 Task: Create a marketing letterhead template design.
Action: Mouse moved to (356, 320)
Screenshot: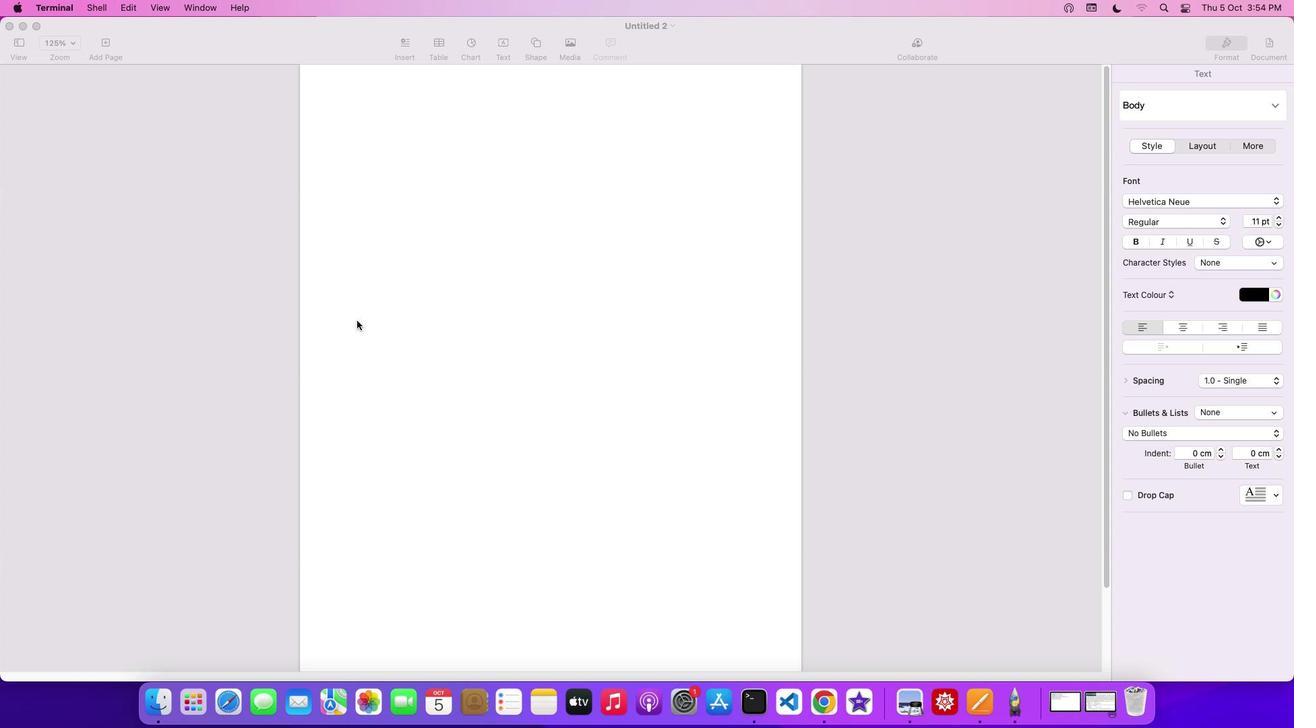 
Action: Mouse pressed left at (356, 320)
Screenshot: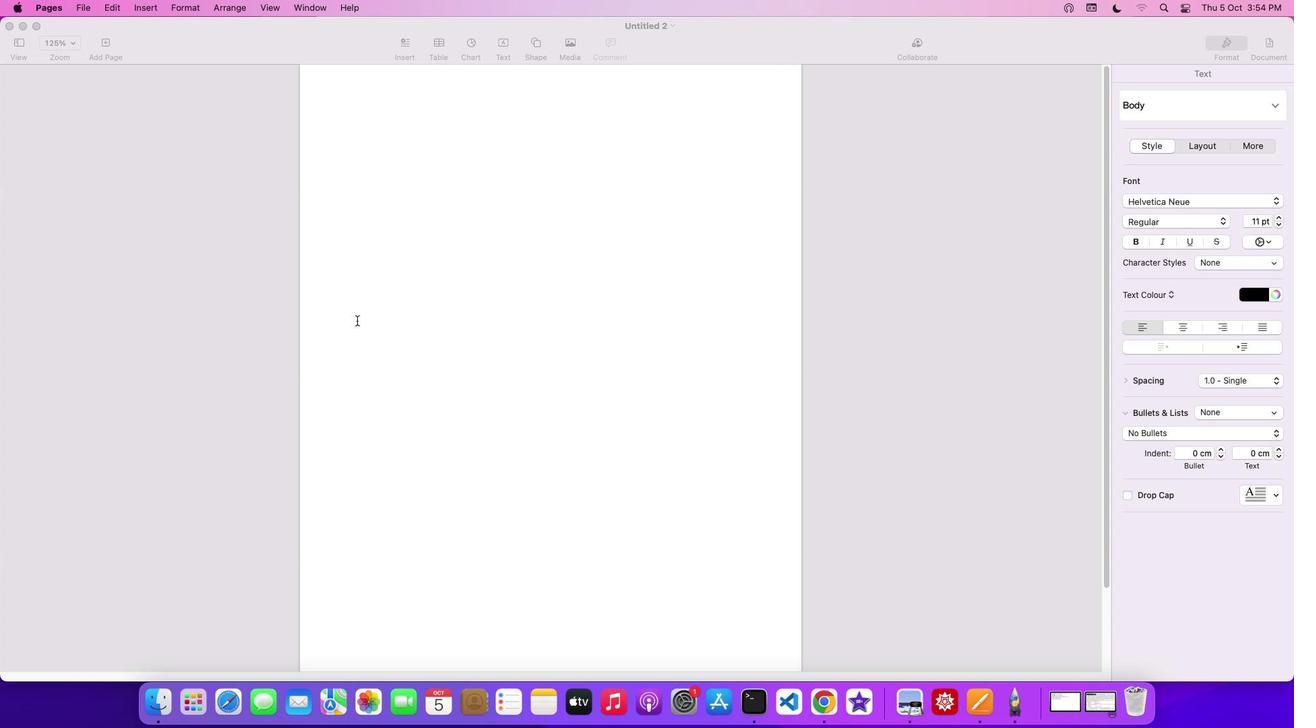 
Action: Mouse moved to (544, 45)
Screenshot: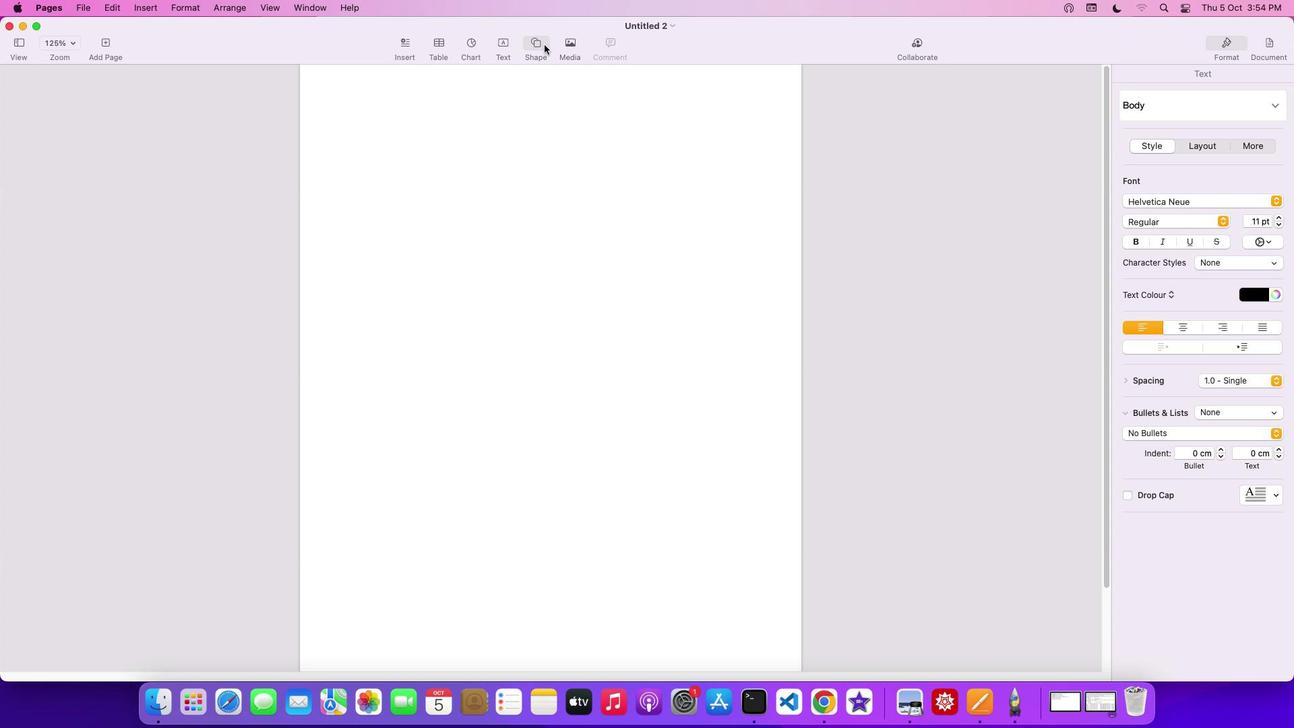 
Action: Mouse pressed left at (544, 45)
Screenshot: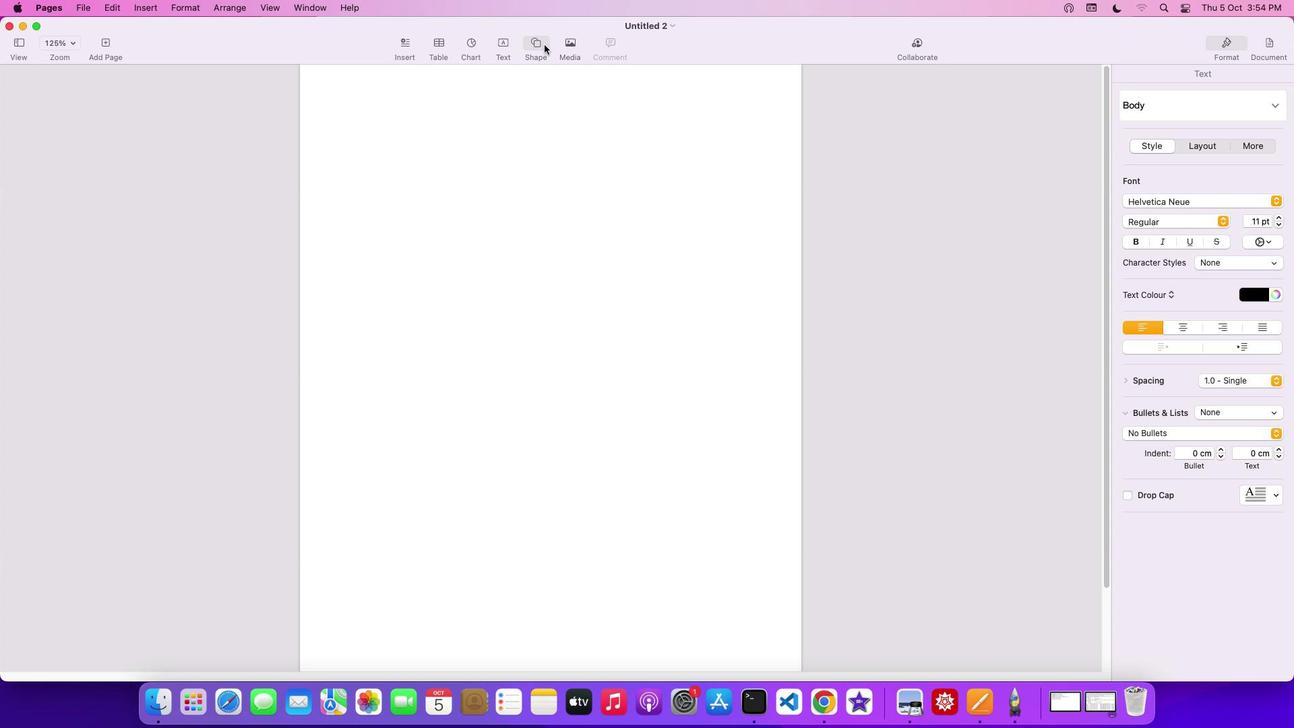 
Action: Mouse moved to (535, 155)
Screenshot: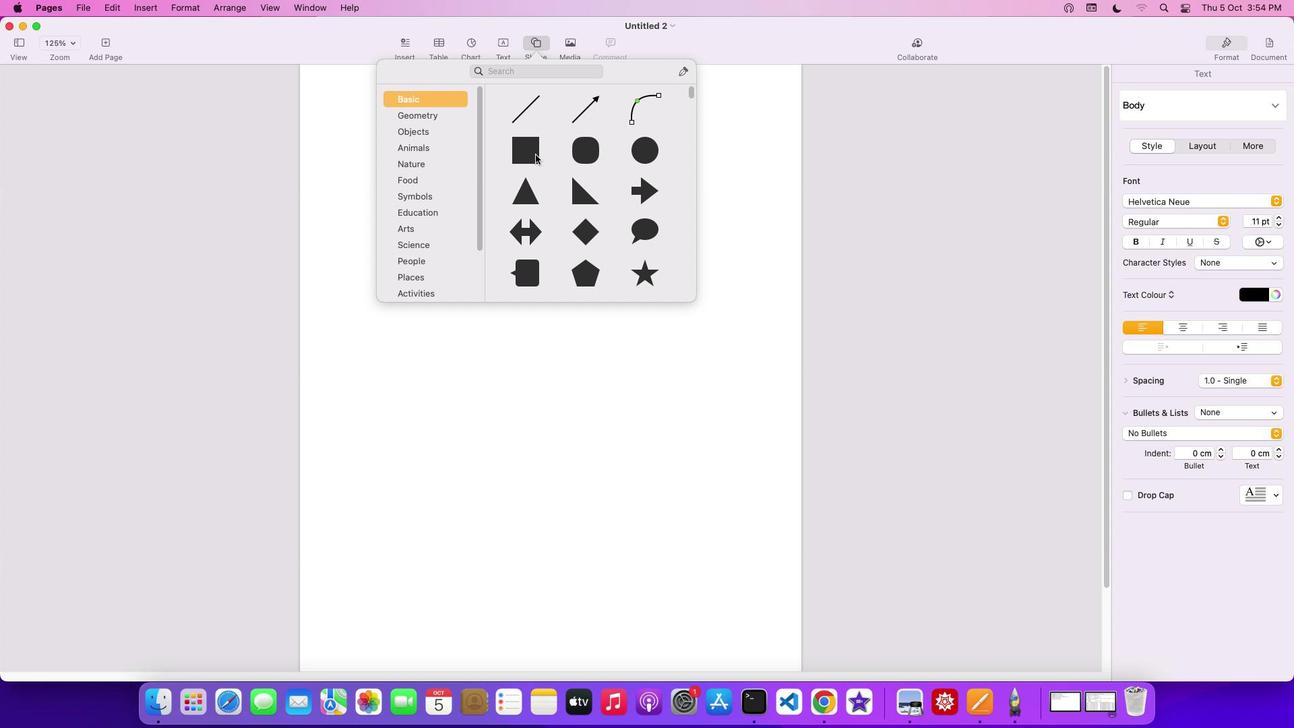 
Action: Mouse pressed left at (535, 155)
Screenshot: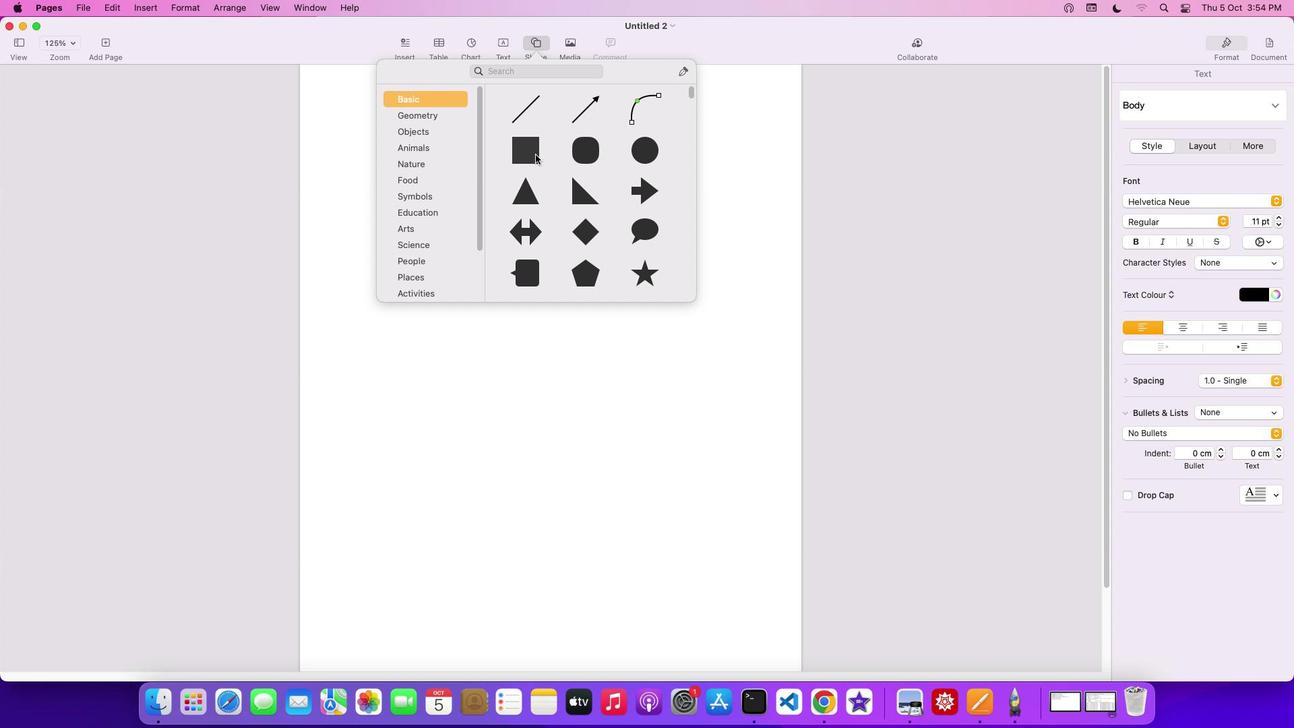 
Action: Mouse moved to (542, 189)
Screenshot: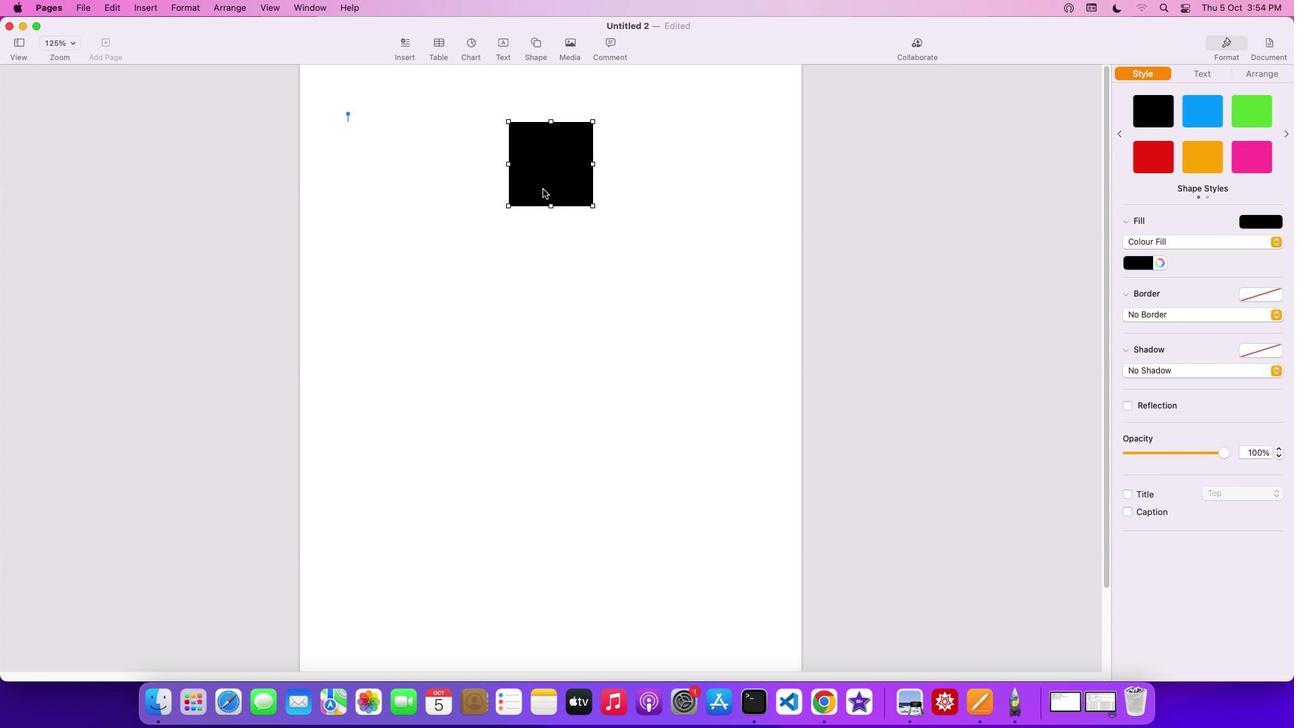 
Action: Mouse pressed left at (542, 189)
Screenshot: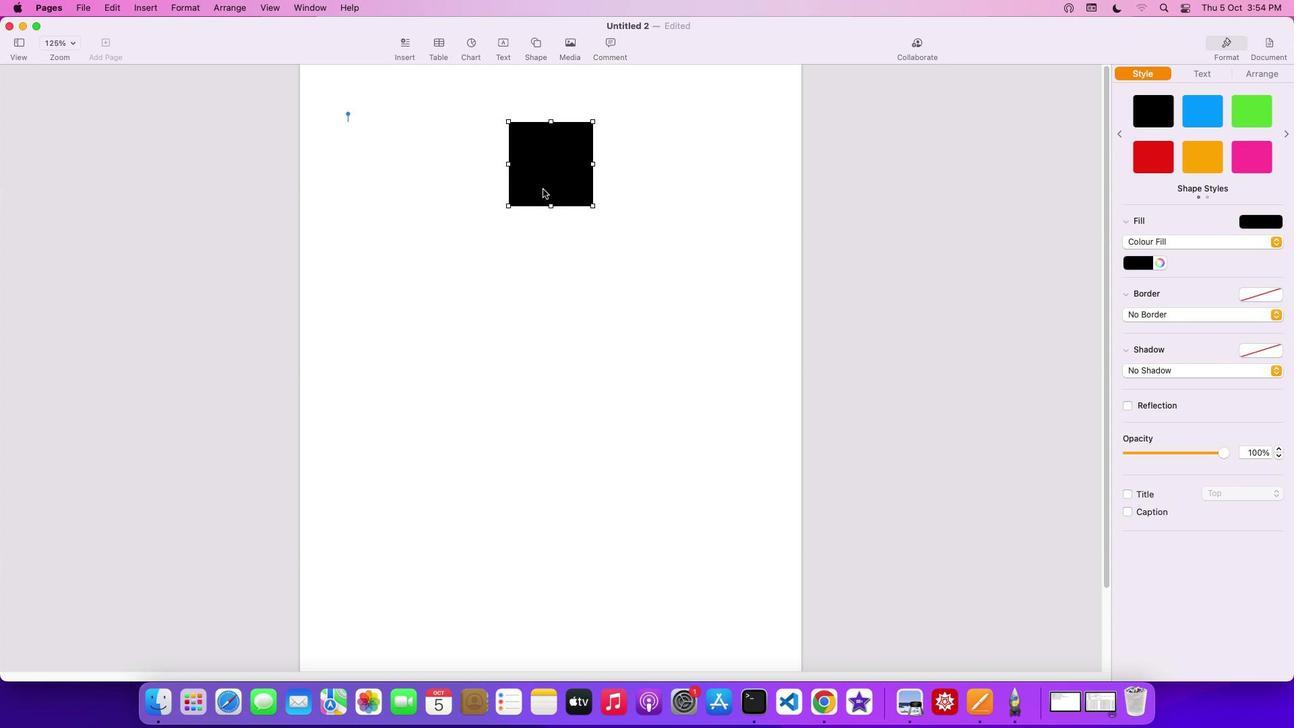 
Action: Mouse moved to (604, 264)
Screenshot: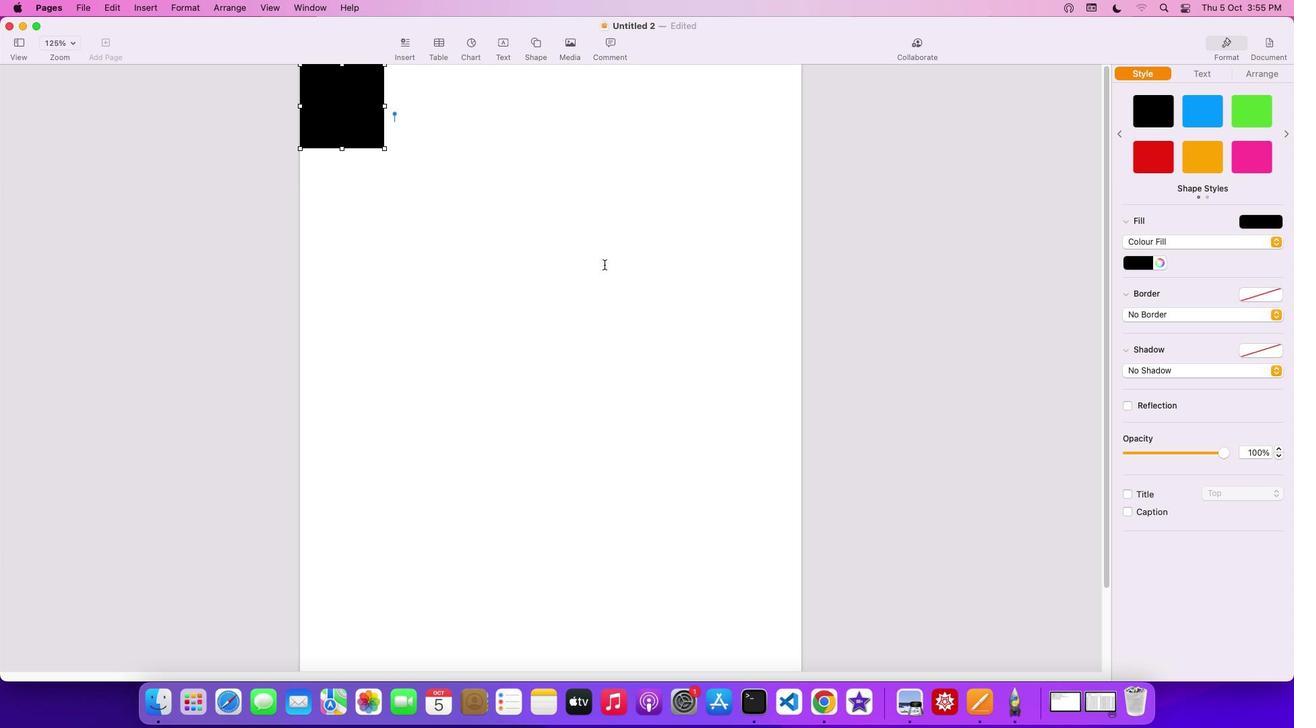 
Action: Mouse scrolled (604, 264) with delta (0, 0)
Screenshot: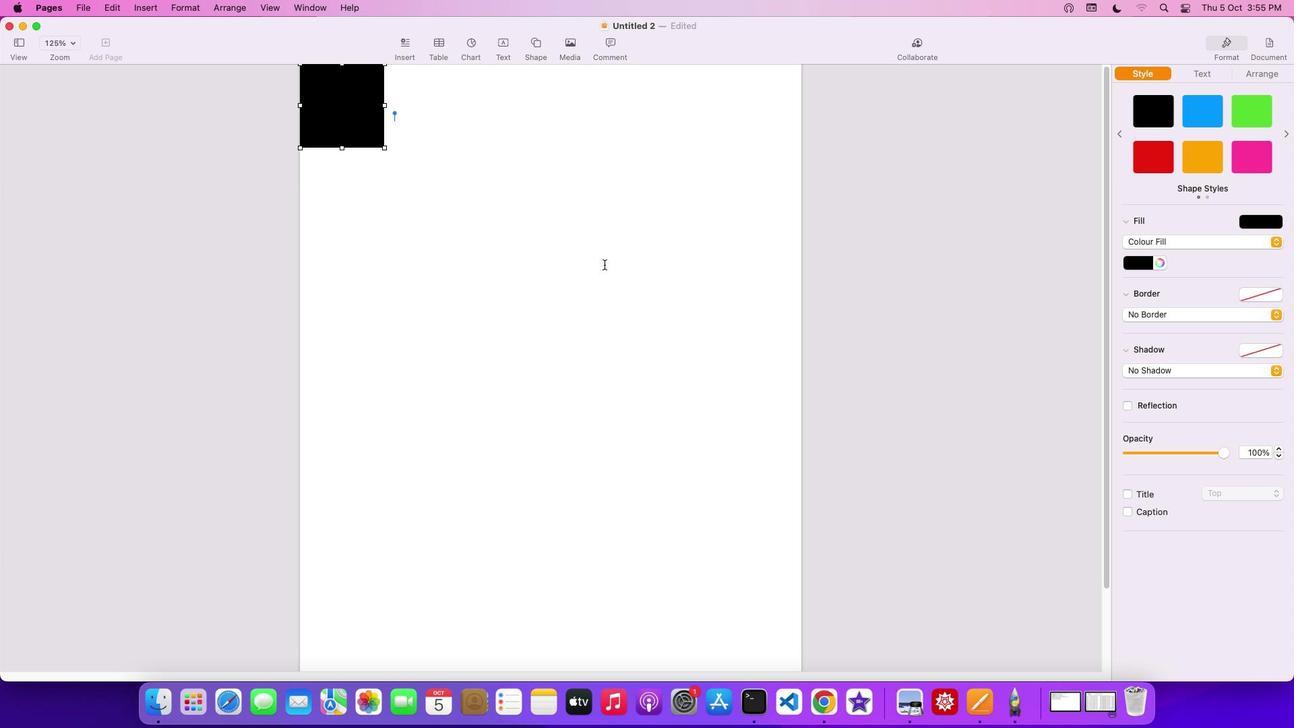 
Action: Mouse scrolled (604, 264) with delta (0, 0)
Screenshot: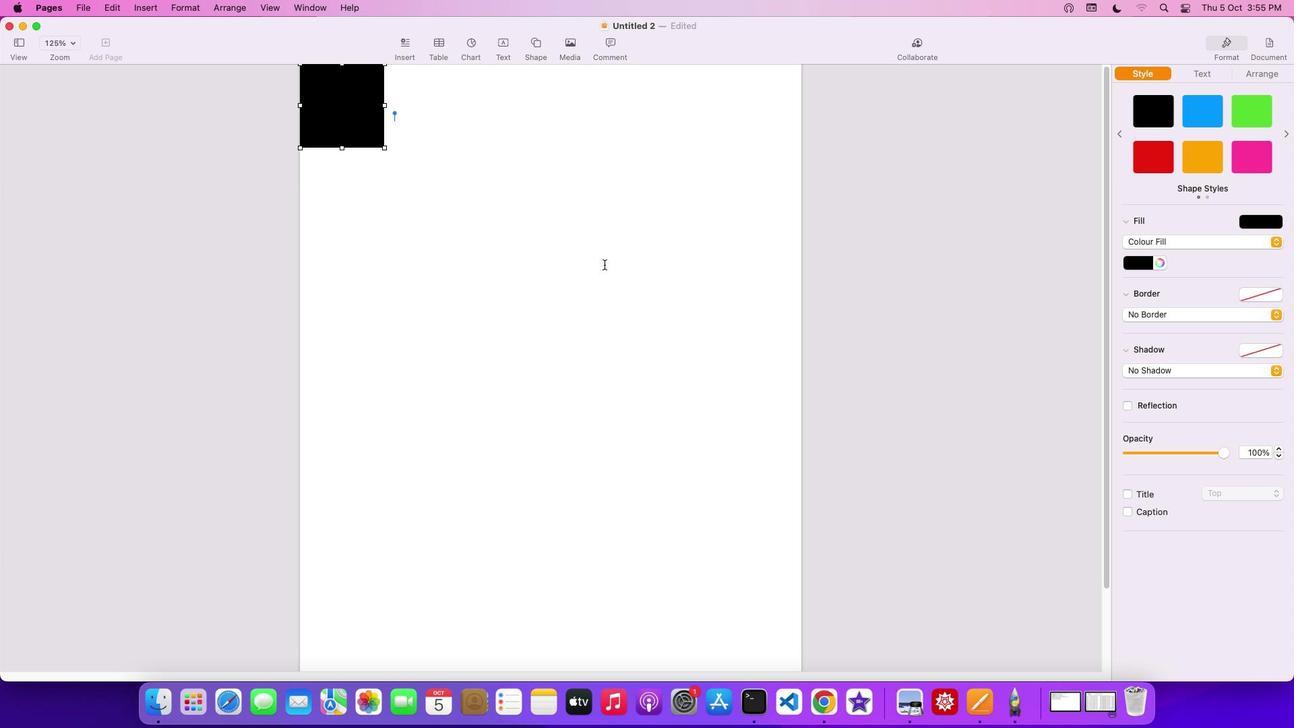 
Action: Mouse scrolled (604, 264) with delta (0, -1)
Screenshot: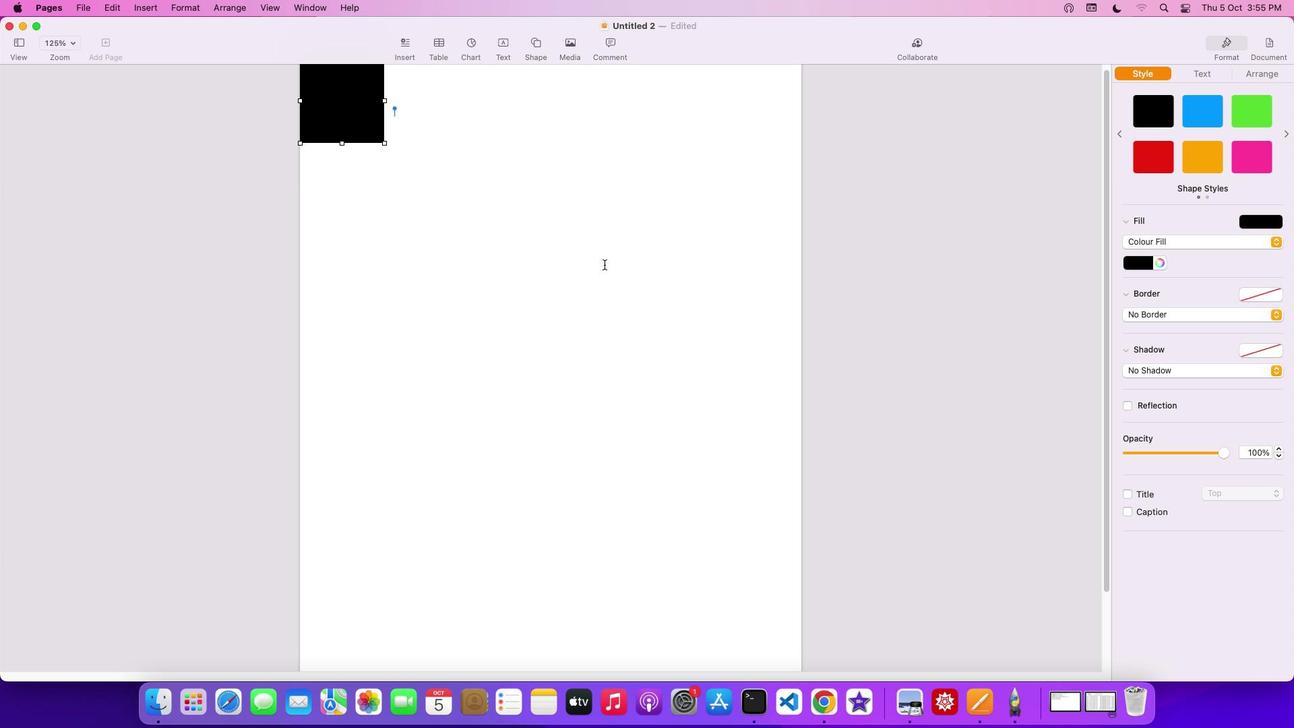 
Action: Mouse scrolled (604, 264) with delta (0, -2)
Screenshot: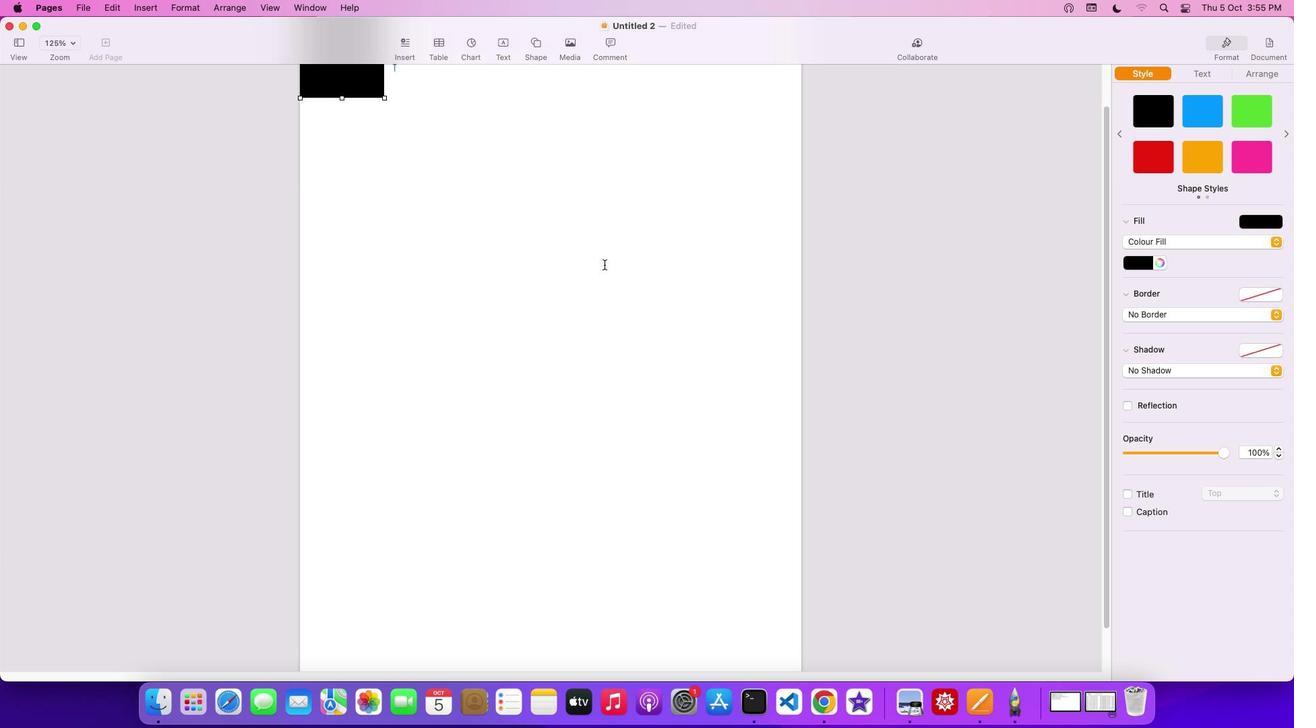 
Action: Mouse moved to (458, 183)
Screenshot: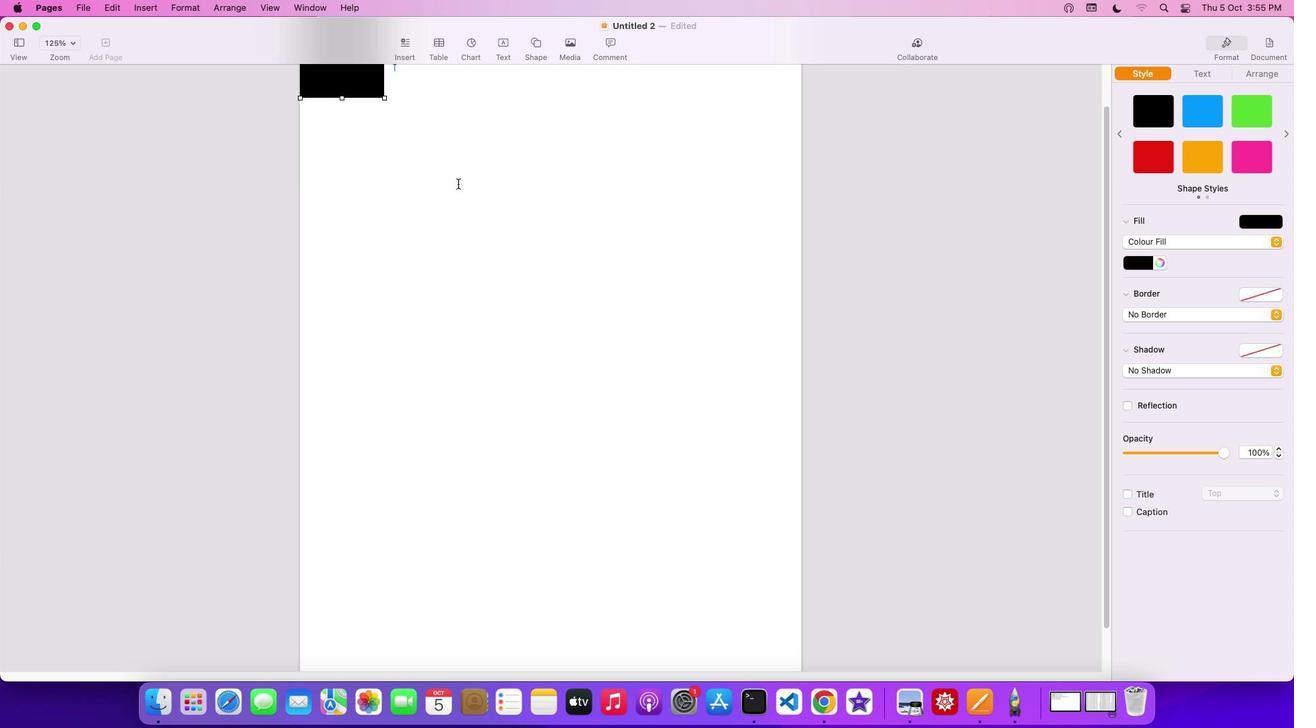 
Action: Mouse scrolled (458, 183) with delta (0, 0)
Screenshot: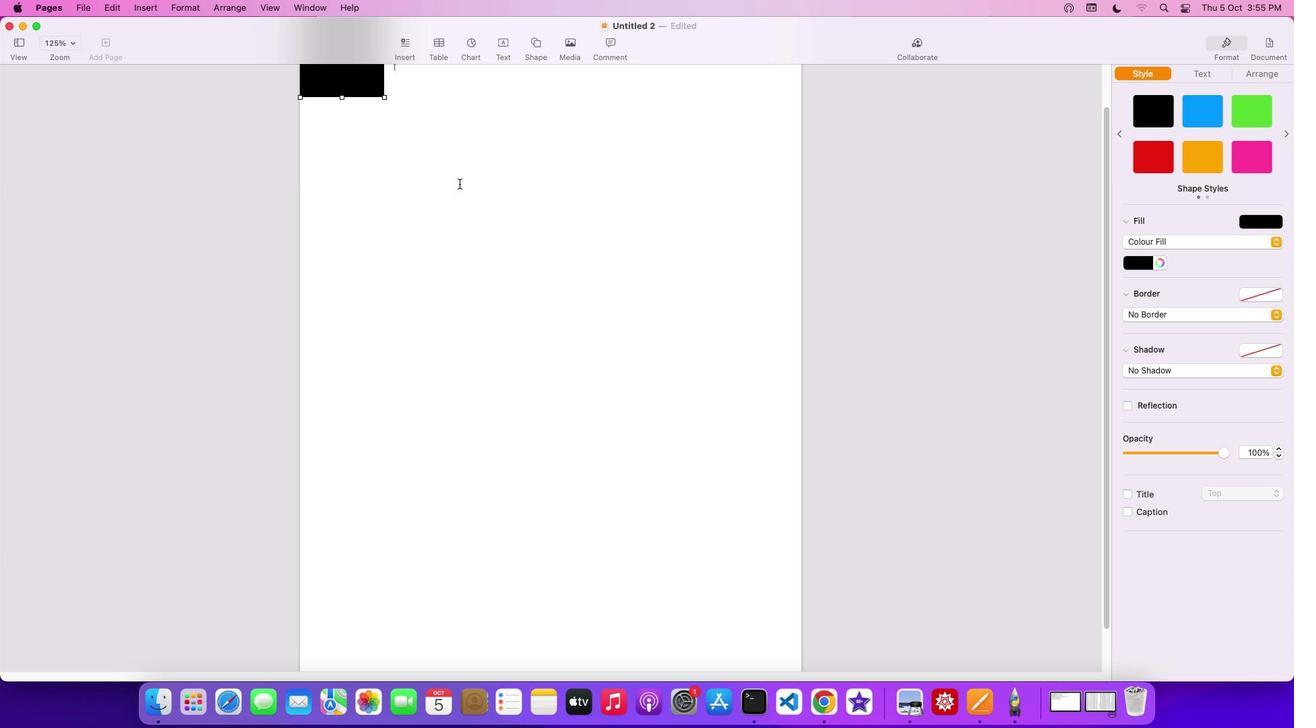 
Action: Mouse moved to (459, 183)
Screenshot: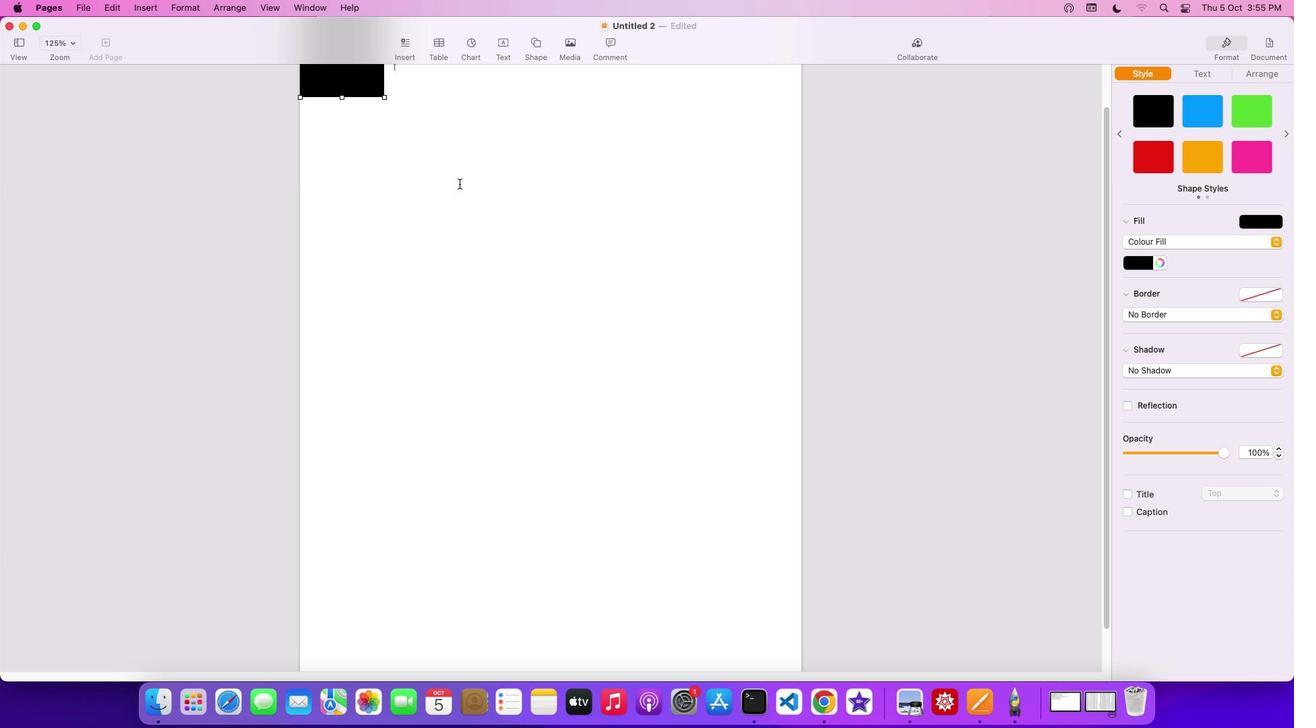 
Action: Mouse scrolled (459, 183) with delta (0, 0)
Screenshot: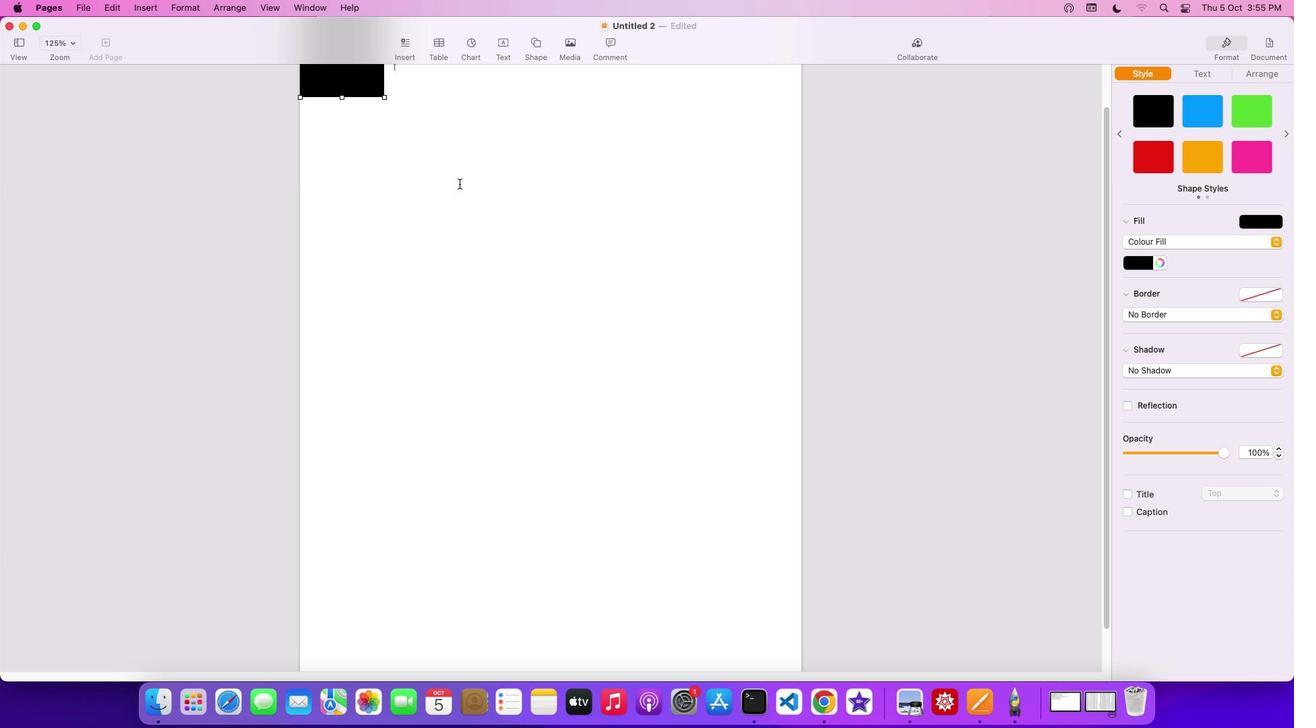
Action: Mouse moved to (459, 183)
Screenshot: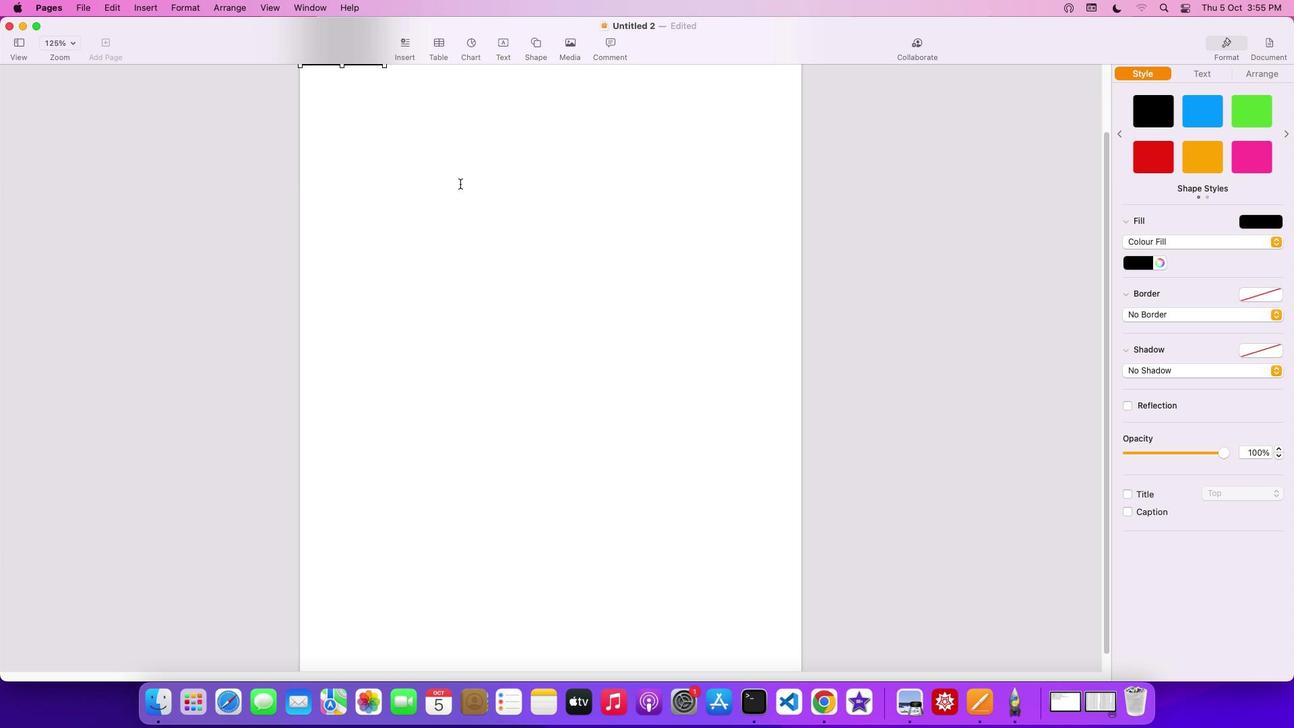 
Action: Mouse scrolled (459, 183) with delta (0, -2)
Screenshot: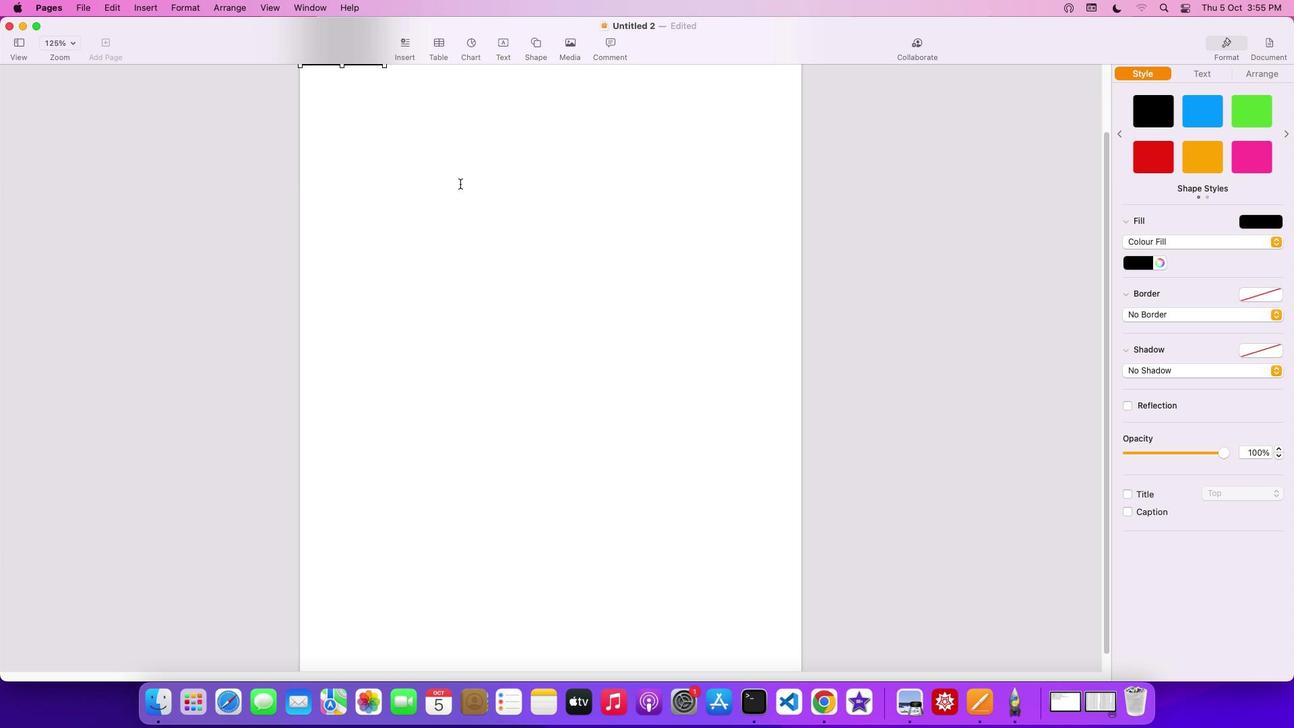 
Action: Mouse moved to (460, 183)
Screenshot: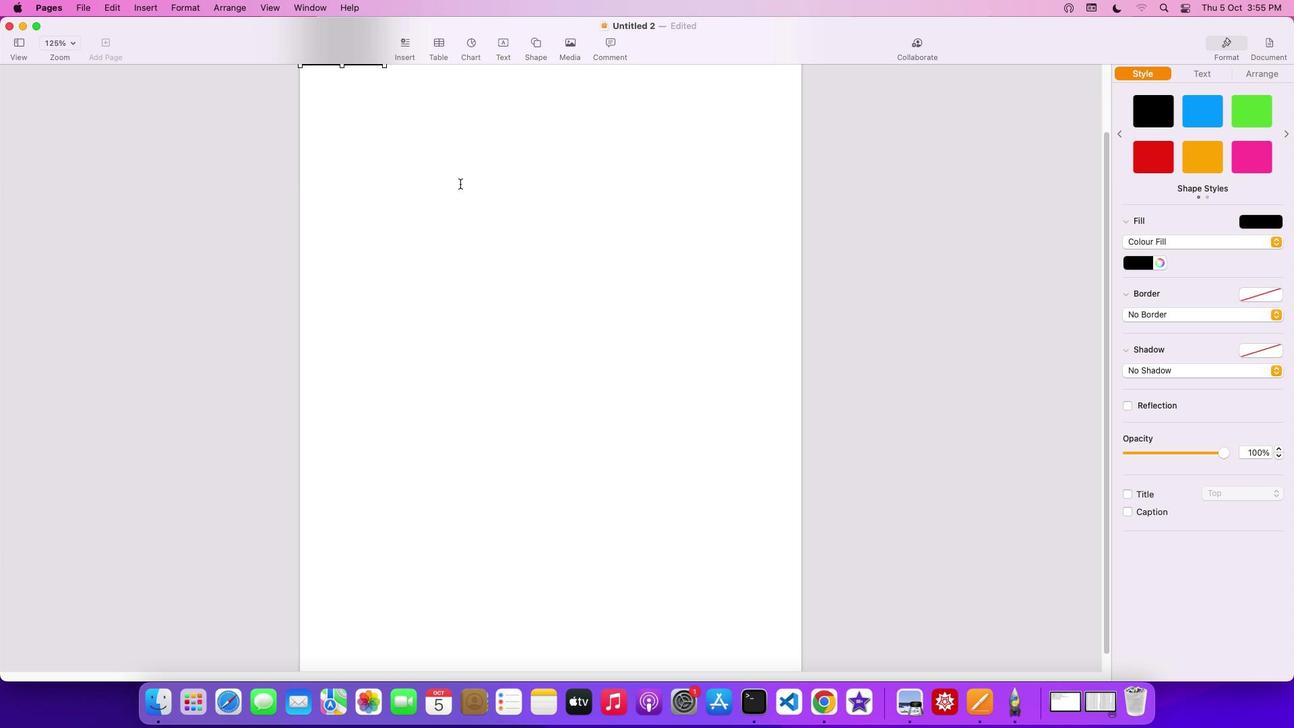 
Action: Mouse scrolled (460, 183) with delta (0, -3)
Screenshot: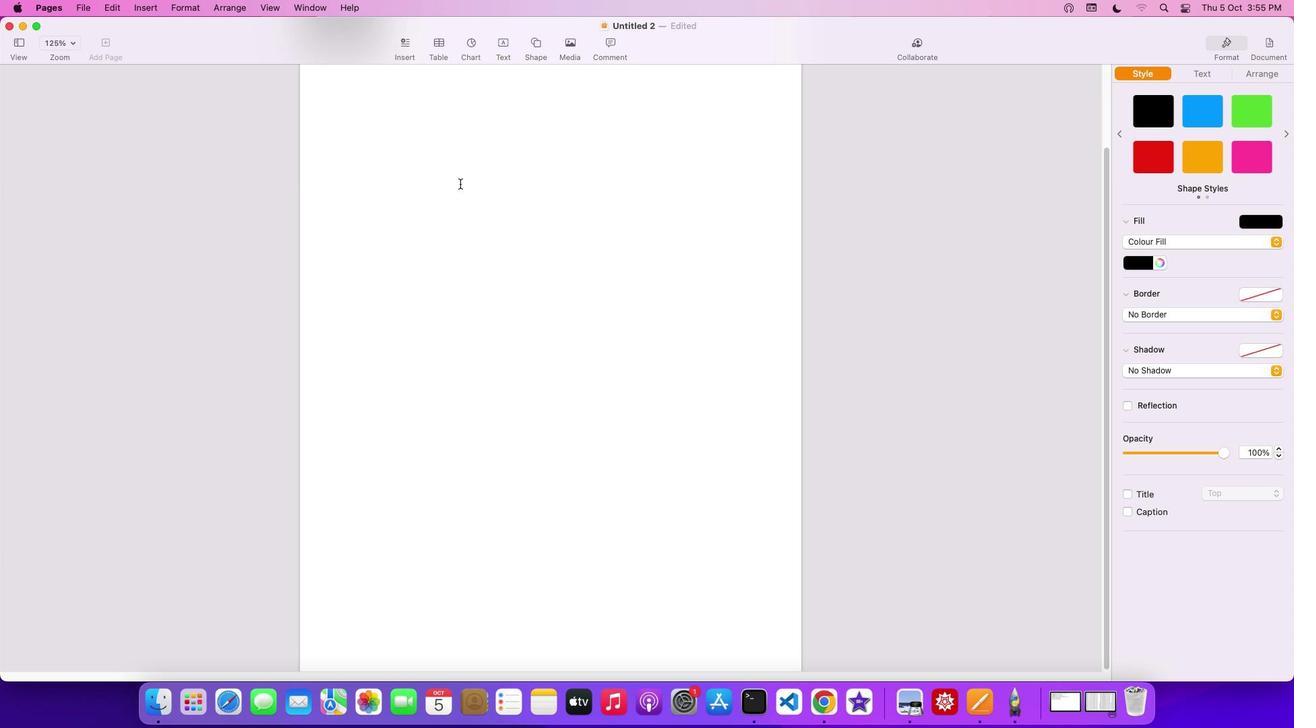 
Action: Mouse moved to (438, 195)
Screenshot: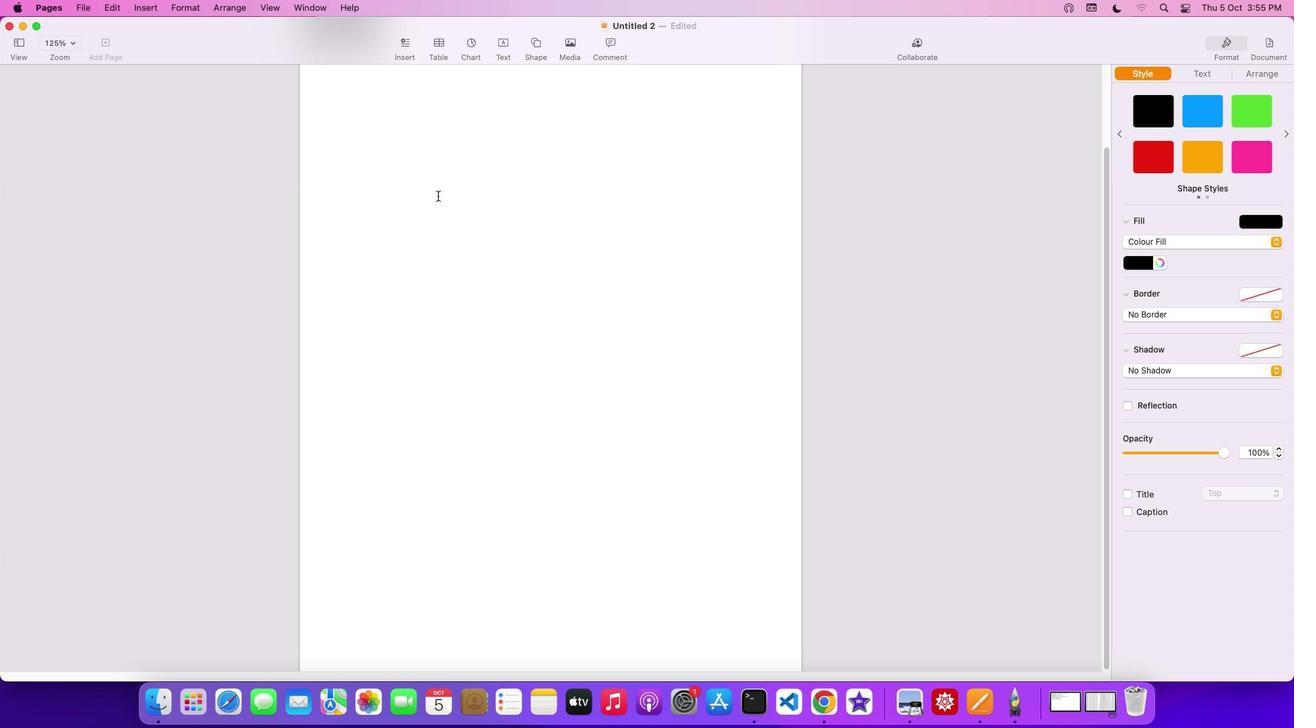 
Action: Mouse scrolled (438, 195) with delta (0, 0)
Screenshot: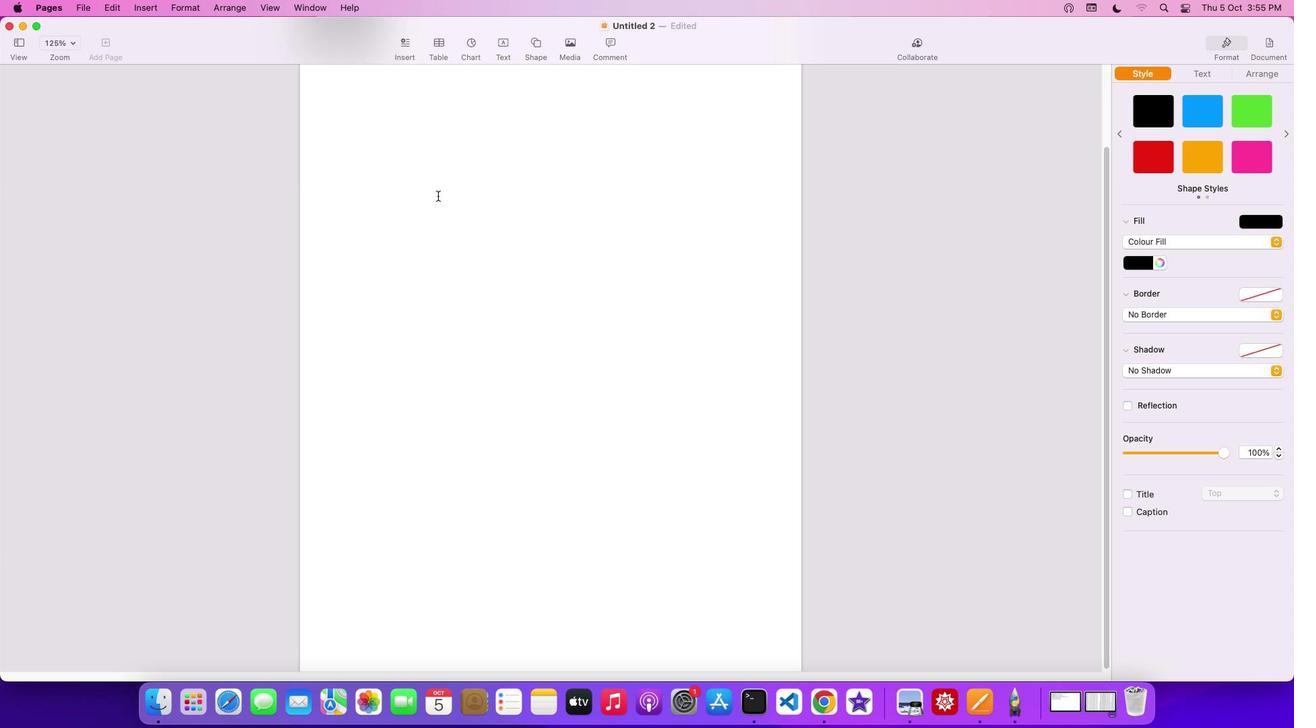 
Action: Mouse scrolled (438, 195) with delta (0, 0)
Screenshot: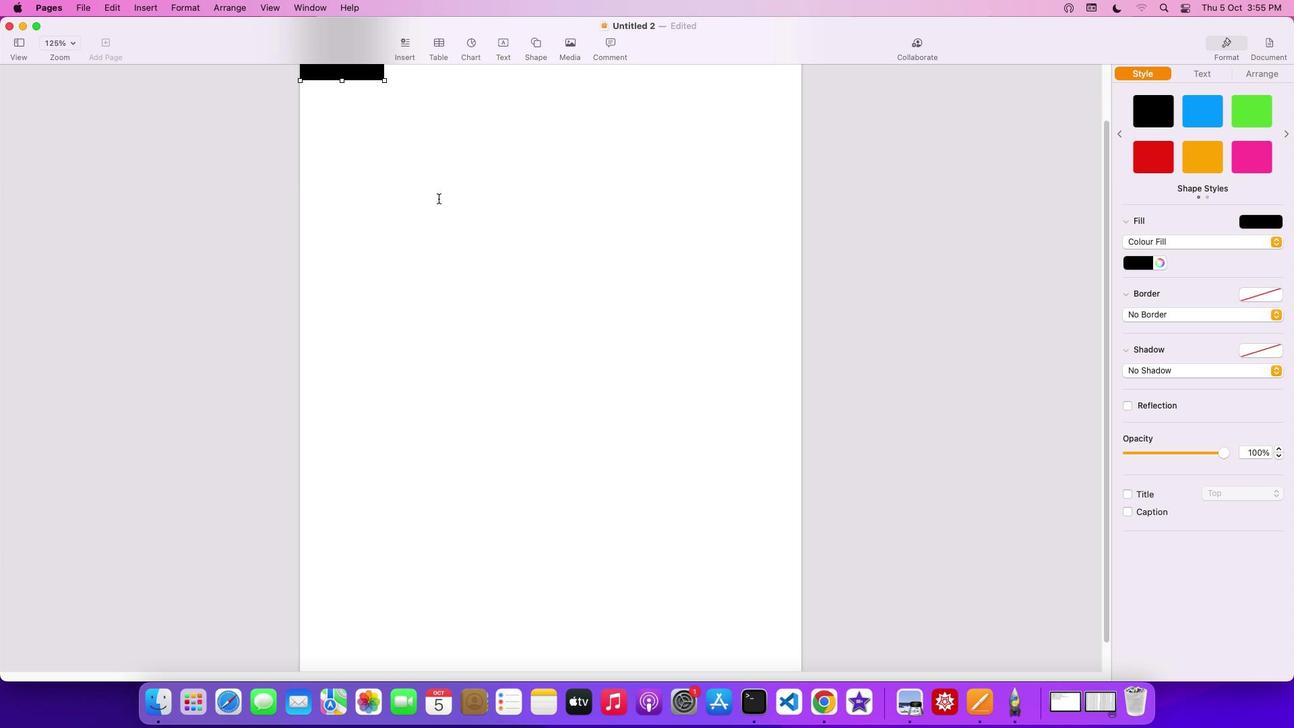 
Action: Mouse scrolled (438, 195) with delta (0, 2)
Screenshot: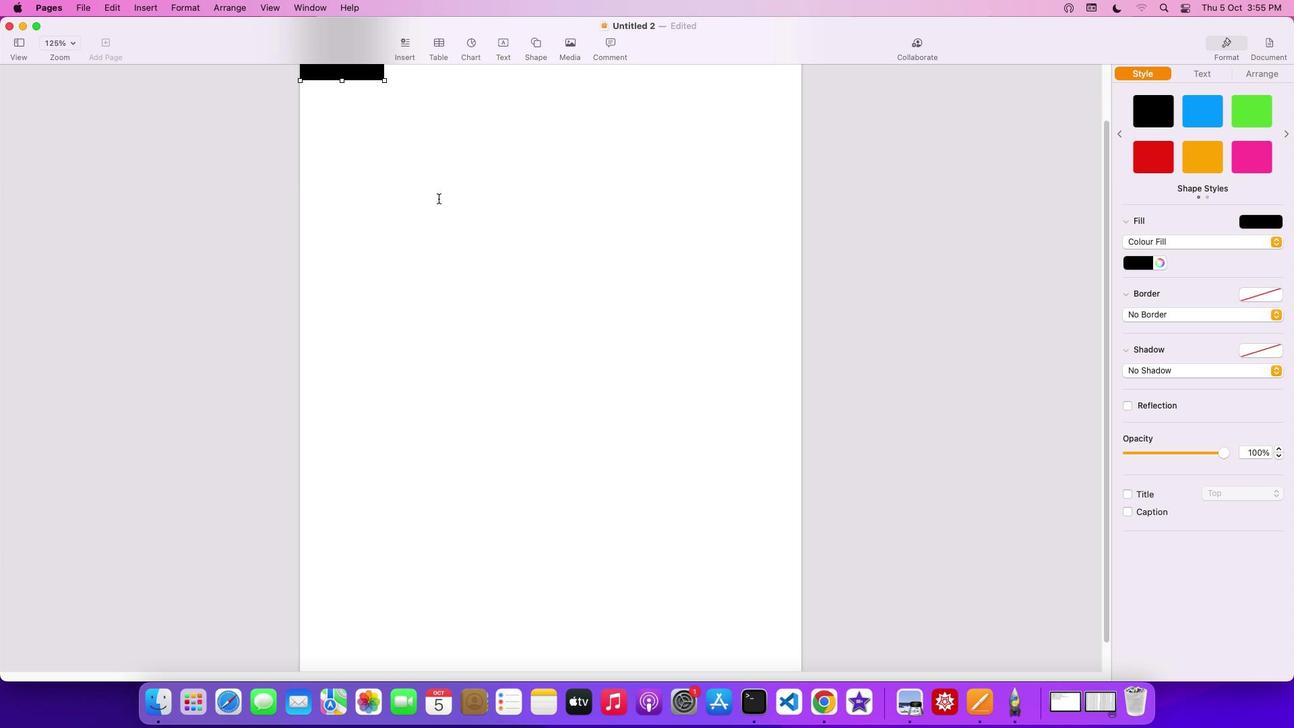 
Action: Mouse moved to (438, 196)
Screenshot: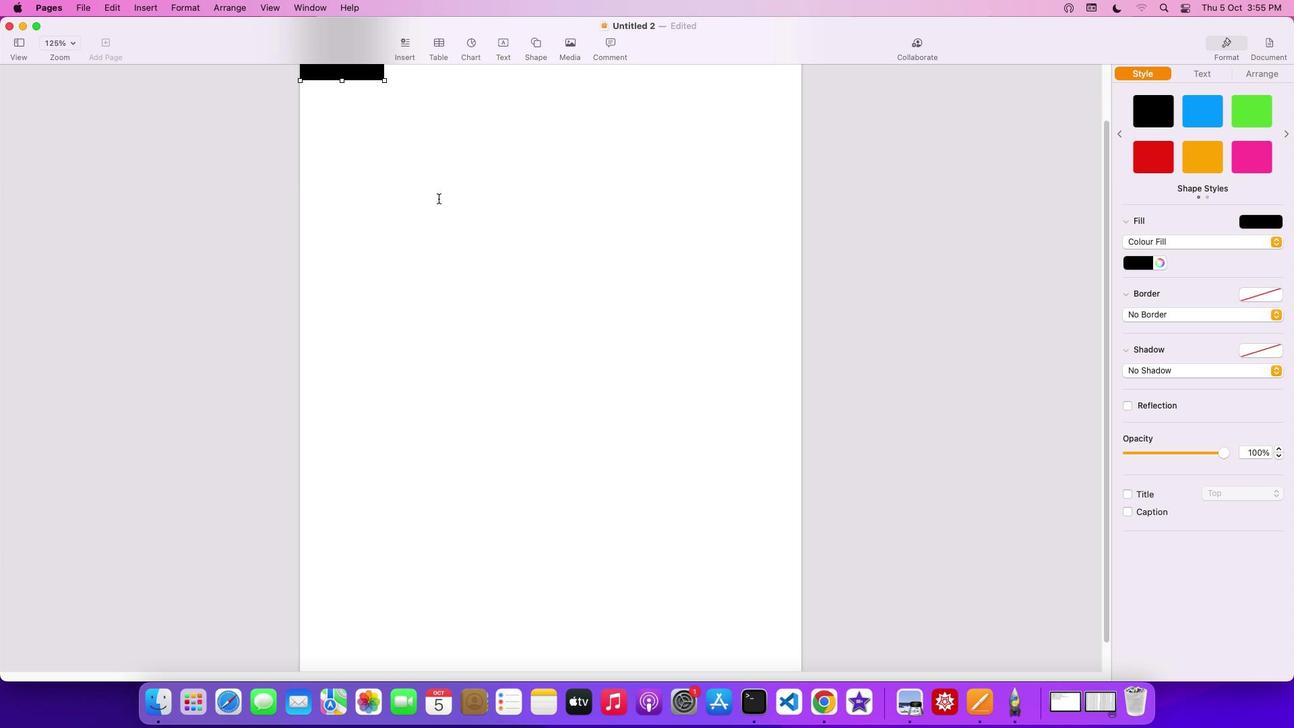 
Action: Mouse scrolled (438, 196) with delta (0, 3)
Screenshot: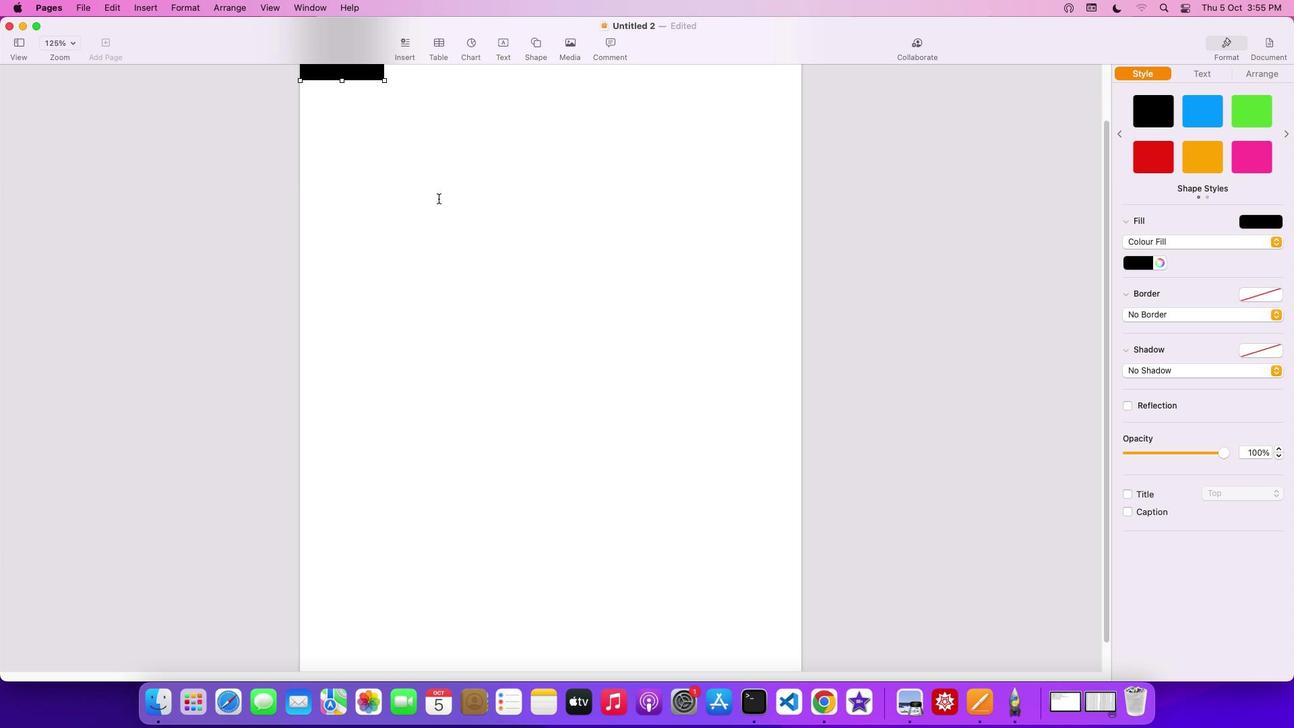 
Action: Mouse moved to (438, 197)
Screenshot: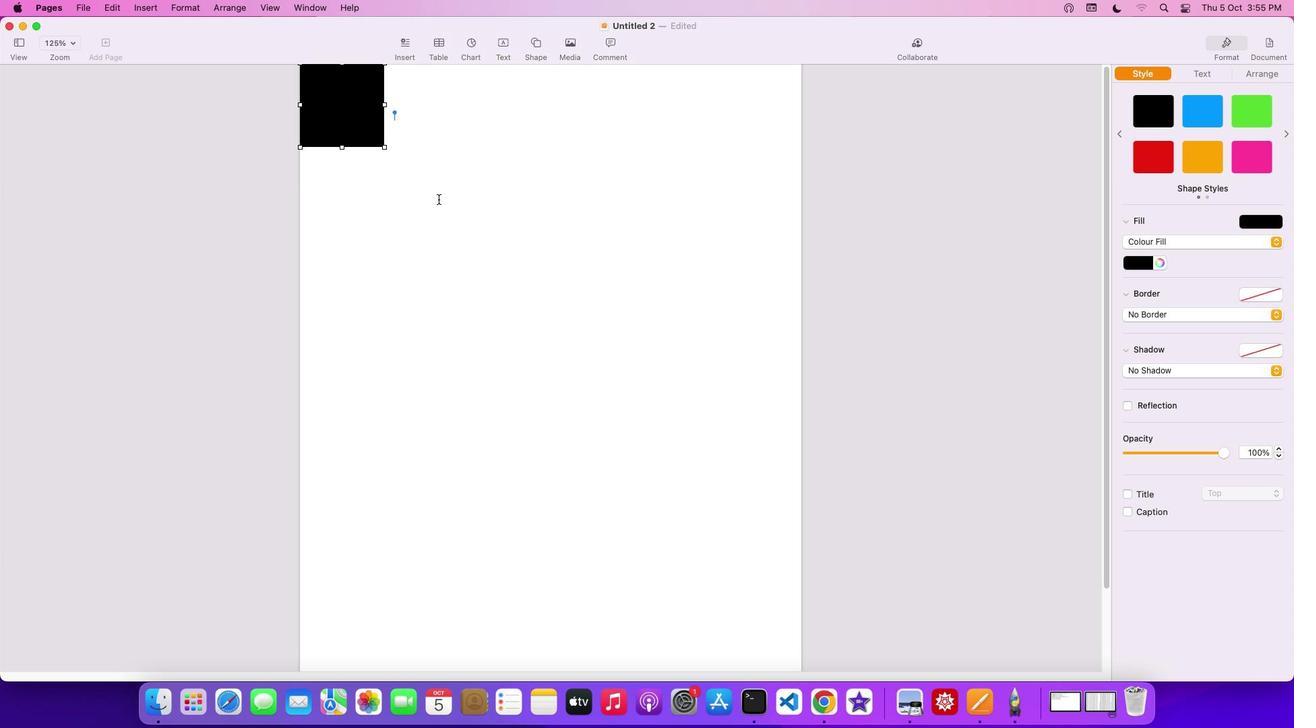 
Action: Mouse scrolled (438, 197) with delta (0, 4)
Screenshot: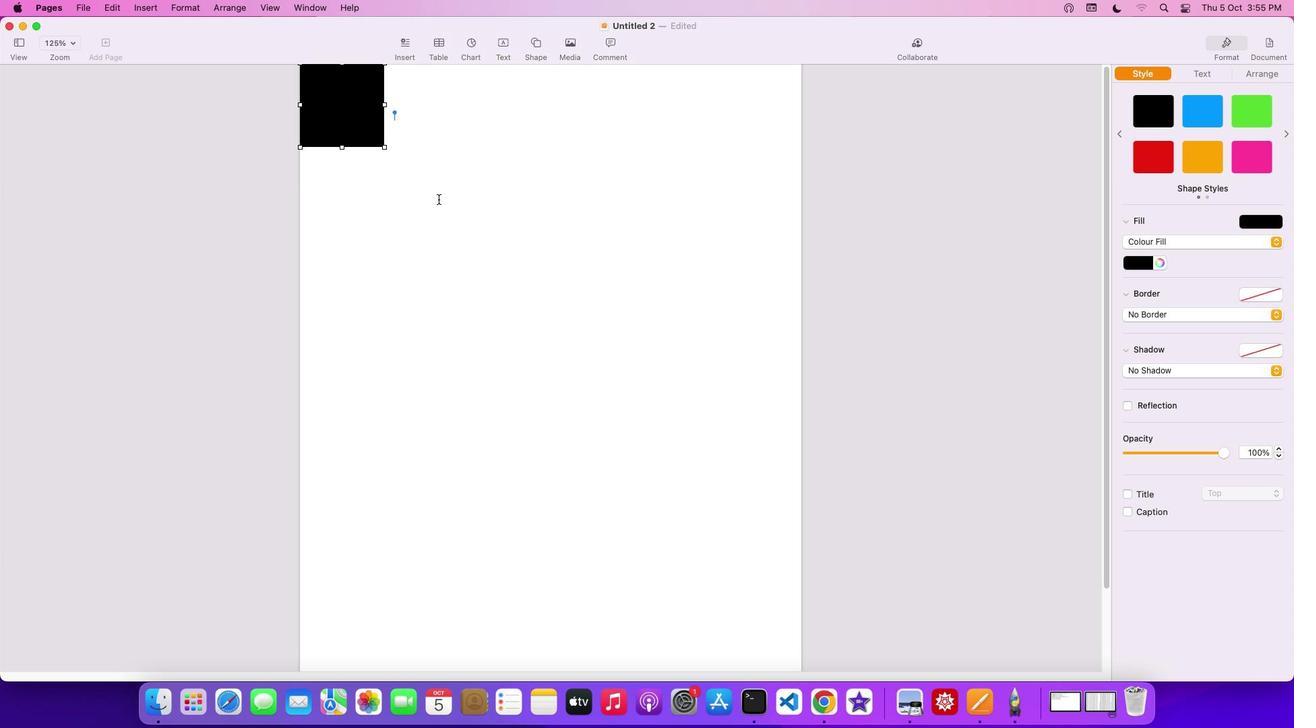 
Action: Mouse moved to (385, 148)
Screenshot: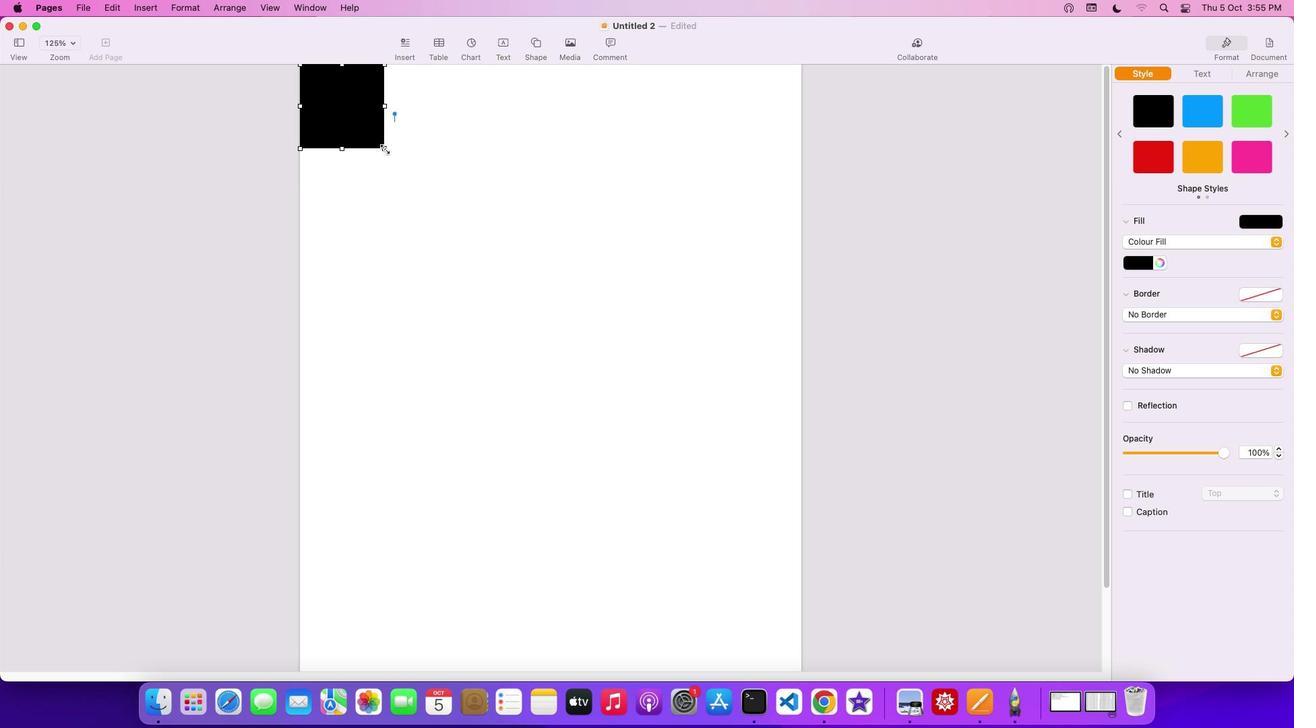 
Action: Mouse pressed left at (385, 148)
Screenshot: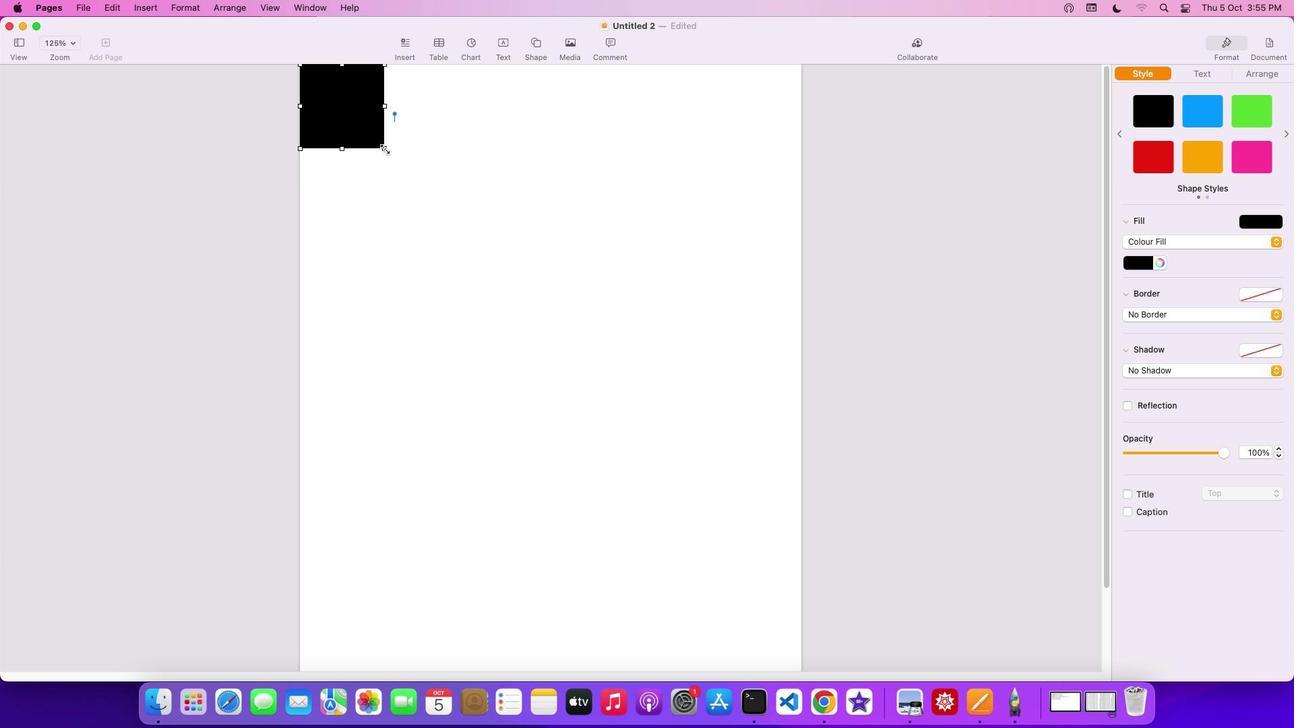 
Action: Mouse moved to (510, 575)
Screenshot: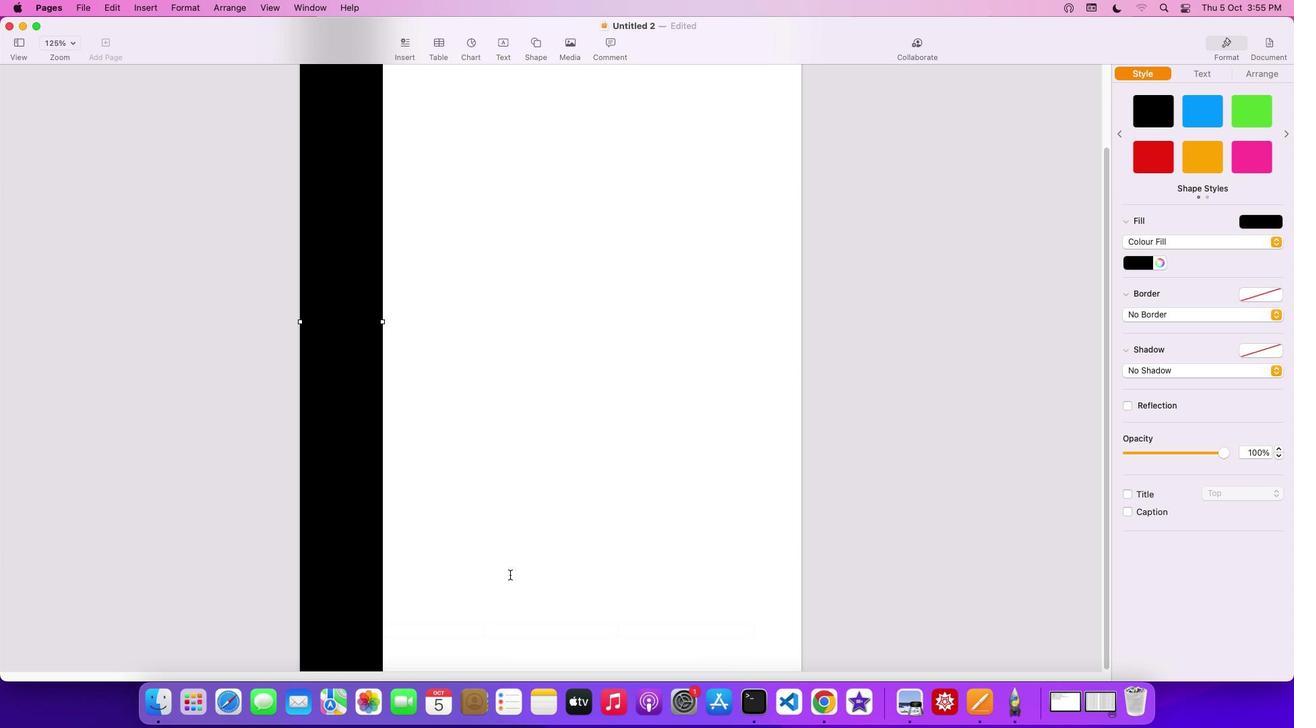 
Action: Mouse scrolled (510, 575) with delta (0, 0)
Screenshot: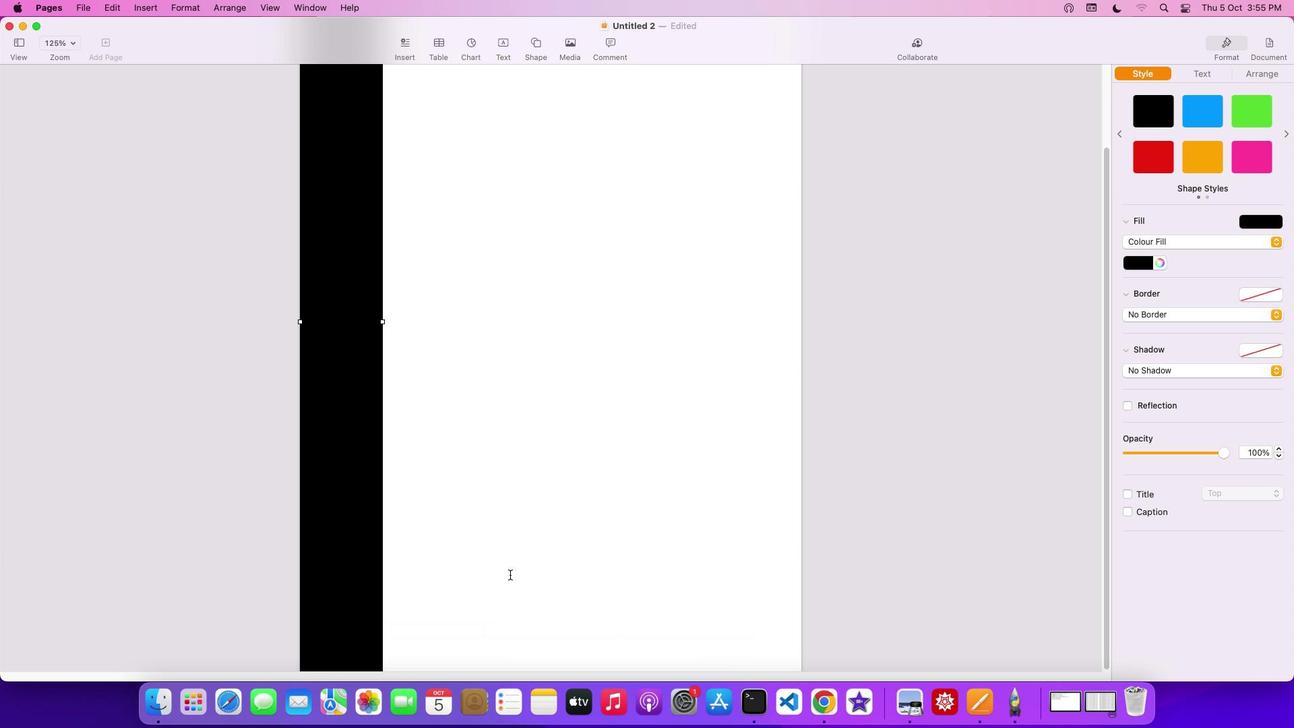 
Action: Mouse scrolled (510, 575) with delta (0, 0)
Screenshot: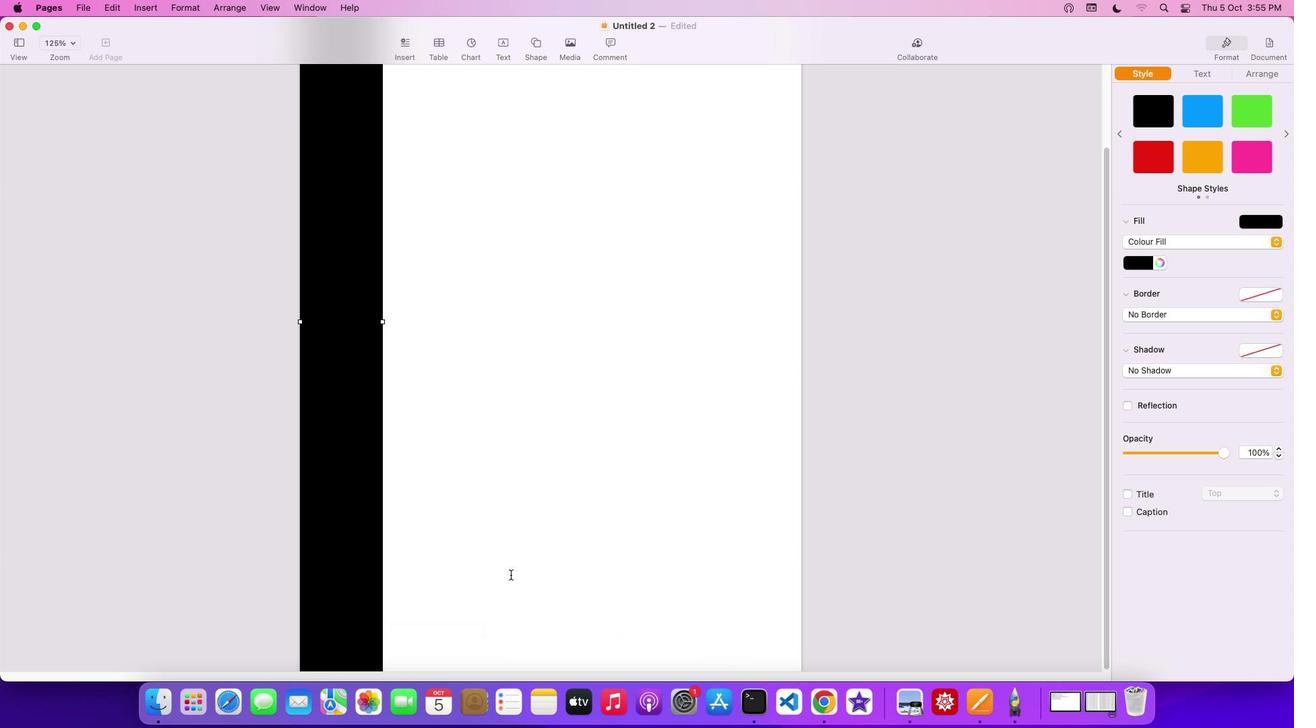 
Action: Mouse scrolled (510, 575) with delta (0, -2)
Screenshot: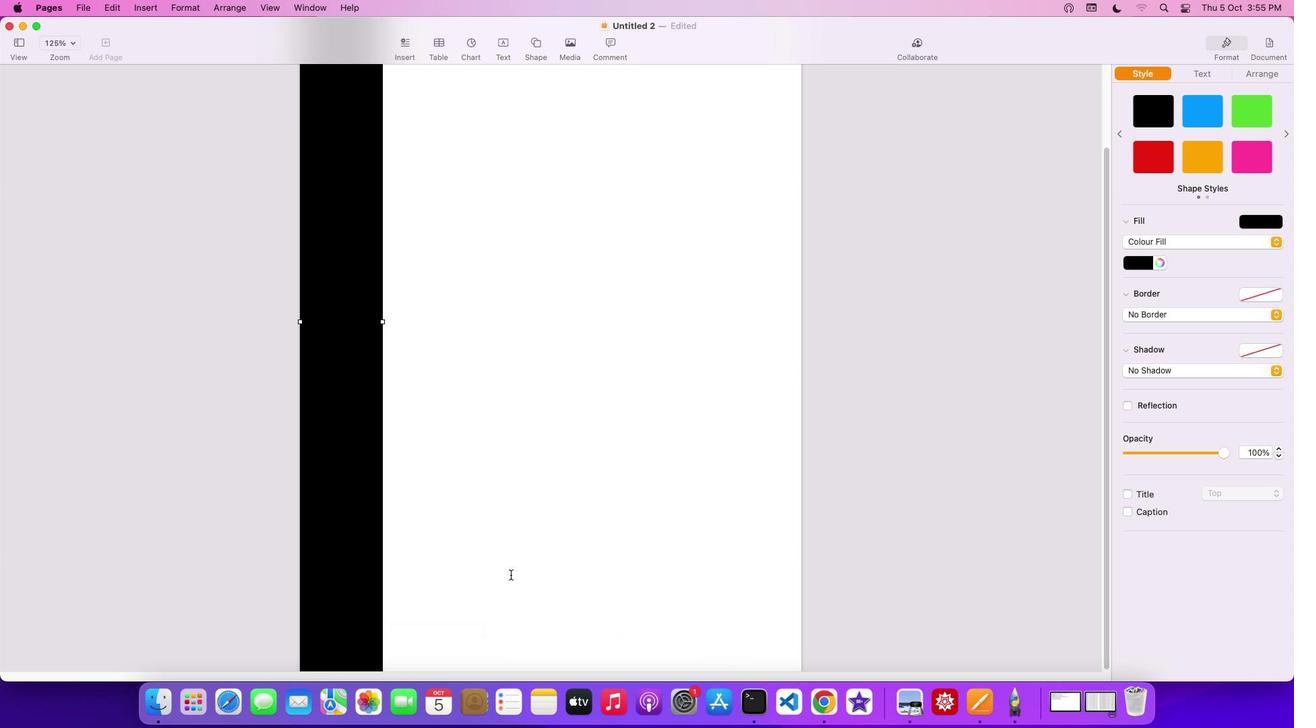 
Action: Mouse scrolled (510, 575) with delta (0, -3)
Screenshot: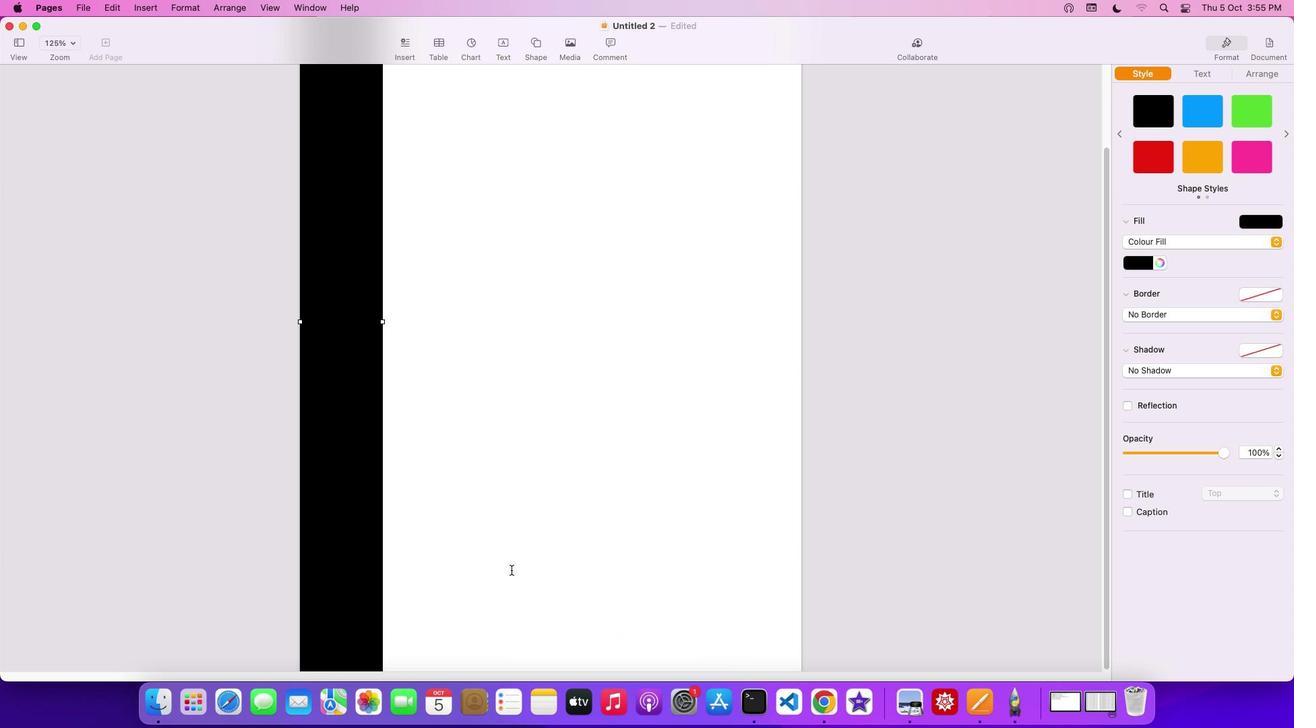 
Action: Mouse moved to (510, 574)
Screenshot: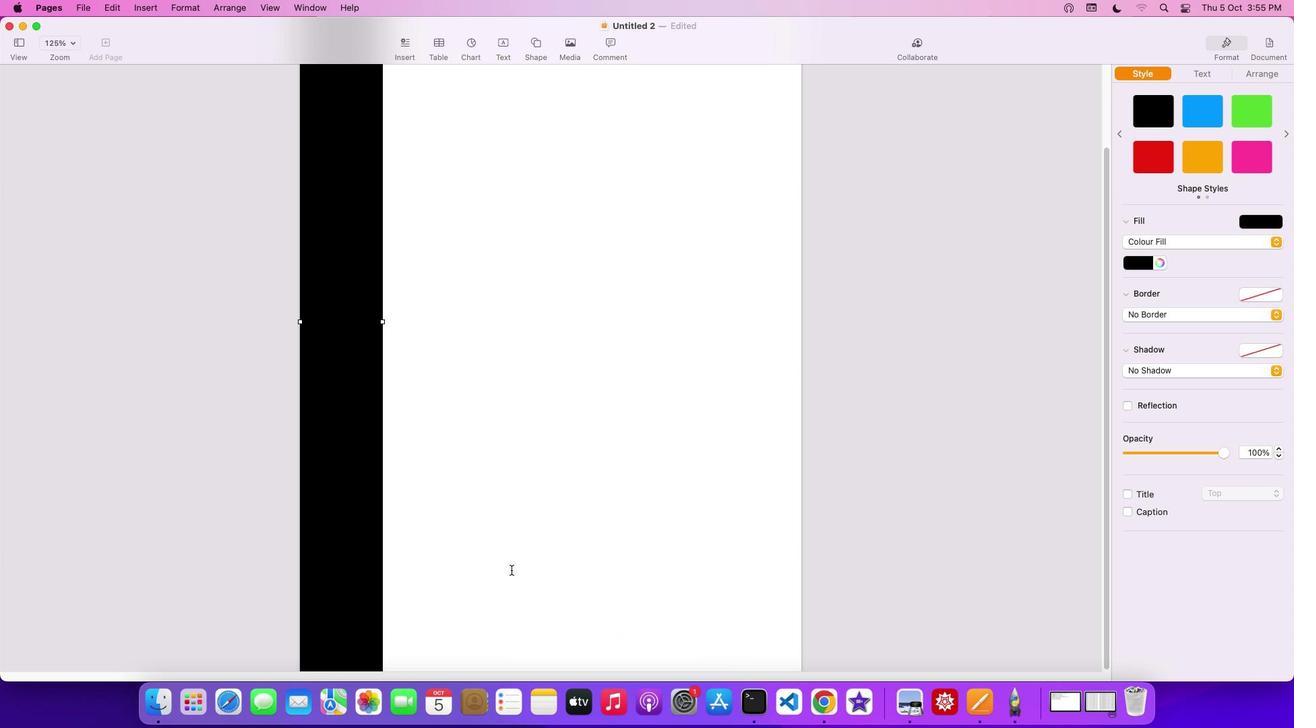 
Action: Mouse scrolled (510, 574) with delta (0, -4)
Screenshot: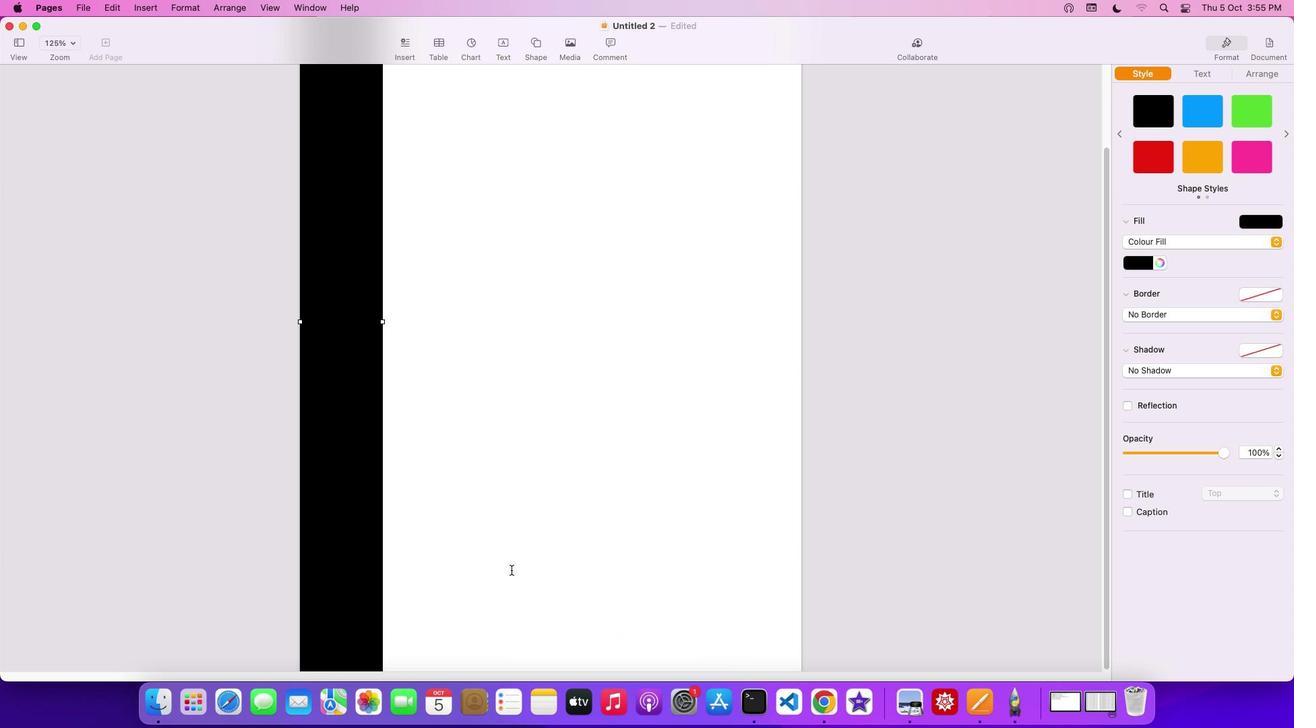
Action: Mouse moved to (511, 565)
Screenshot: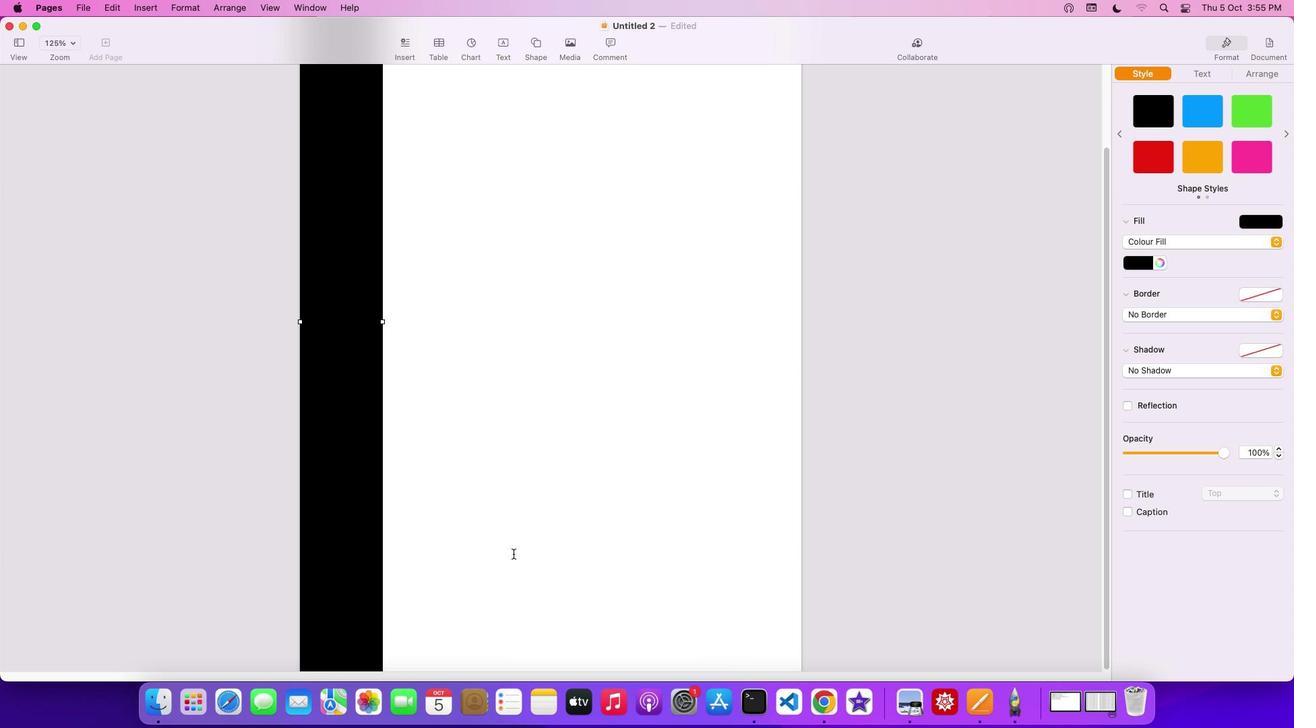 
Action: Mouse scrolled (511, 565) with delta (0, -4)
Screenshot: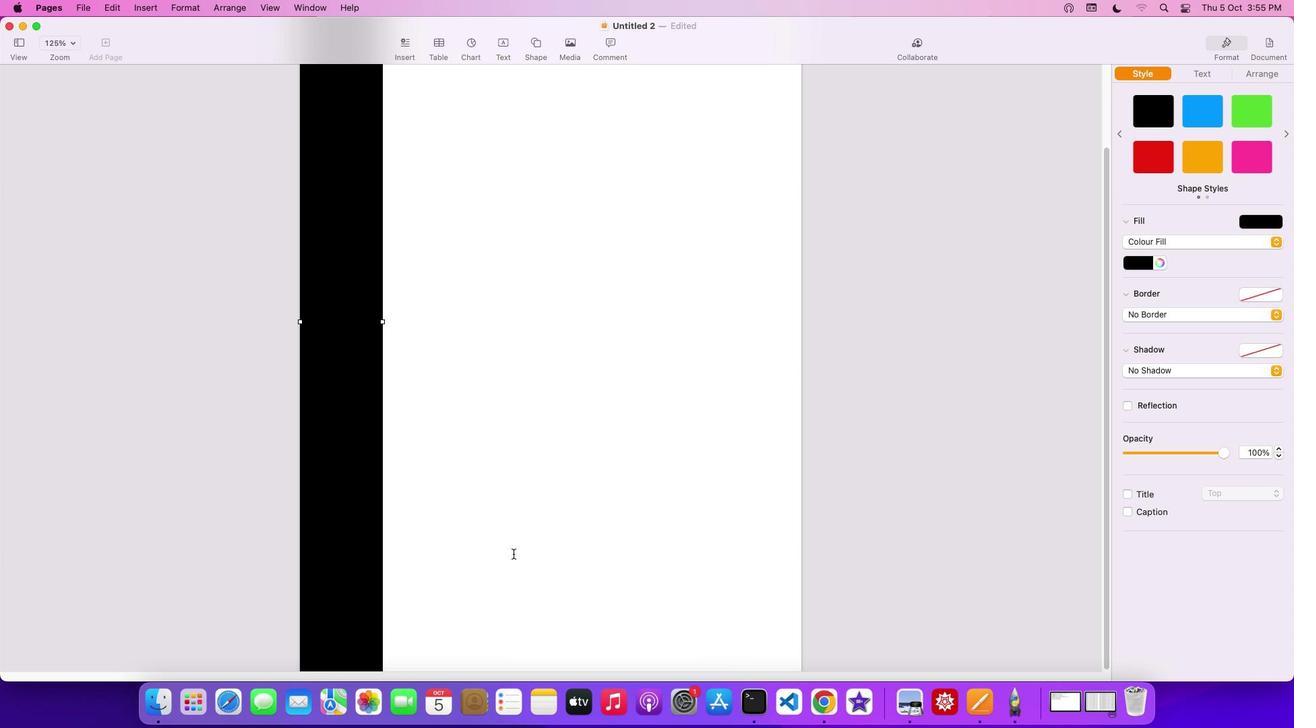 
Action: Mouse moved to (513, 543)
Screenshot: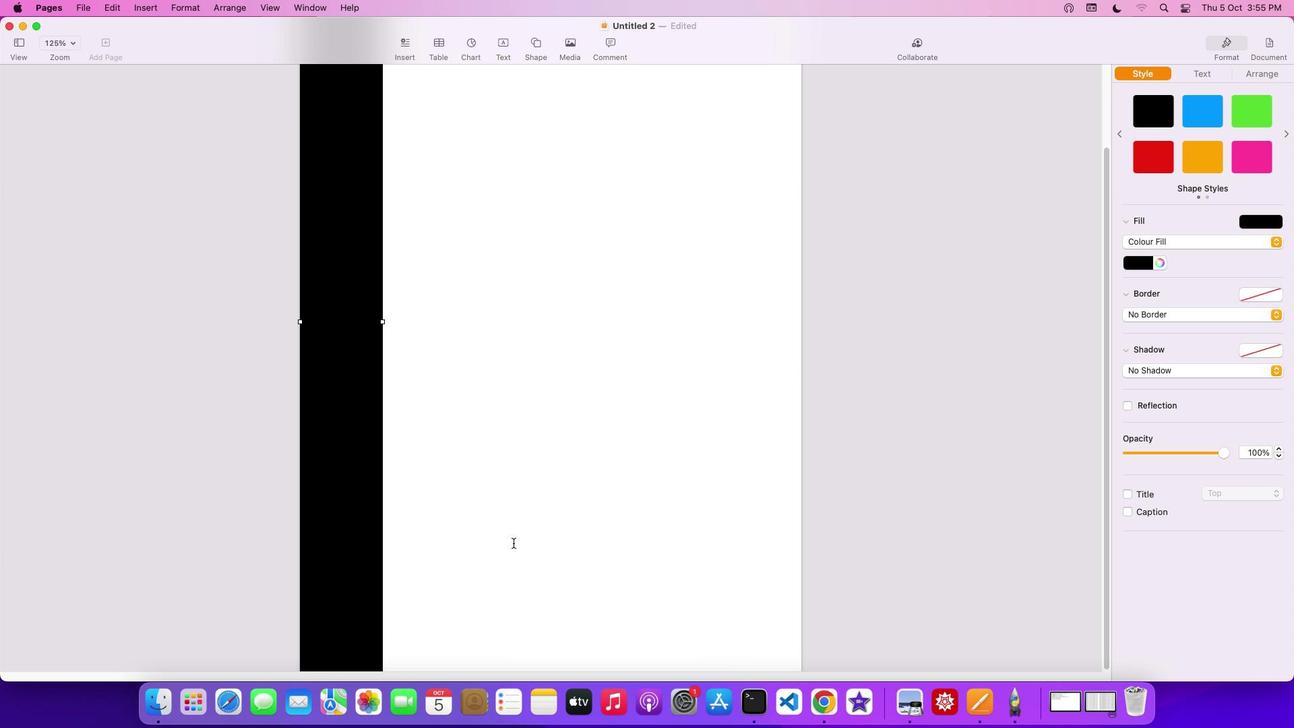 
Action: Mouse scrolled (513, 543) with delta (0, 0)
Screenshot: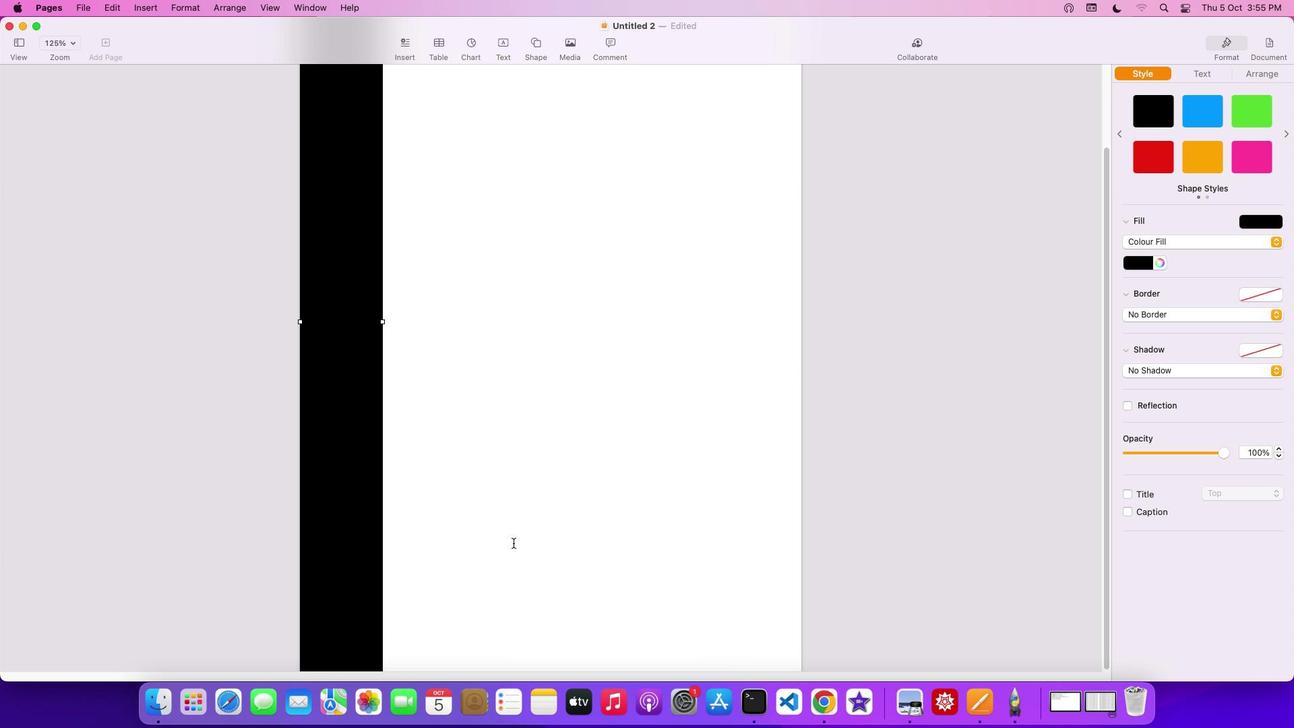 
Action: Mouse scrolled (513, 543) with delta (0, 0)
Screenshot: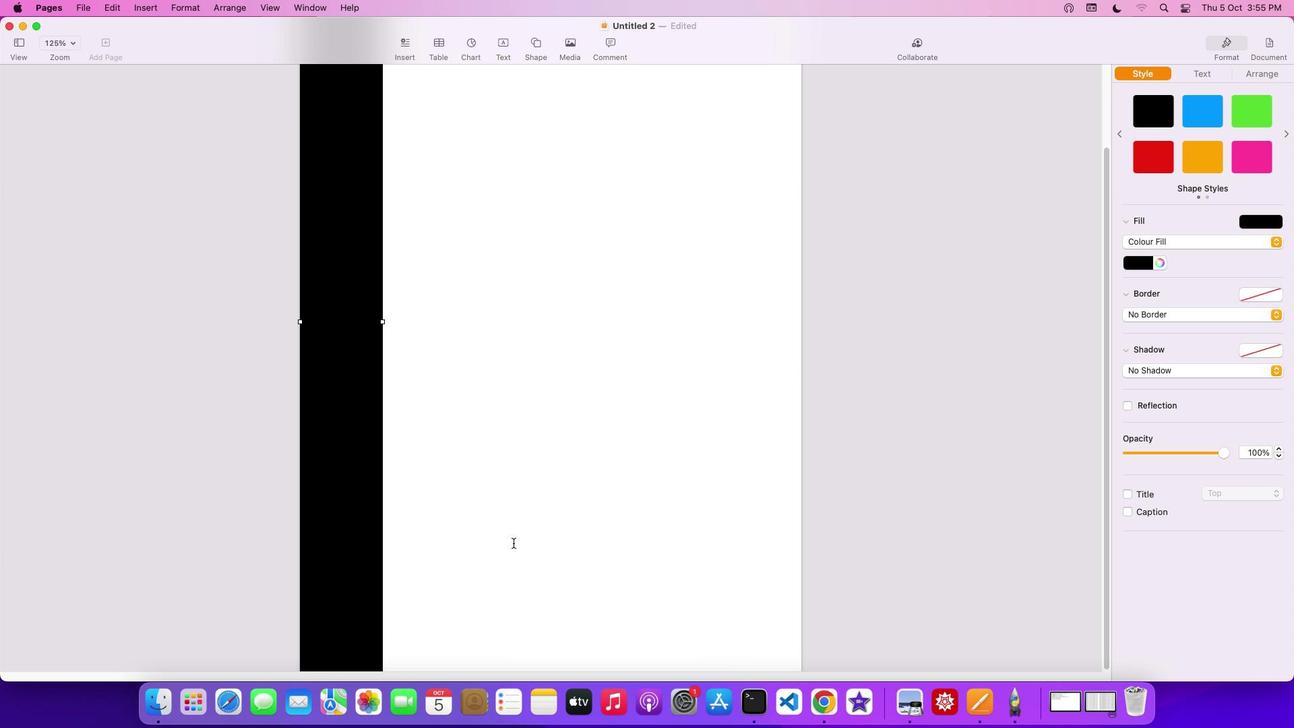 
Action: Mouse scrolled (513, 543) with delta (0, -2)
Screenshot: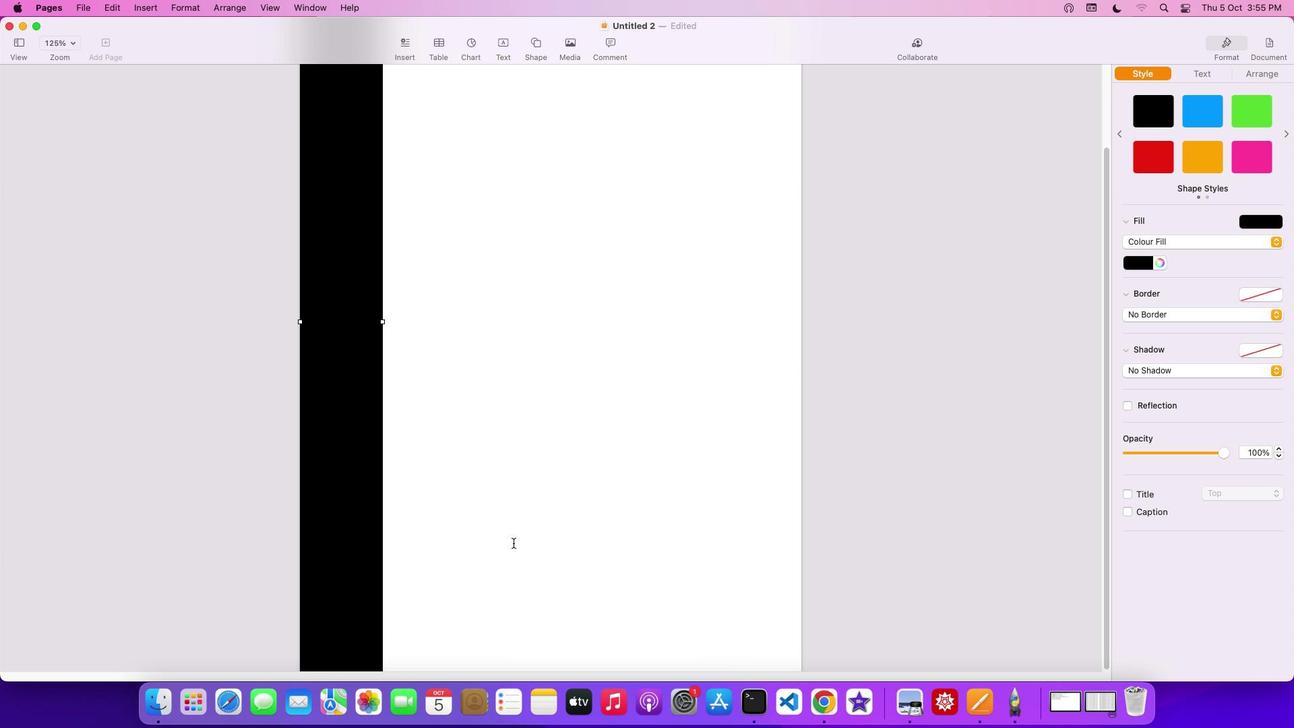 
Action: Mouse scrolled (513, 543) with delta (0, -3)
Screenshot: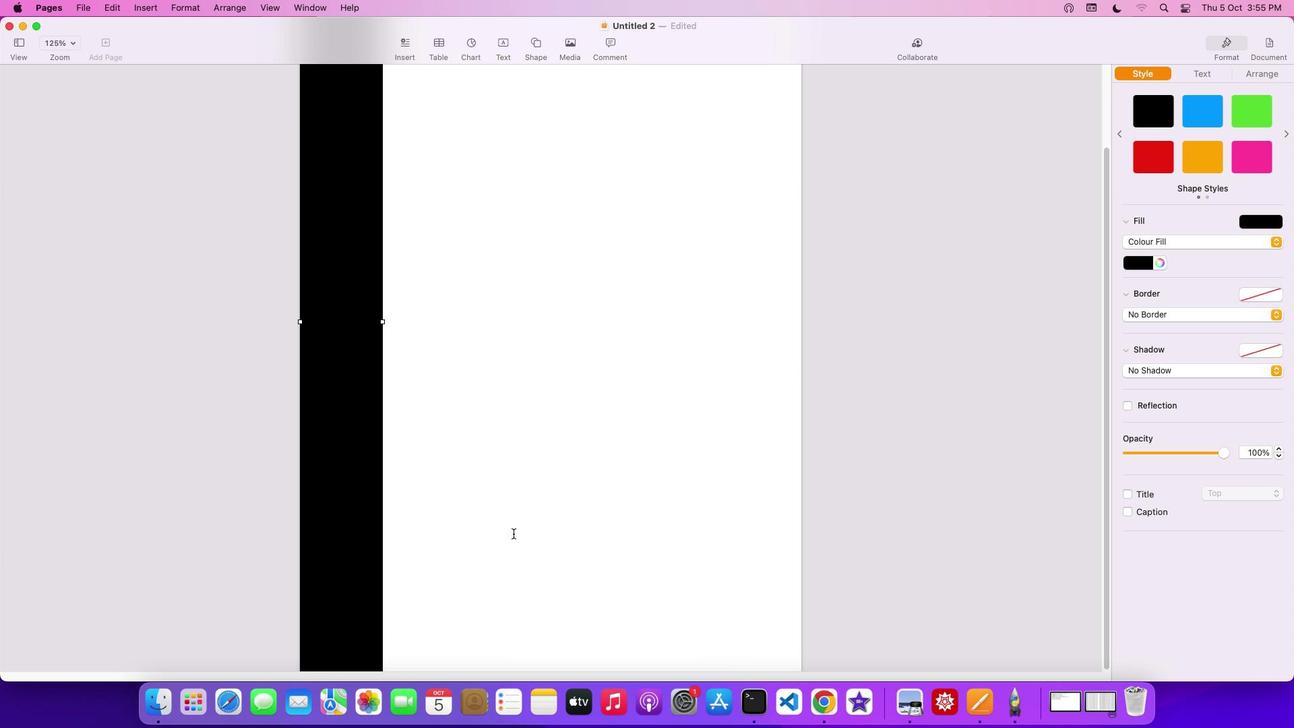
Action: Mouse scrolled (513, 543) with delta (0, -4)
Screenshot: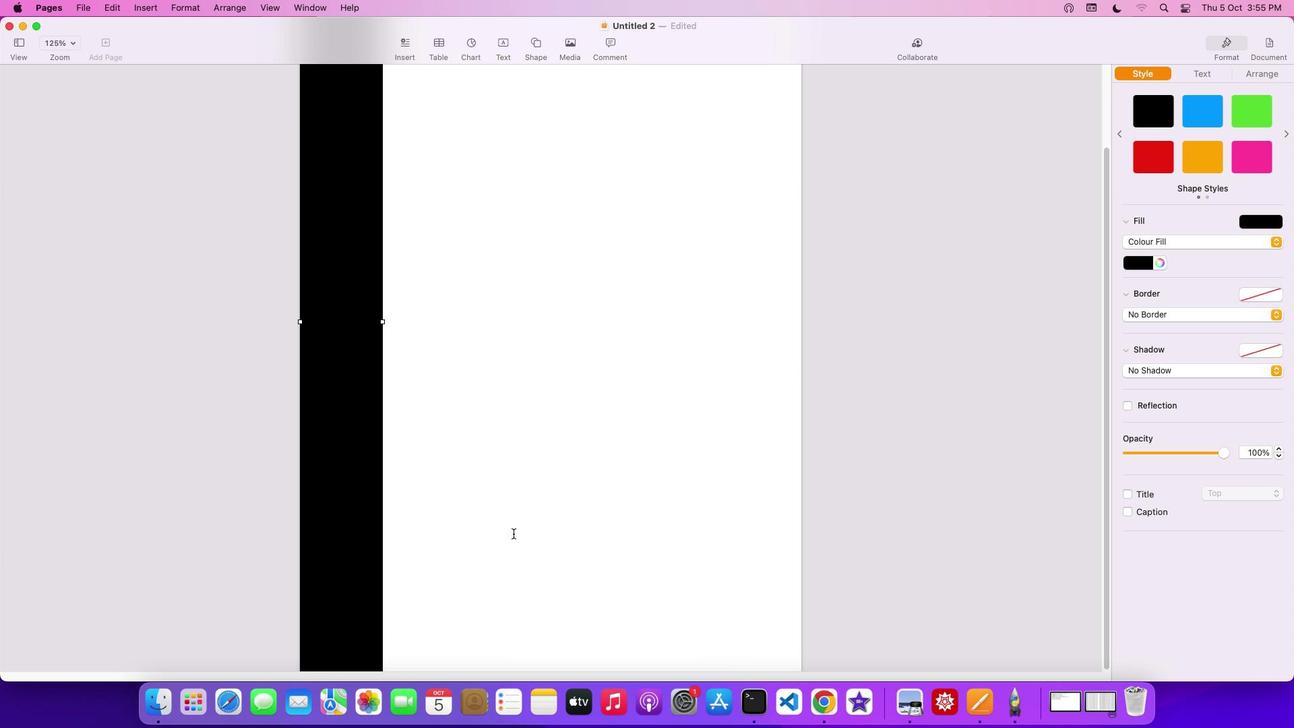 
Action: Mouse moved to (583, 343)
Screenshot: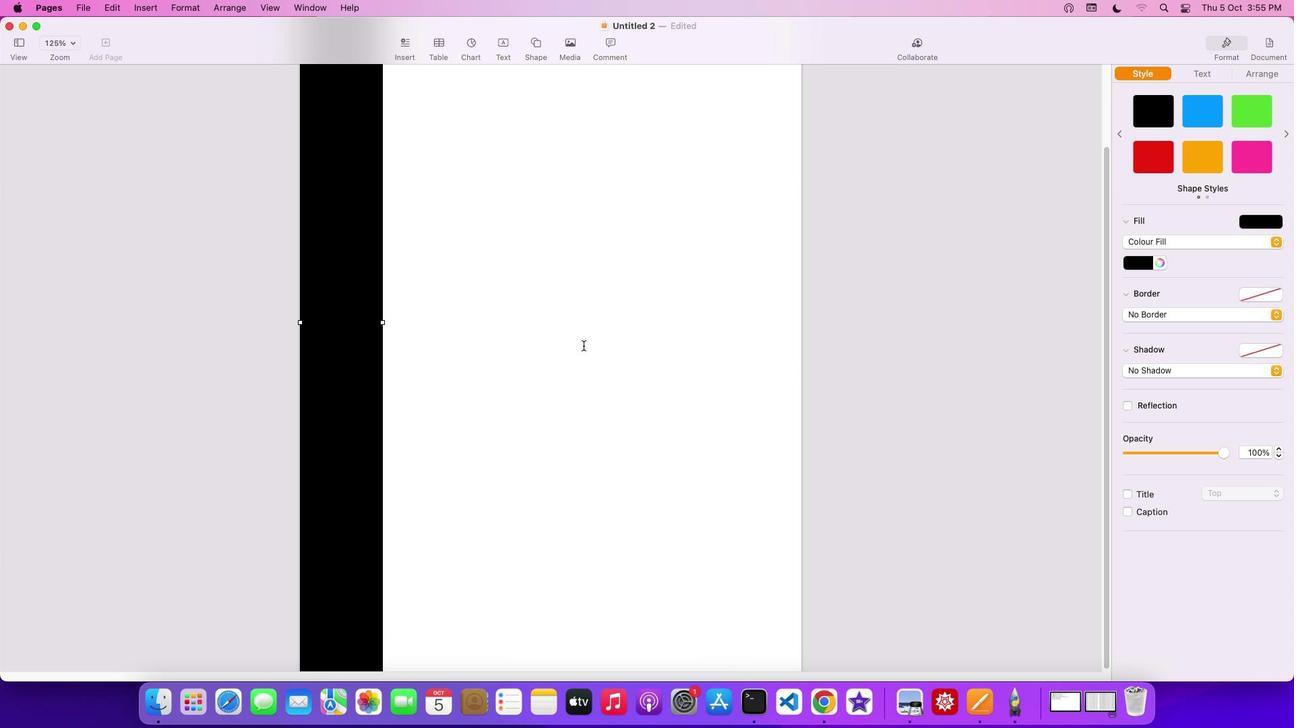 
Action: Mouse scrolled (583, 343) with delta (0, 0)
Screenshot: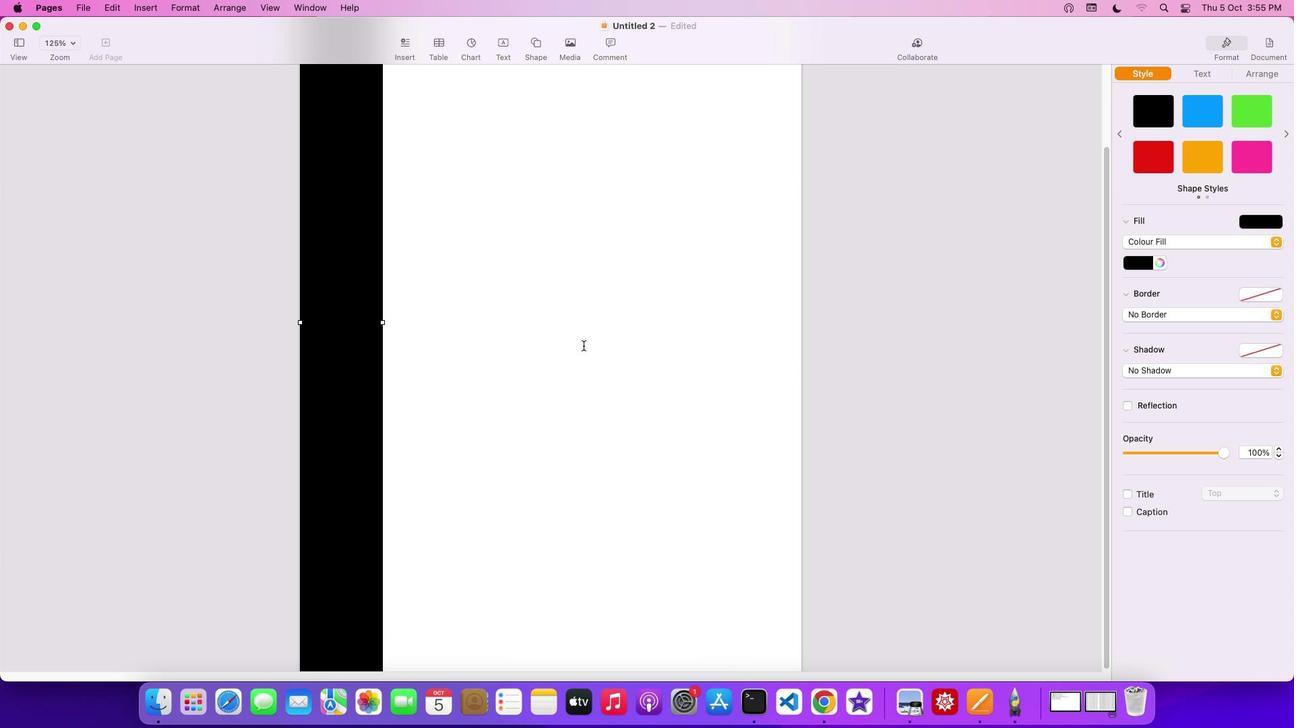 
Action: Mouse moved to (583, 345)
Screenshot: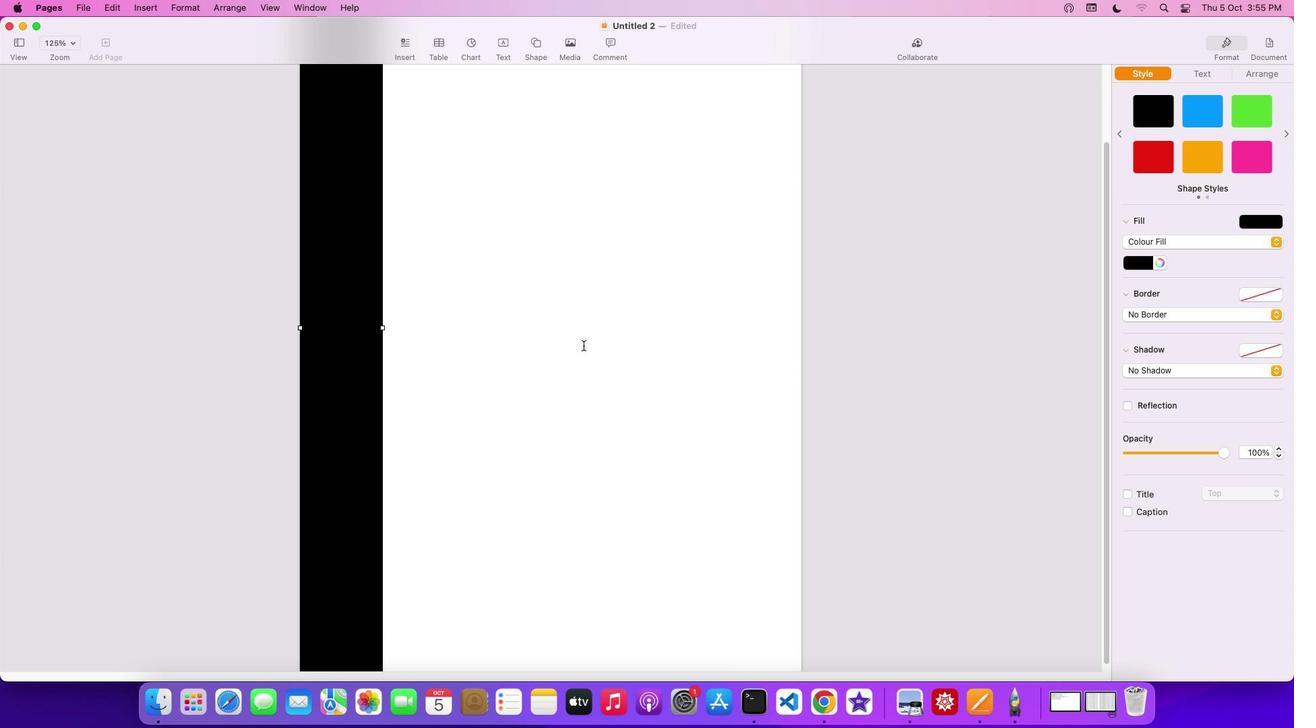 
Action: Mouse scrolled (583, 345) with delta (0, 0)
Screenshot: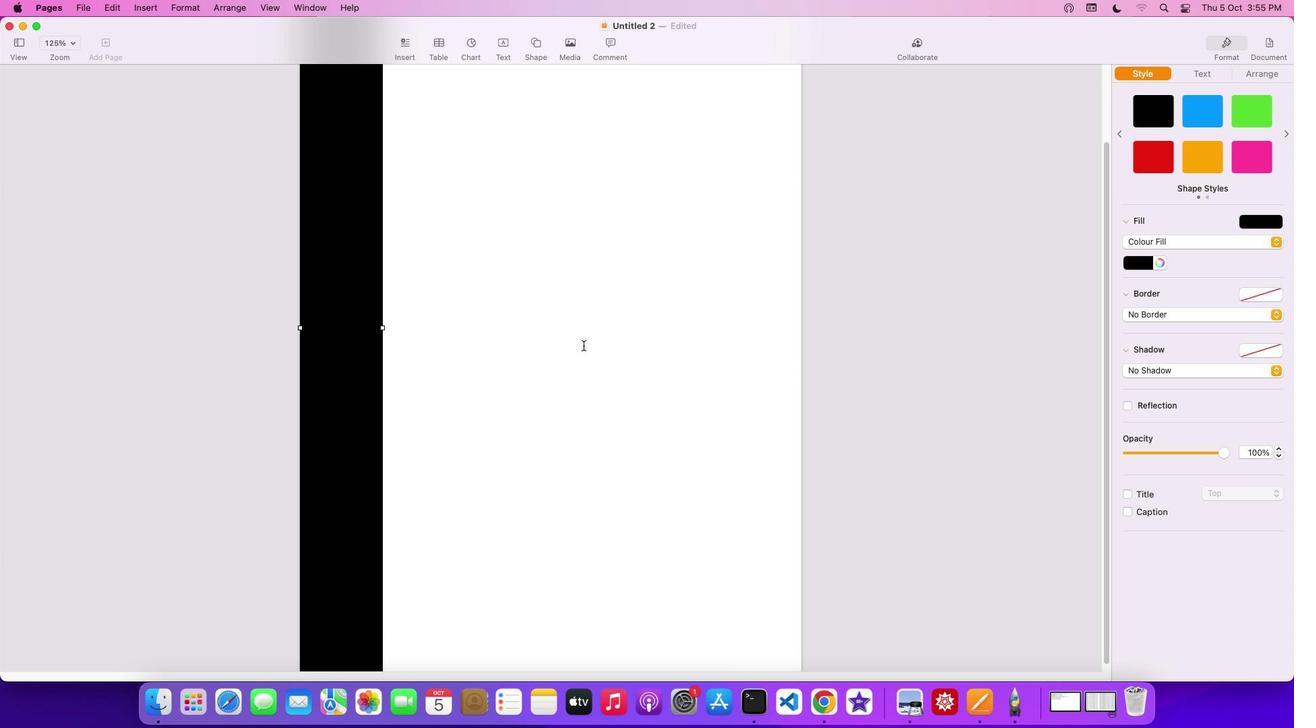 
Action: Mouse scrolled (583, 345) with delta (0, 1)
Screenshot: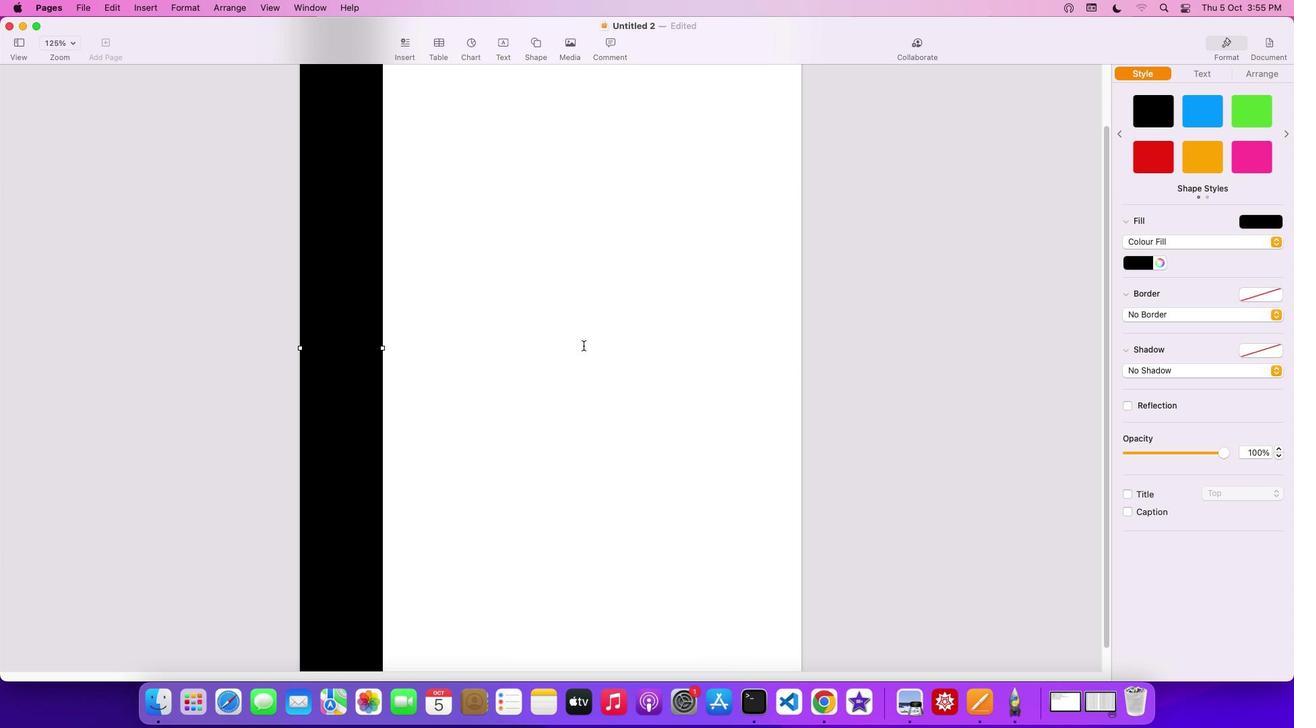 
Action: Mouse moved to (583, 345)
Screenshot: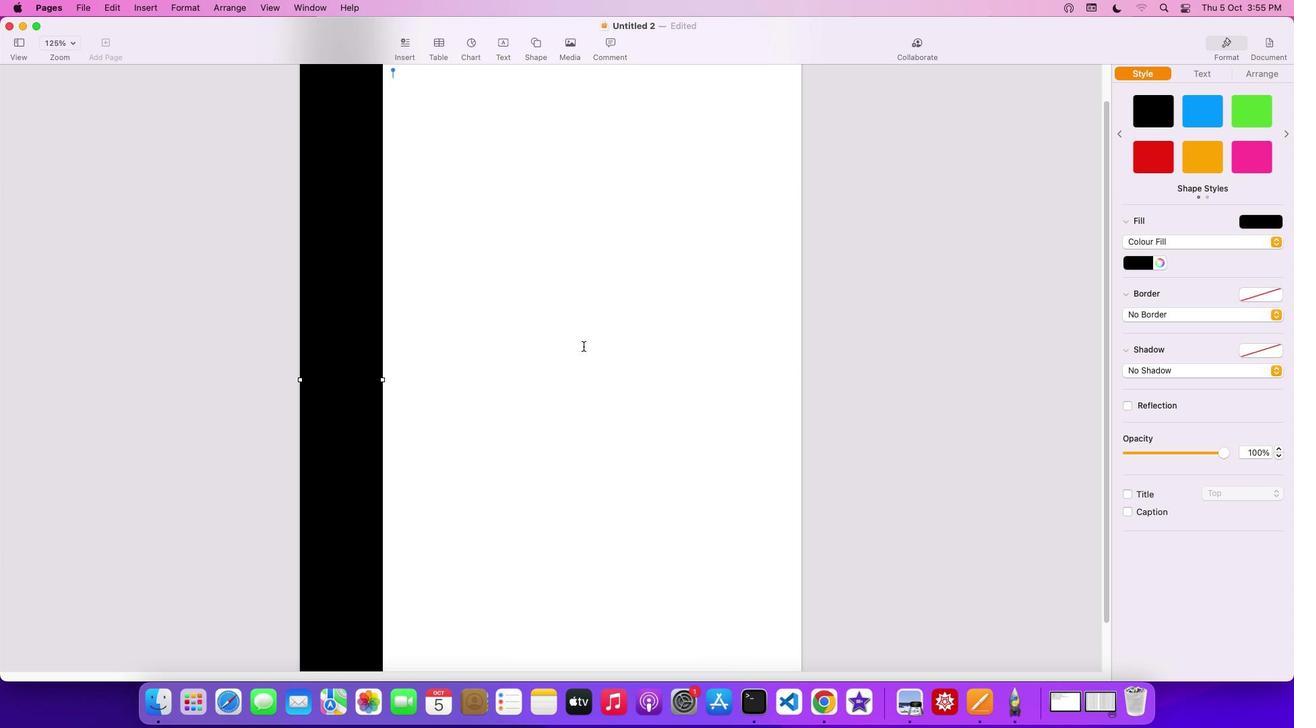 
Action: Mouse scrolled (583, 345) with delta (0, 2)
Screenshot: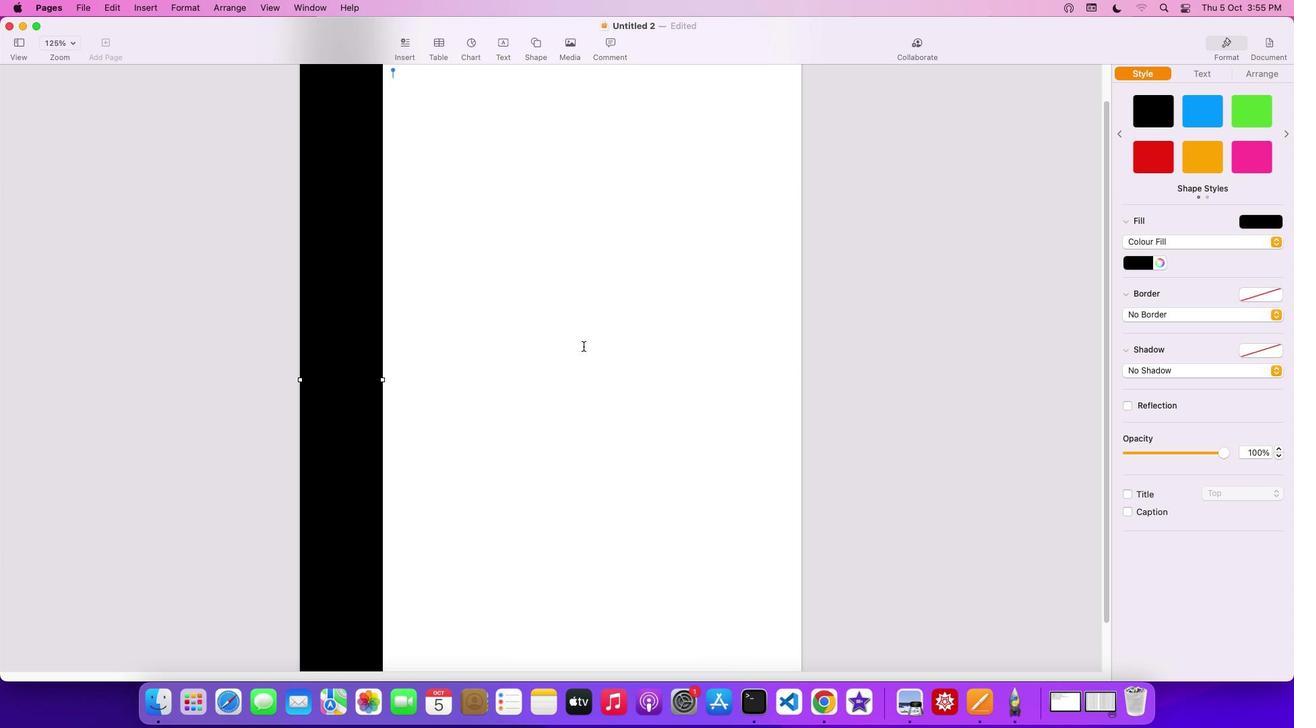 
Action: Mouse moved to (583, 346)
Screenshot: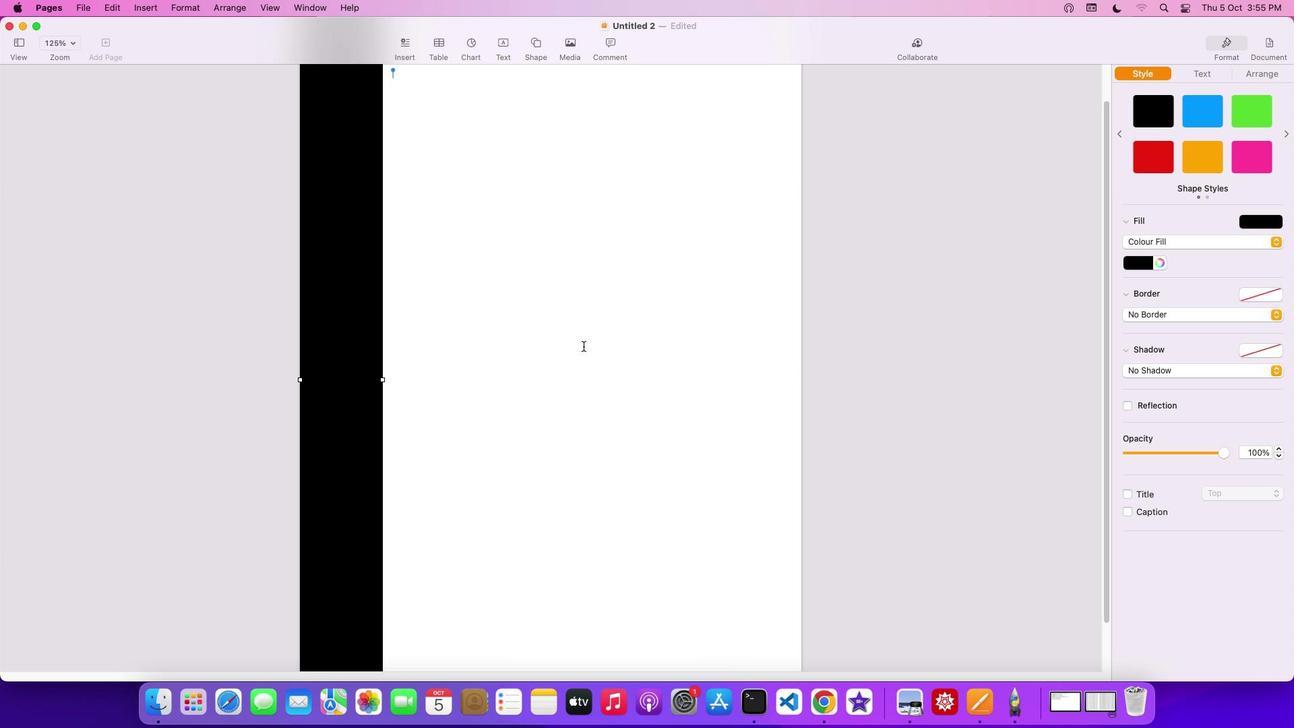 
Action: Mouse scrolled (583, 346) with delta (0, 0)
Screenshot: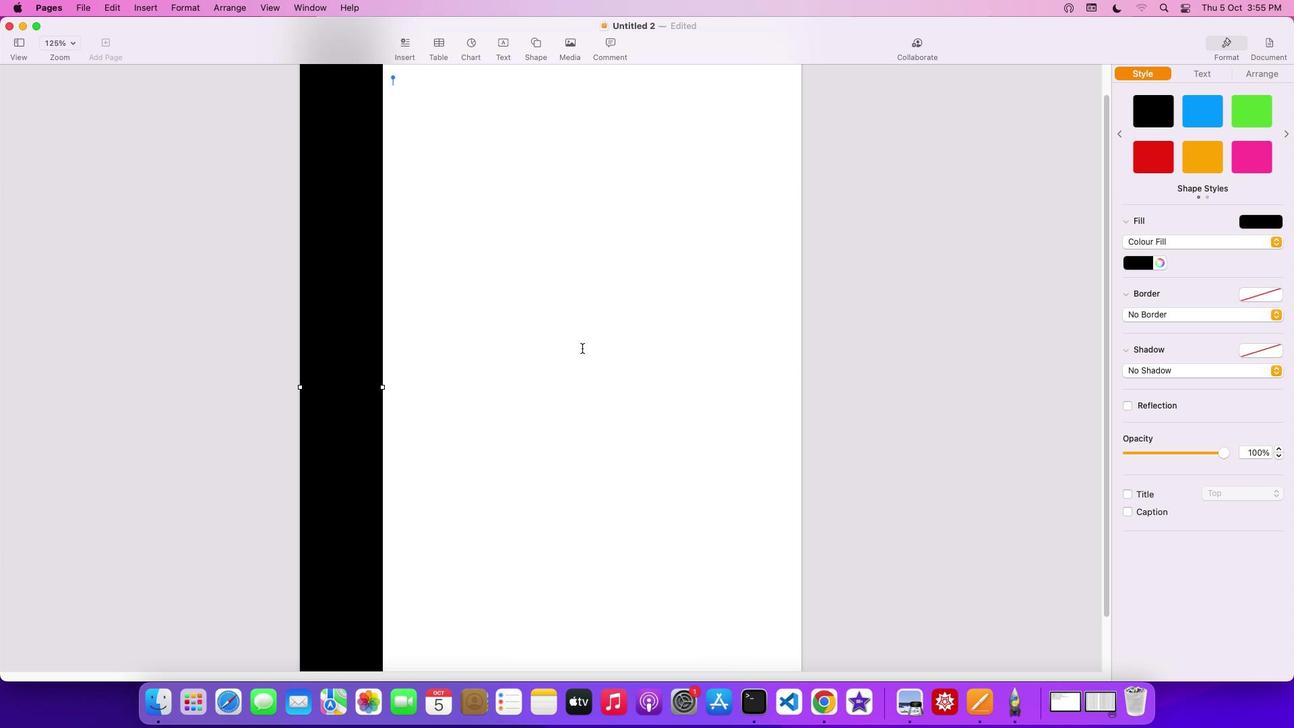 
Action: Mouse moved to (583, 346)
Screenshot: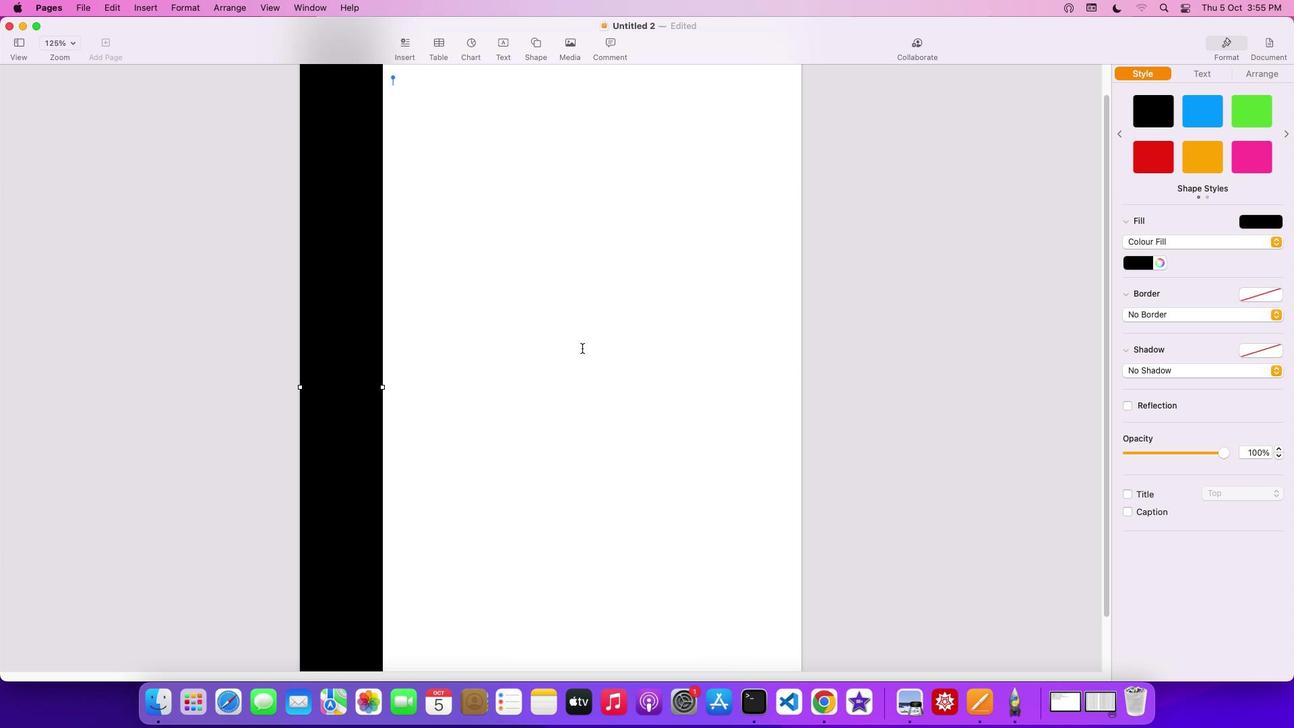 
Action: Mouse scrolled (583, 346) with delta (0, 0)
Screenshot: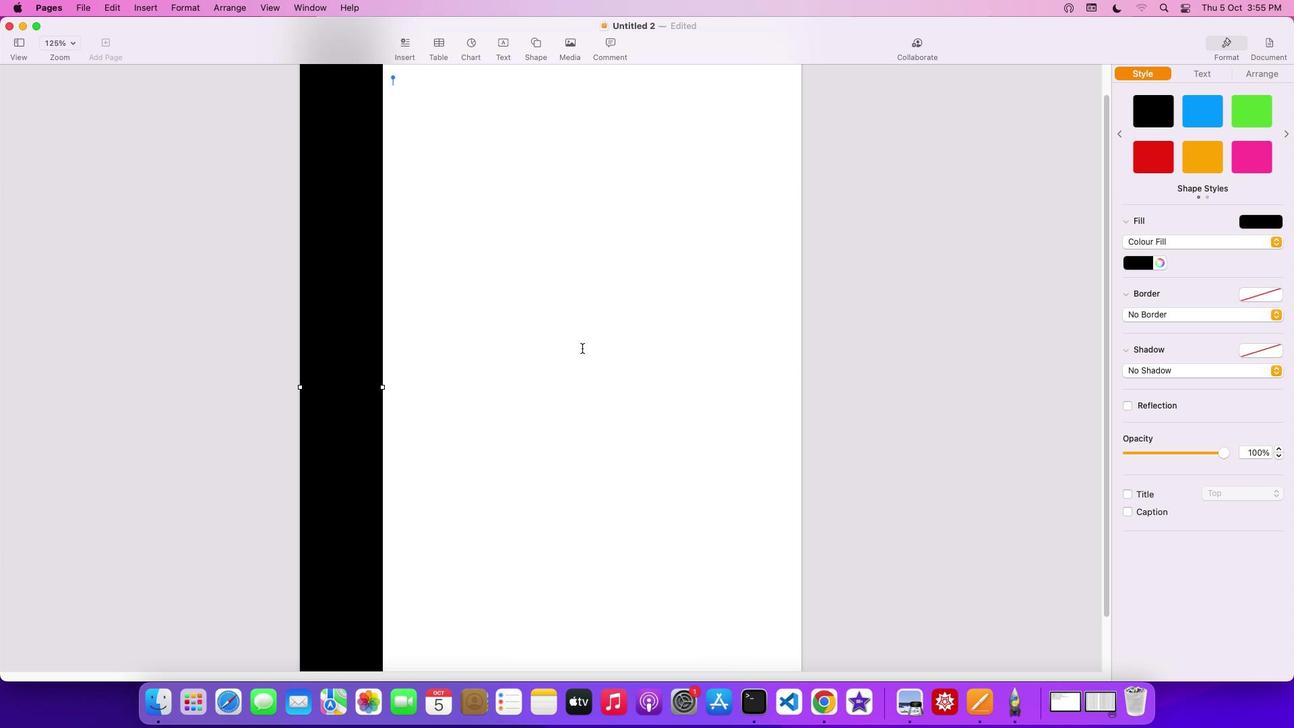 
Action: Mouse moved to (582, 347)
Screenshot: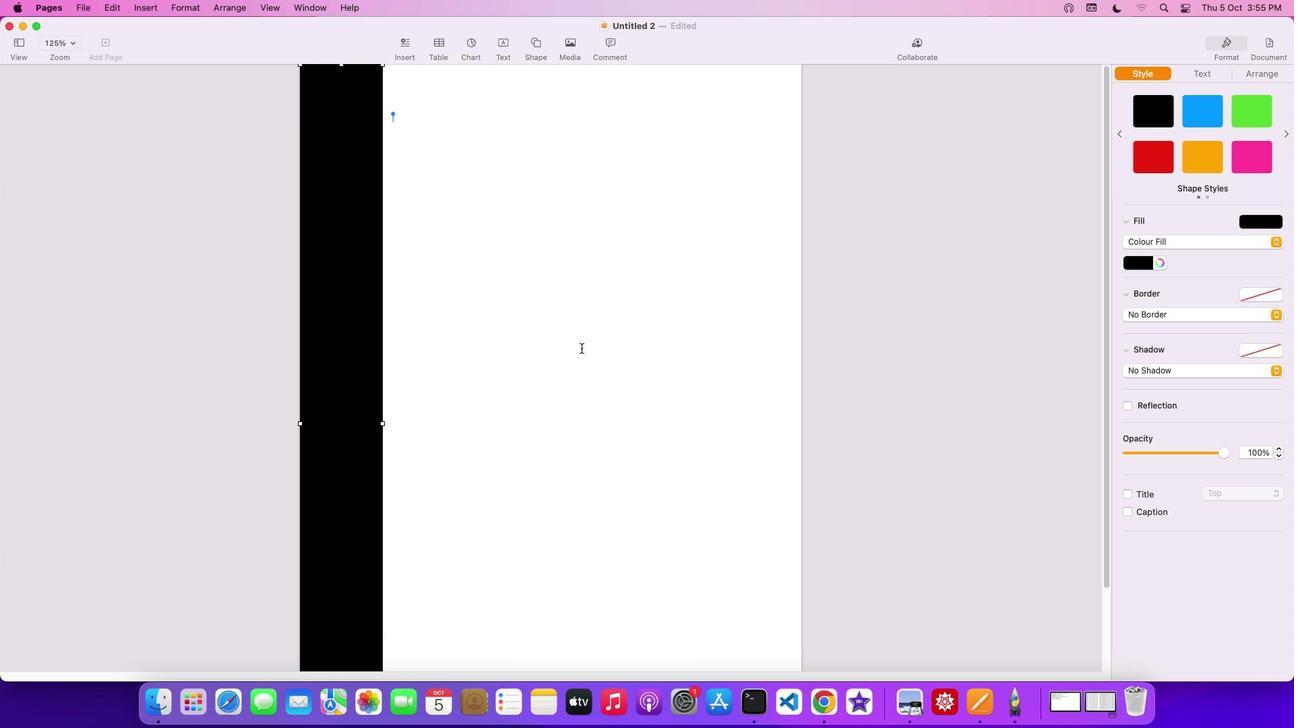 
Action: Mouse scrolled (582, 347) with delta (0, 2)
Screenshot: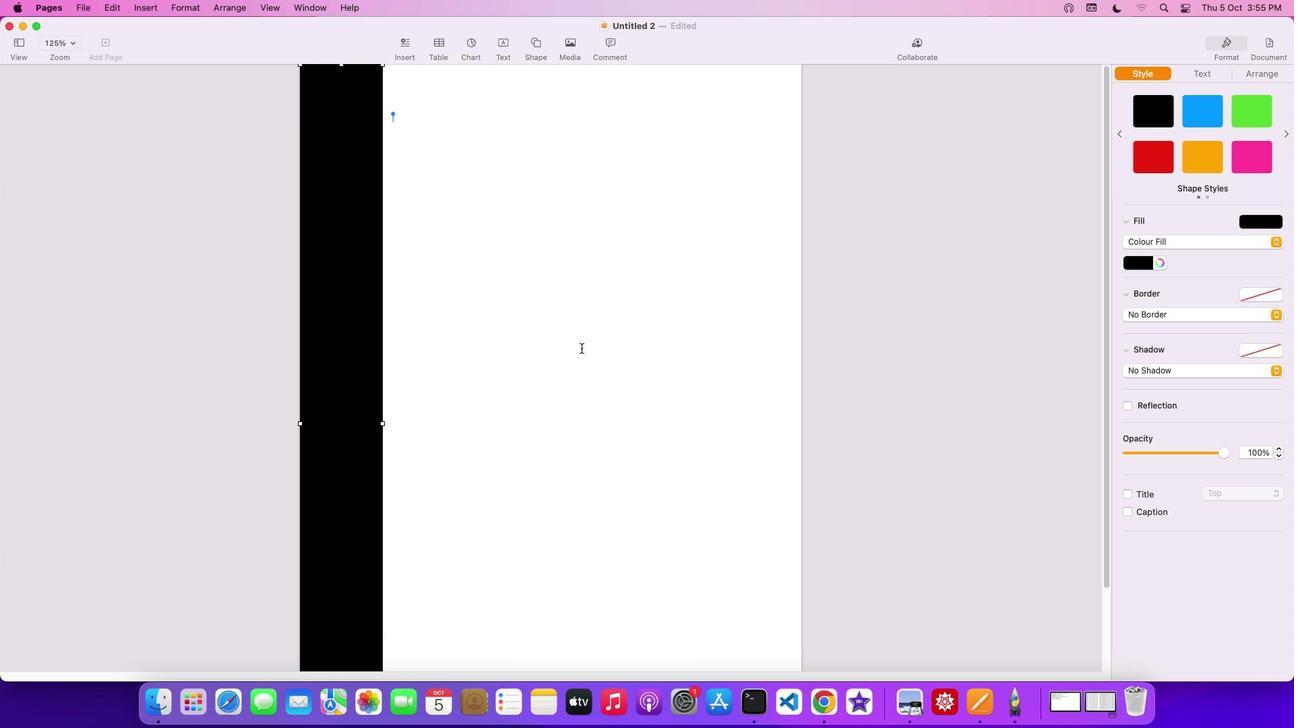 
Action: Mouse moved to (582, 347)
Screenshot: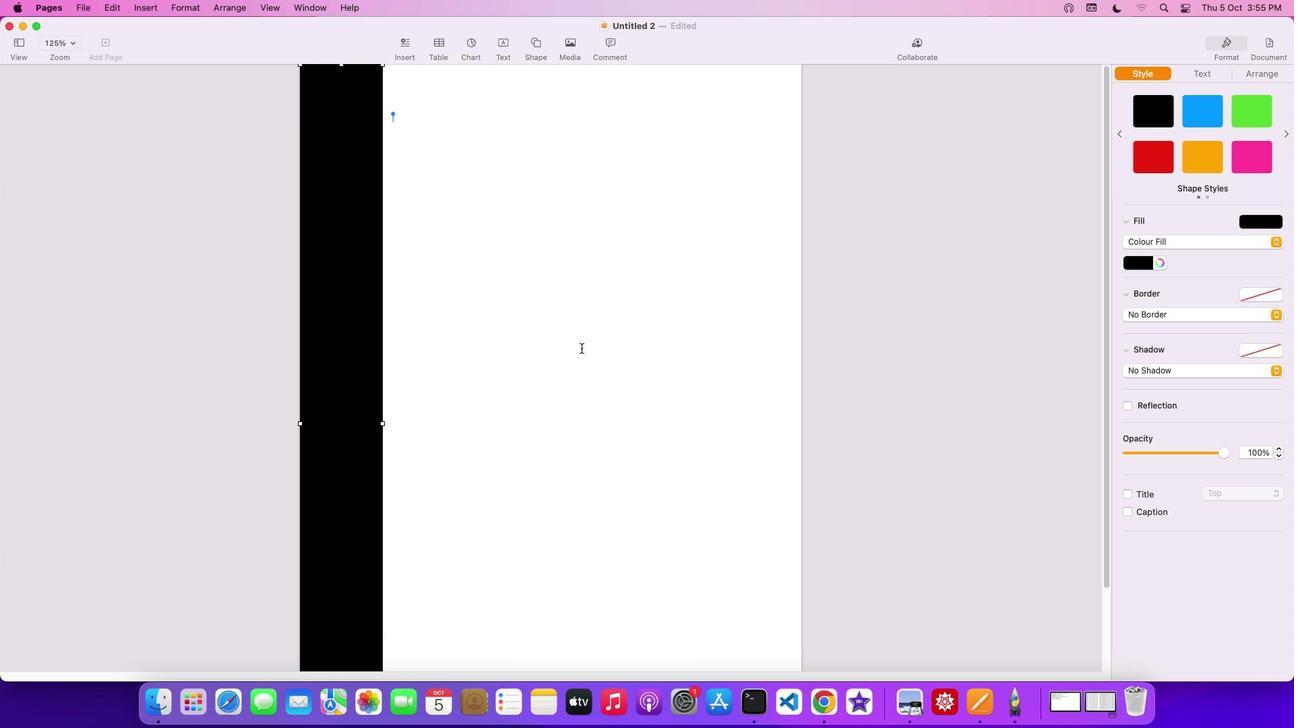 
Action: Mouse scrolled (582, 347) with delta (0, 3)
Screenshot: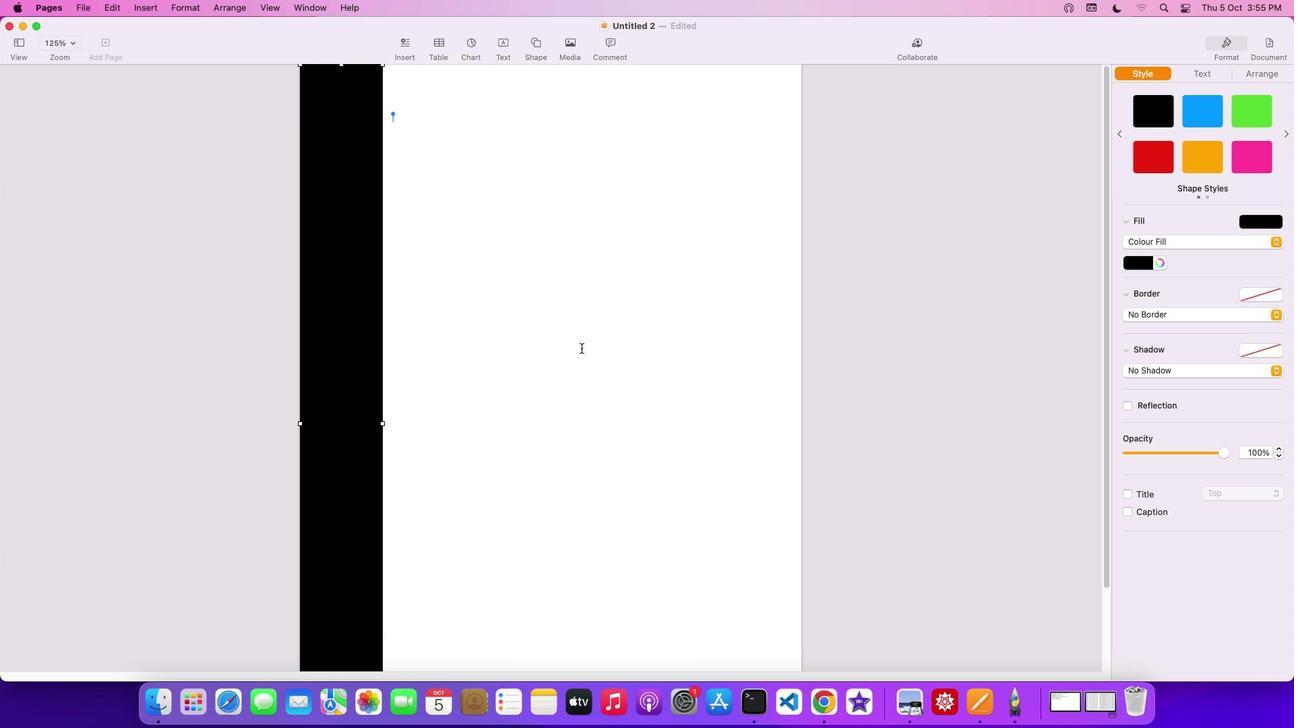 
Action: Mouse moved to (581, 347)
Screenshot: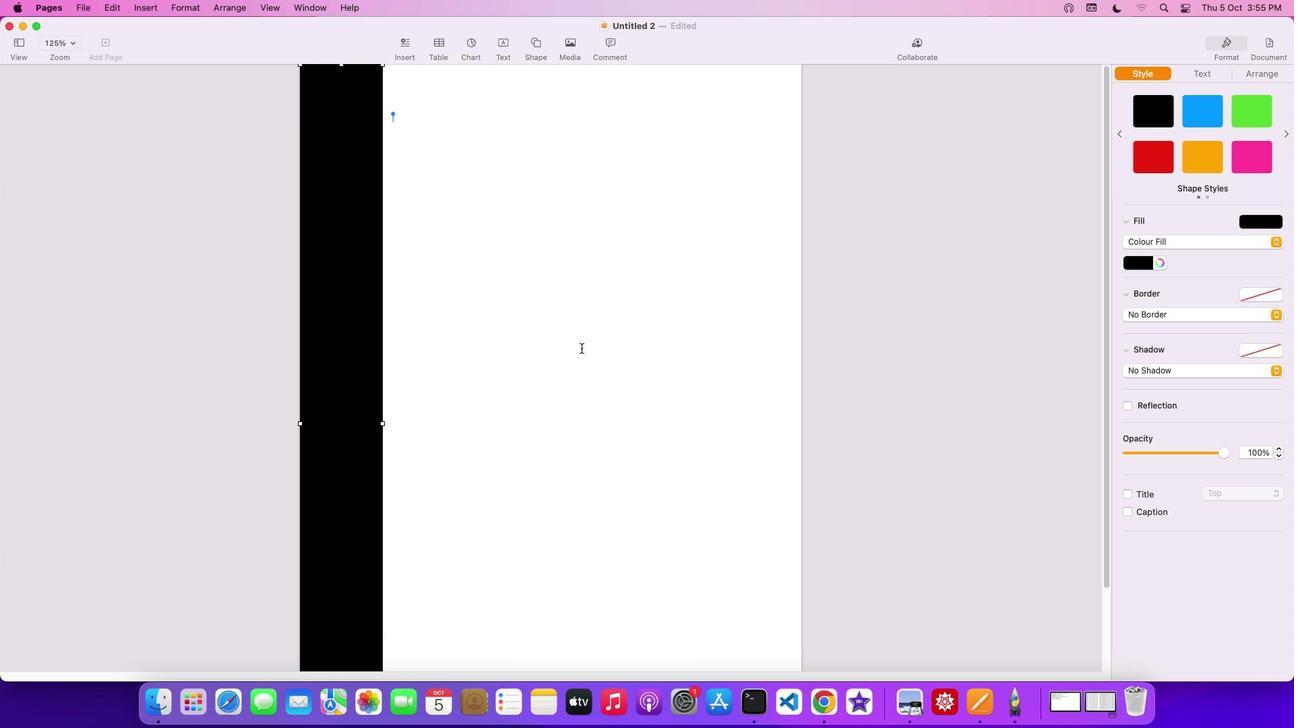 
Action: Mouse scrolled (581, 347) with delta (0, 4)
Screenshot: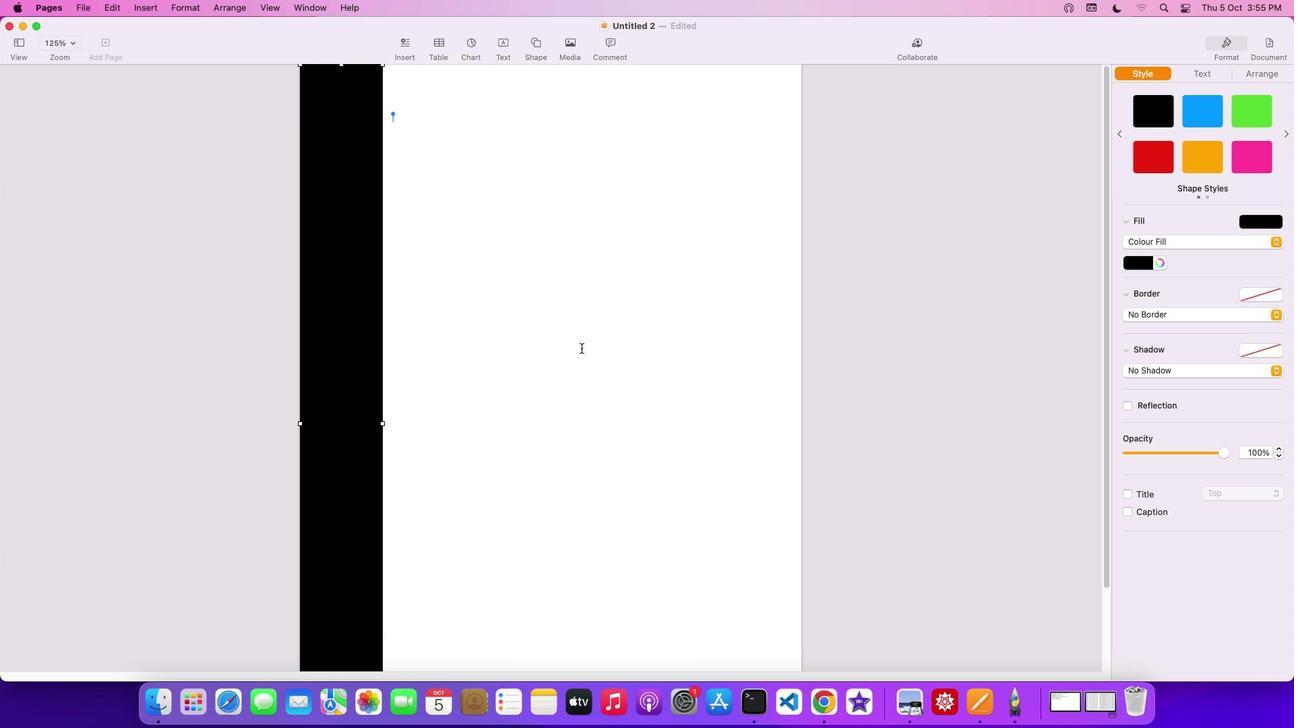 
Action: Mouse moved to (581, 348)
Screenshot: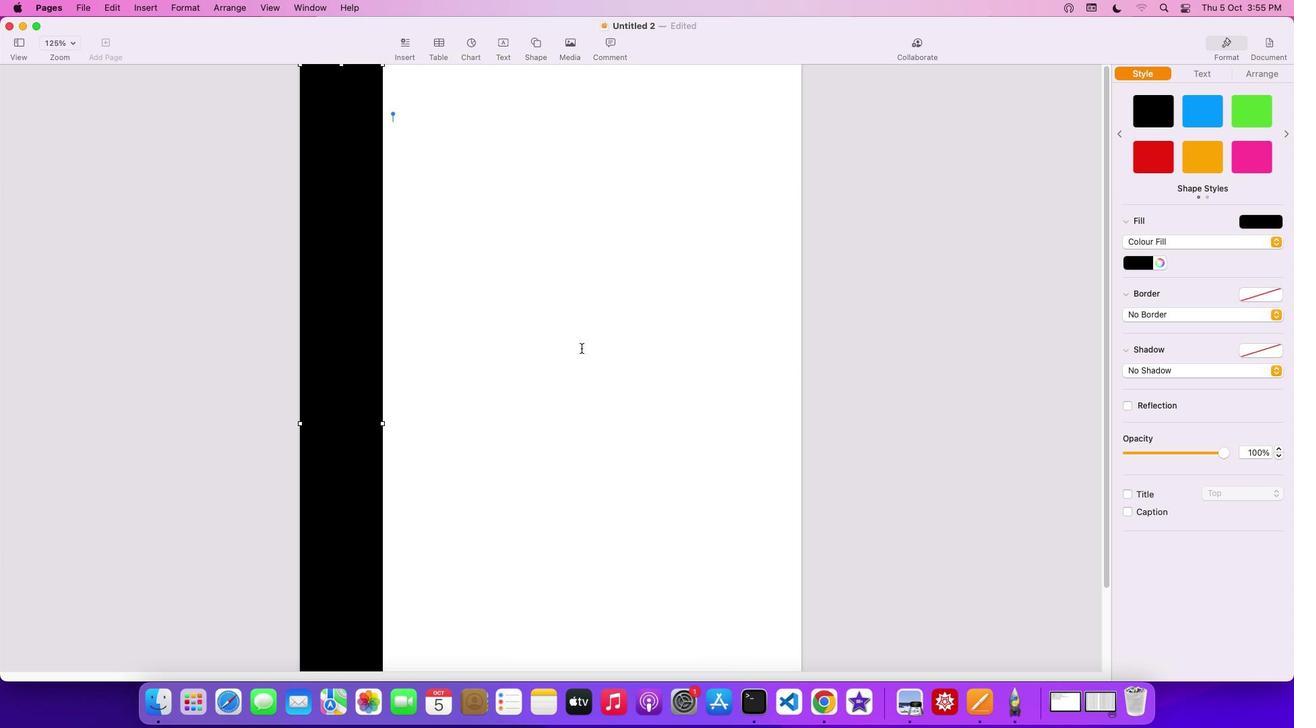 
Action: Mouse scrolled (581, 348) with delta (0, 4)
Screenshot: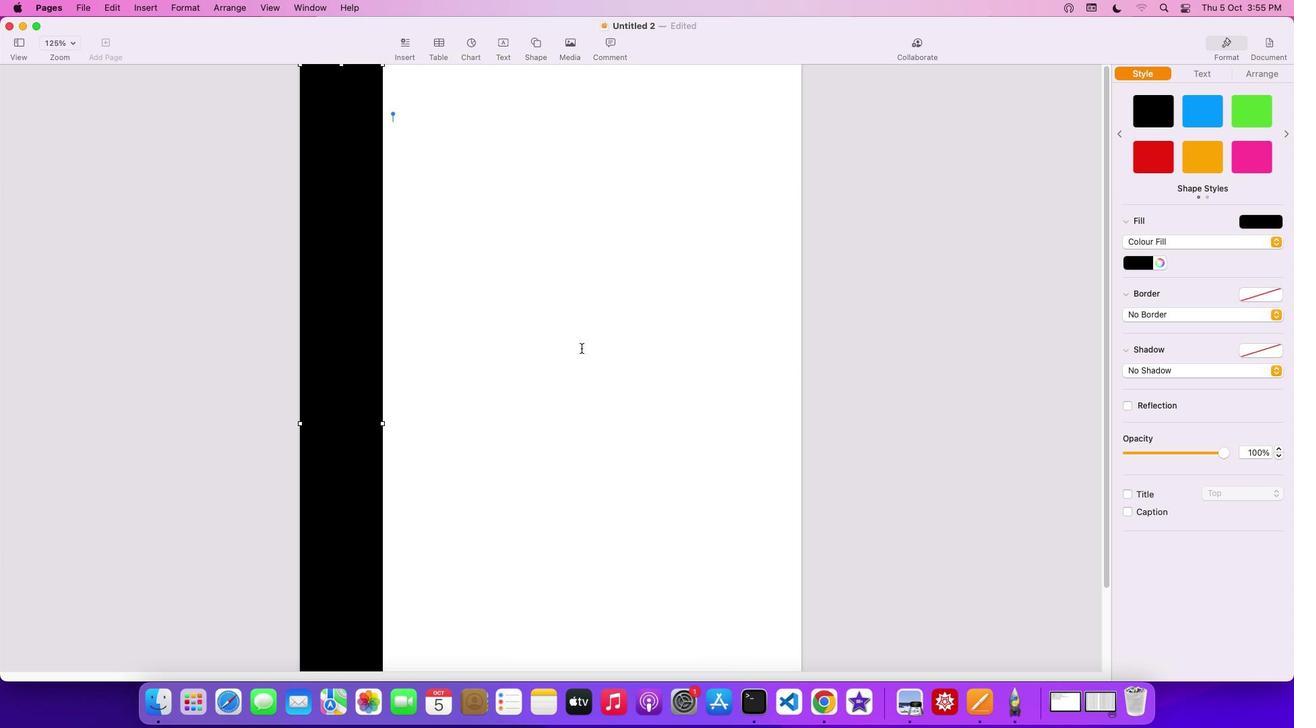 
Action: Mouse moved to (581, 348)
Screenshot: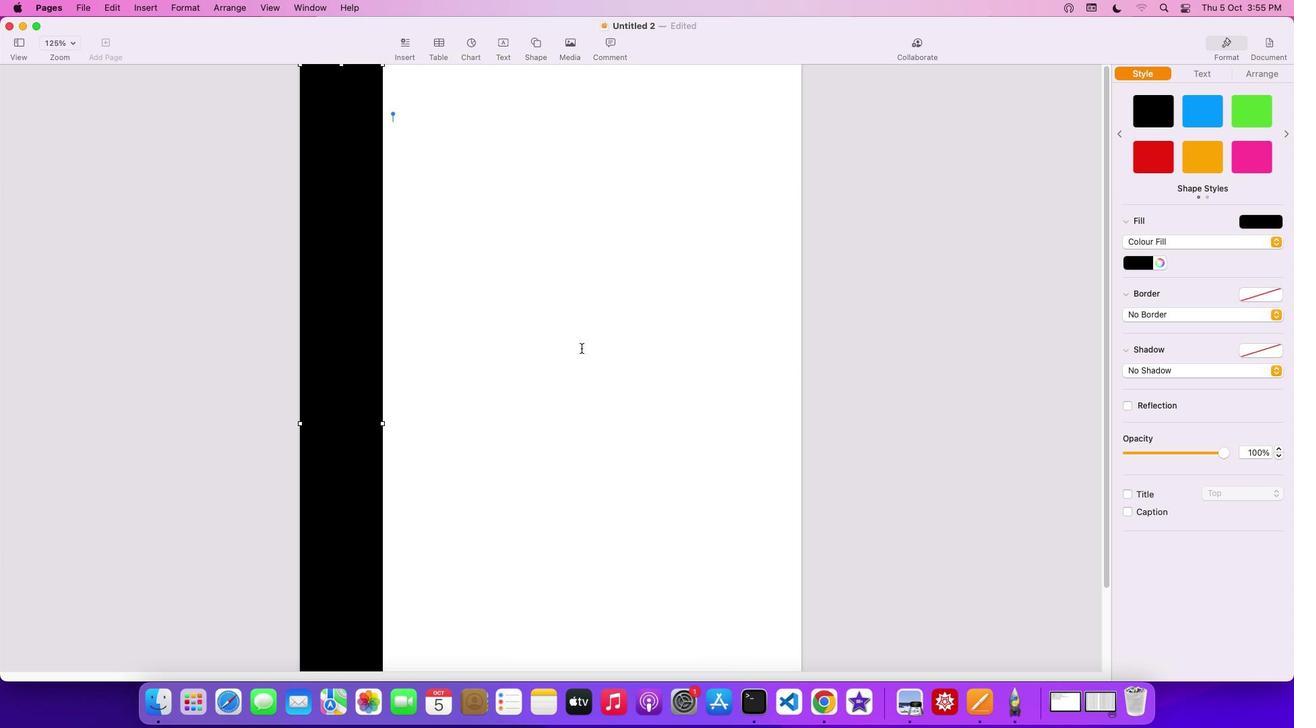 
Action: Mouse scrolled (581, 348) with delta (0, 0)
Screenshot: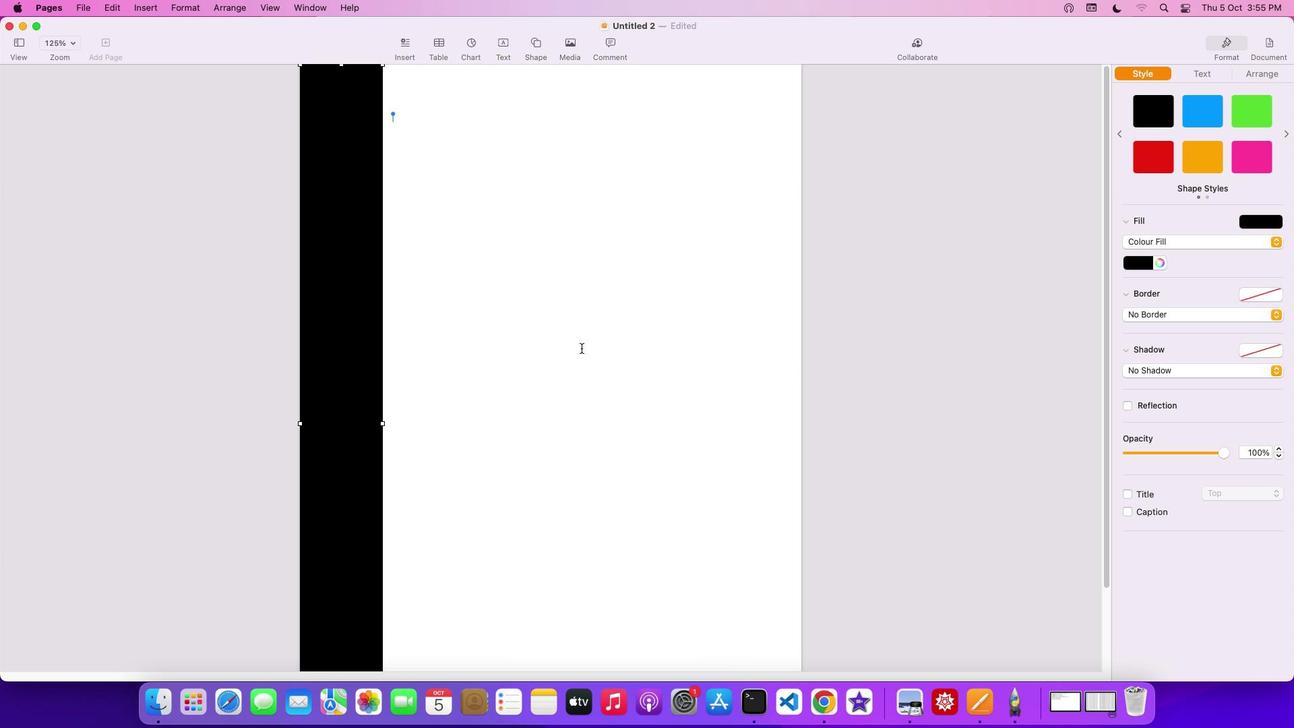
Action: Mouse scrolled (581, 348) with delta (0, 0)
Screenshot: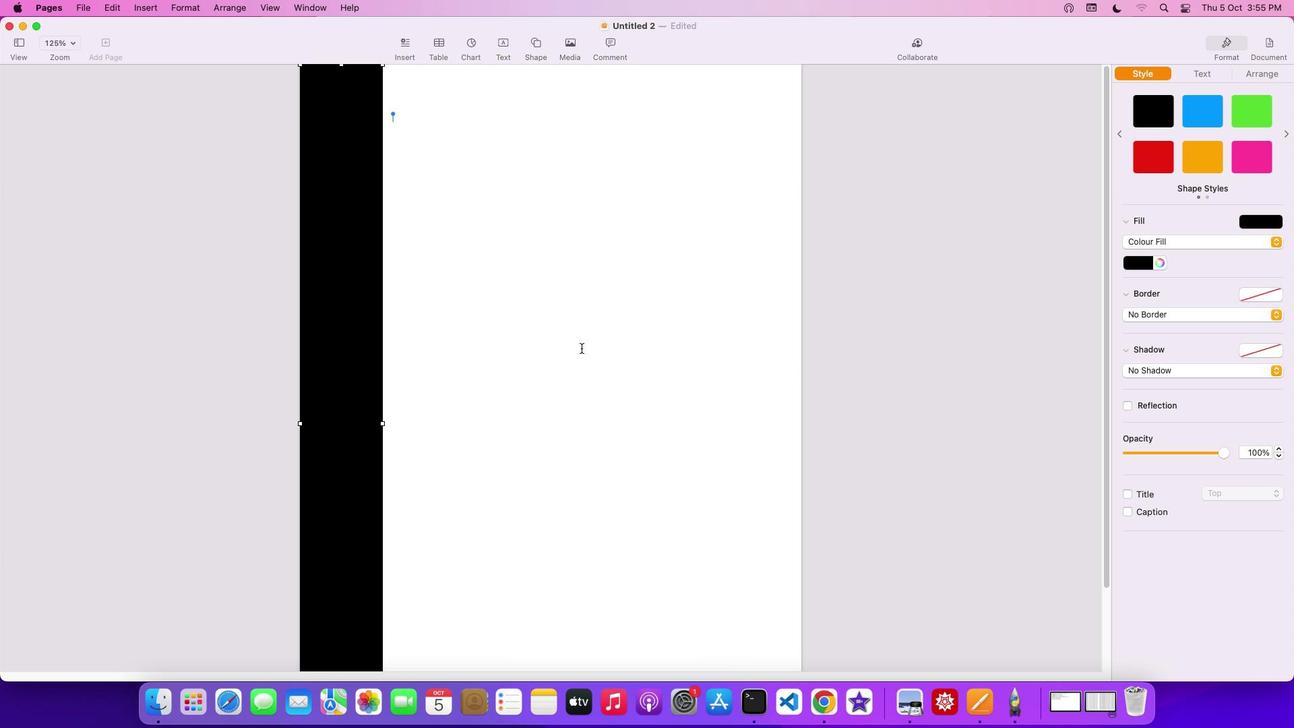 
Action: Mouse scrolled (581, 348) with delta (0, 2)
Screenshot: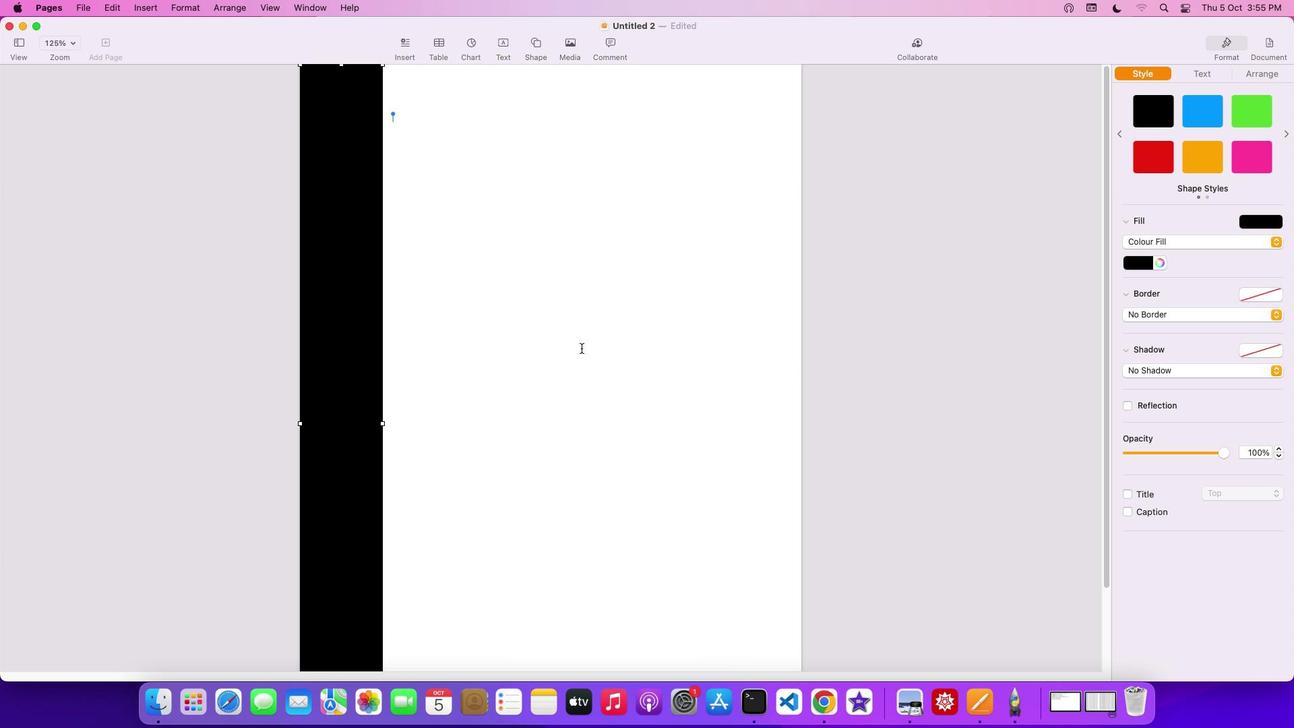 
Action: Mouse scrolled (581, 348) with delta (0, 3)
Screenshot: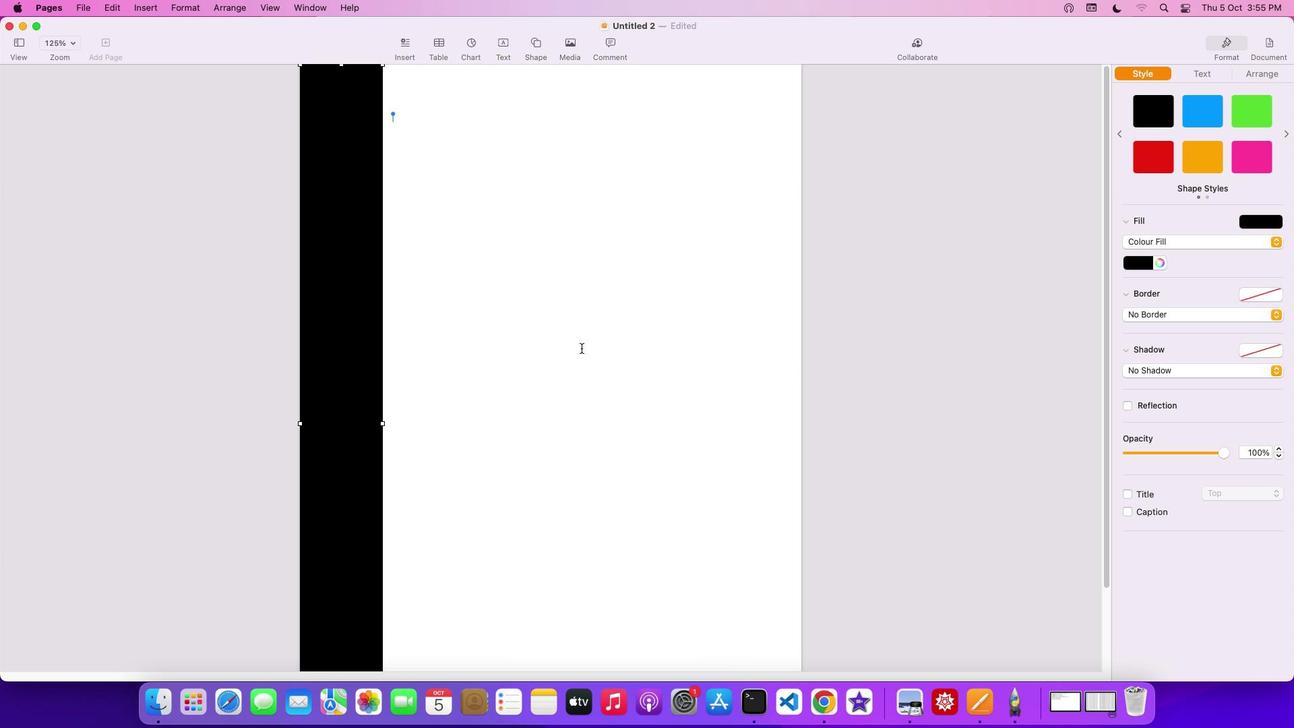 
Action: Mouse scrolled (581, 348) with delta (0, 4)
Screenshot: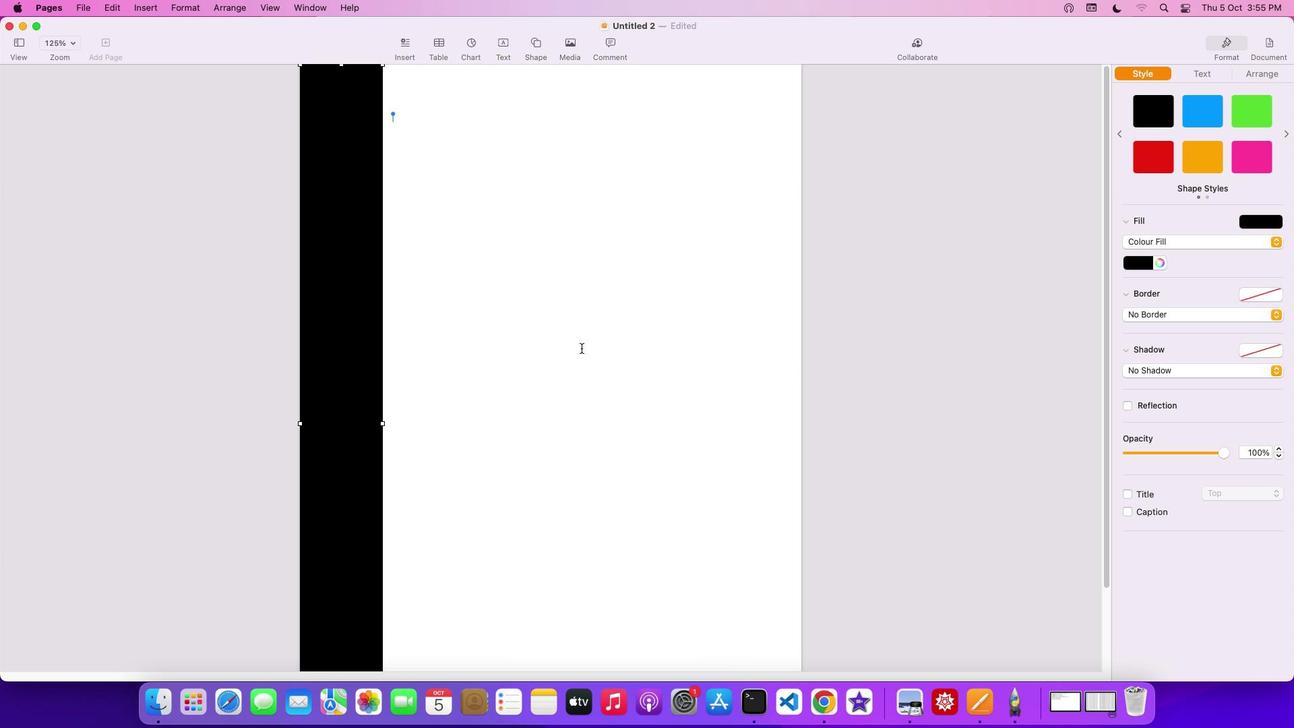 
Action: Mouse moved to (359, 347)
Screenshot: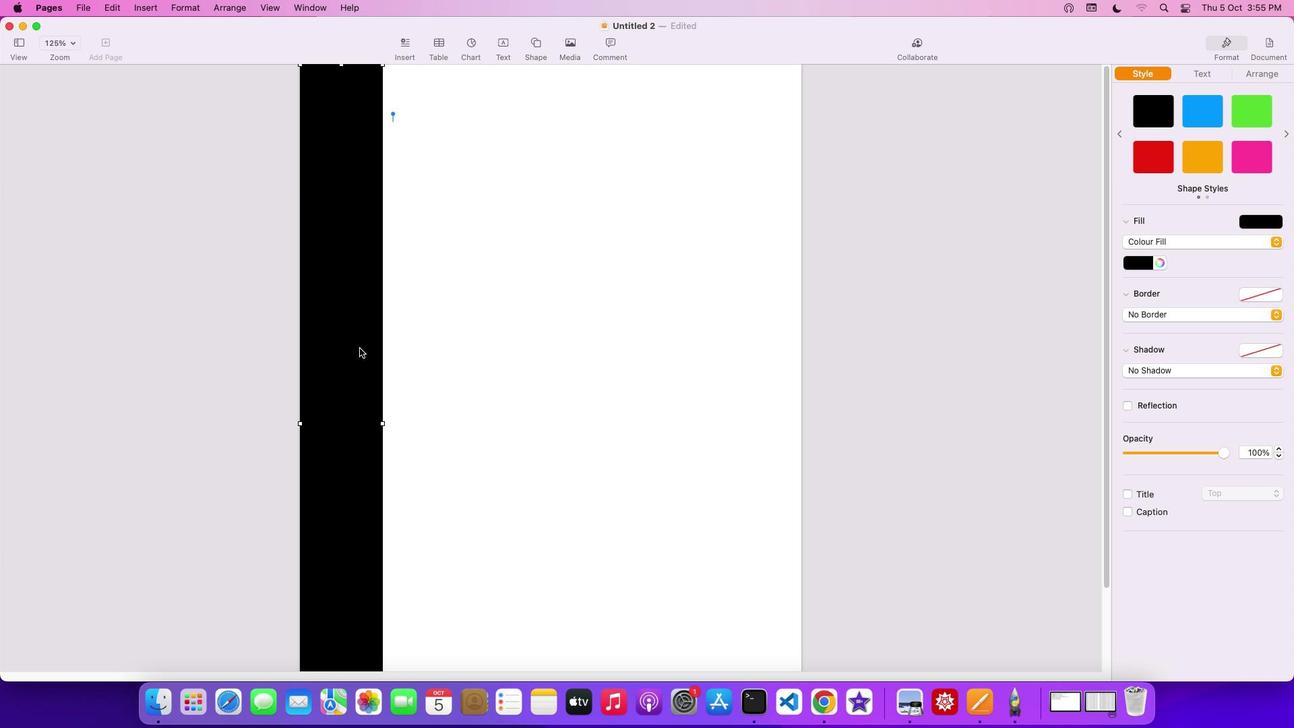 
Action: Mouse pressed left at (359, 347)
Screenshot: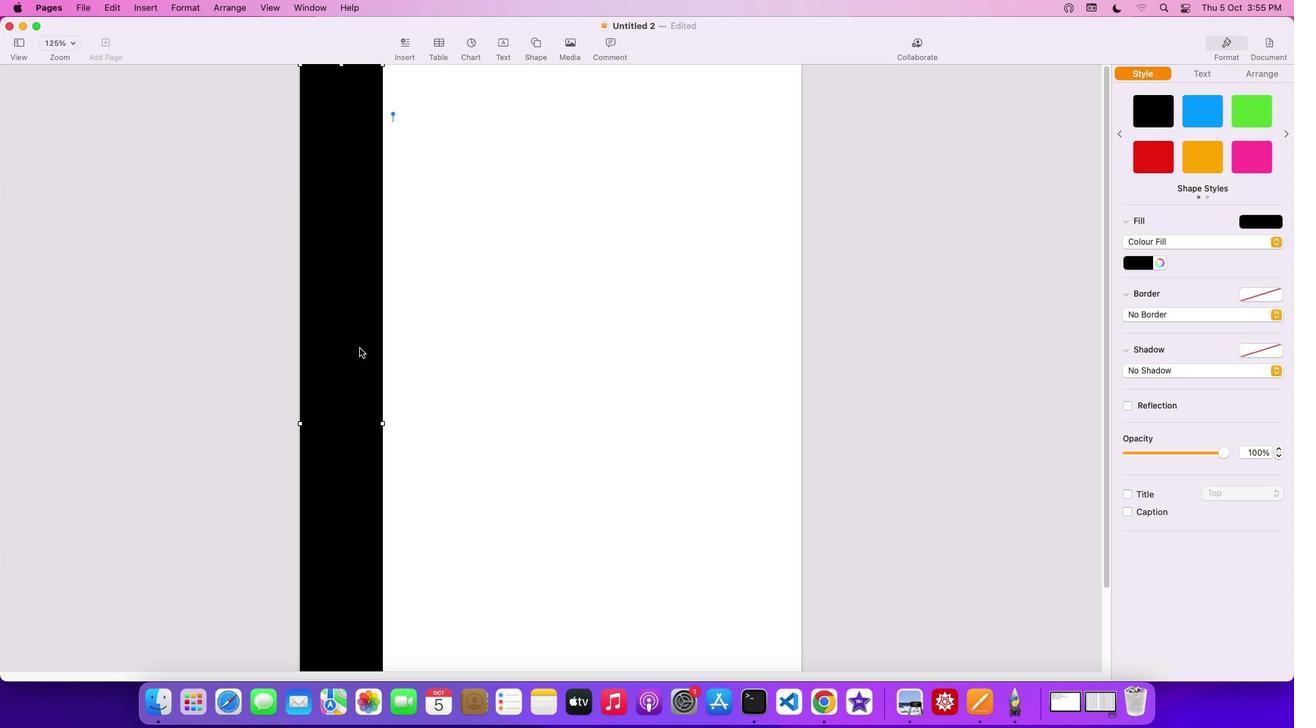 
Action: Mouse moved to (562, 401)
Screenshot: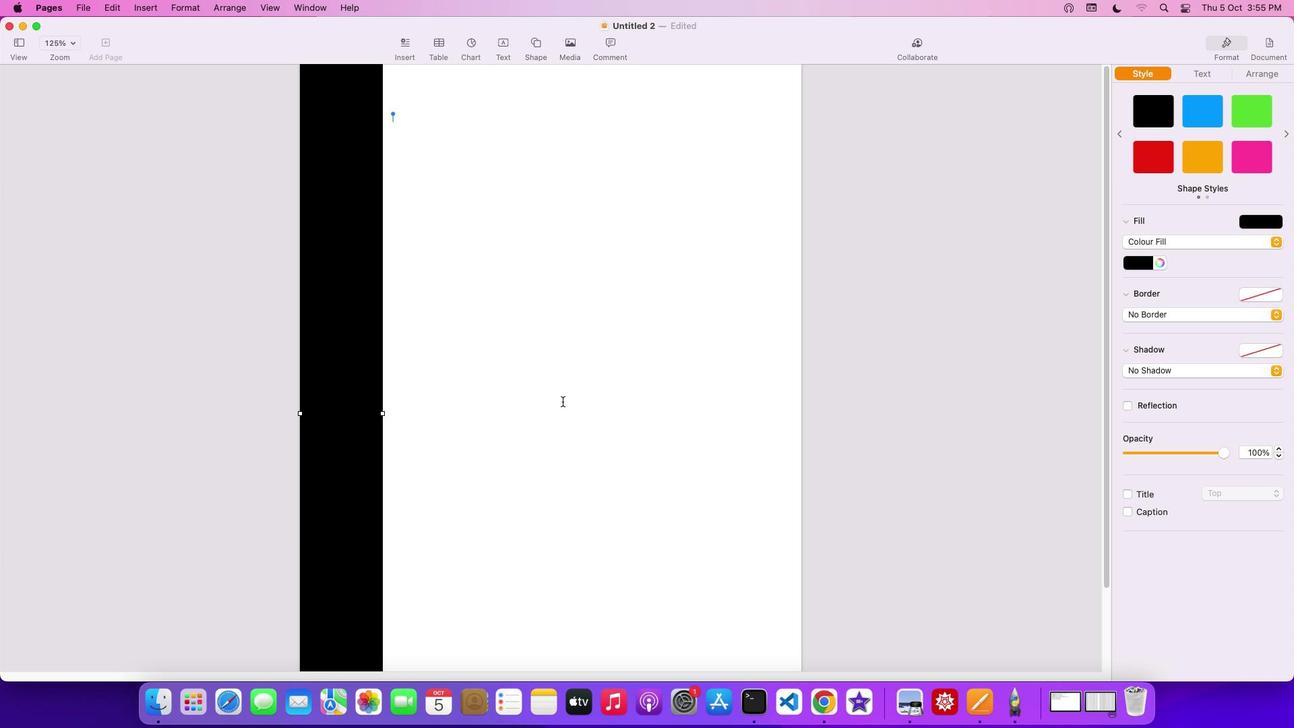 
Action: Mouse scrolled (562, 401) with delta (0, 0)
Screenshot: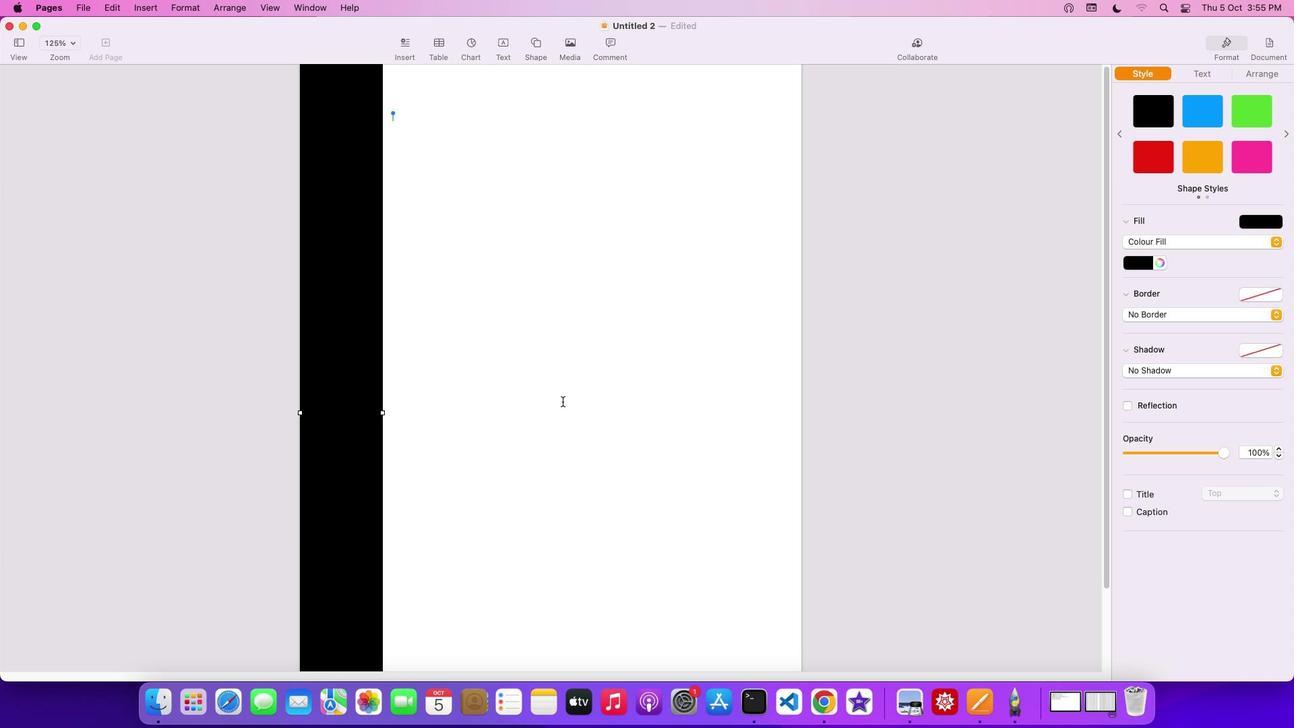
Action: Mouse scrolled (562, 401) with delta (0, 0)
Screenshot: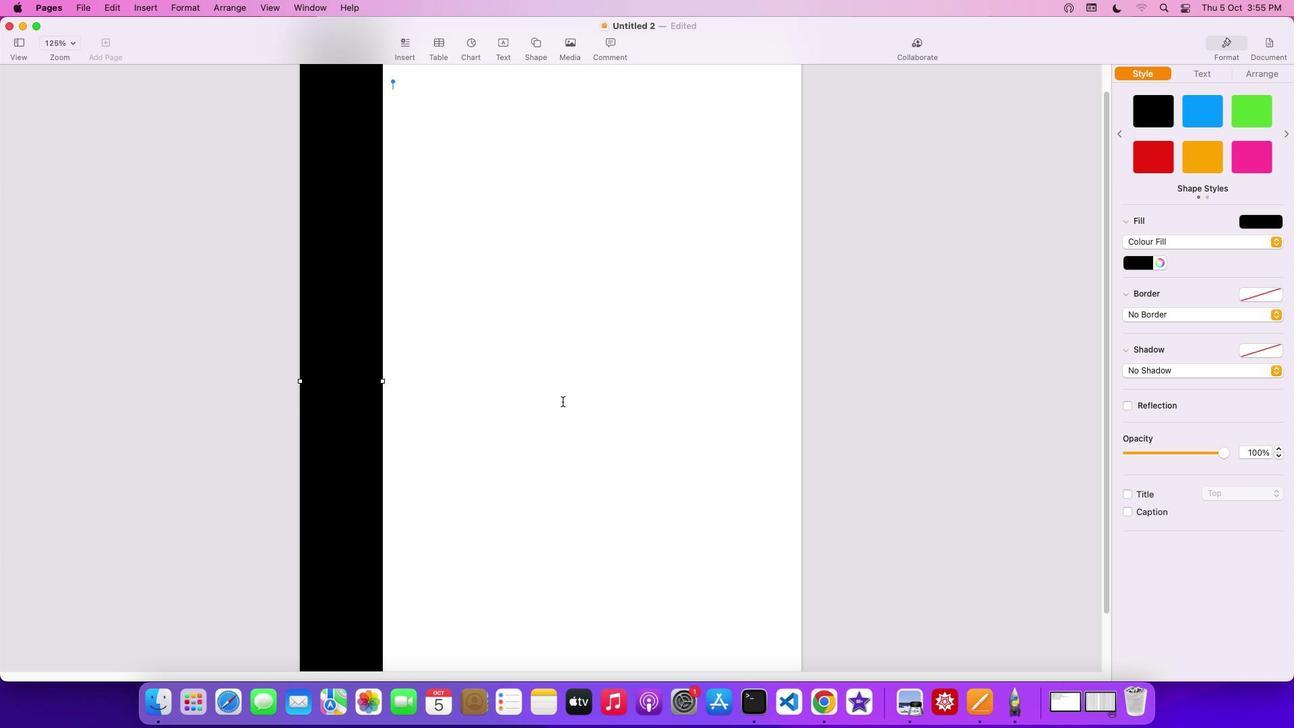 
Action: Mouse scrolled (562, 401) with delta (0, -2)
Screenshot: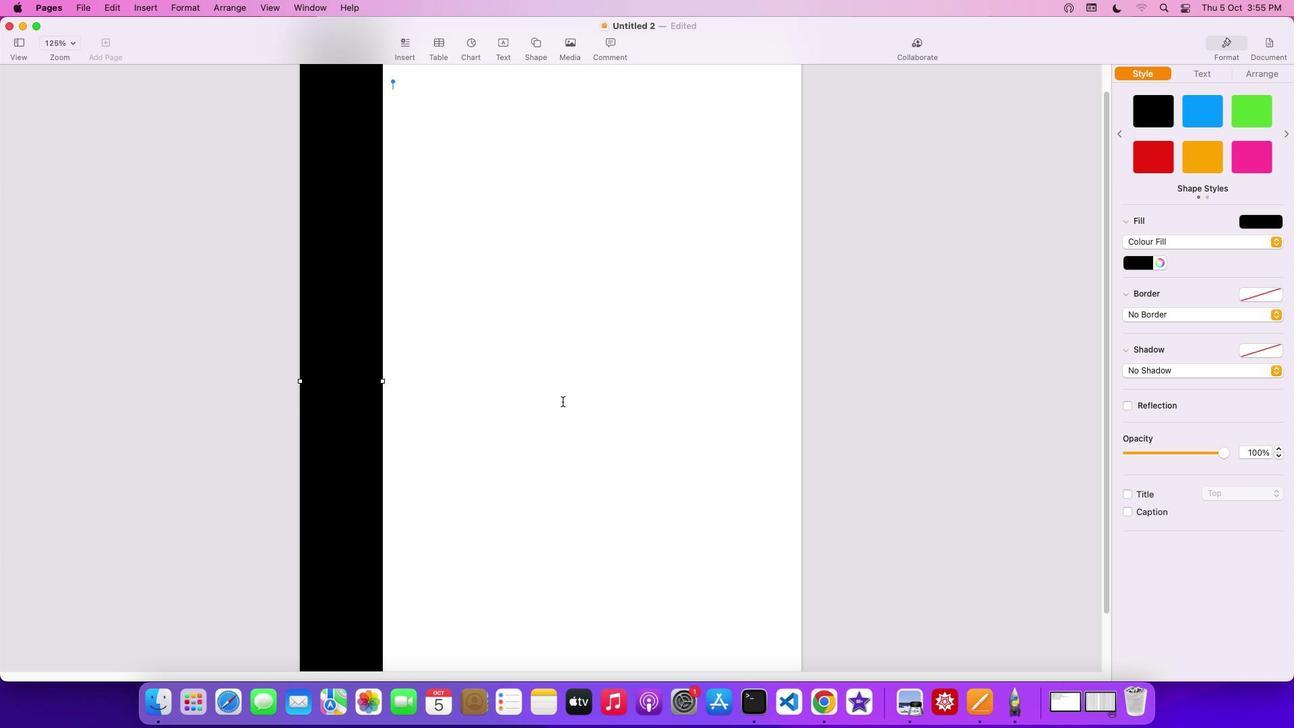 
Action: Mouse scrolled (562, 401) with delta (0, -3)
Screenshot: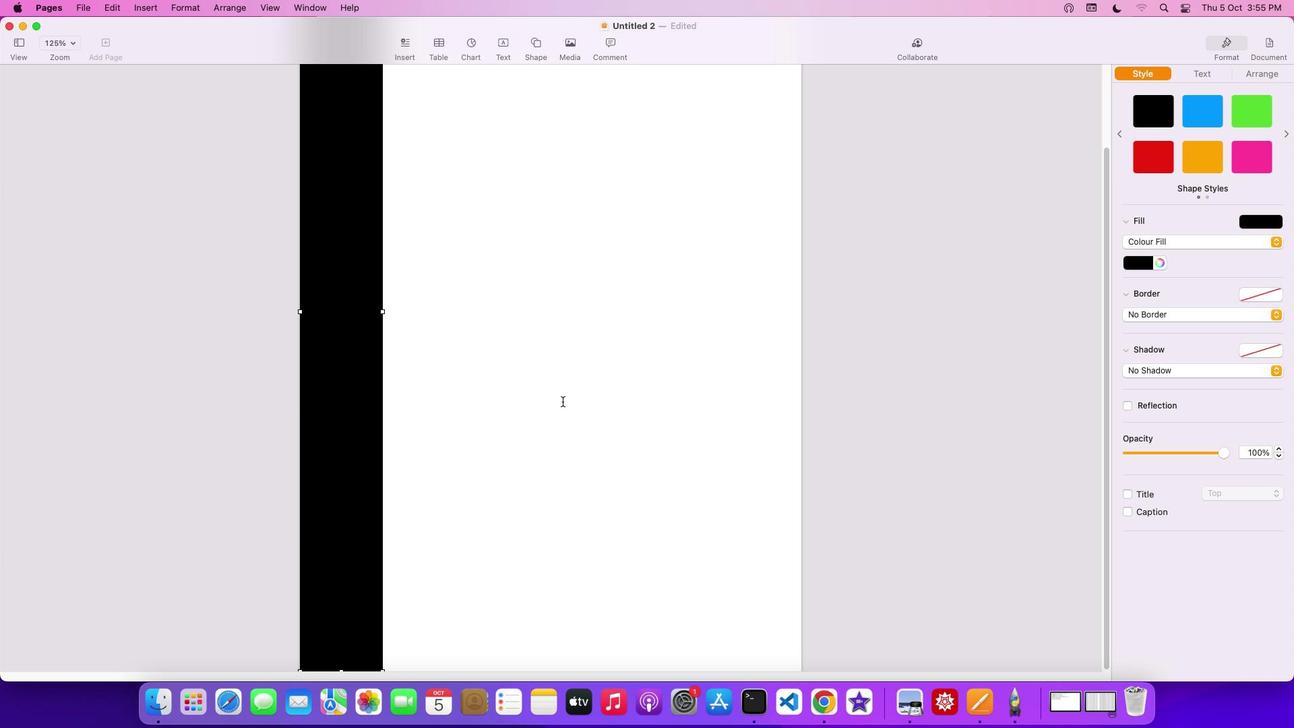 
Action: Mouse scrolled (562, 401) with delta (0, -4)
Screenshot: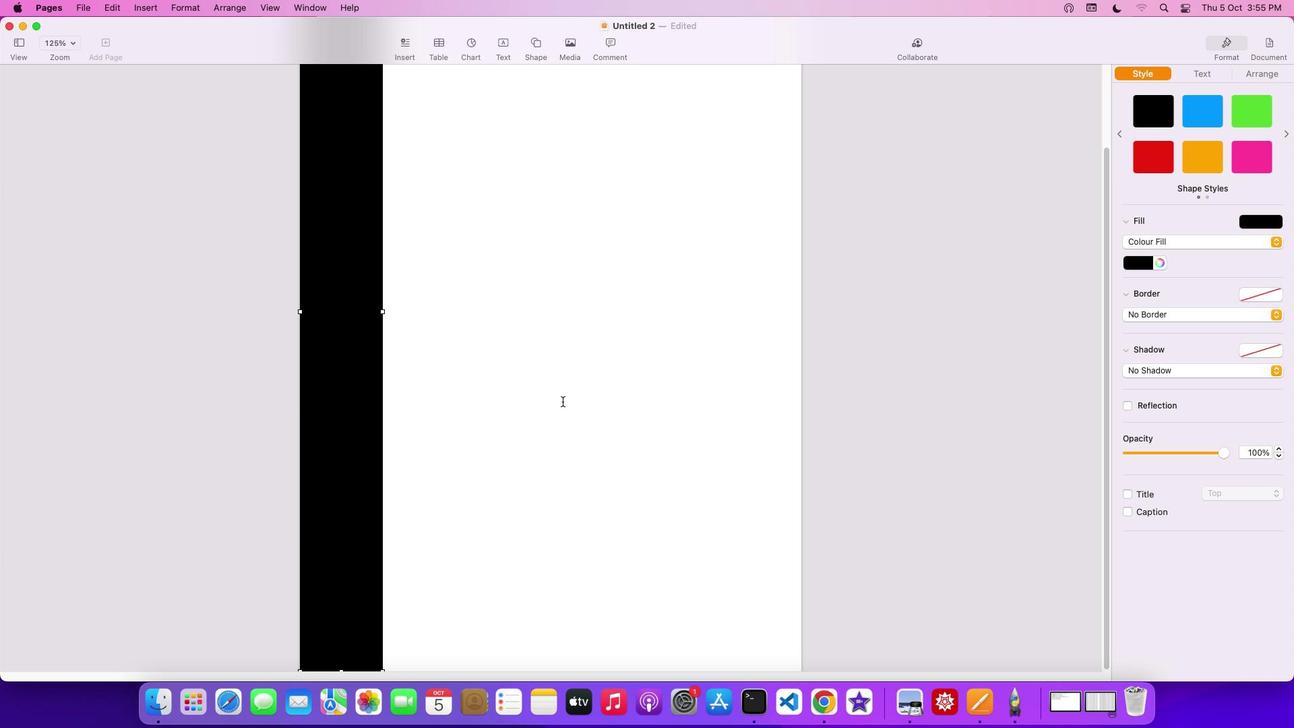 
Action: Mouse scrolled (562, 401) with delta (0, 0)
Screenshot: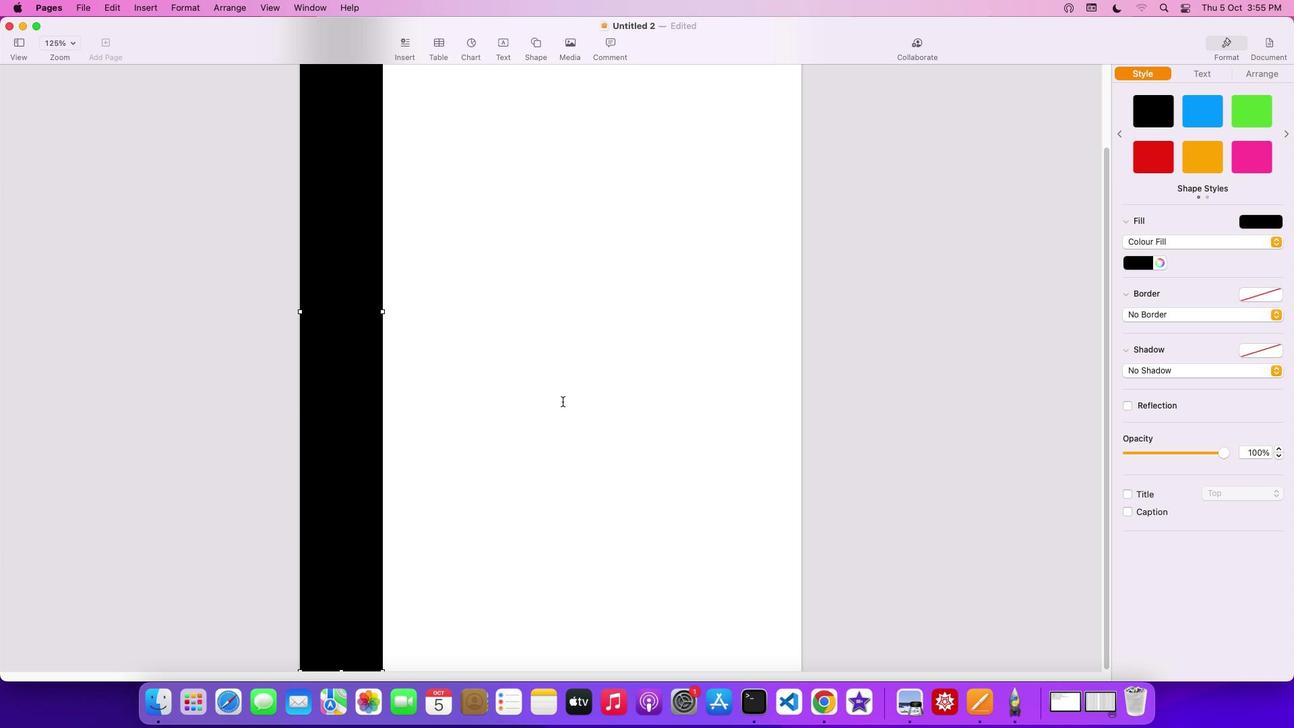 
Action: Mouse scrolled (562, 401) with delta (0, 0)
Screenshot: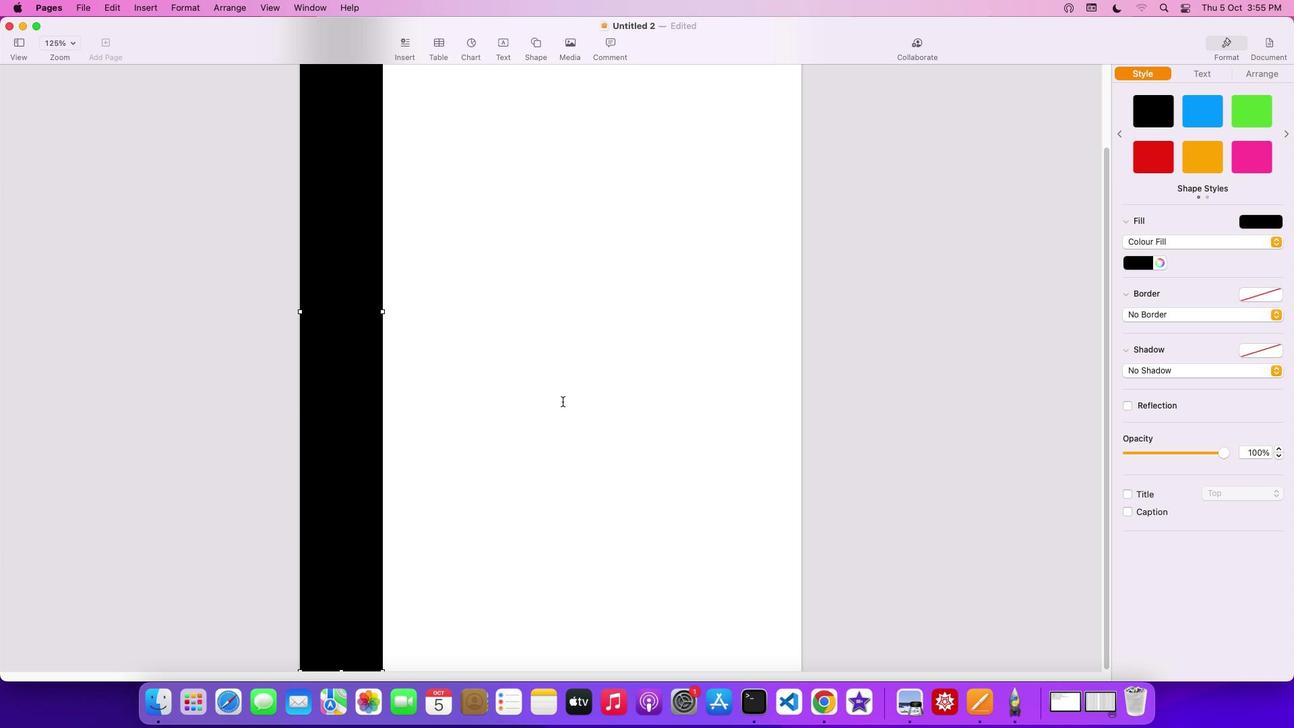 
Action: Mouse scrolled (562, 401) with delta (0, -2)
Screenshot: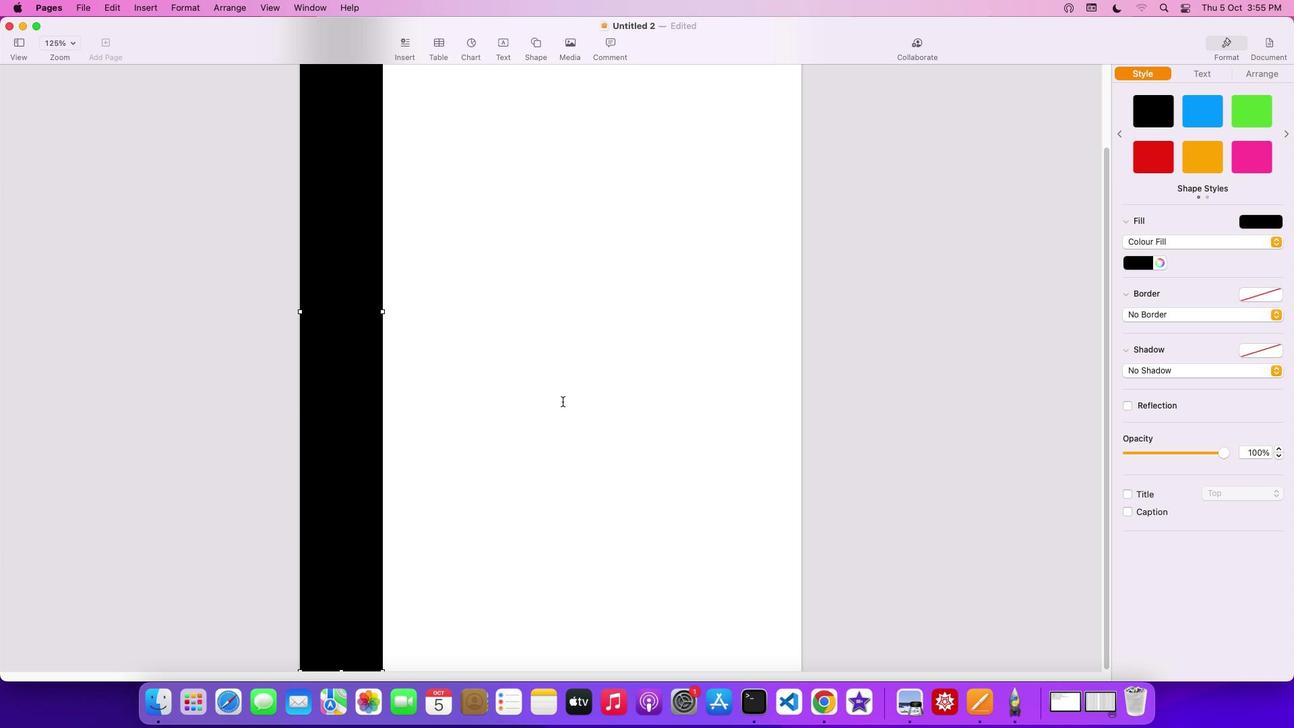 
Action: Mouse scrolled (562, 401) with delta (0, -3)
Screenshot: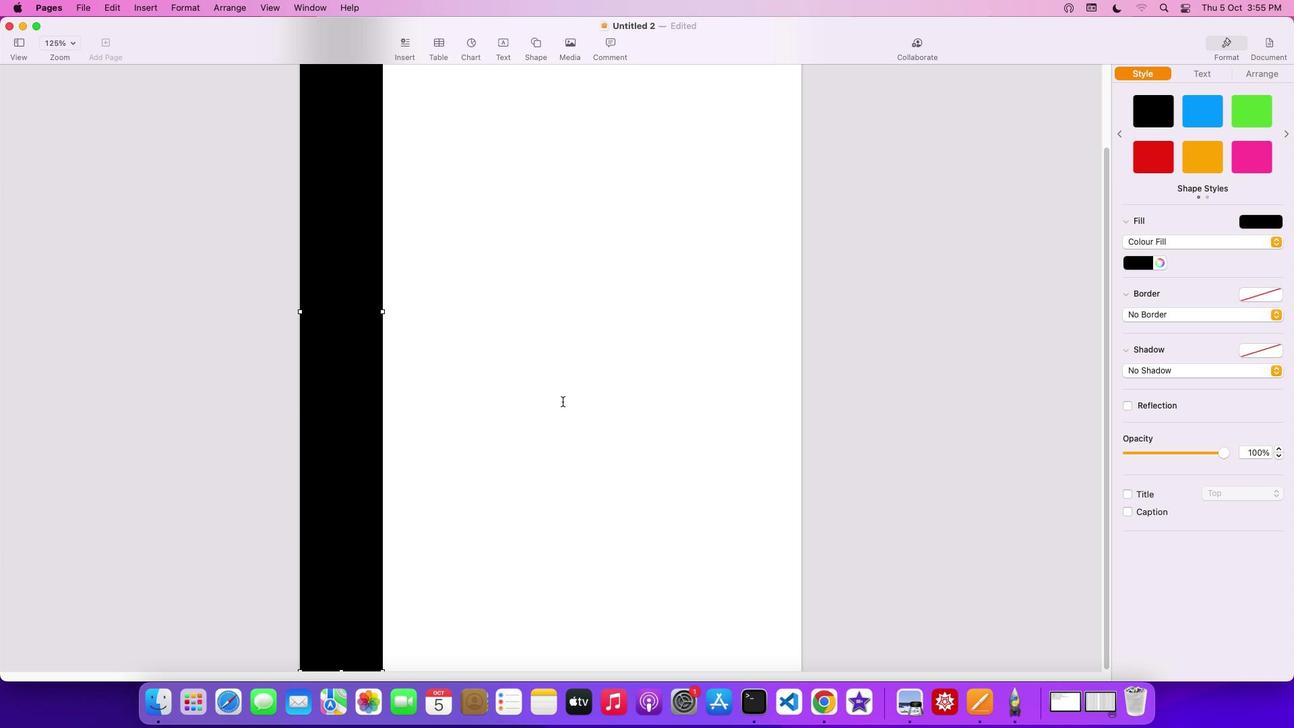 
Action: Mouse moved to (343, 479)
Screenshot: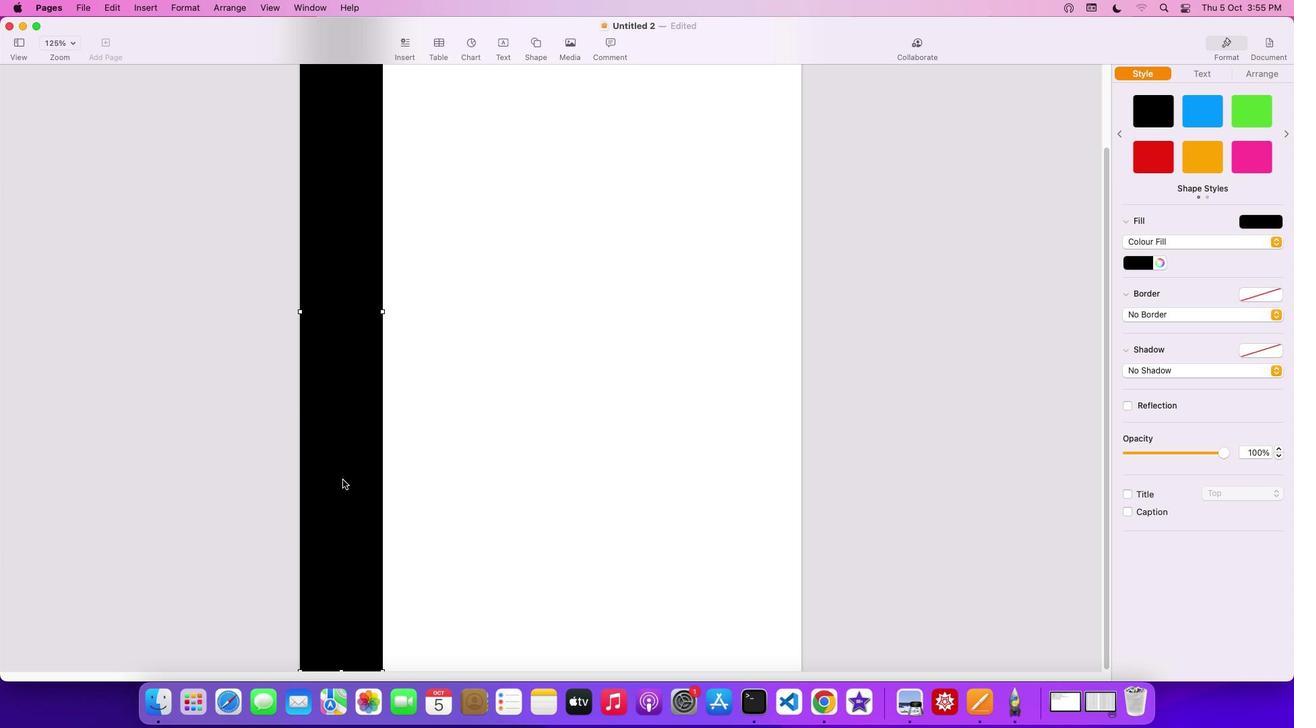 
Action: Mouse pressed left at (343, 479)
Screenshot: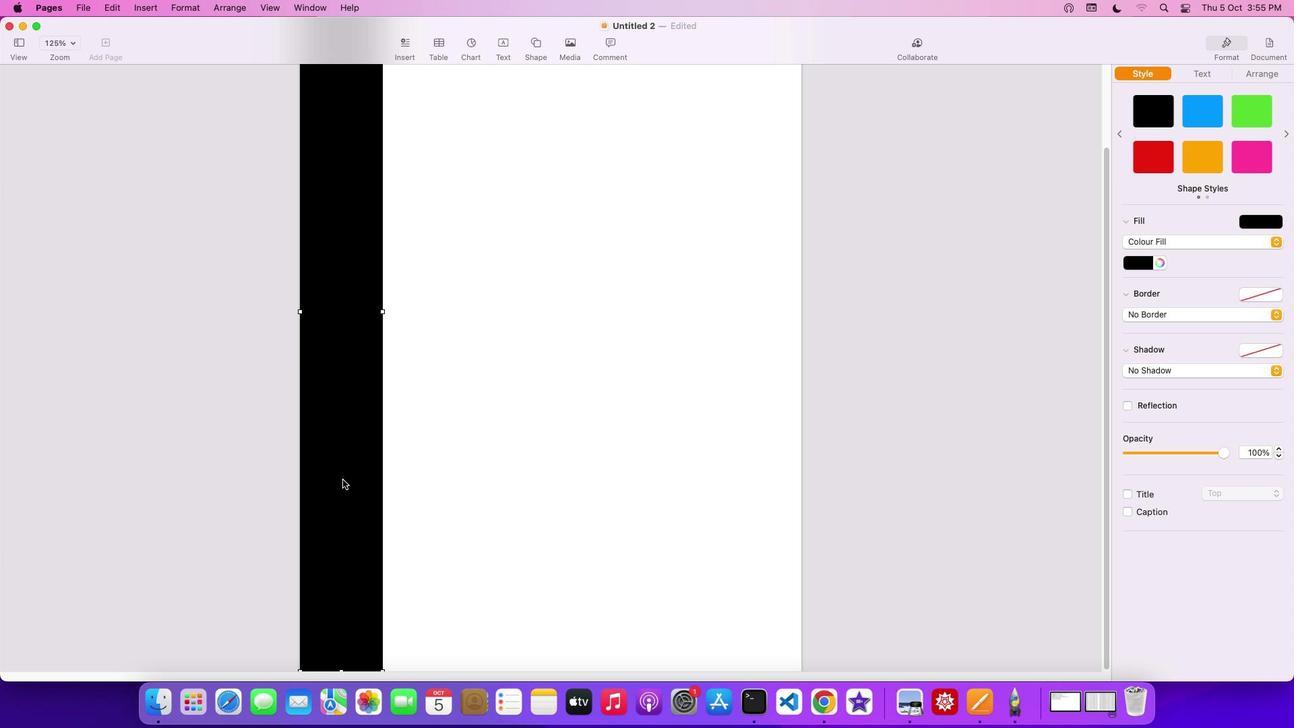 
Action: Mouse moved to (1277, 243)
Screenshot: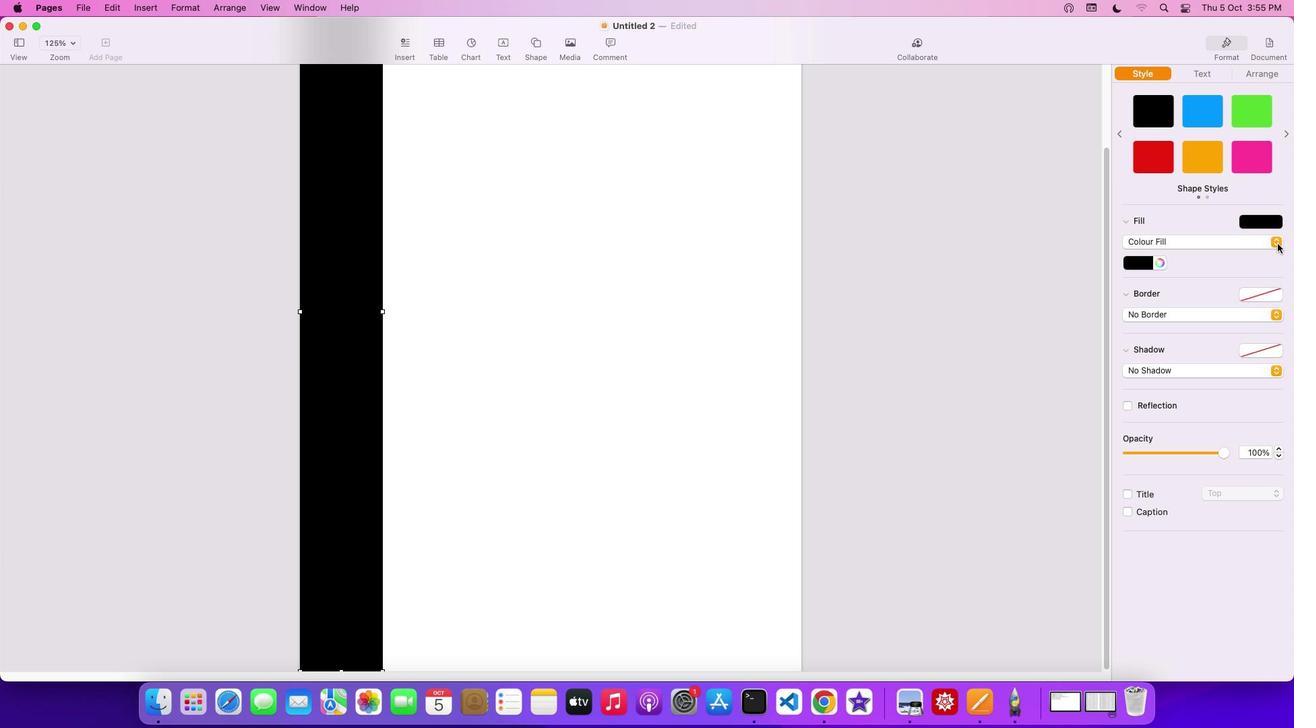 
Action: Mouse pressed left at (1277, 243)
Screenshot: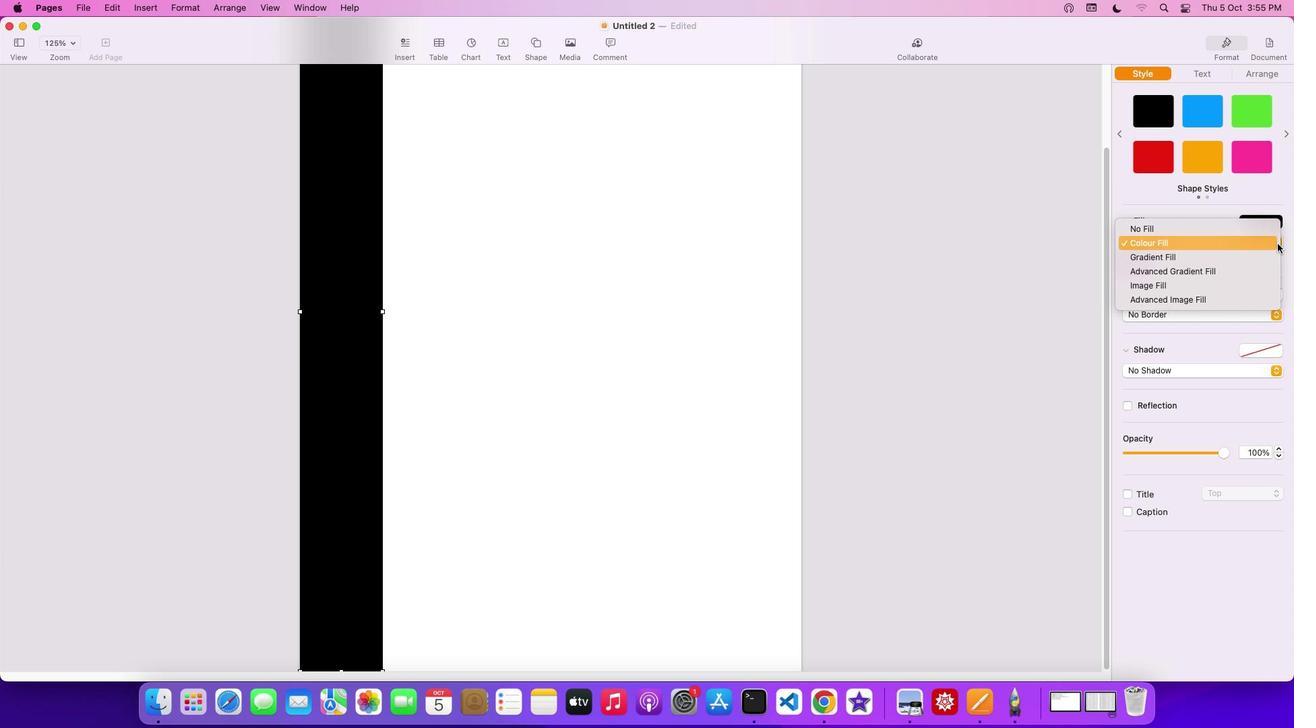 
Action: Mouse moved to (1243, 256)
Screenshot: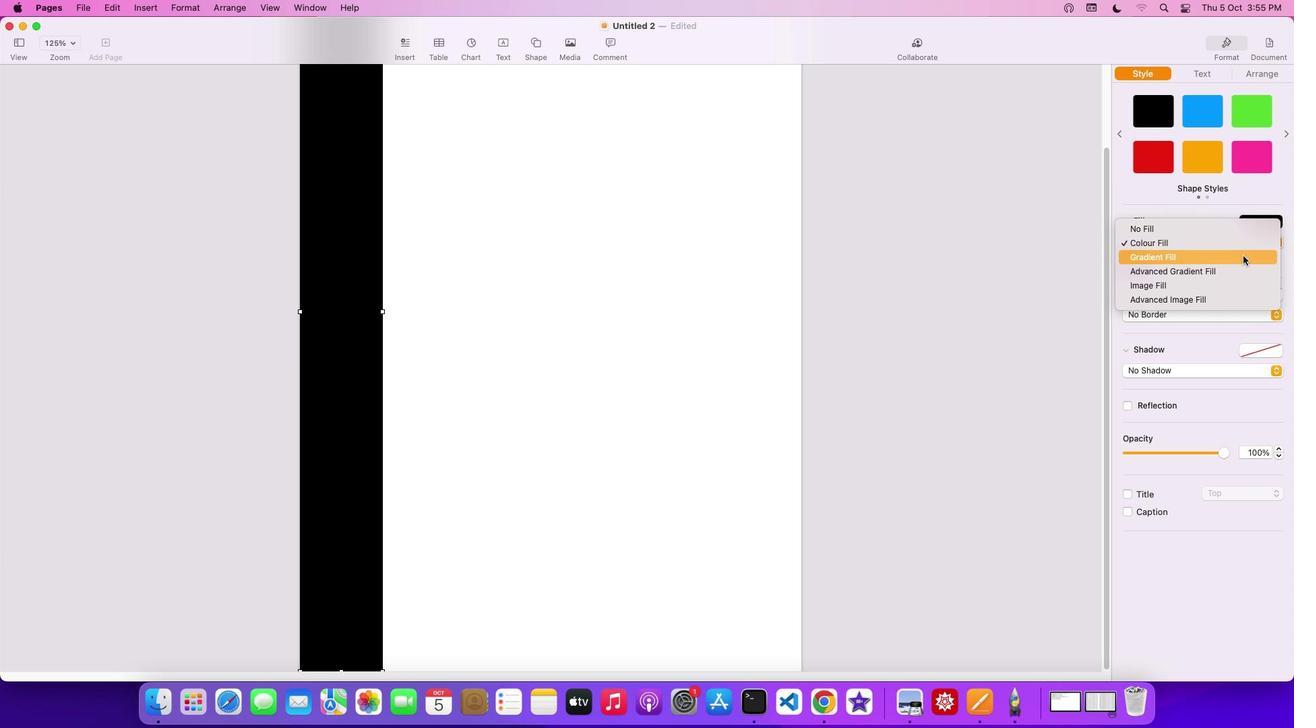 
Action: Mouse pressed left at (1243, 256)
Screenshot: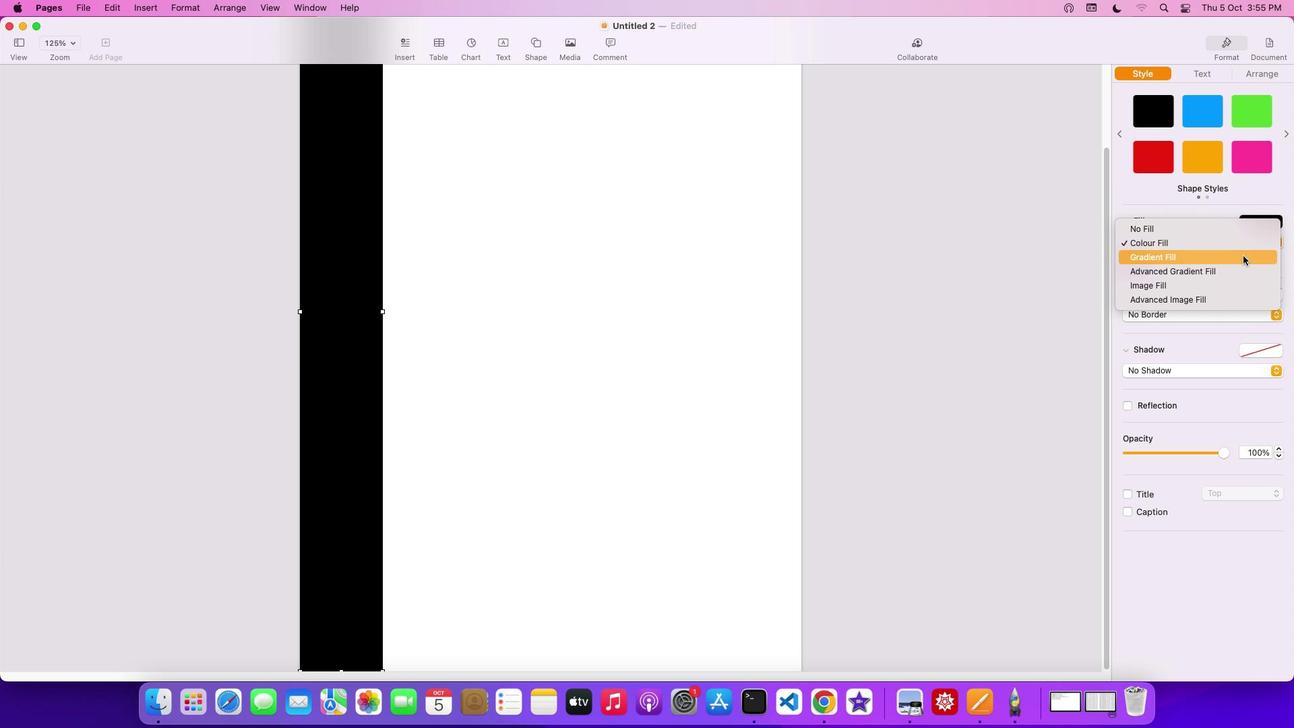
Action: Mouse moved to (1145, 263)
Screenshot: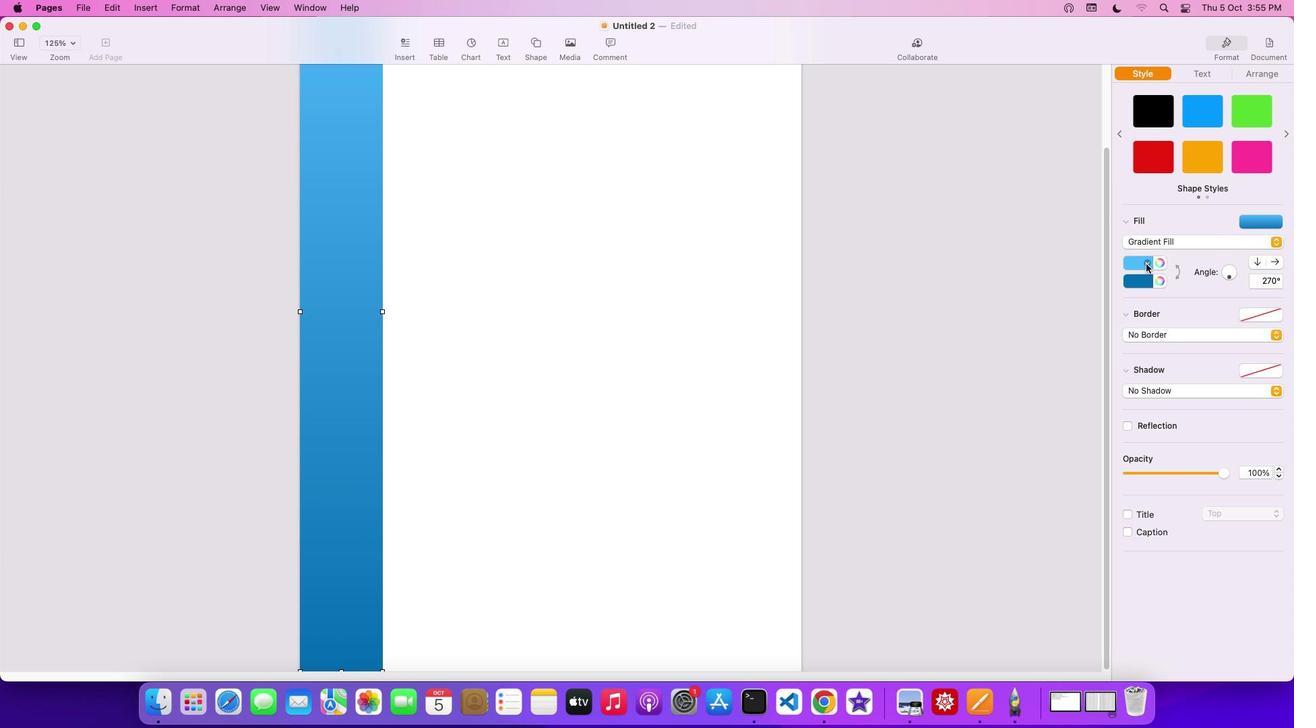 
Action: Mouse pressed left at (1145, 263)
Screenshot: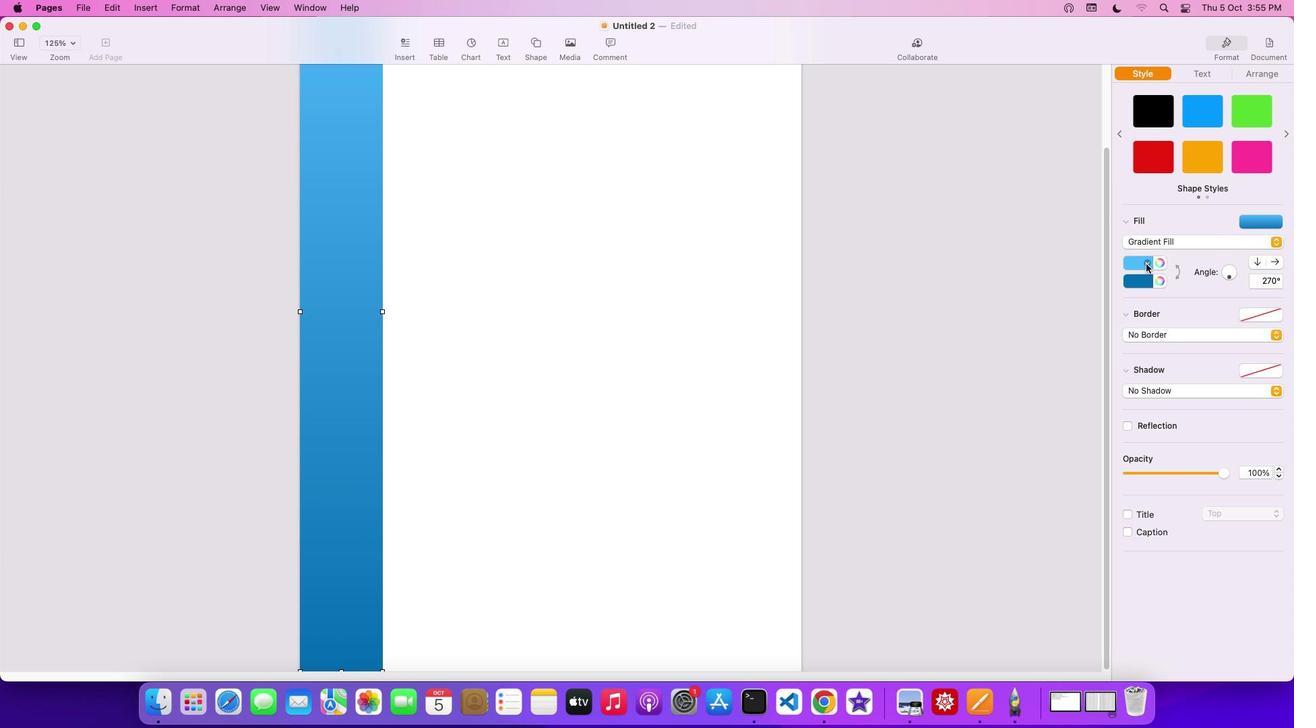 
Action: Mouse moved to (1214, 337)
Screenshot: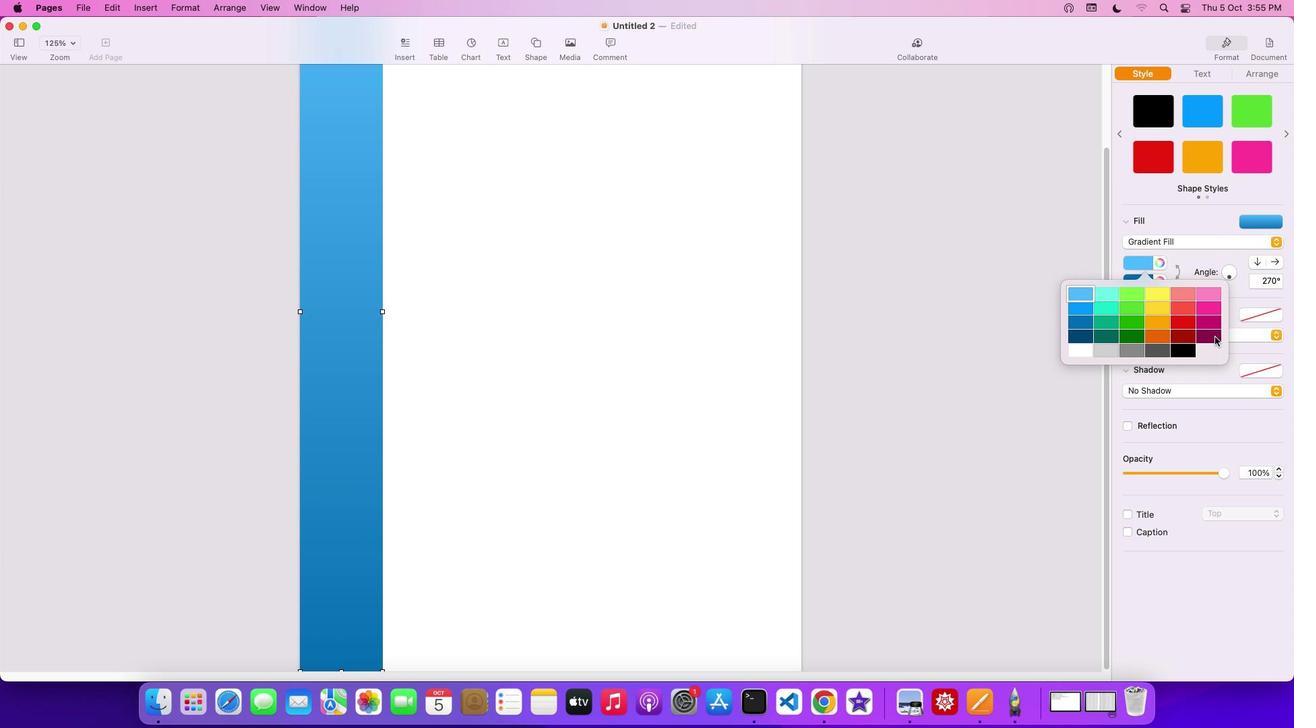 
Action: Mouse pressed left at (1214, 337)
Screenshot: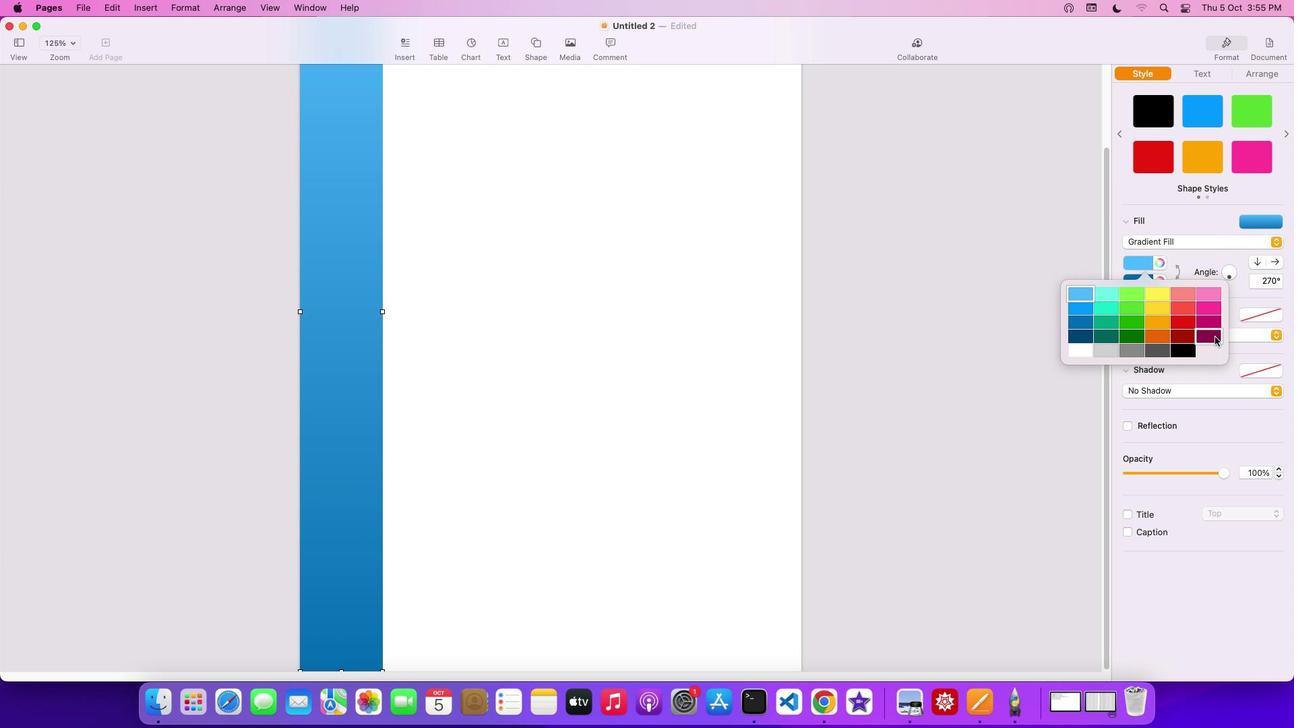 
Action: Mouse moved to (1147, 281)
Screenshot: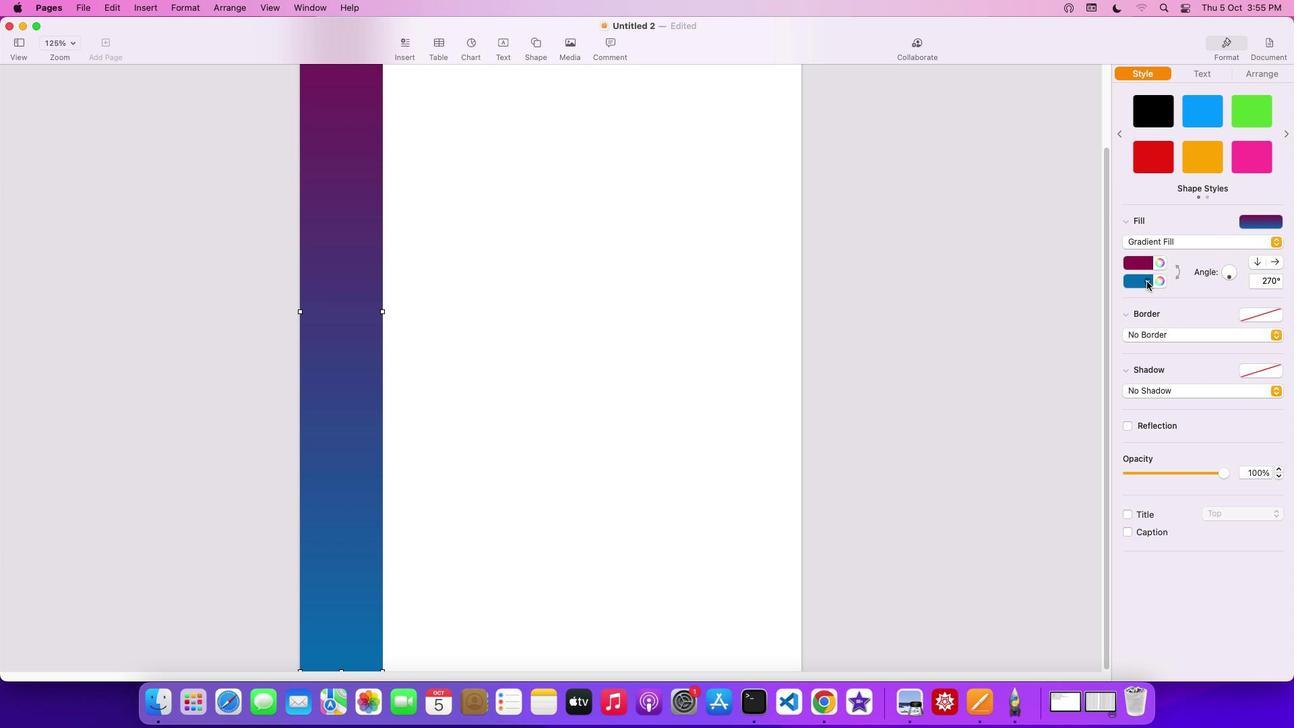 
Action: Mouse pressed left at (1147, 281)
Screenshot: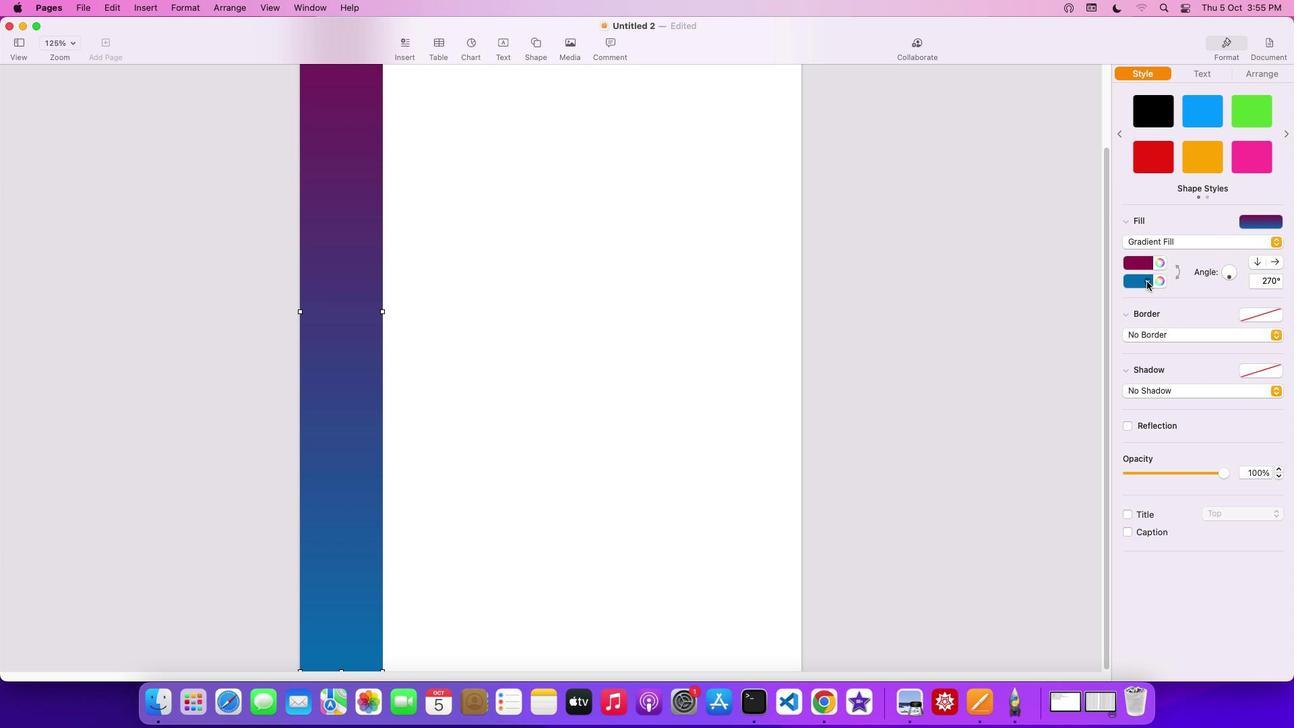 
Action: Mouse moved to (1086, 366)
Screenshot: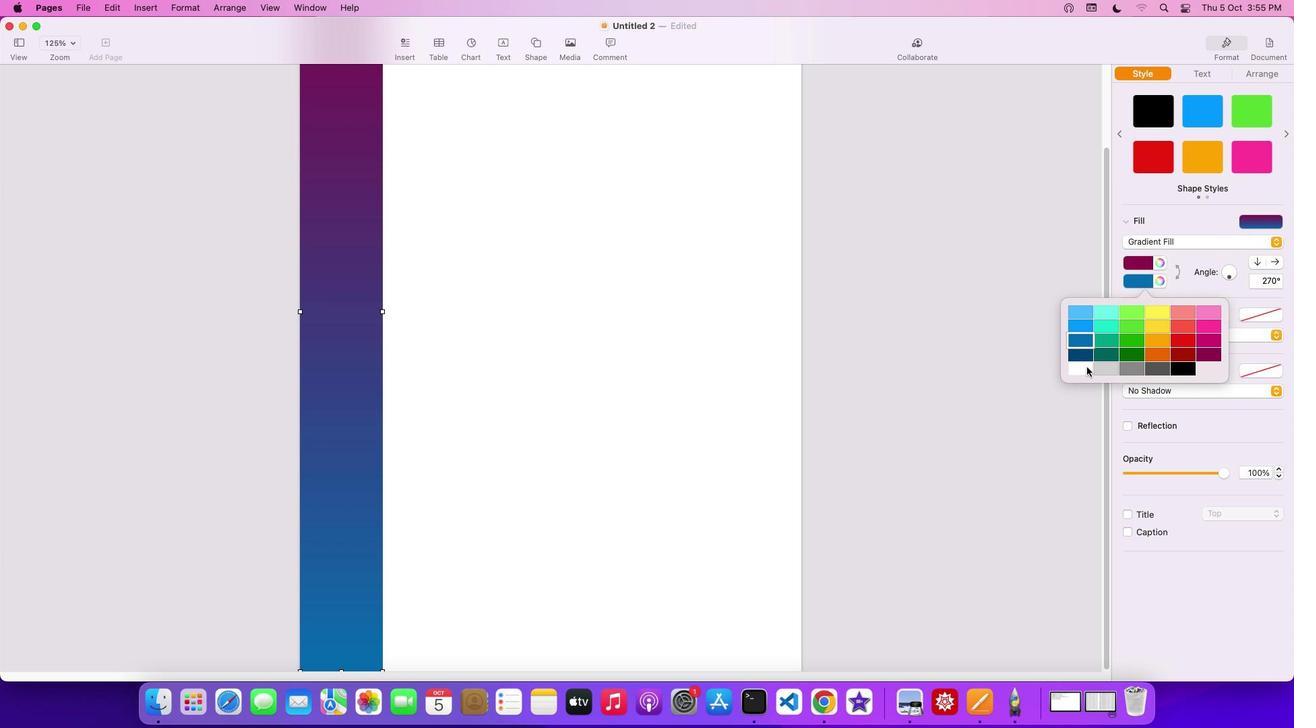 
Action: Mouse pressed left at (1086, 366)
Screenshot: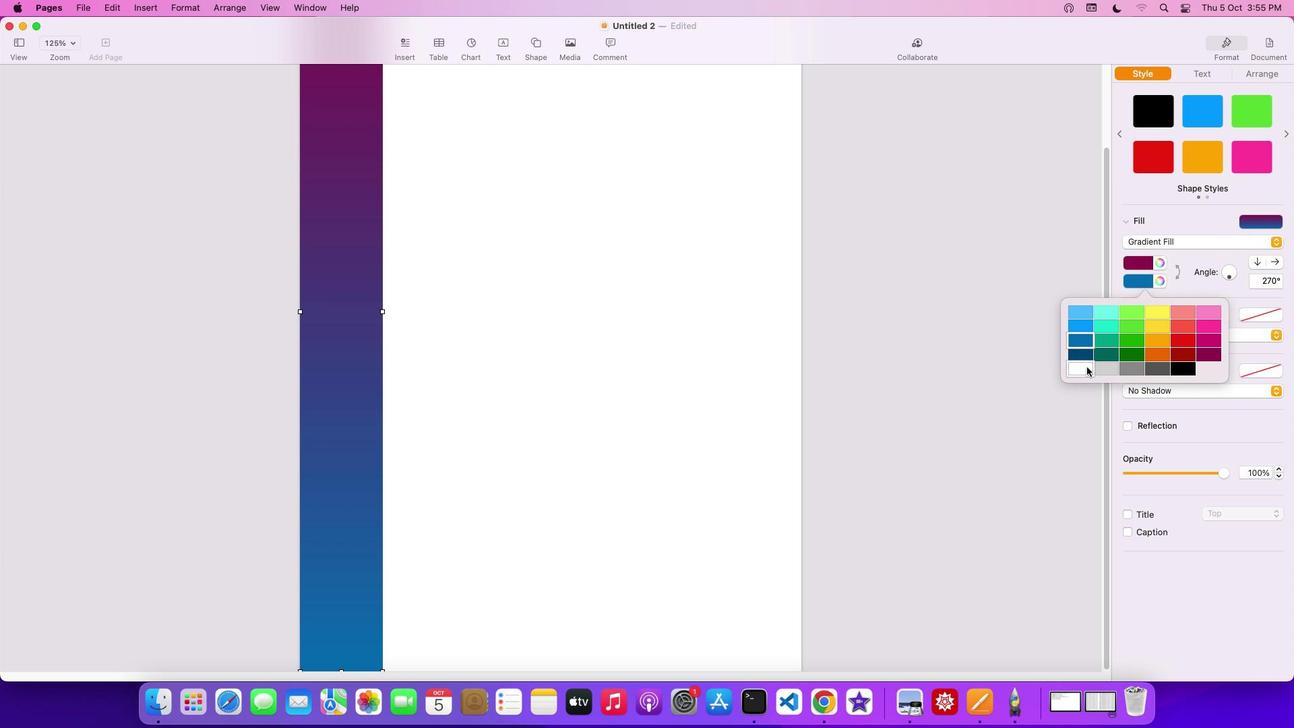 
Action: Mouse moved to (1149, 285)
Screenshot: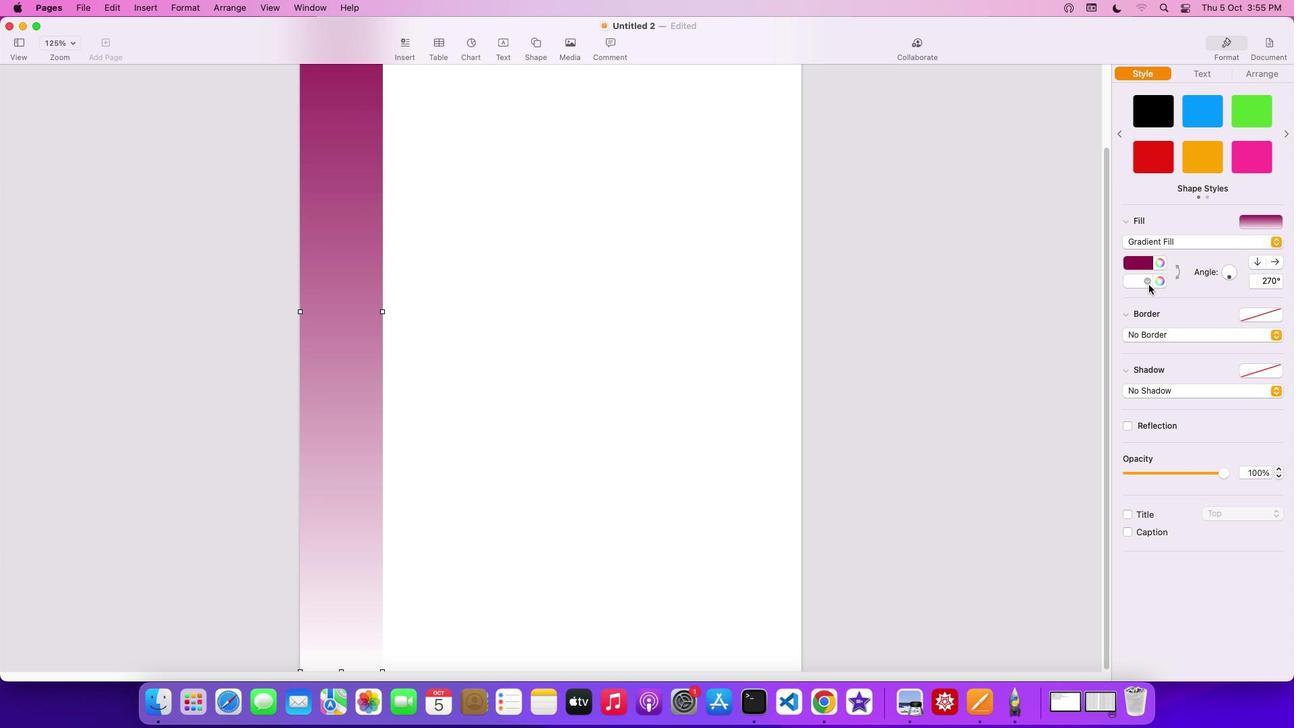 
Action: Mouse pressed left at (1149, 285)
Screenshot: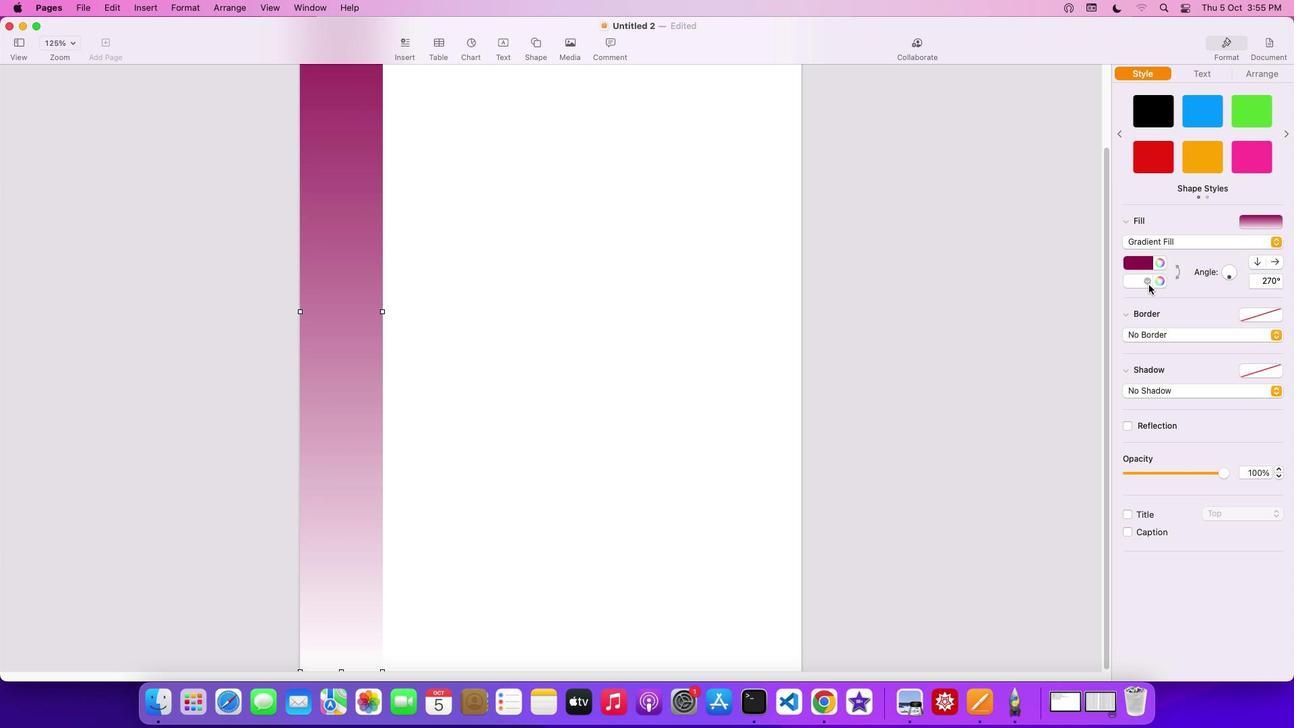 
Action: Mouse moved to (1082, 353)
Screenshot: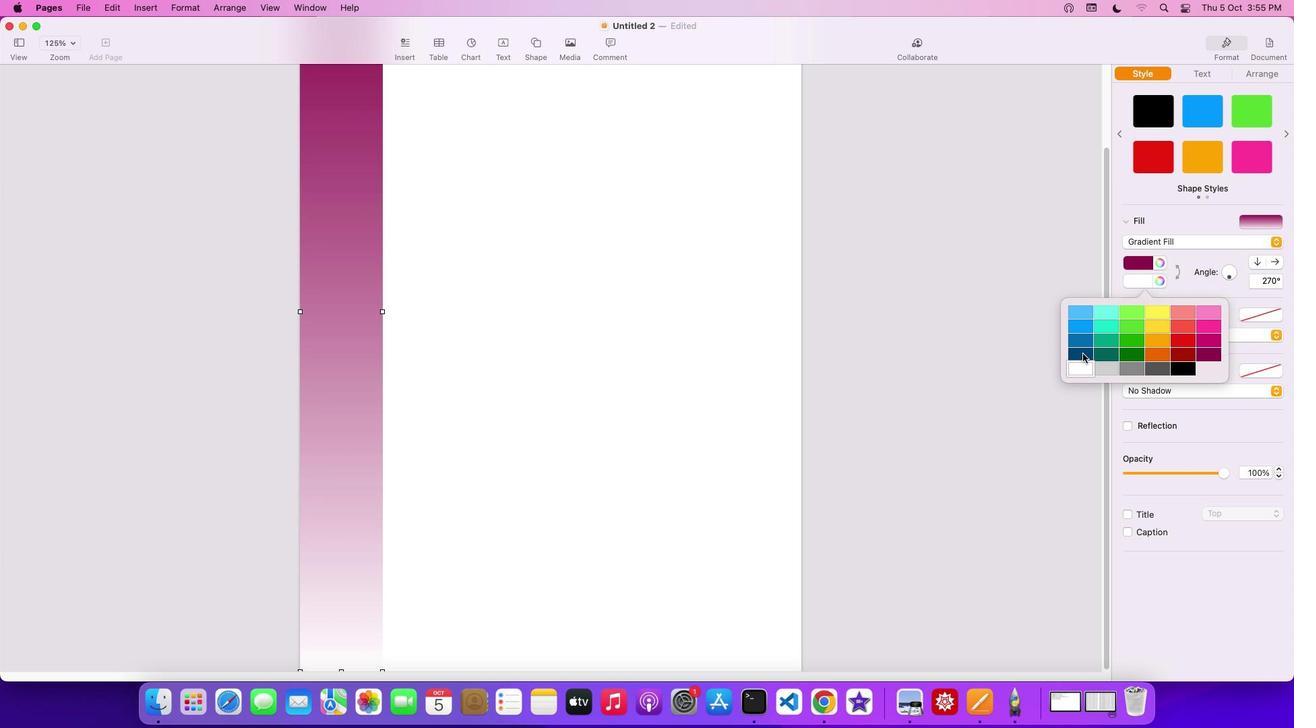 
Action: Mouse pressed left at (1082, 353)
Screenshot: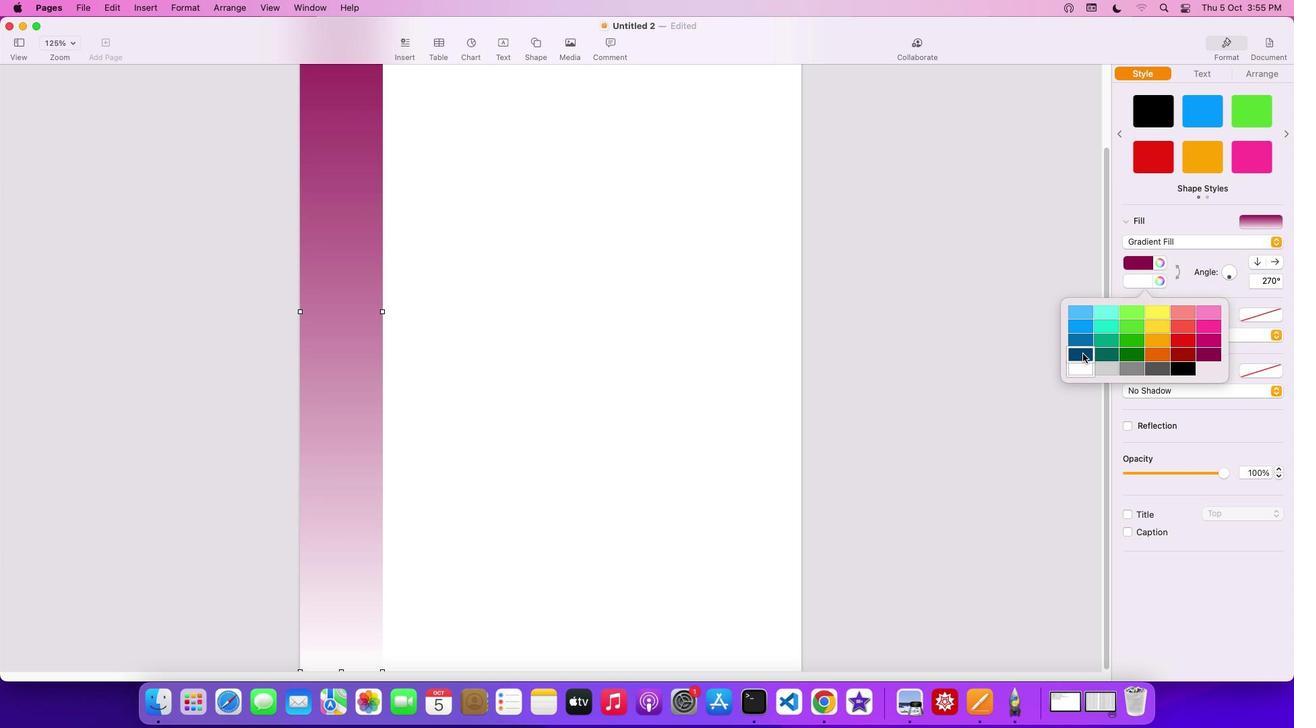 
Action: Mouse moved to (1145, 281)
Screenshot: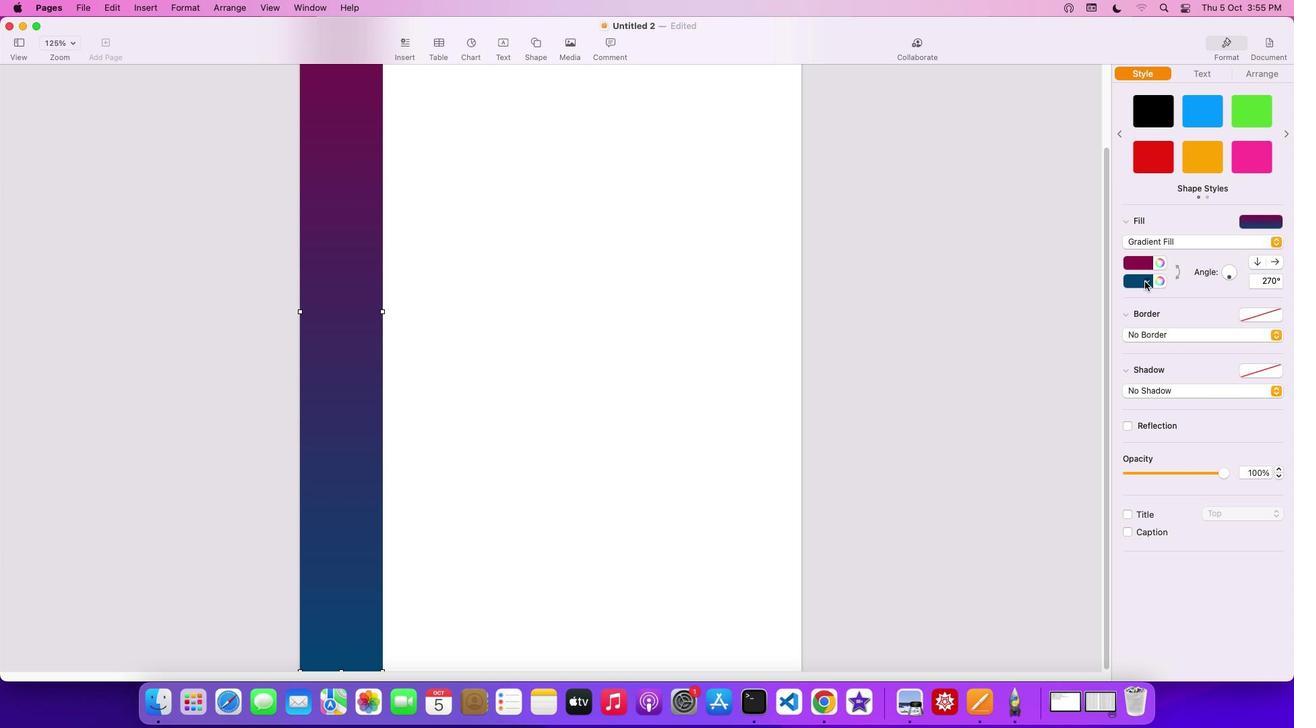 
Action: Mouse pressed left at (1145, 281)
Screenshot: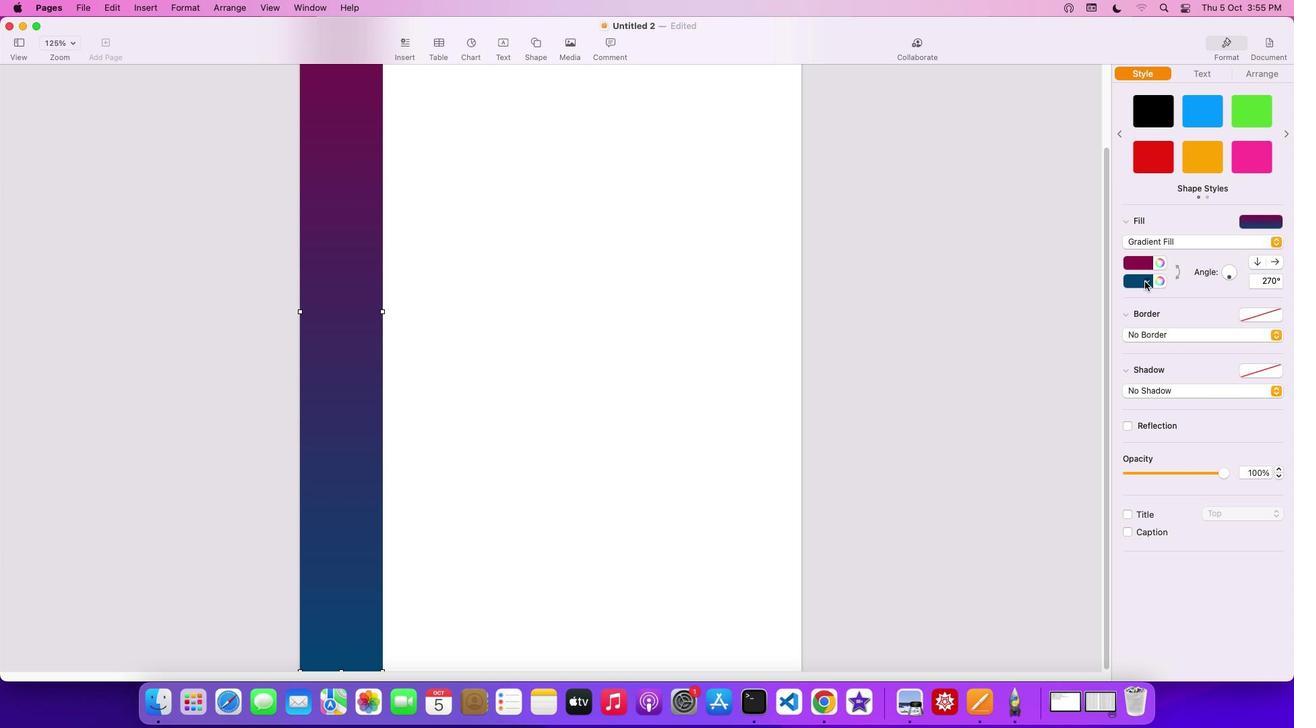 
Action: Mouse moved to (1079, 366)
Screenshot: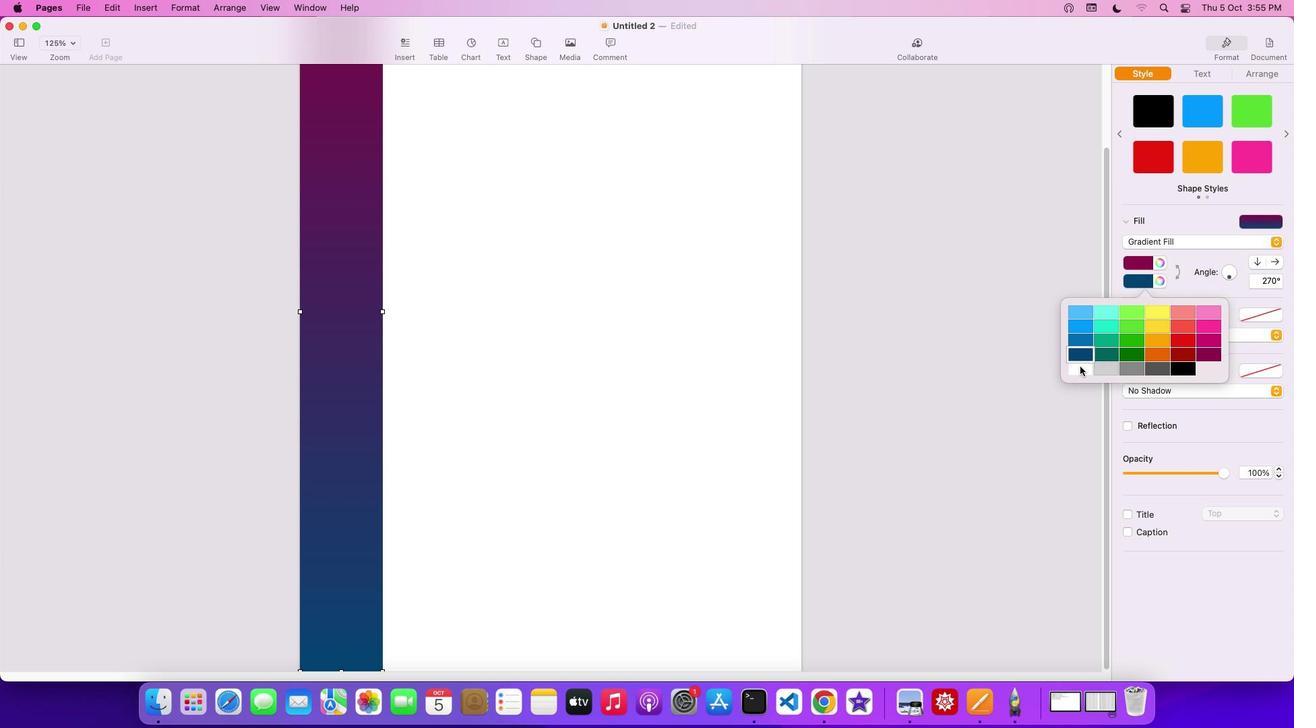 
Action: Mouse pressed left at (1079, 366)
Screenshot: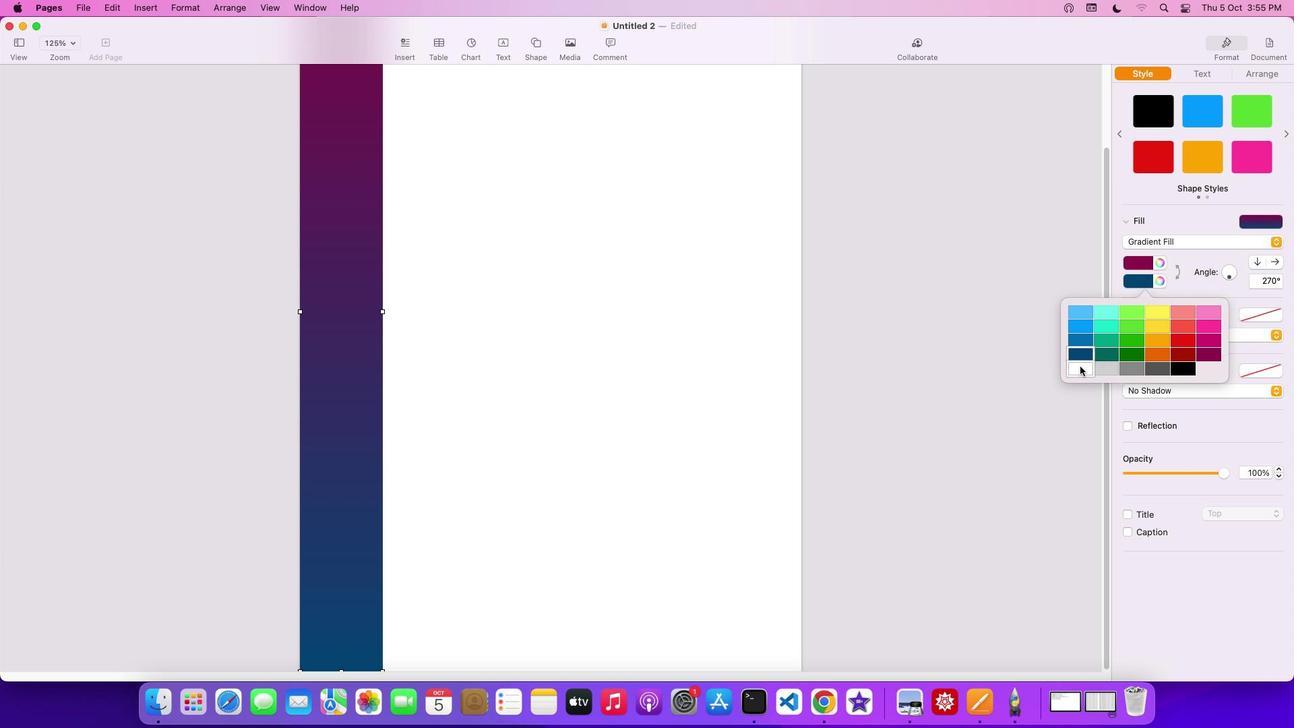 
Action: Mouse moved to (647, 228)
Screenshot: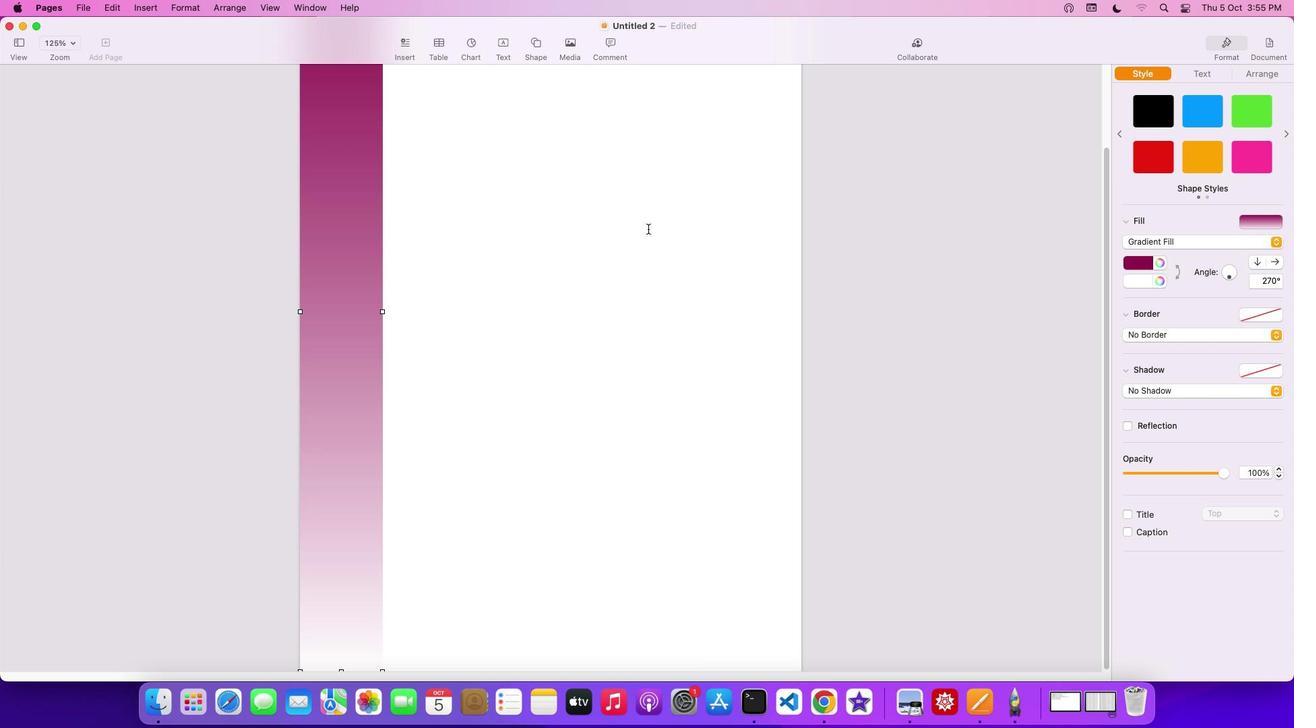 
Action: Mouse pressed left at (647, 228)
Screenshot: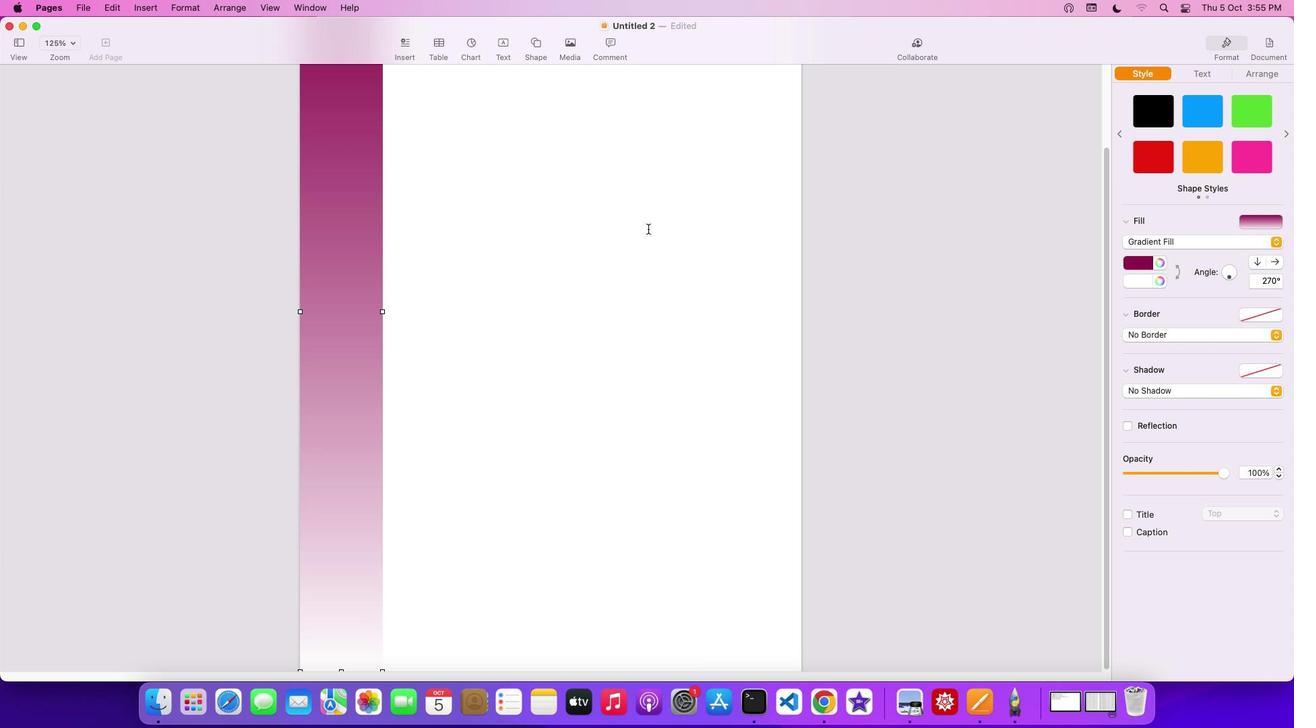 
Action: Mouse moved to (350, 144)
Screenshot: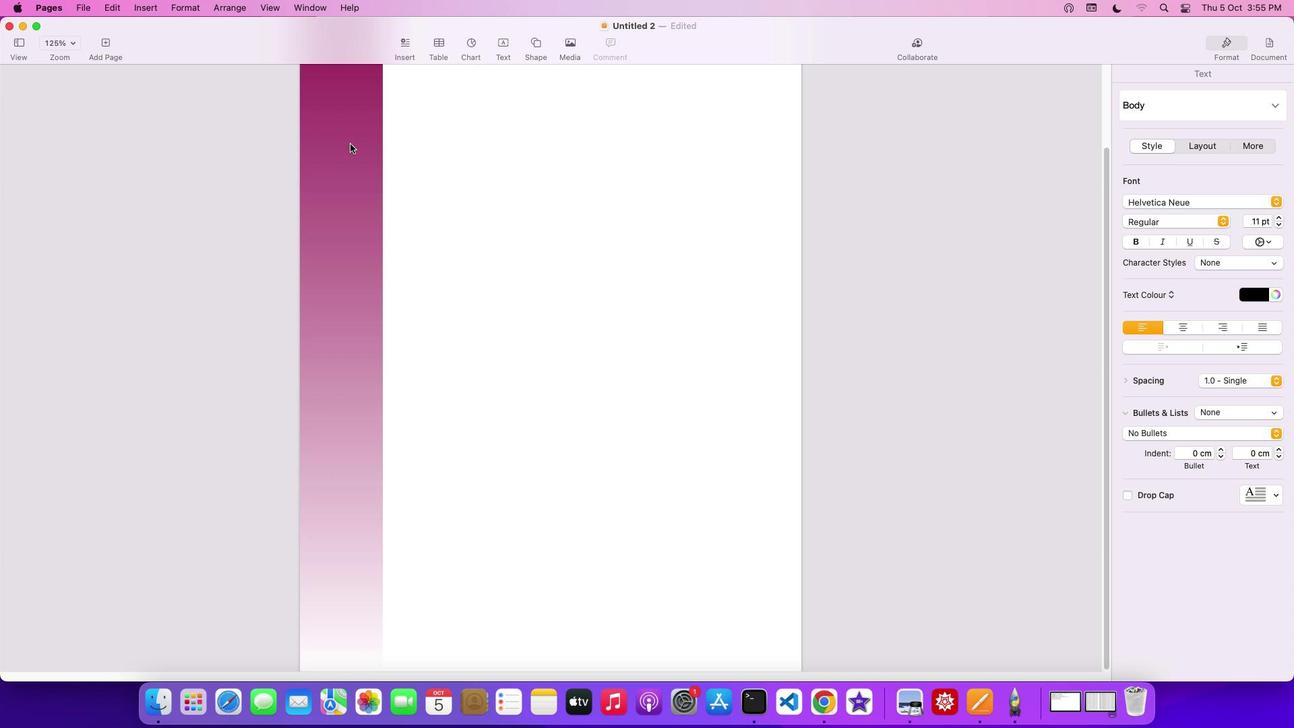 
Action: Mouse pressed left at (350, 144)
Screenshot: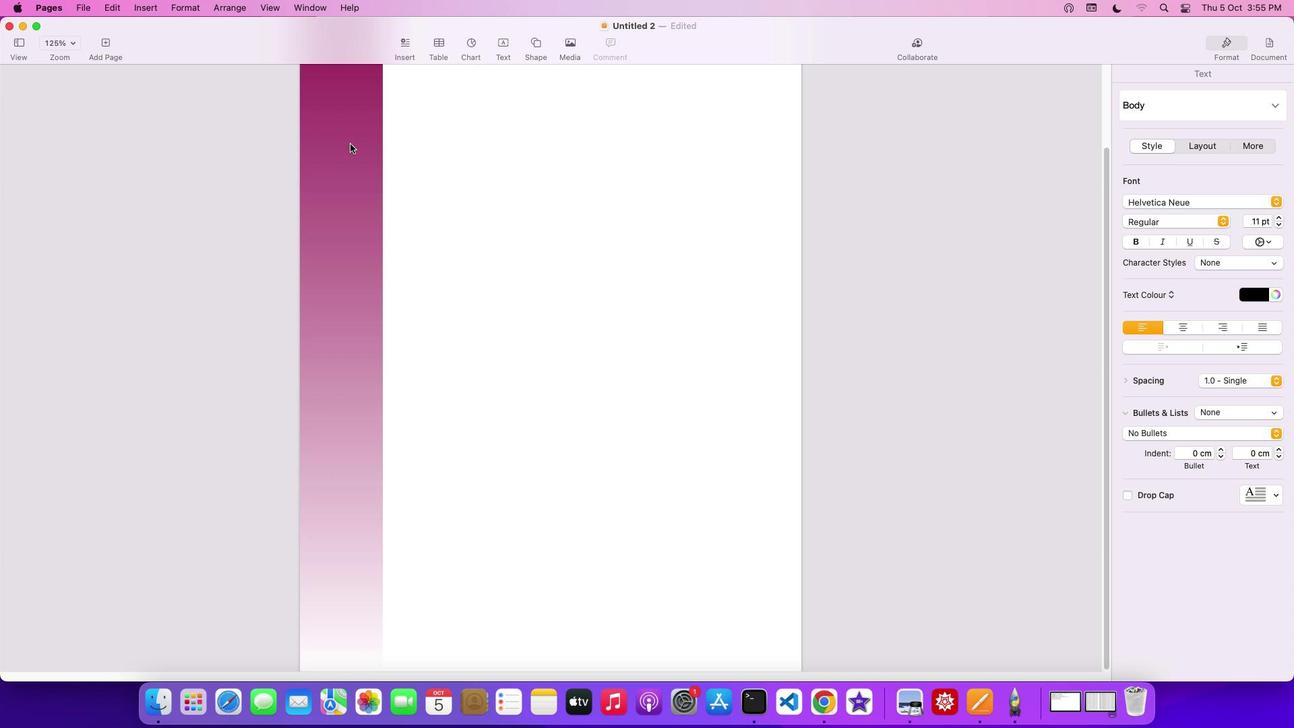 
Action: Mouse moved to (382, 311)
Screenshot: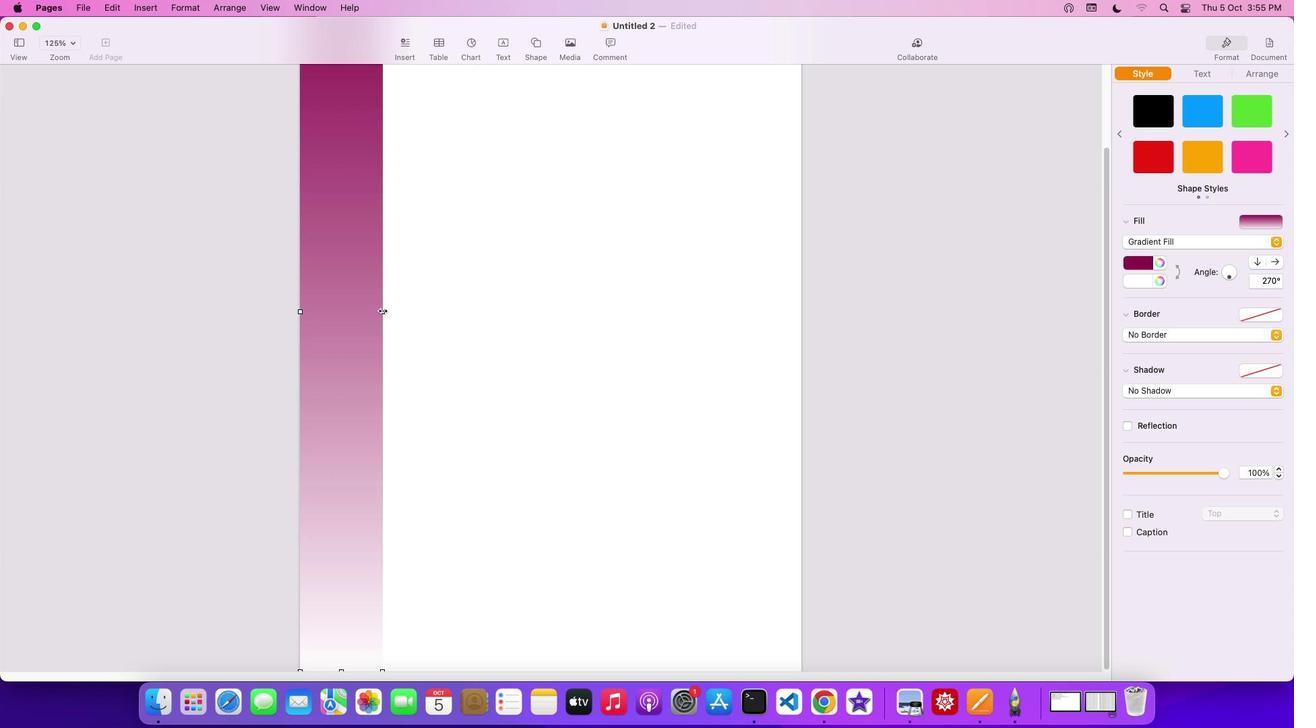 
Action: Mouse pressed left at (382, 311)
Screenshot: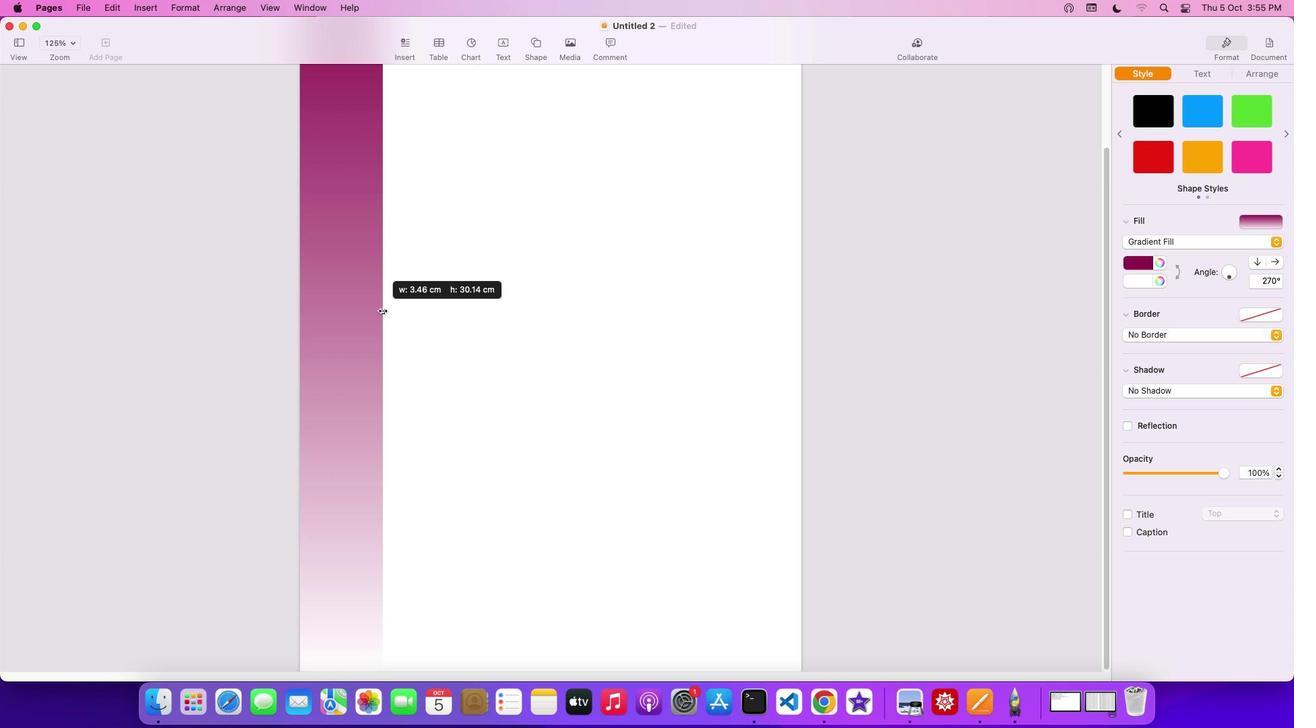 
Action: Mouse moved to (621, 320)
Screenshot: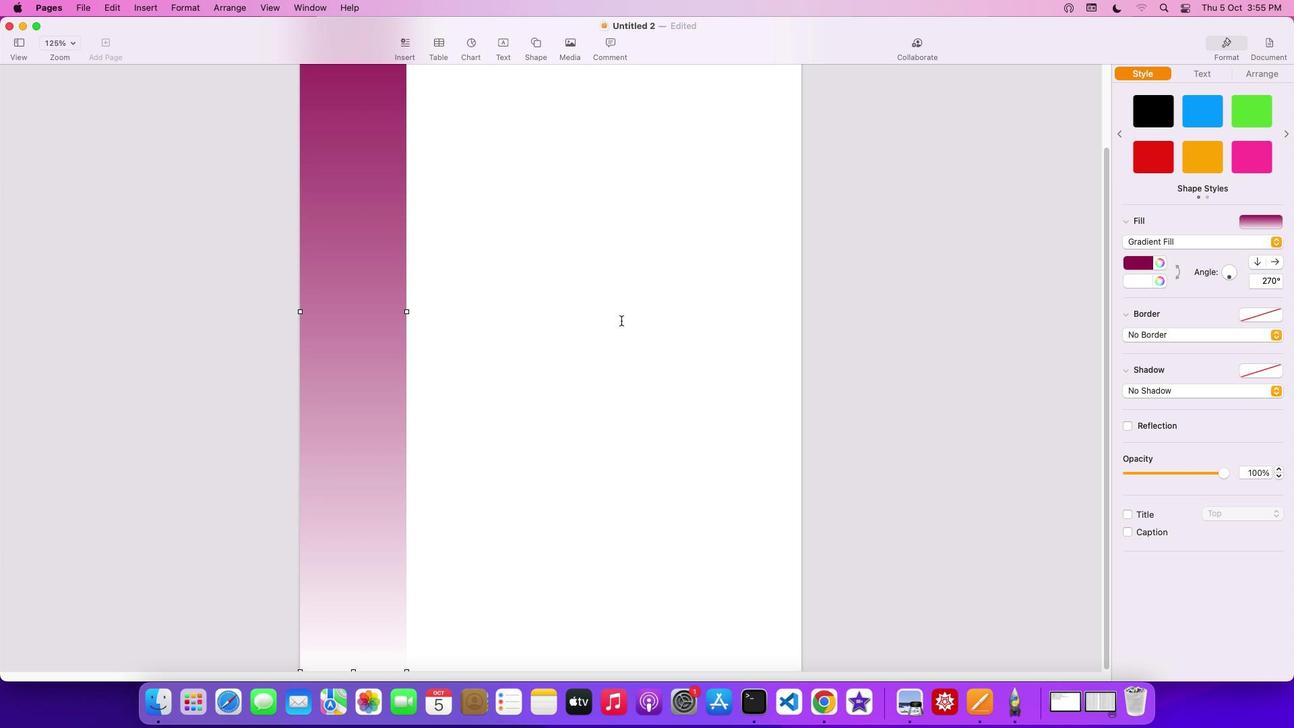 
Action: Mouse pressed left at (621, 320)
Screenshot: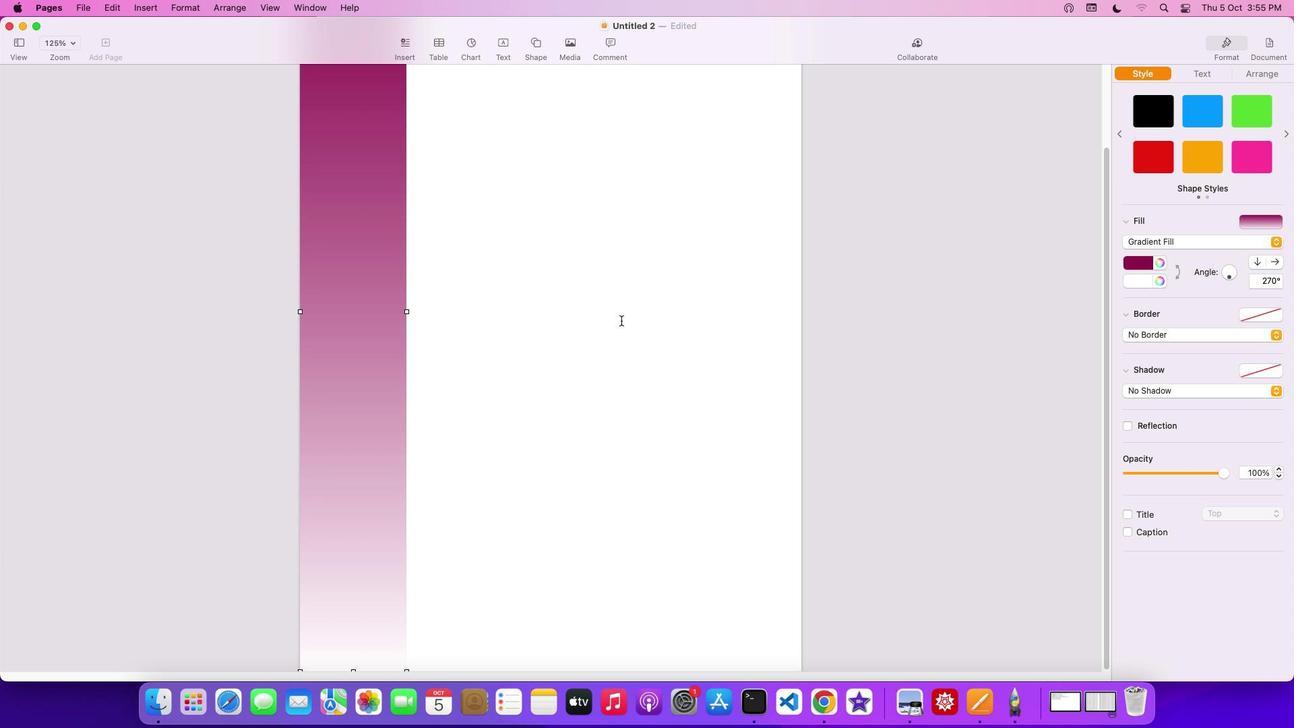 
Action: Mouse scrolled (621, 320) with delta (0, 0)
Screenshot: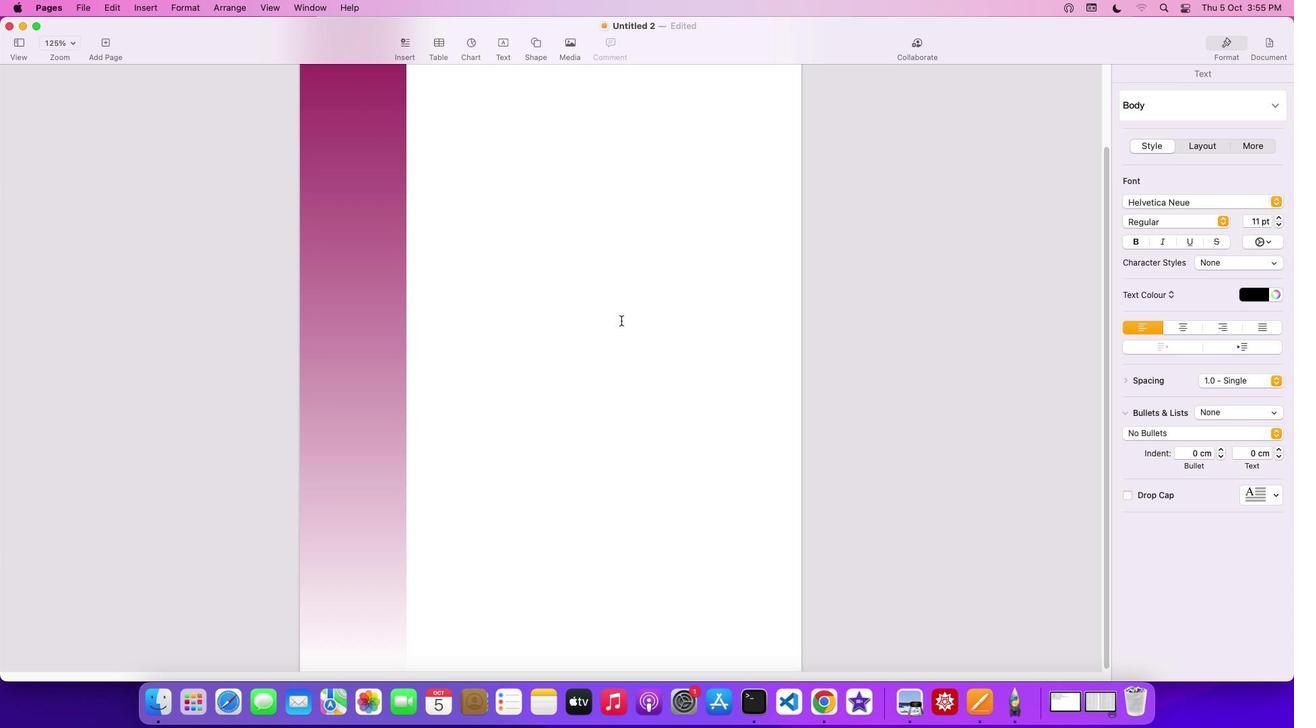 
Action: Mouse scrolled (621, 320) with delta (0, 0)
Screenshot: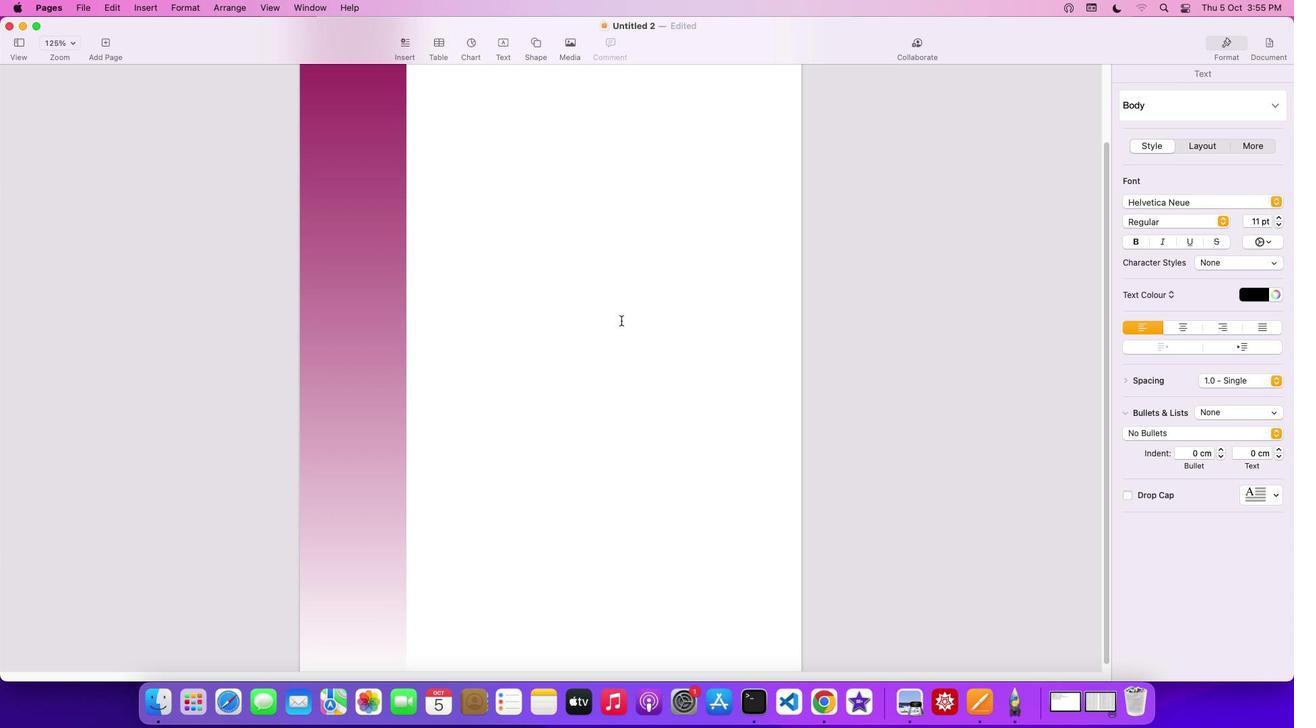
Action: Mouse scrolled (621, 320) with delta (0, 2)
Screenshot: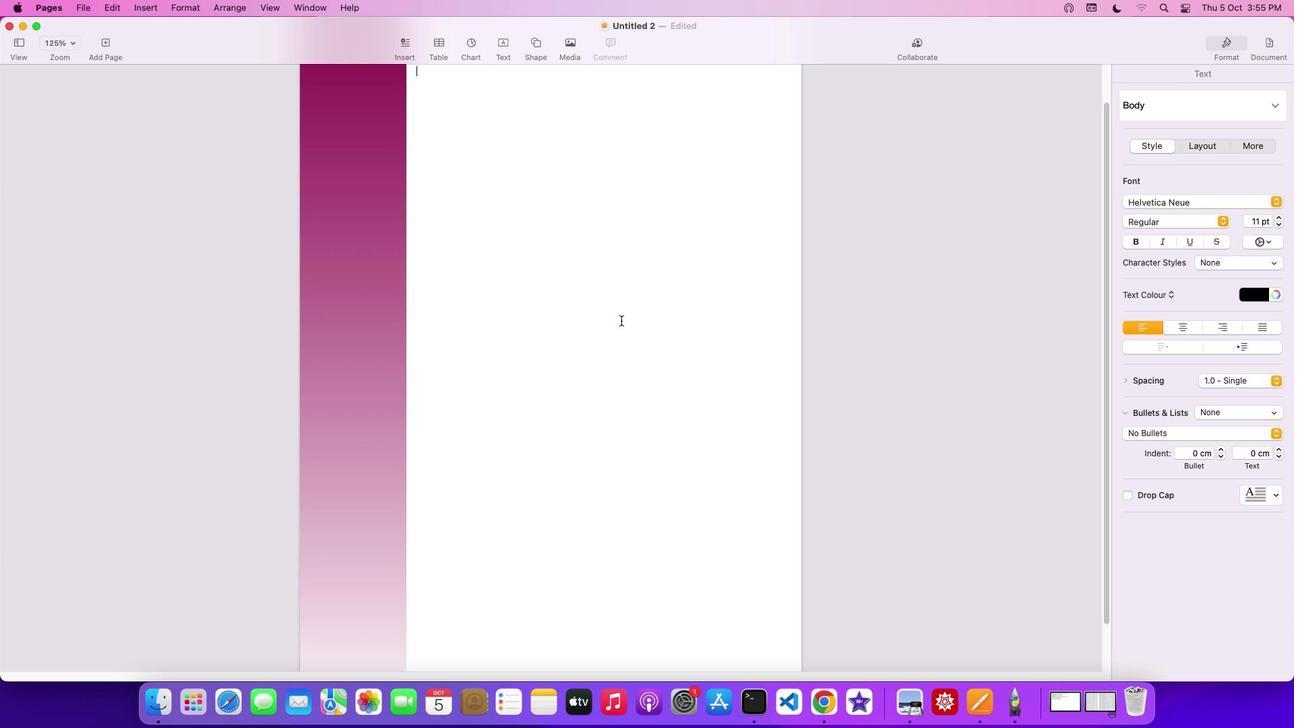 
Action: Mouse scrolled (621, 320) with delta (0, 3)
Screenshot: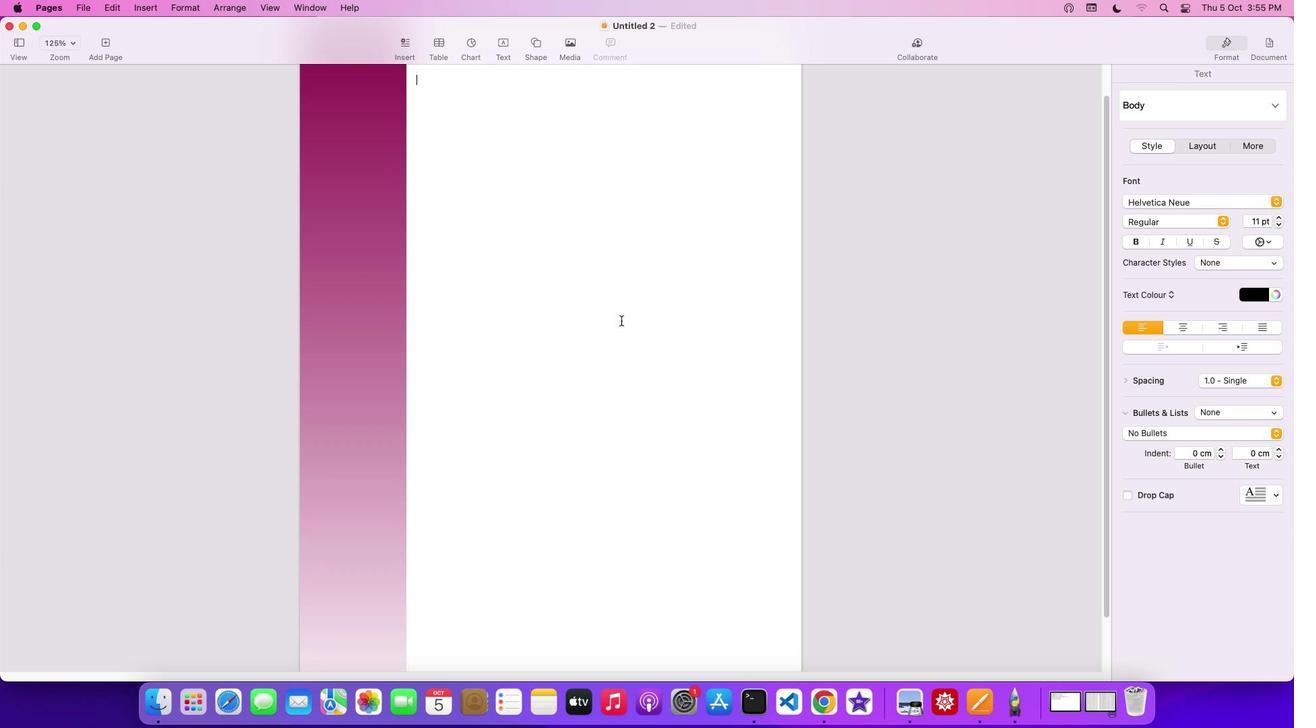 
Action: Mouse scrolled (621, 320) with delta (0, 0)
Screenshot: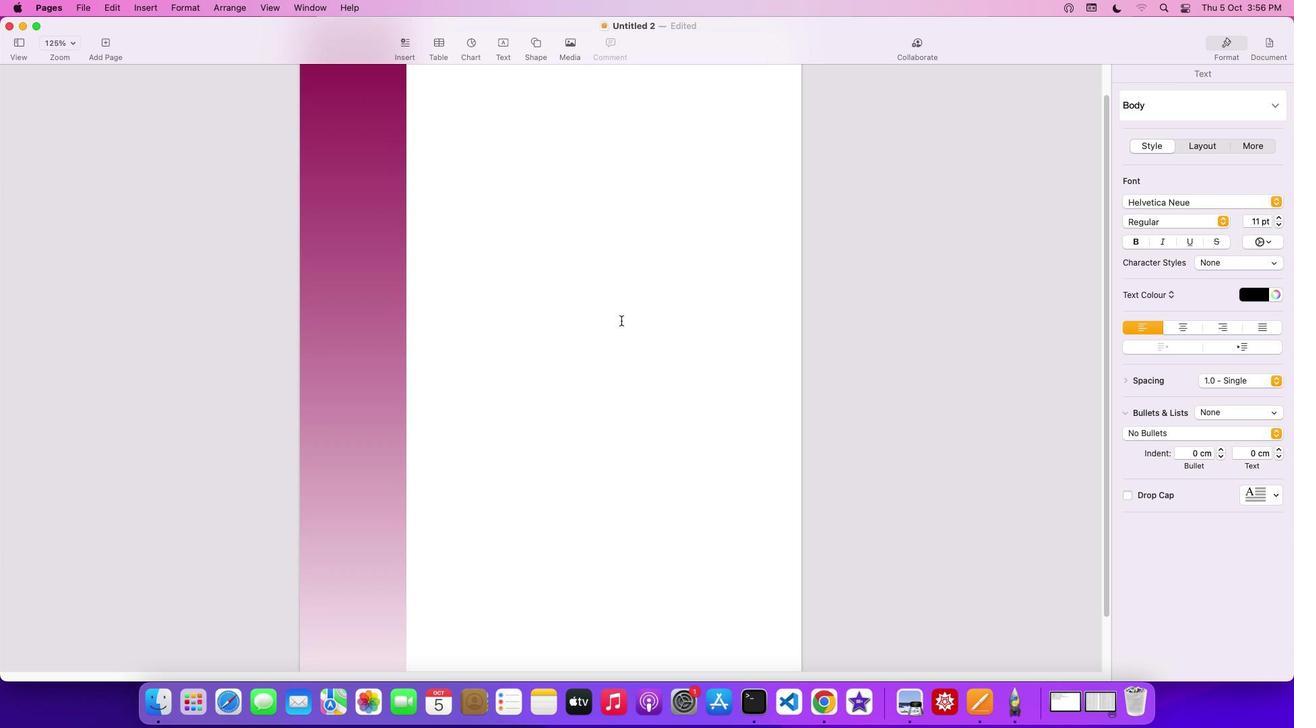 
Action: Mouse scrolled (621, 320) with delta (0, 0)
Screenshot: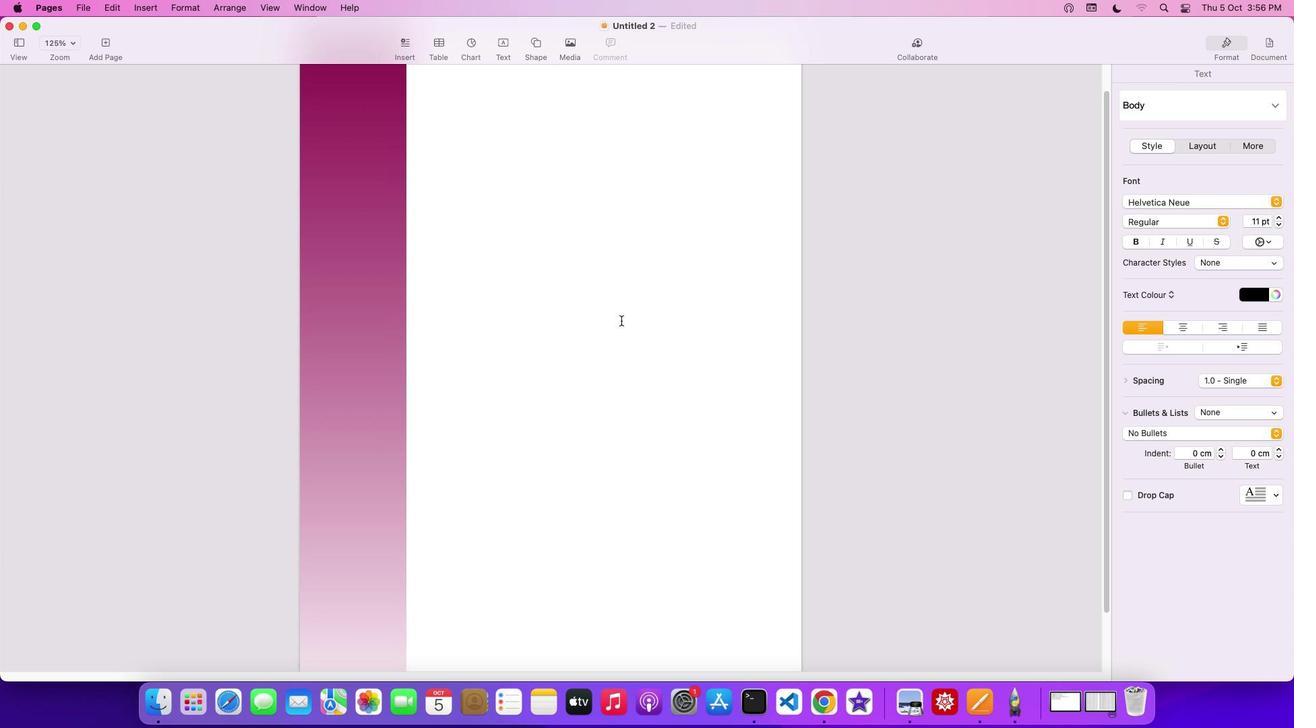 
Action: Mouse scrolled (621, 320) with delta (0, 2)
Screenshot: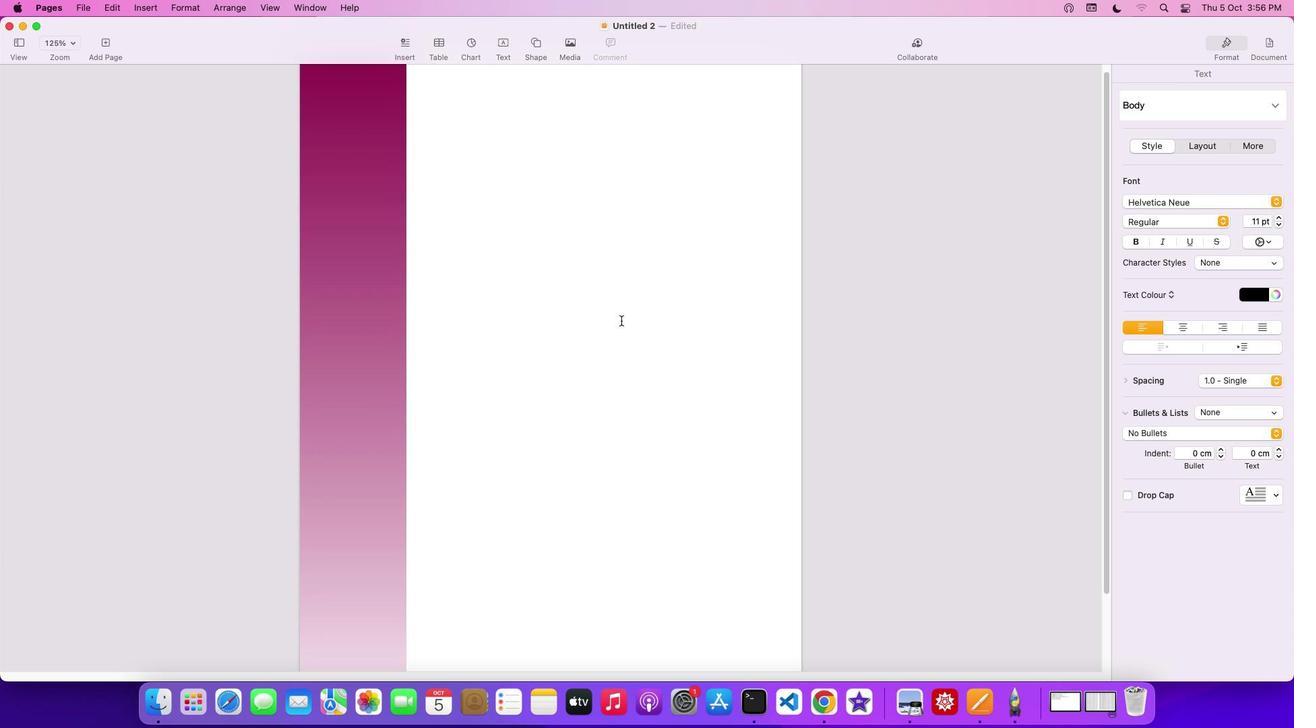 
Action: Mouse moved to (530, 47)
Screenshot: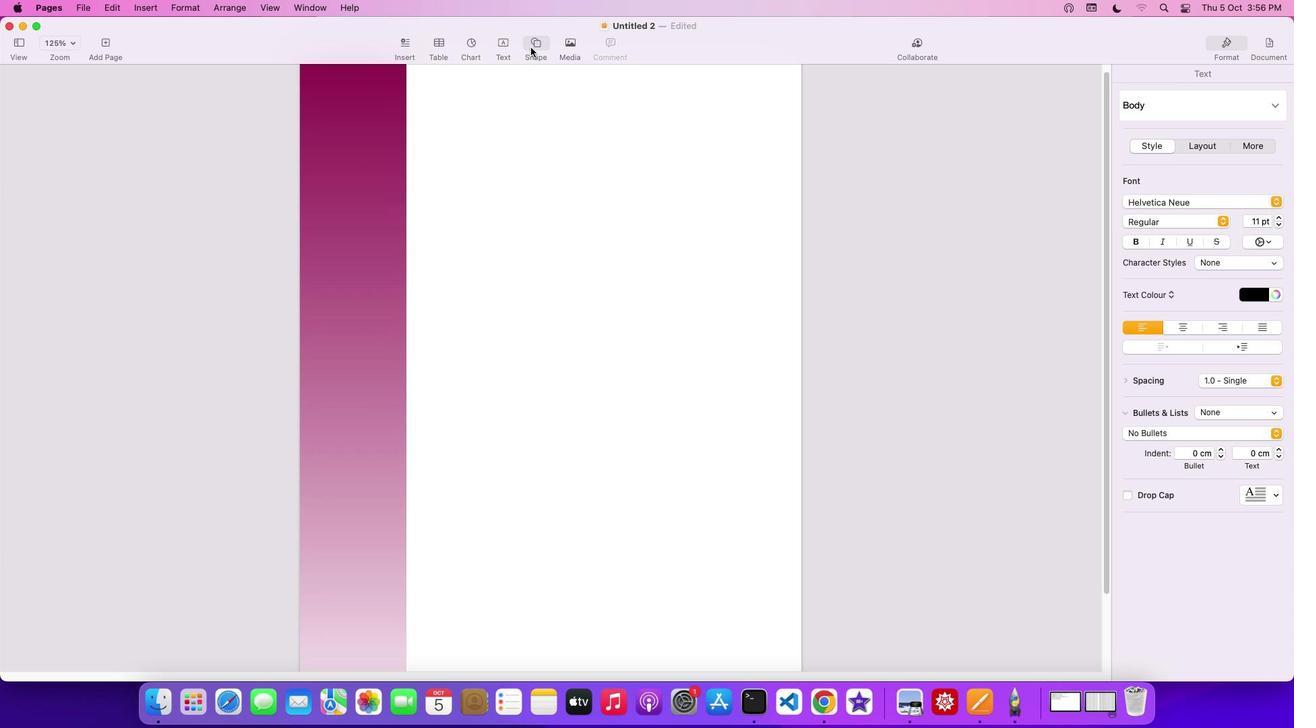 
Action: Mouse pressed left at (530, 47)
Screenshot: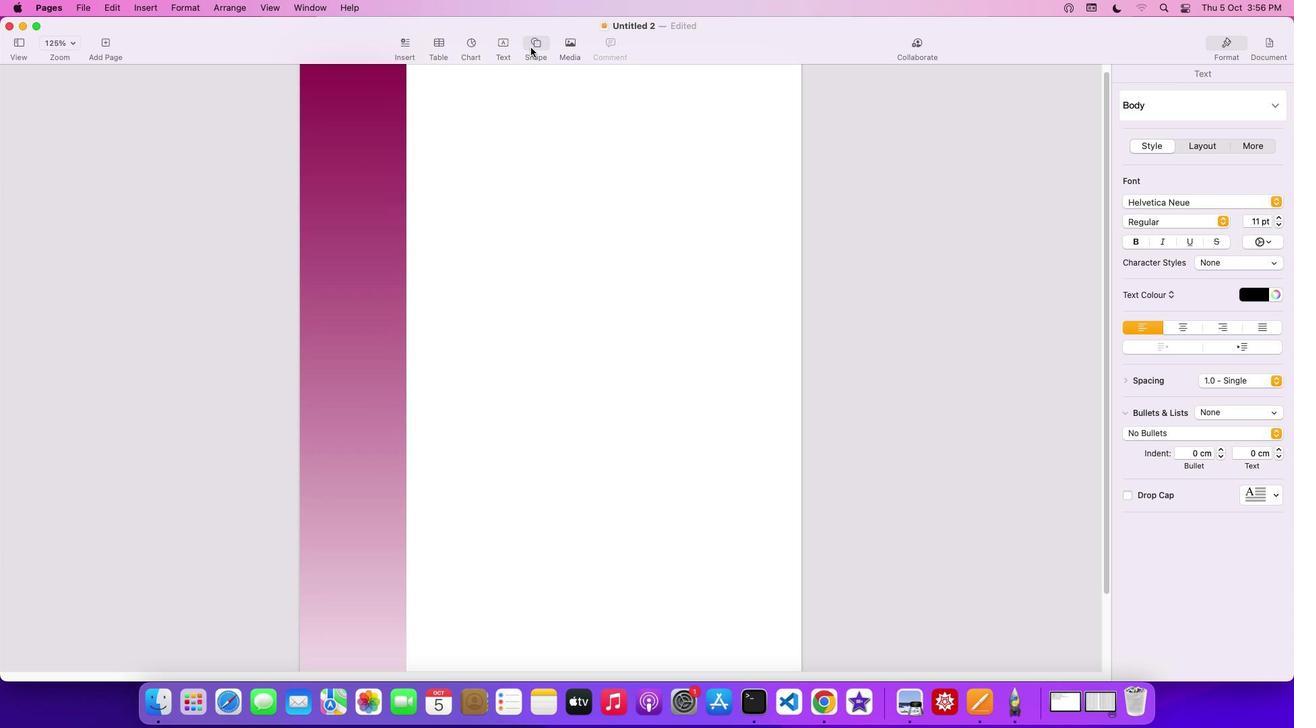 
Action: Mouse moved to (415, 196)
Screenshot: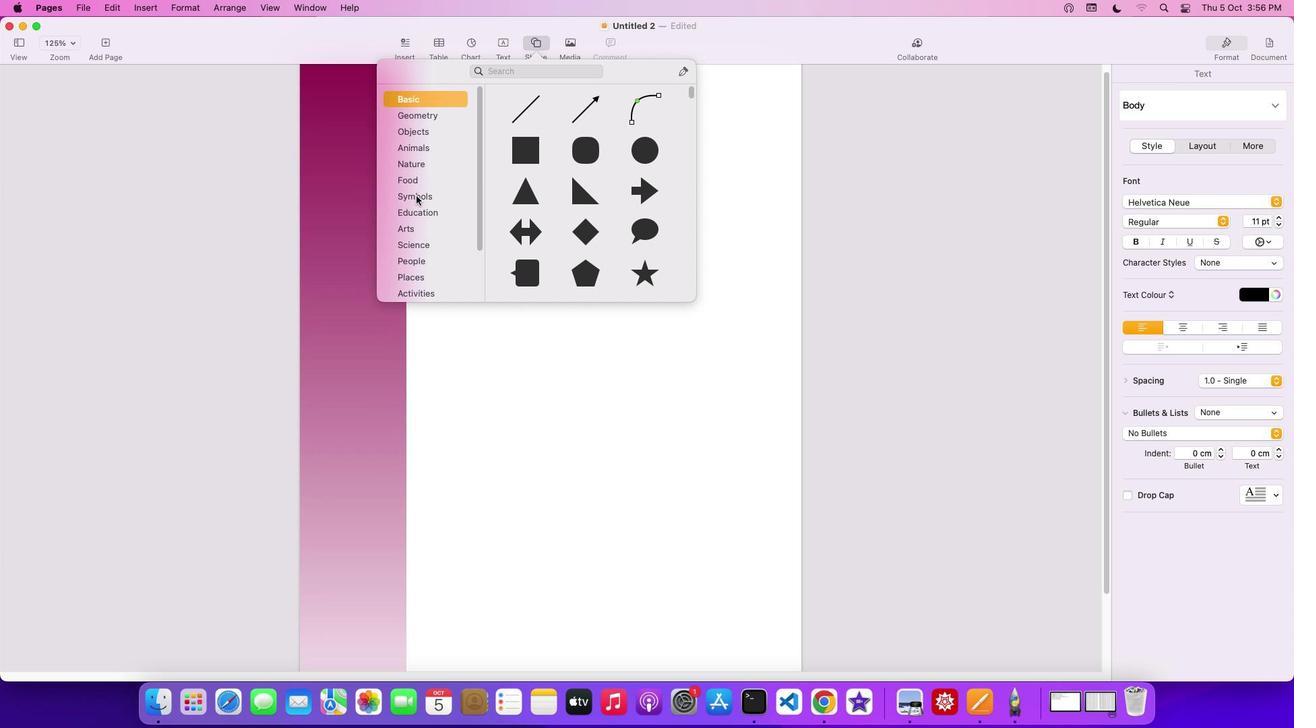 
Action: Mouse pressed left at (415, 196)
Screenshot: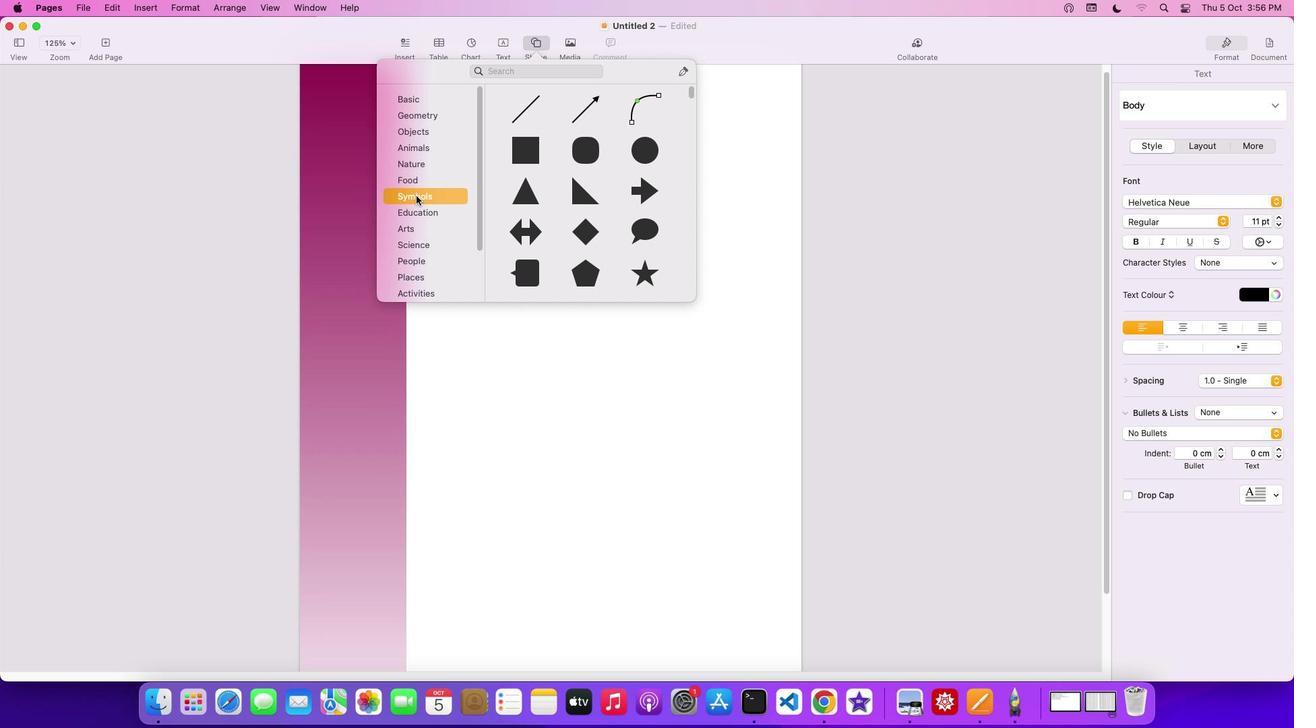 
Action: Mouse moved to (601, 246)
Screenshot: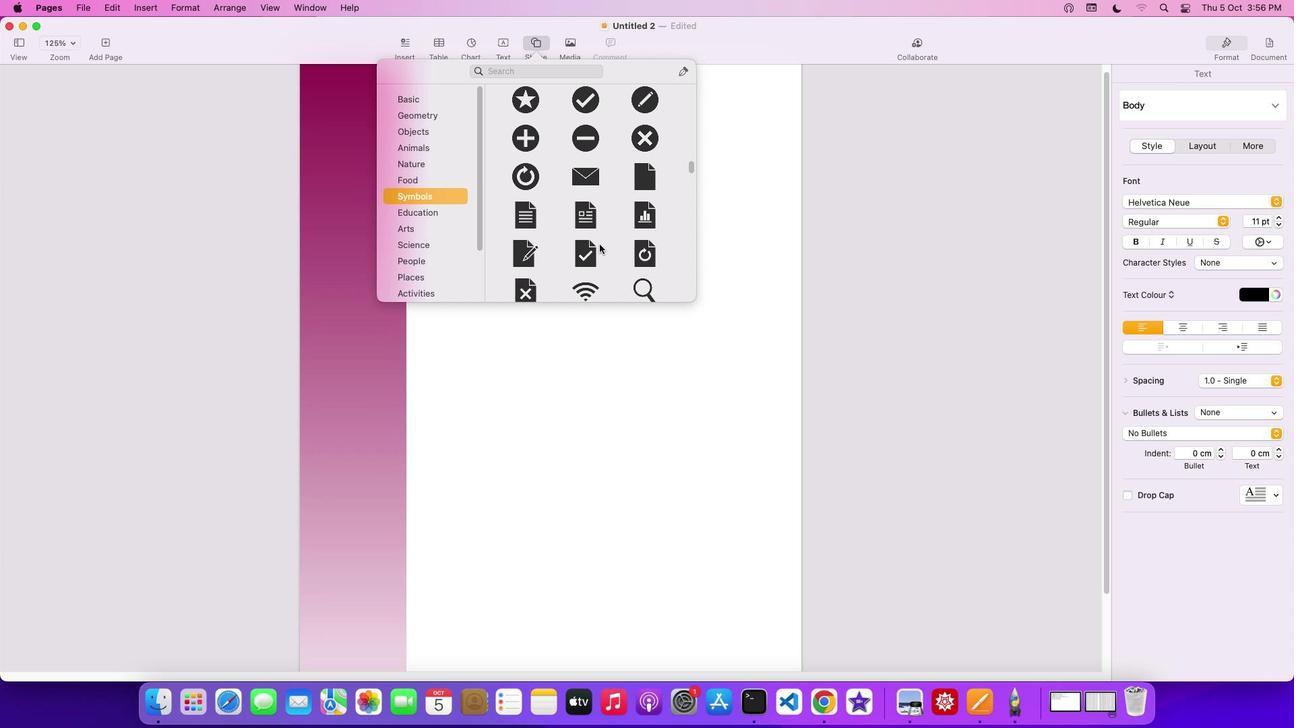 
Action: Mouse scrolled (601, 246) with delta (0, 0)
Screenshot: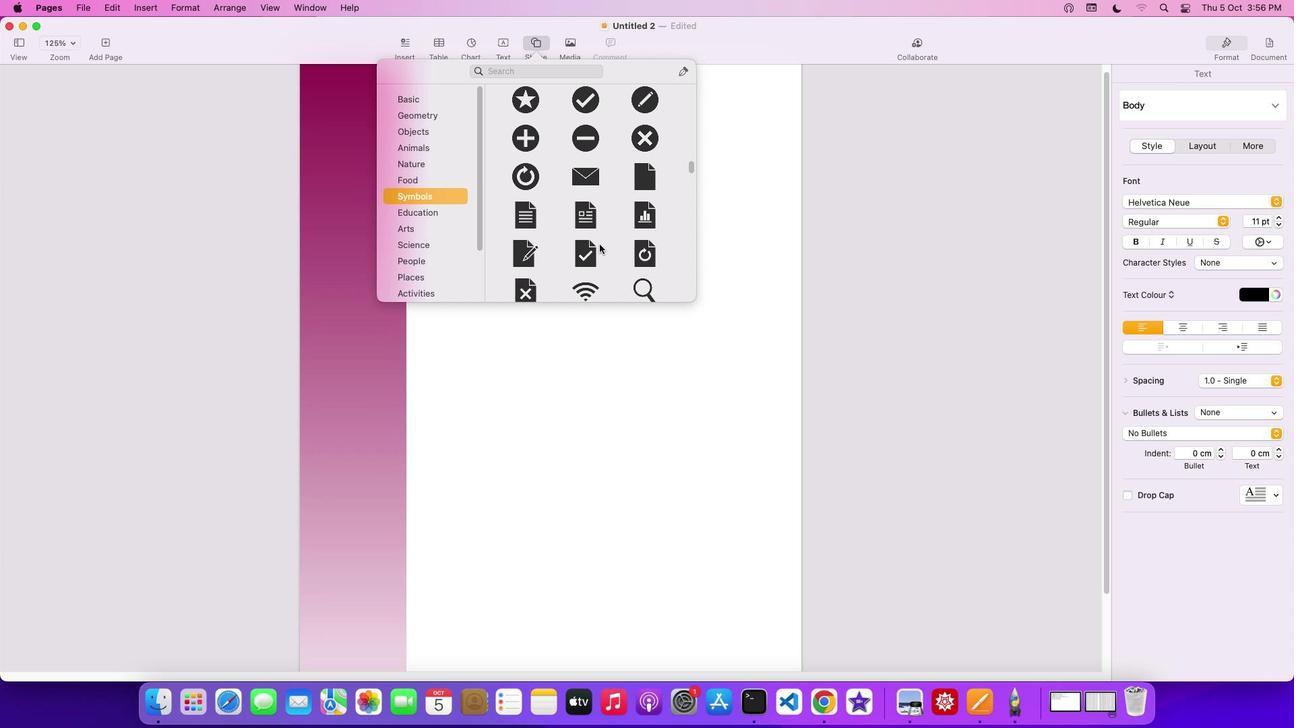 
Action: Mouse moved to (600, 246)
Screenshot: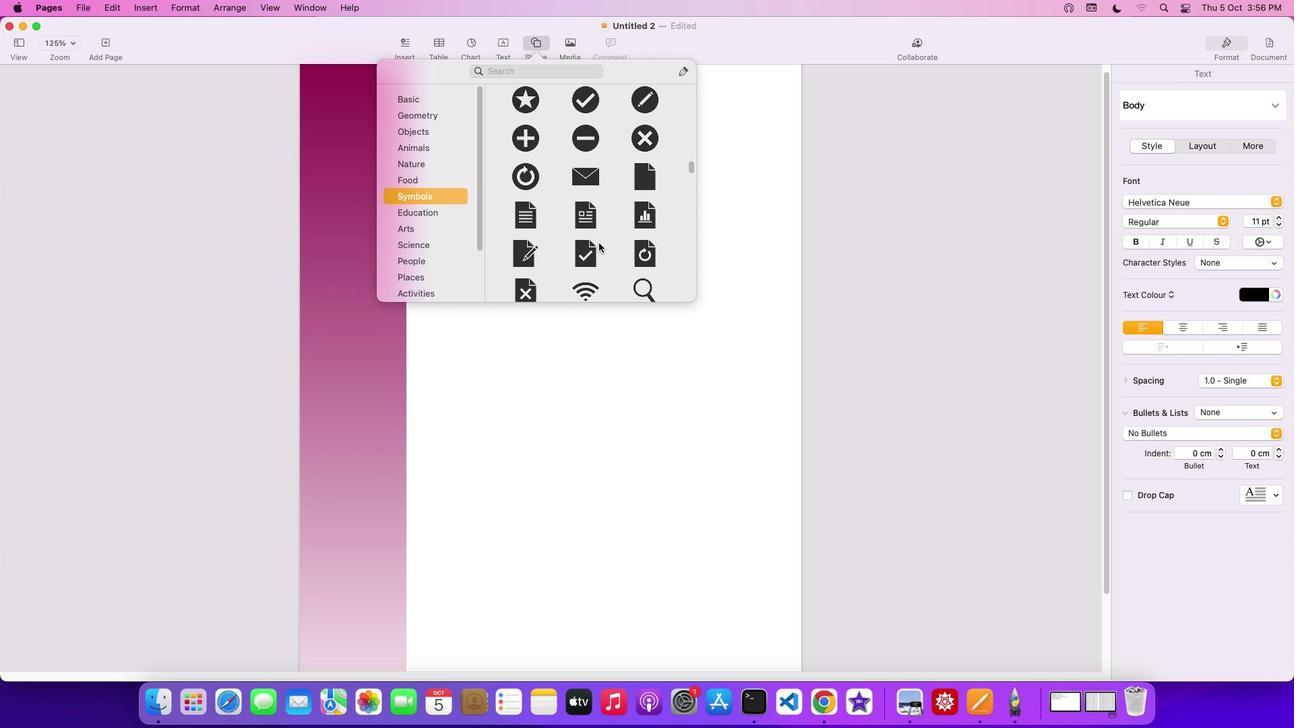 
Action: Mouse scrolled (600, 246) with delta (0, 0)
Screenshot: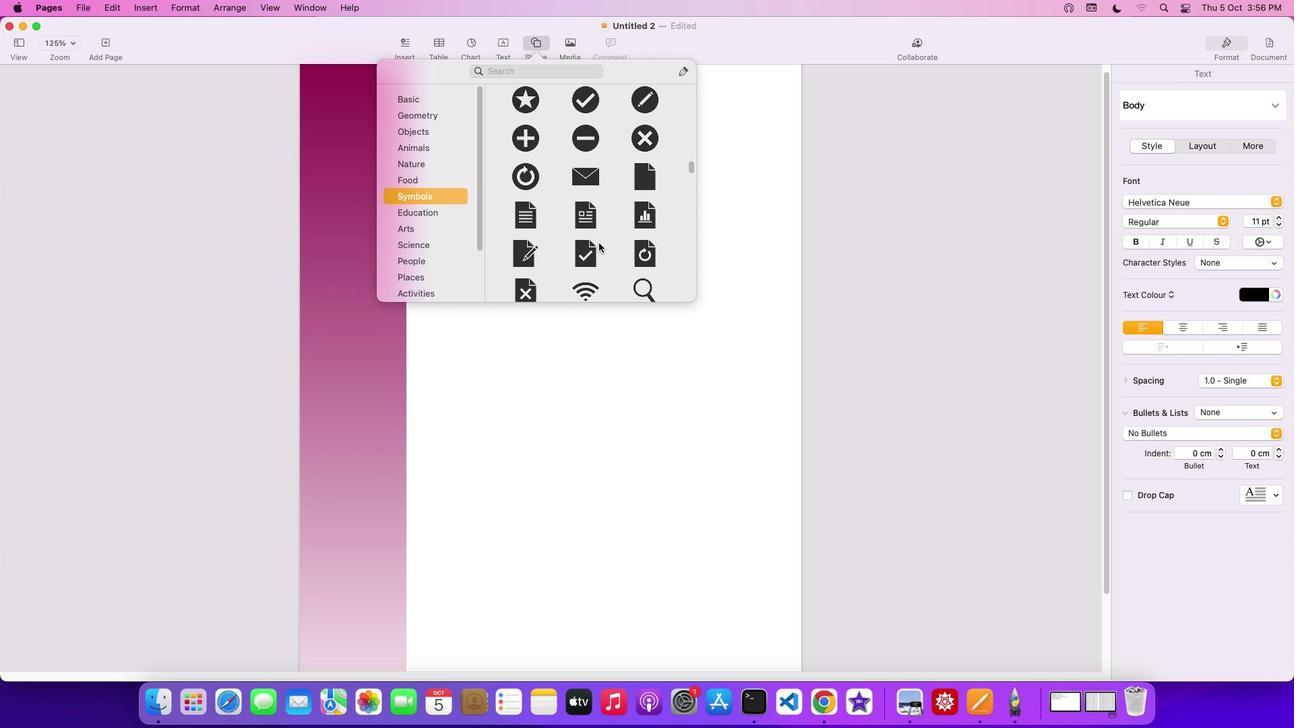 
Action: Mouse moved to (599, 244)
Screenshot: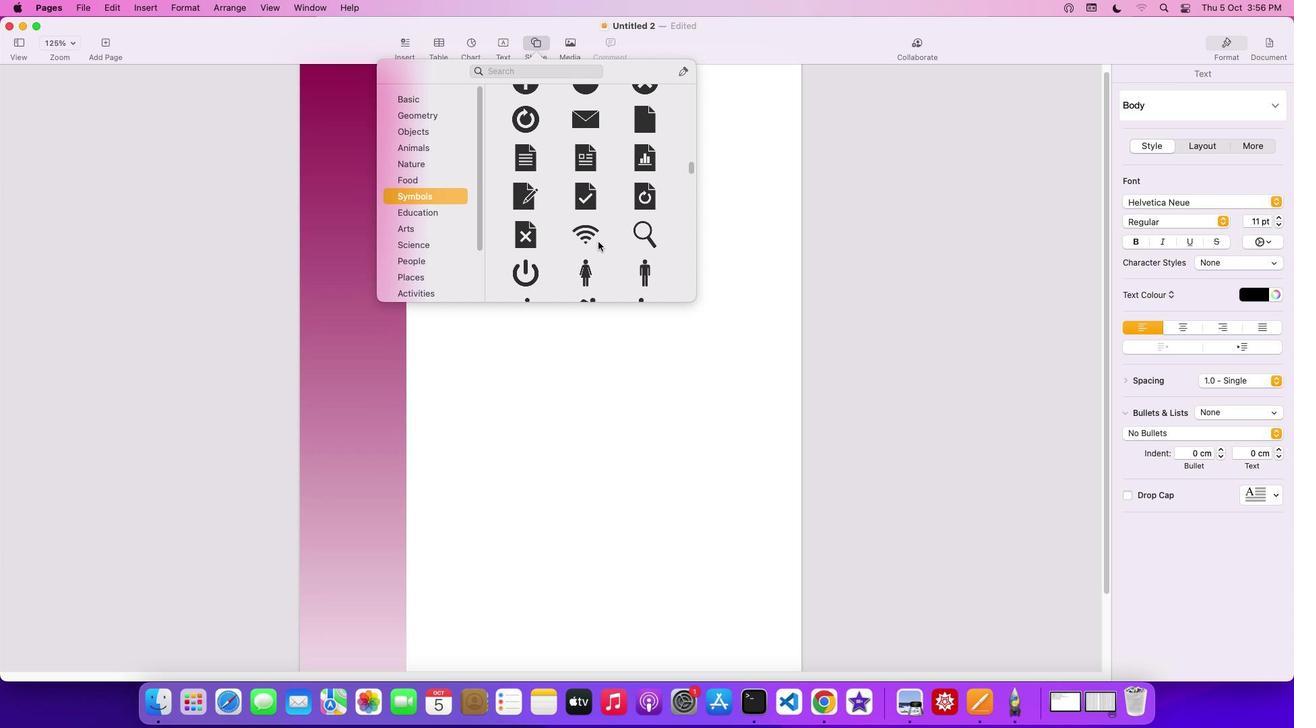 
Action: Mouse scrolled (599, 244) with delta (0, -2)
Screenshot: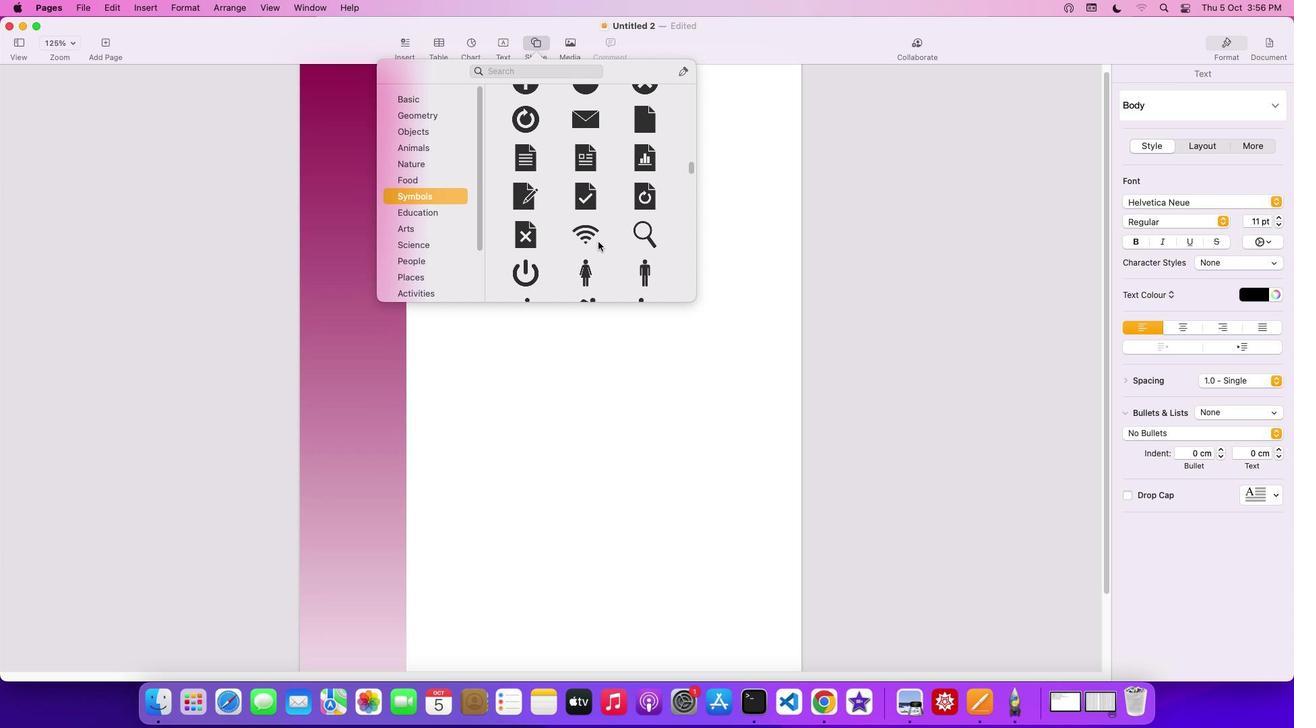 
Action: Mouse moved to (599, 242)
Screenshot: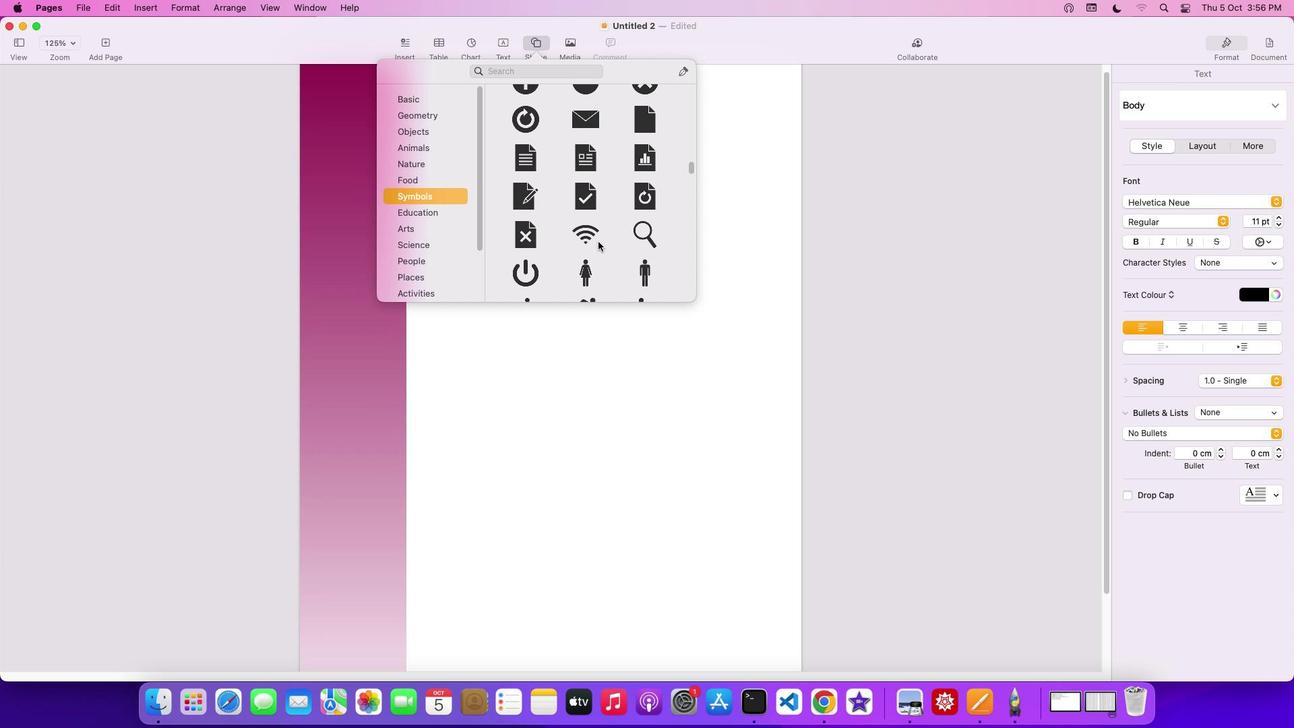 
Action: Mouse scrolled (599, 242) with delta (0, -3)
Screenshot: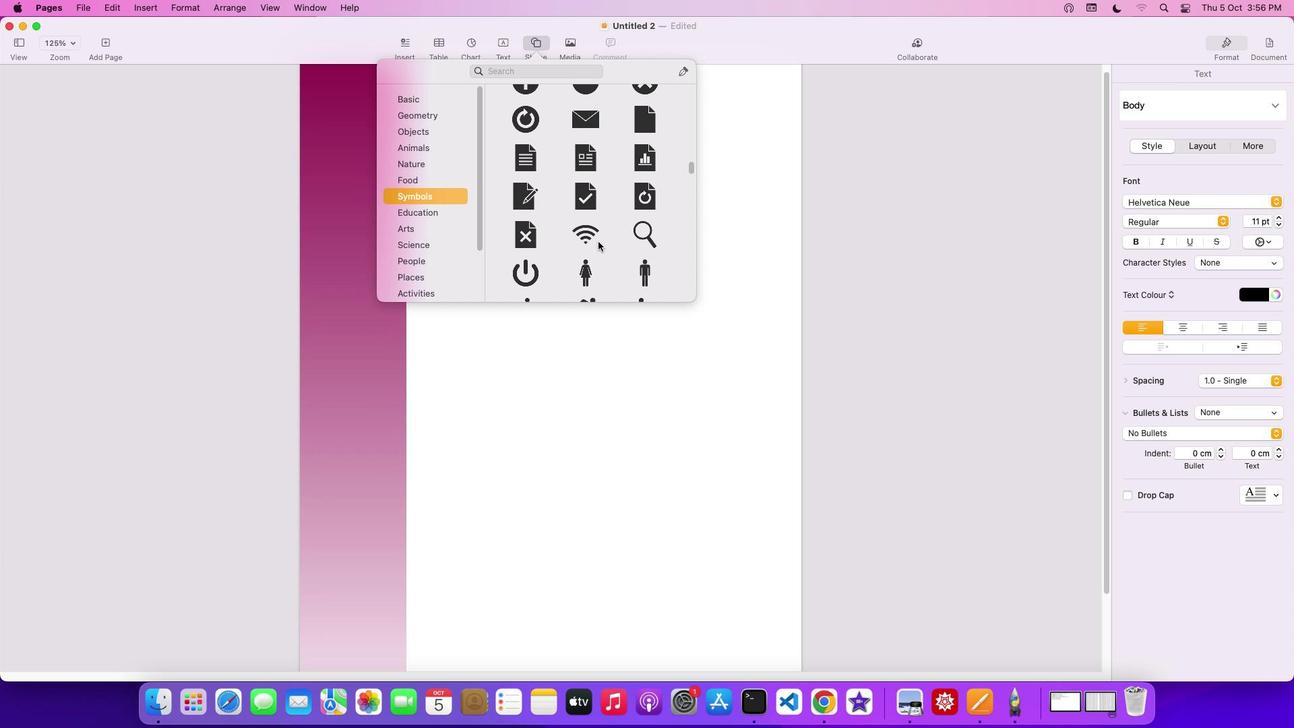 
Action: Mouse moved to (597, 241)
Screenshot: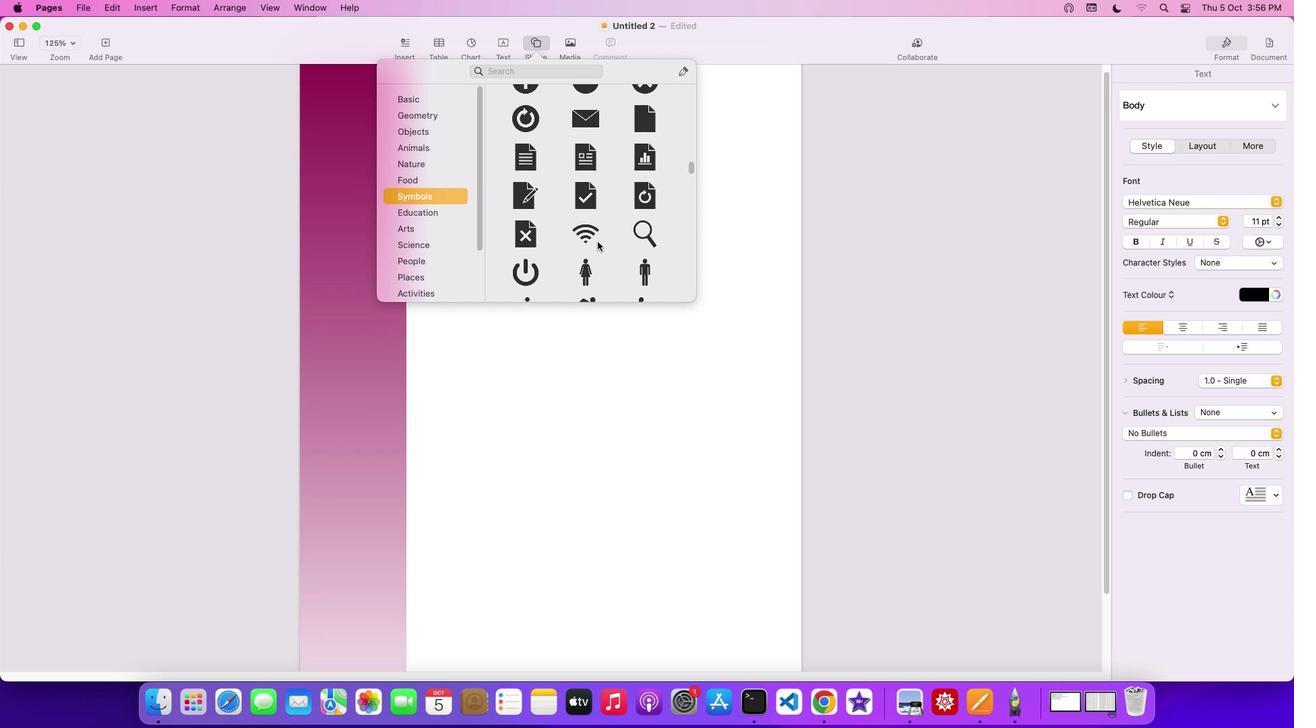 
Action: Mouse scrolled (597, 241) with delta (0, 0)
Screenshot: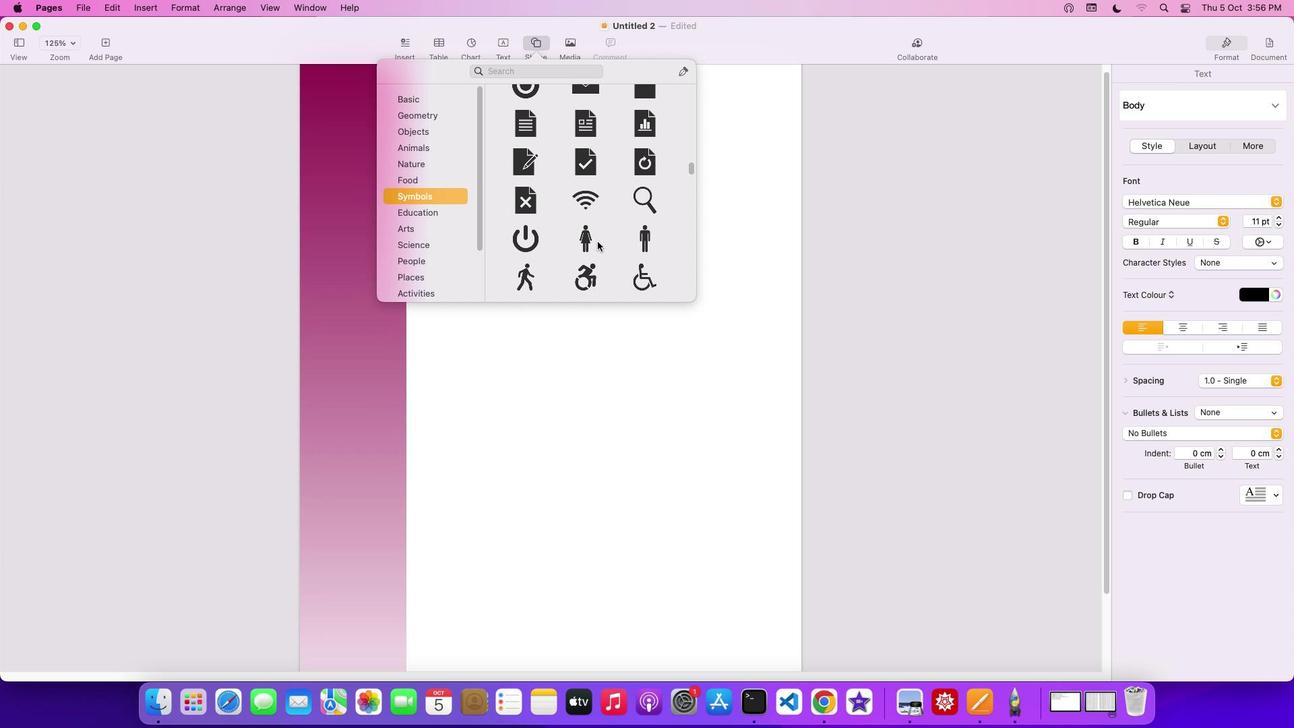 
Action: Mouse scrolled (597, 241) with delta (0, 0)
Screenshot: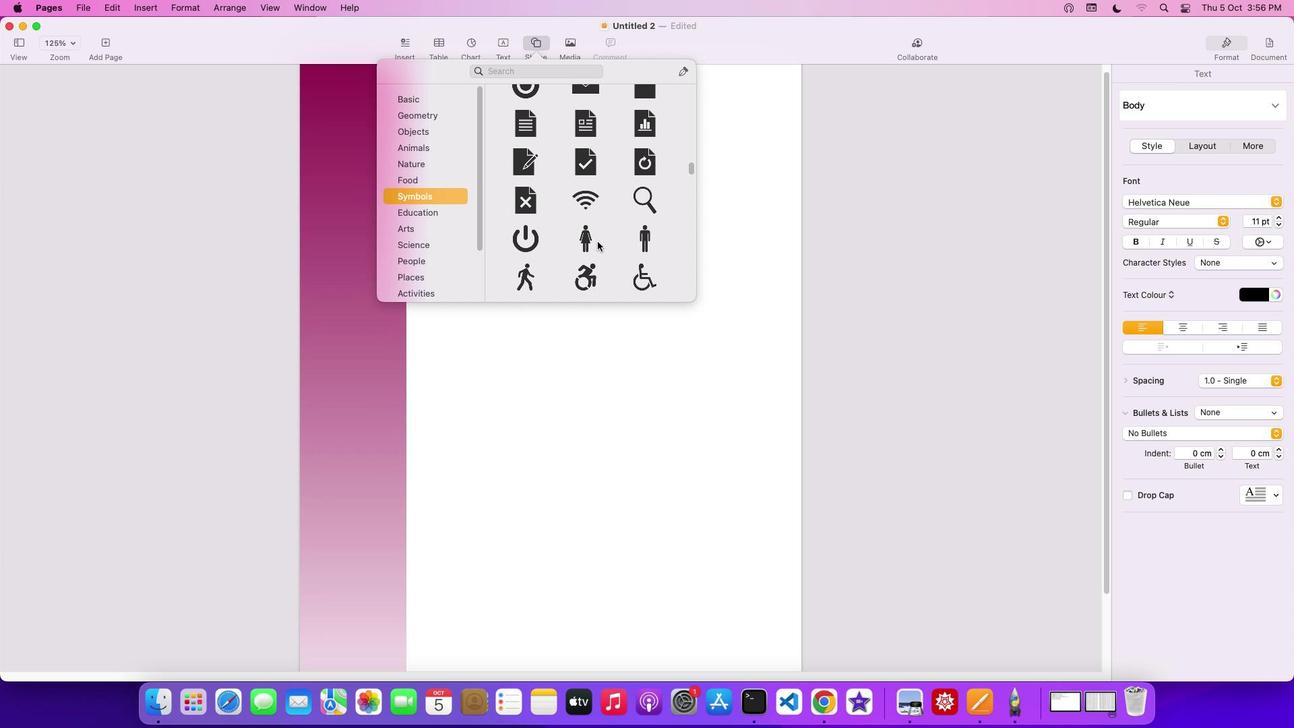 
Action: Mouse scrolled (597, 241) with delta (0, -2)
Screenshot: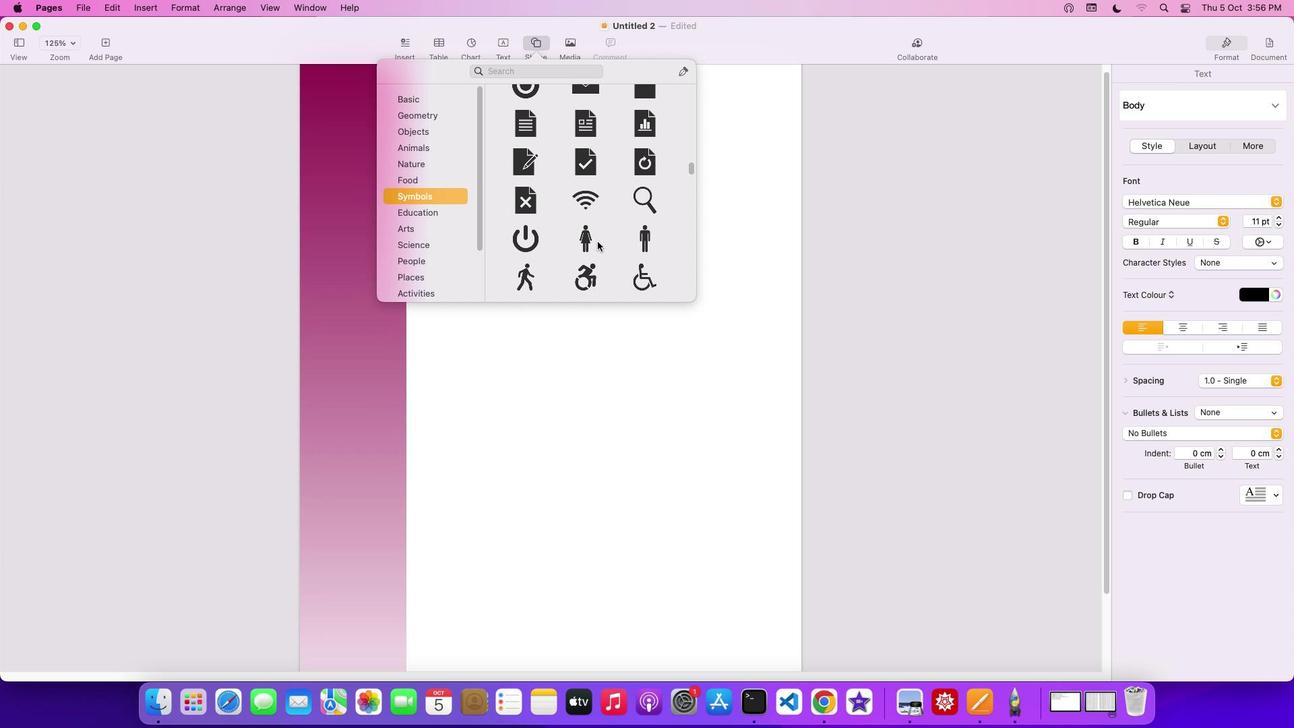
Action: Mouse scrolled (597, 241) with delta (0, -3)
Screenshot: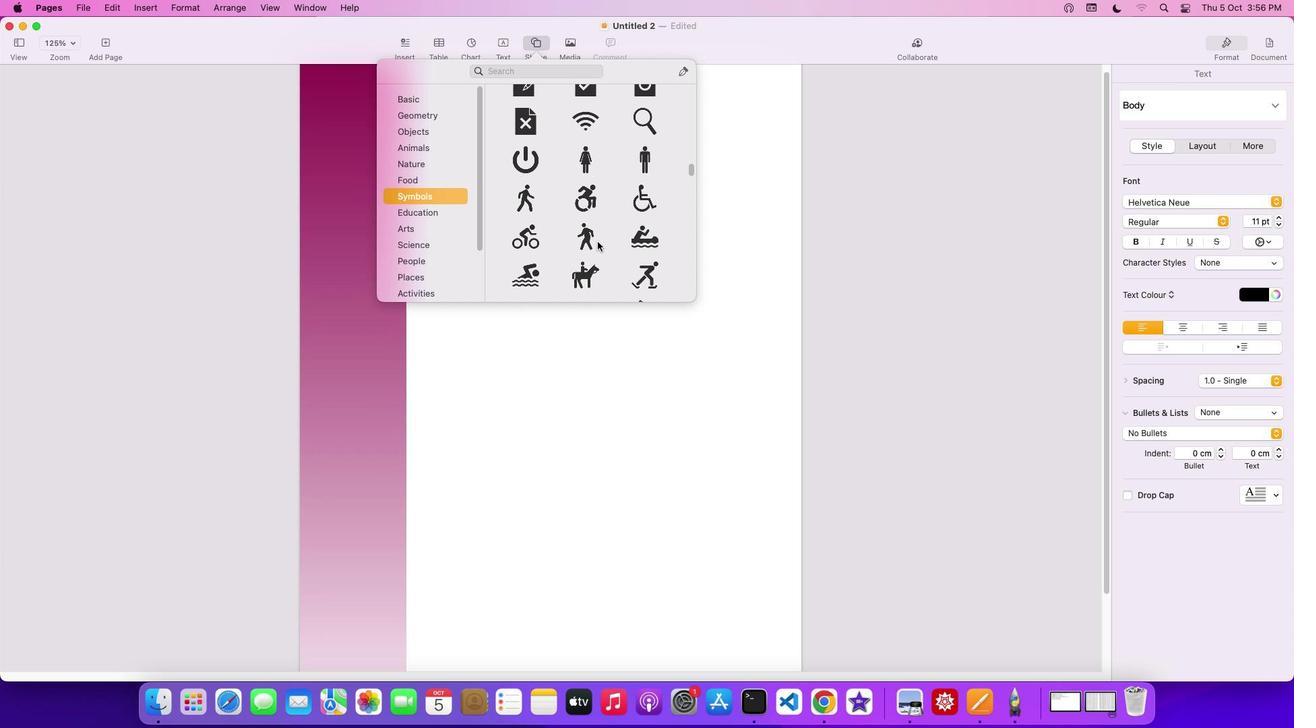 
Action: Mouse scrolled (597, 241) with delta (0, -4)
Screenshot: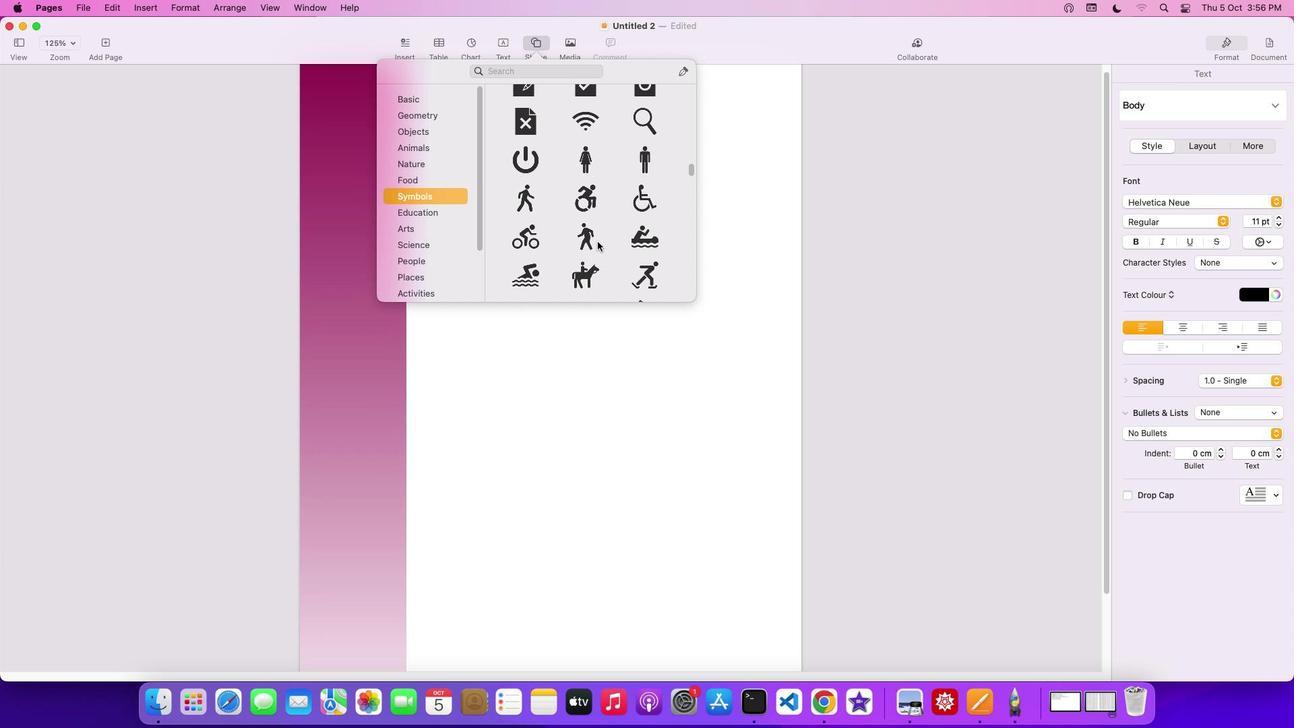 
Action: Mouse moved to (596, 243)
Screenshot: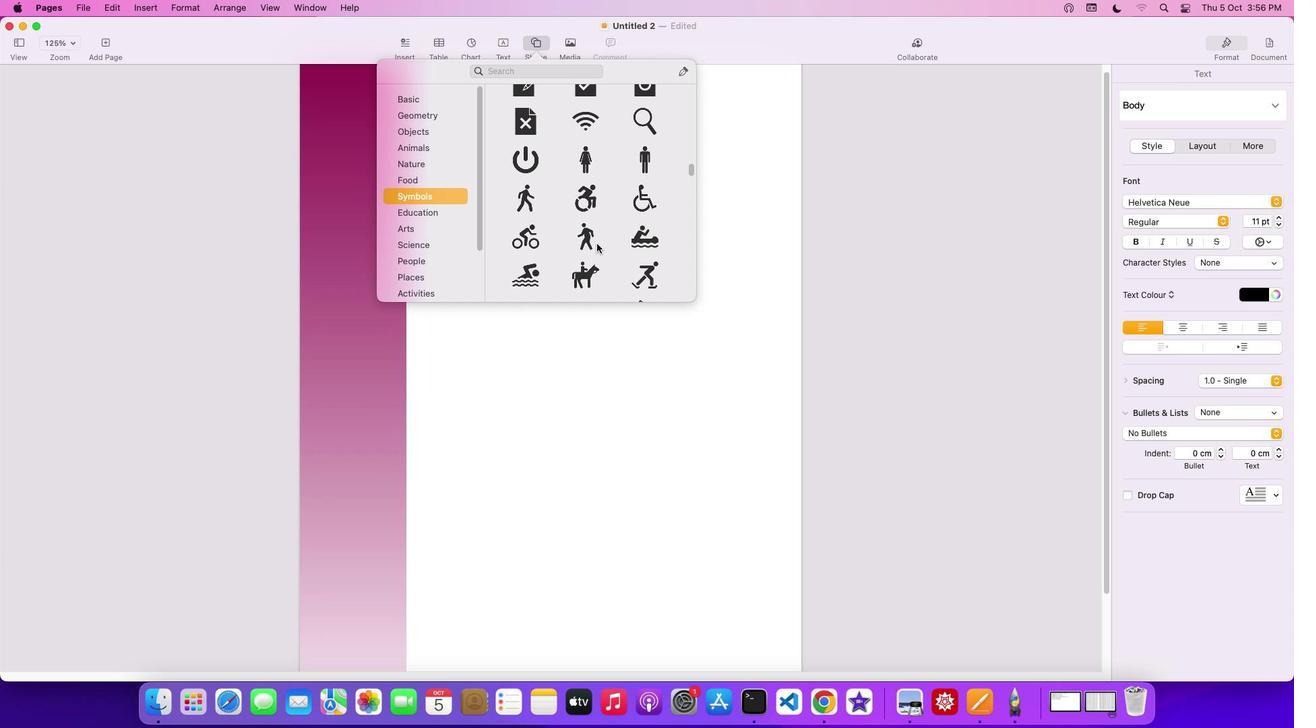 
Action: Mouse scrolled (596, 243) with delta (0, 0)
Screenshot: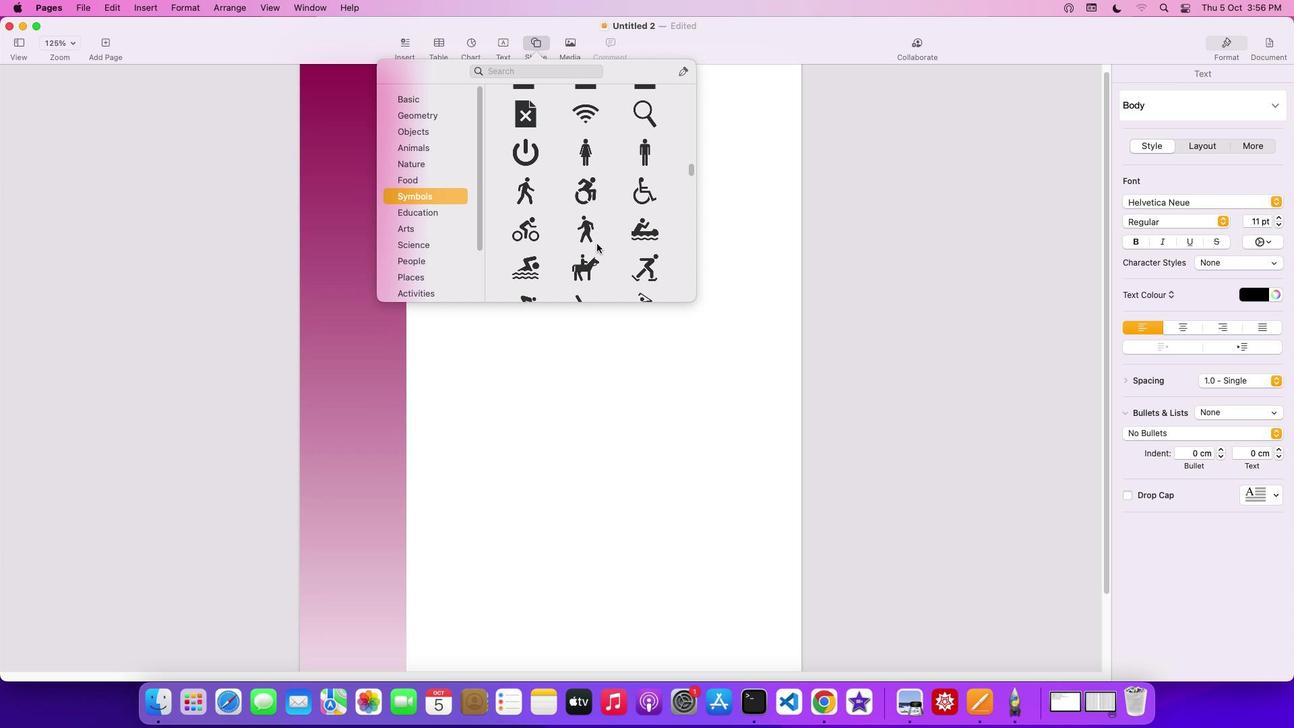 
Action: Mouse scrolled (596, 243) with delta (0, 0)
Screenshot: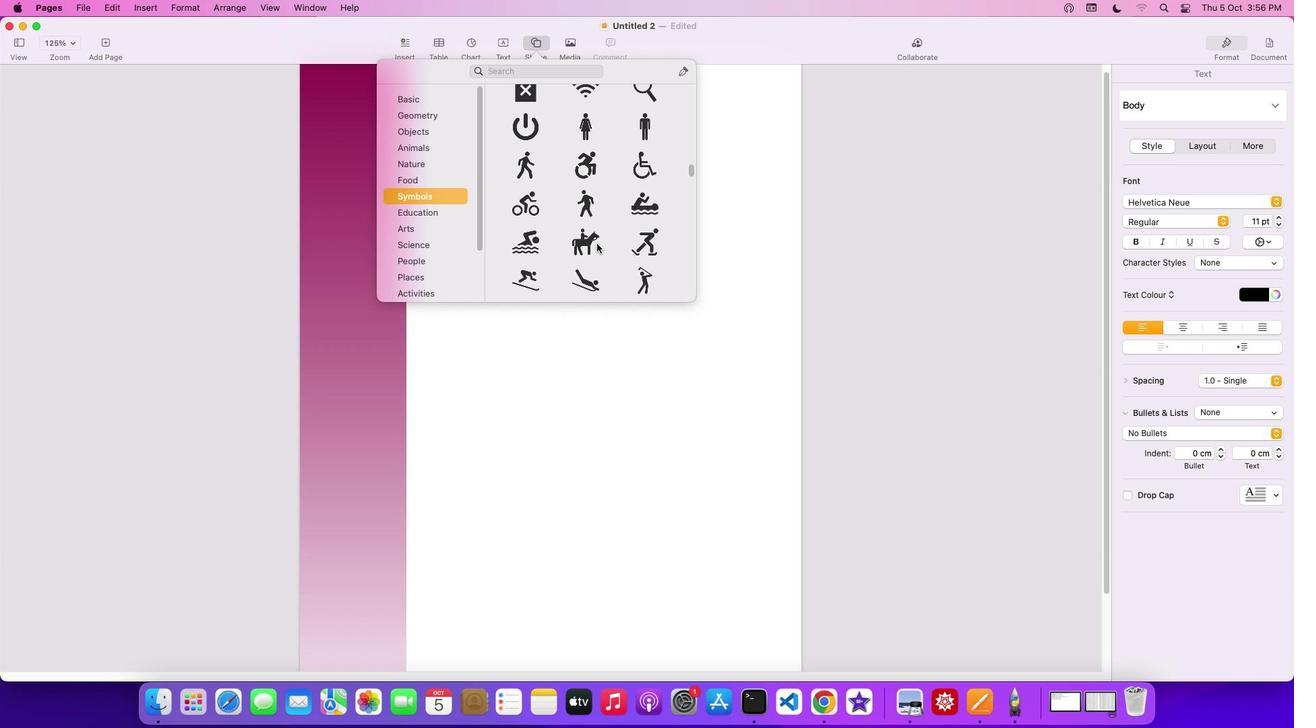 
Action: Mouse moved to (596, 244)
Screenshot: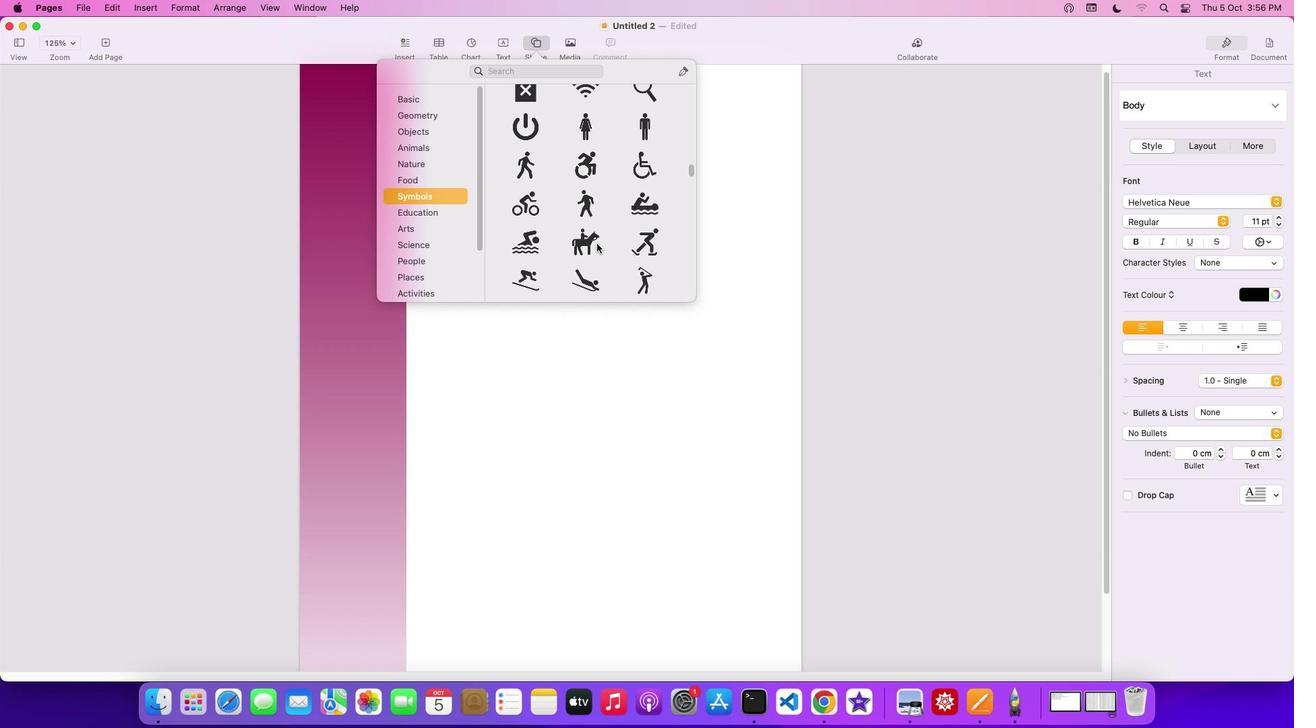 
Action: Mouse scrolled (596, 244) with delta (0, -2)
Screenshot: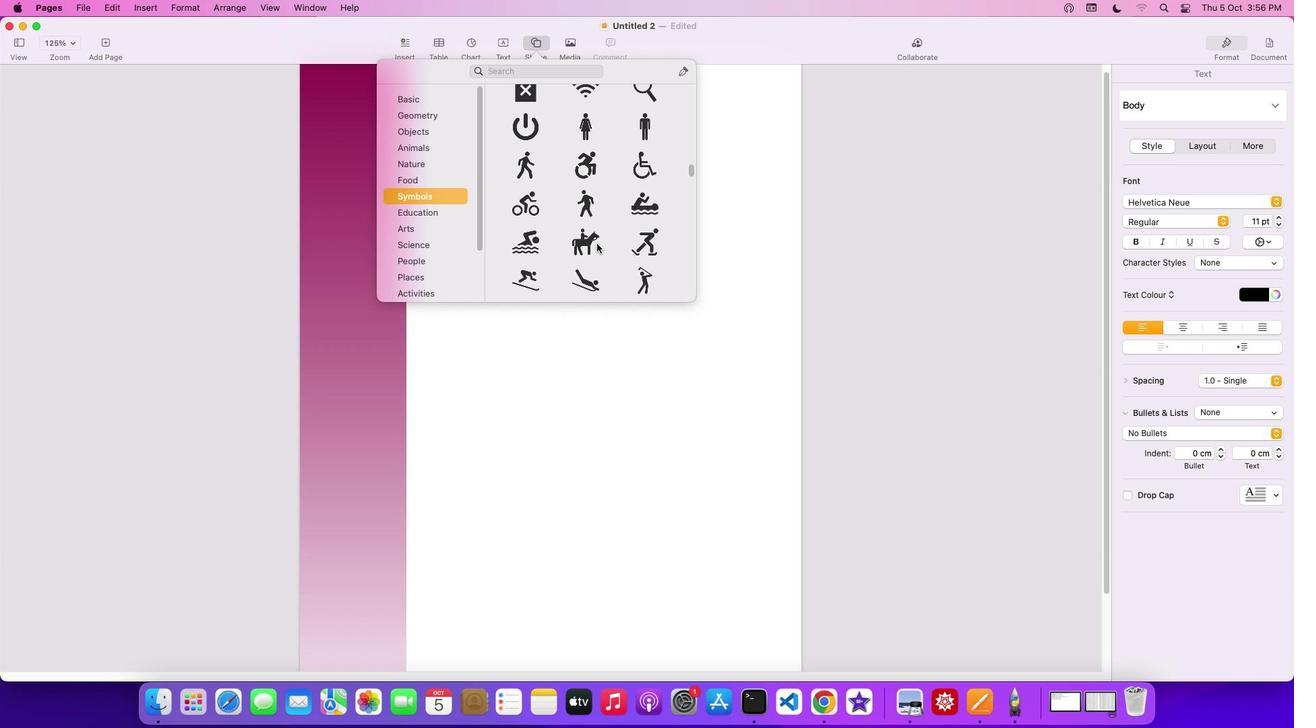 
Action: Mouse scrolled (596, 244) with delta (0, -3)
Screenshot: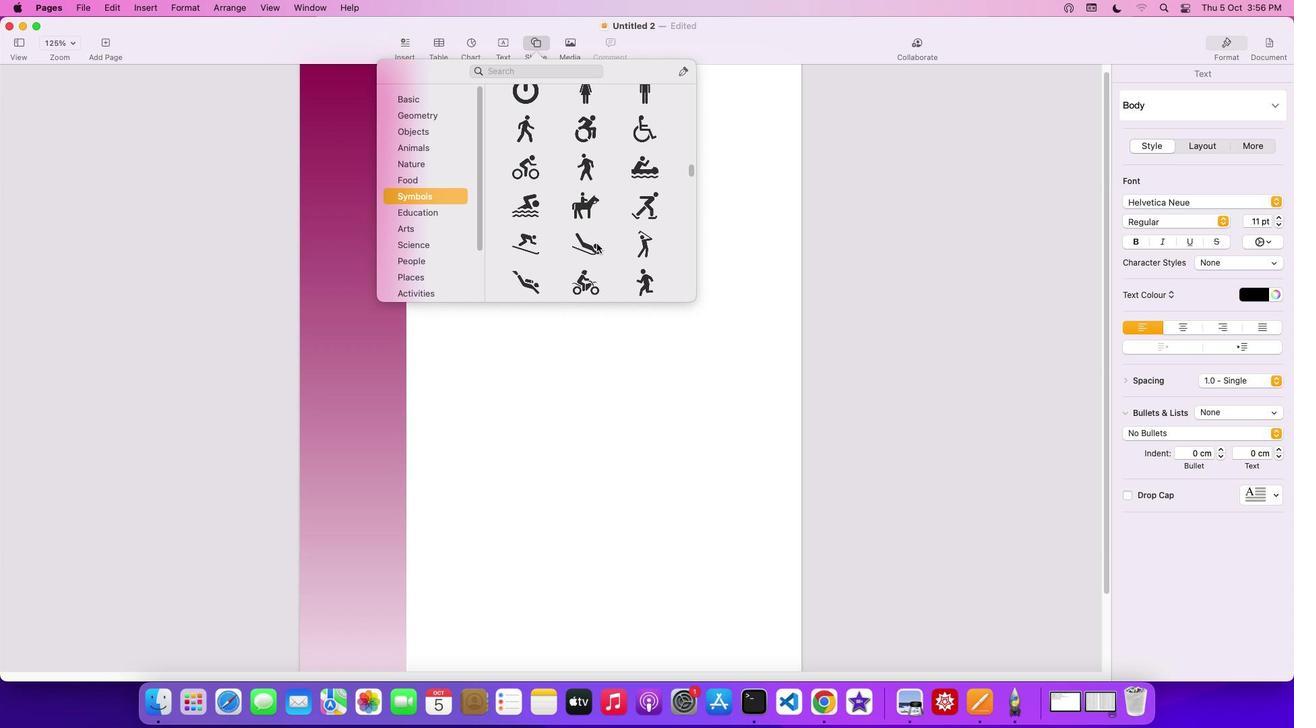 
Action: Mouse scrolled (596, 244) with delta (0, -3)
Screenshot: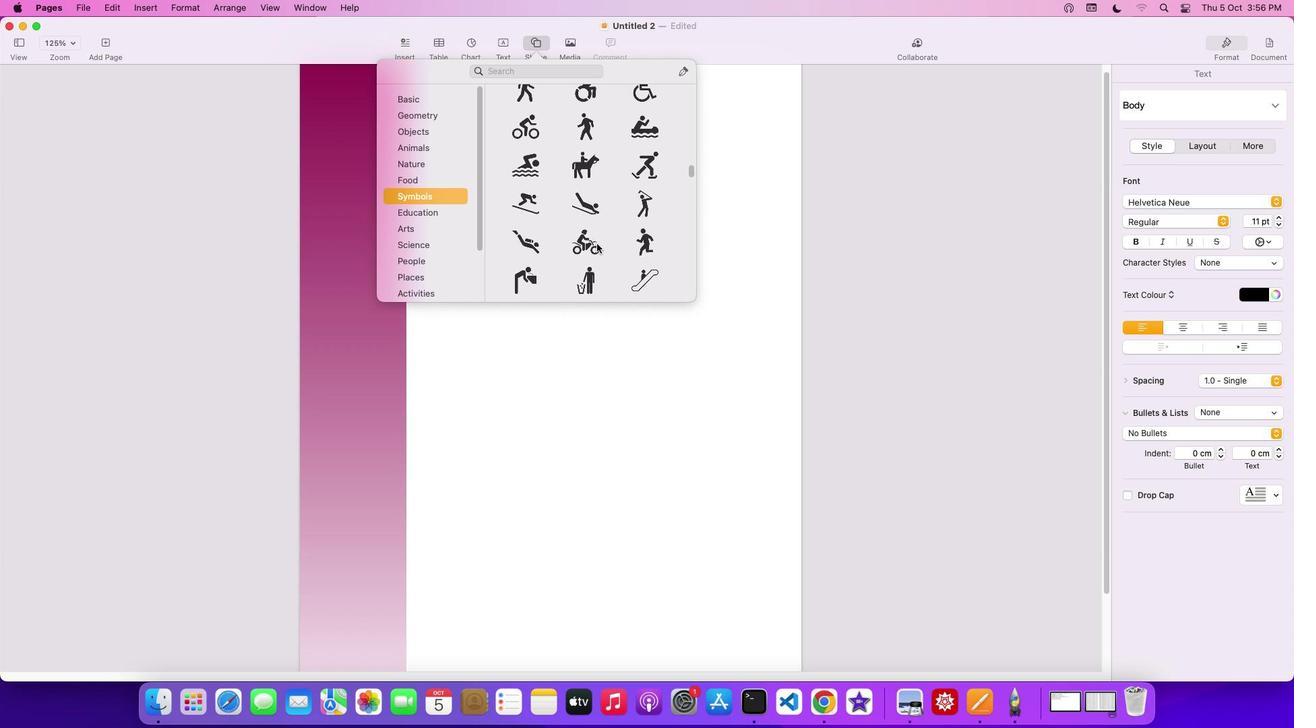 
Action: Mouse scrolled (596, 244) with delta (0, 0)
Screenshot: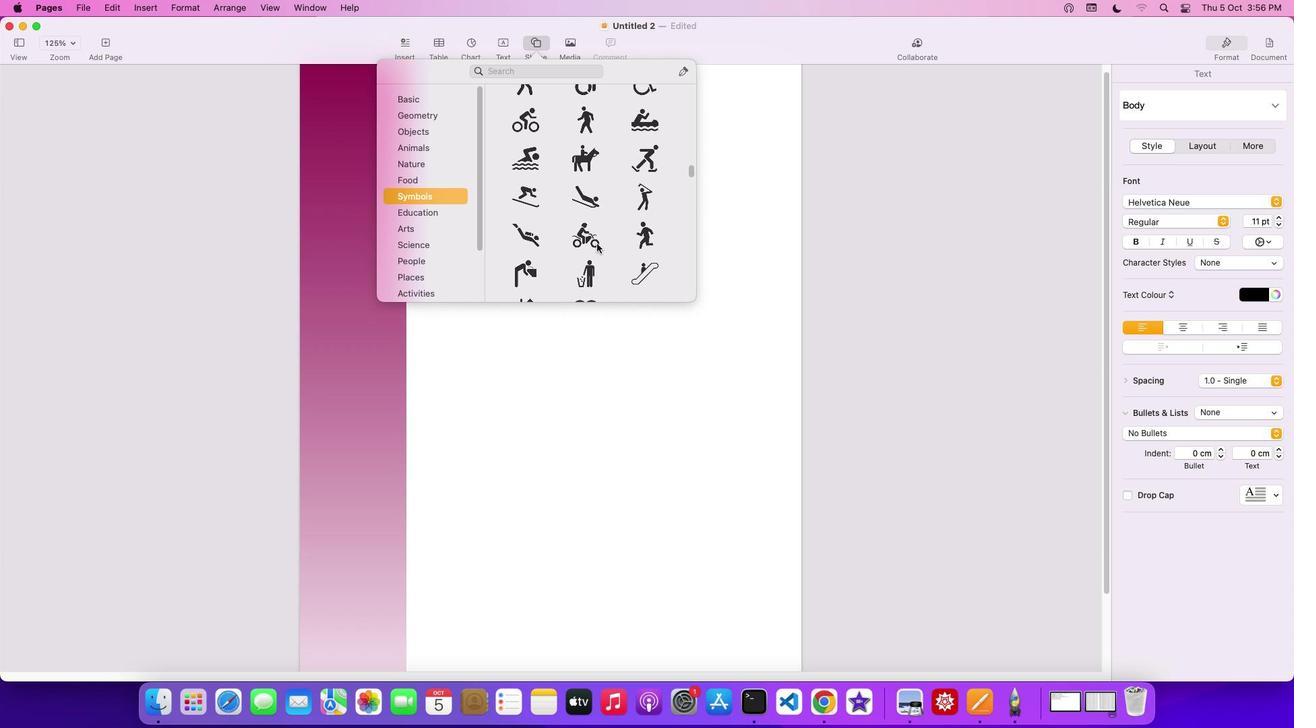 
Action: Mouse scrolled (596, 244) with delta (0, 0)
Screenshot: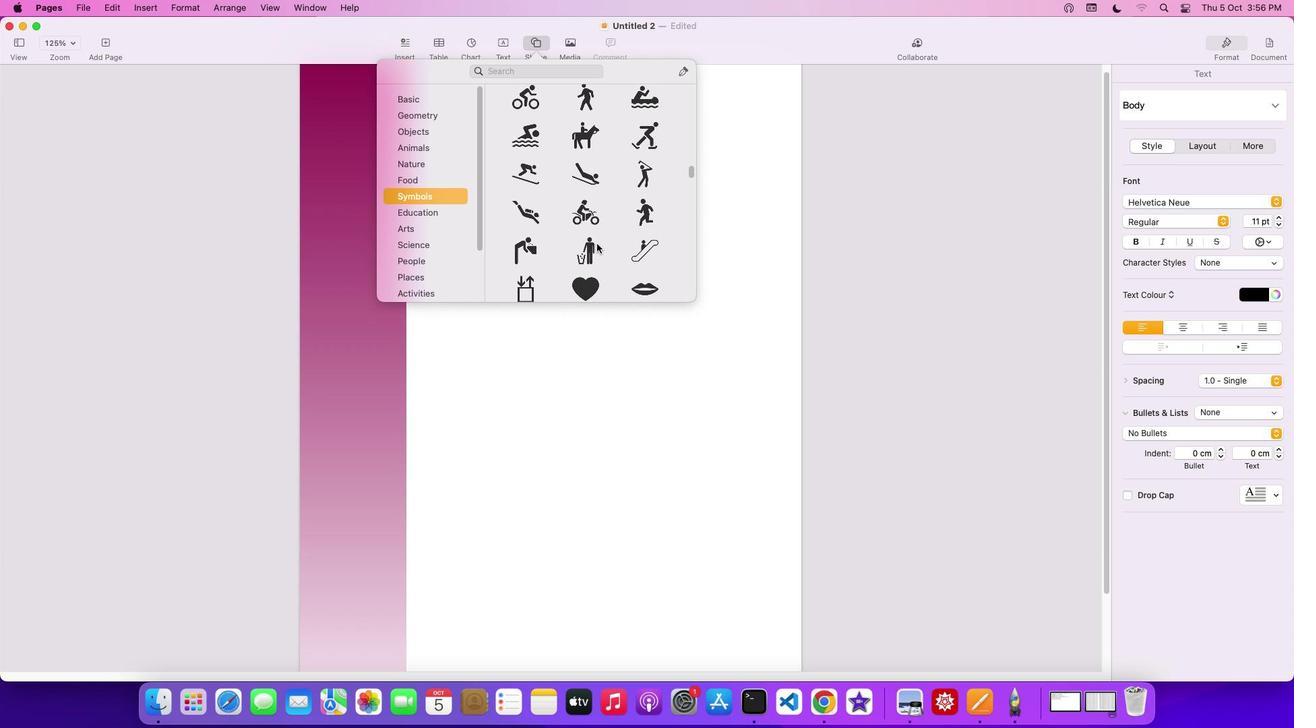 
Action: Mouse scrolled (596, 244) with delta (0, -2)
Screenshot: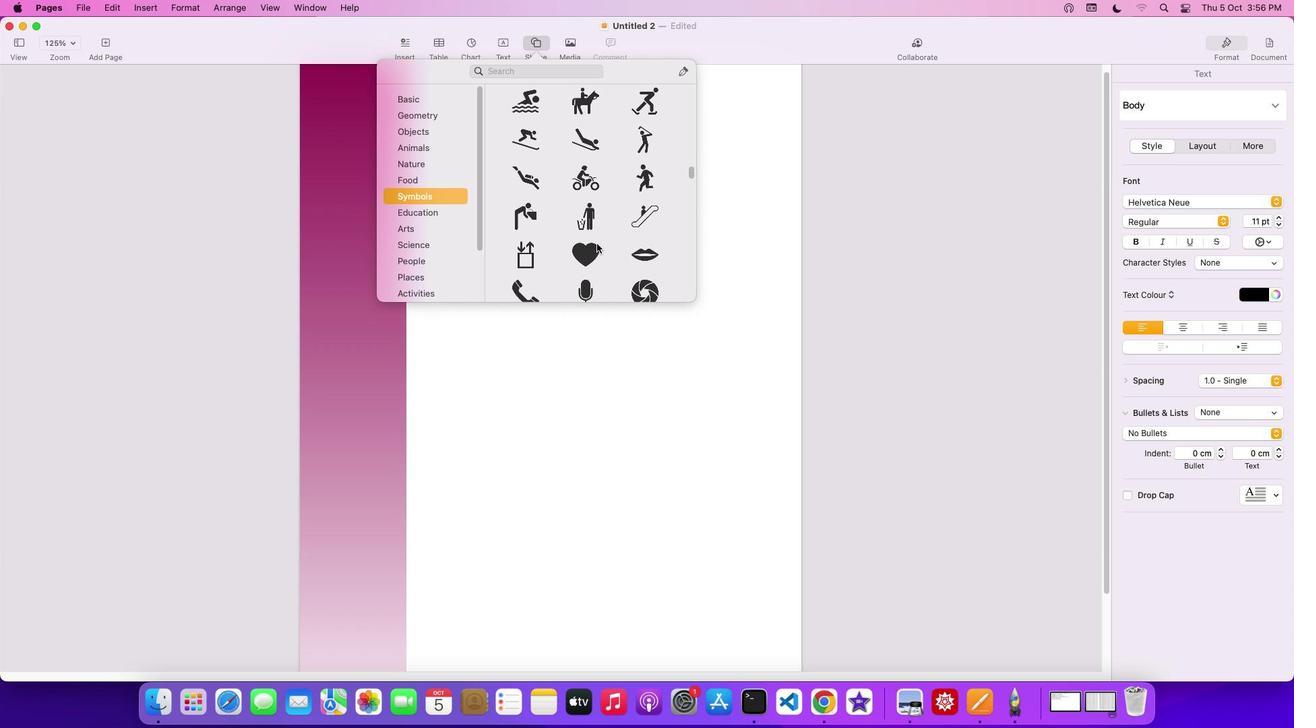 
Action: Mouse scrolled (596, 244) with delta (0, -3)
Screenshot: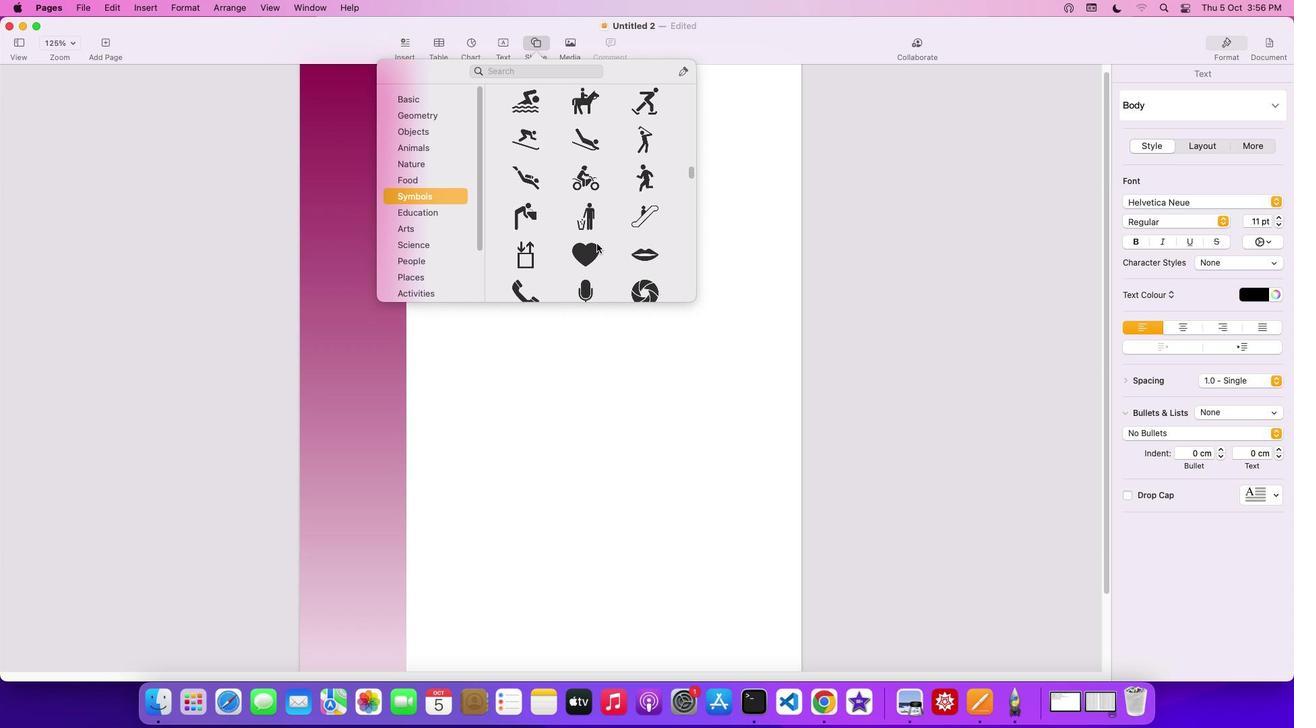 
Action: Mouse scrolled (596, 244) with delta (0, -3)
Screenshot: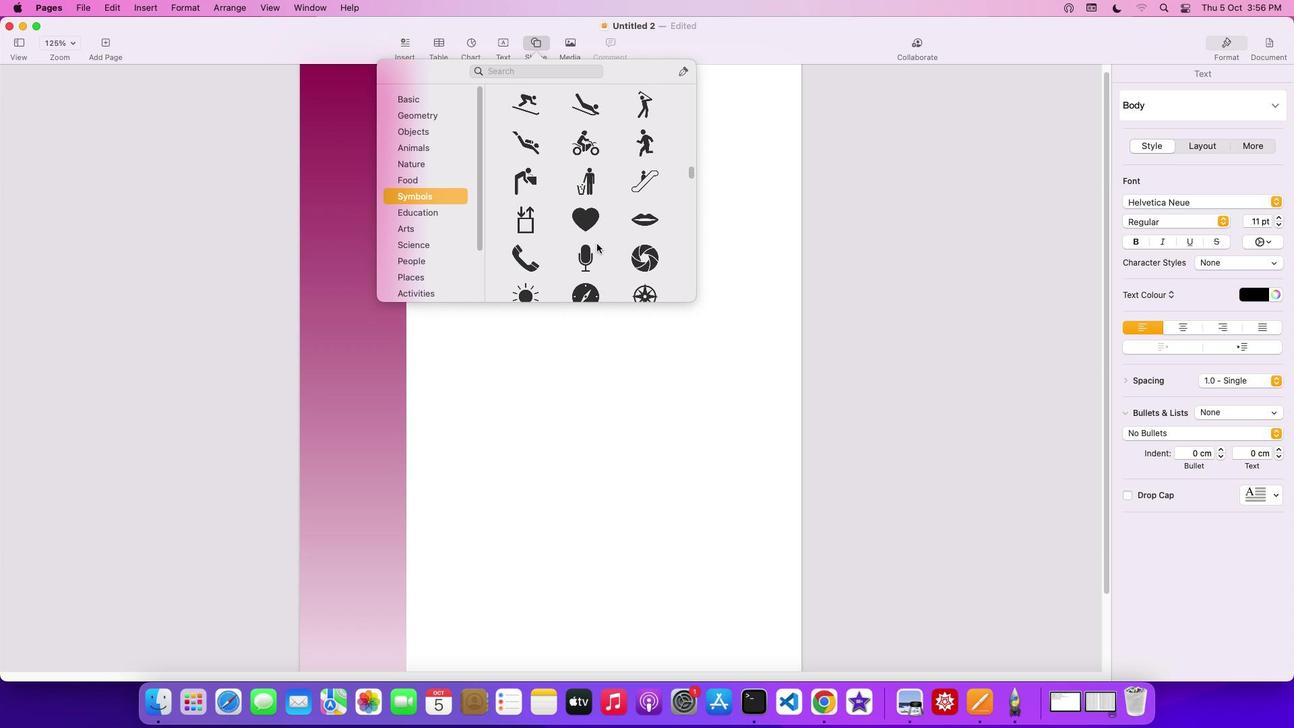 
Action: Mouse scrolled (596, 244) with delta (0, 0)
Screenshot: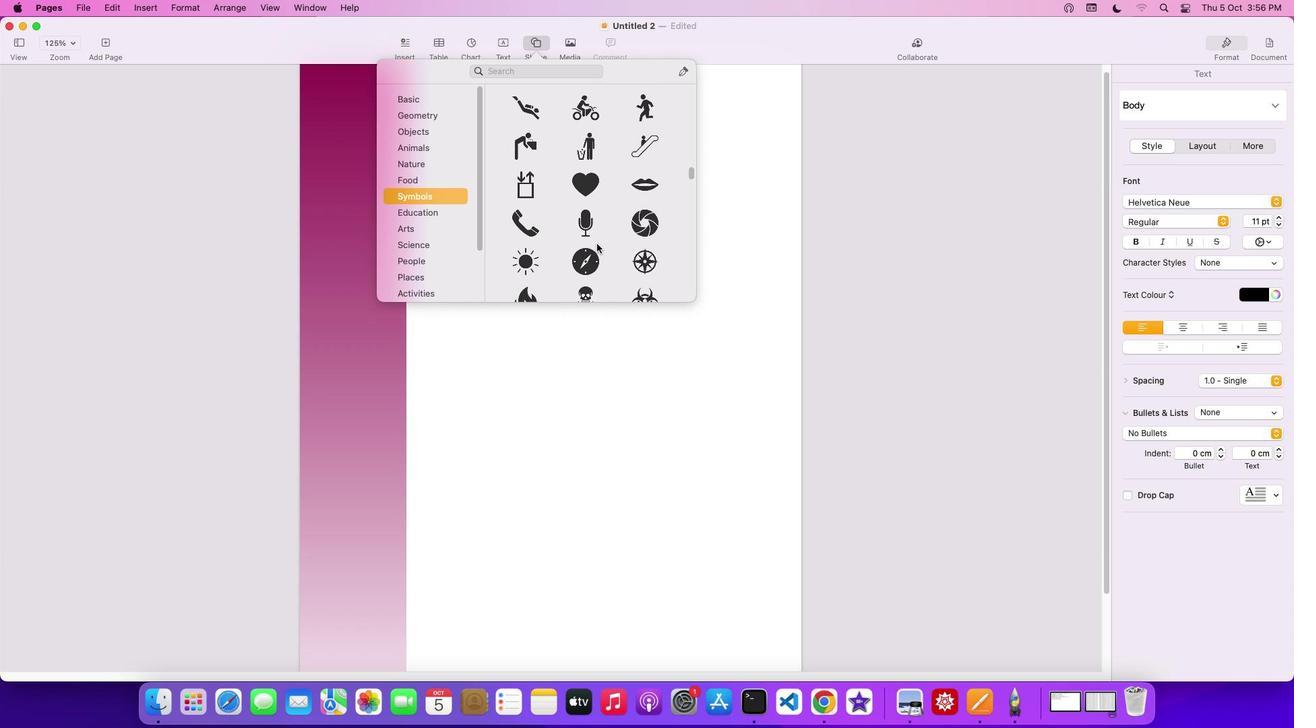 
Action: Mouse scrolled (596, 244) with delta (0, 0)
Screenshot: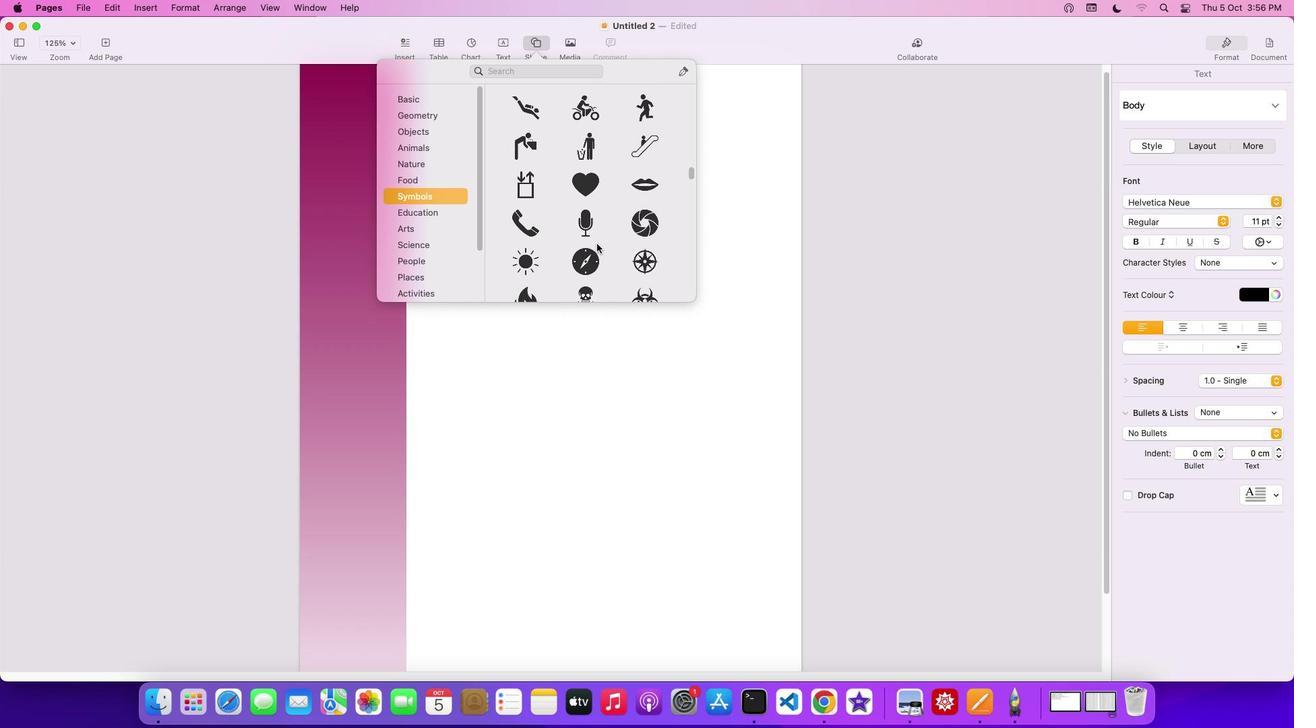 
Action: Mouse scrolled (596, 244) with delta (0, -2)
Screenshot: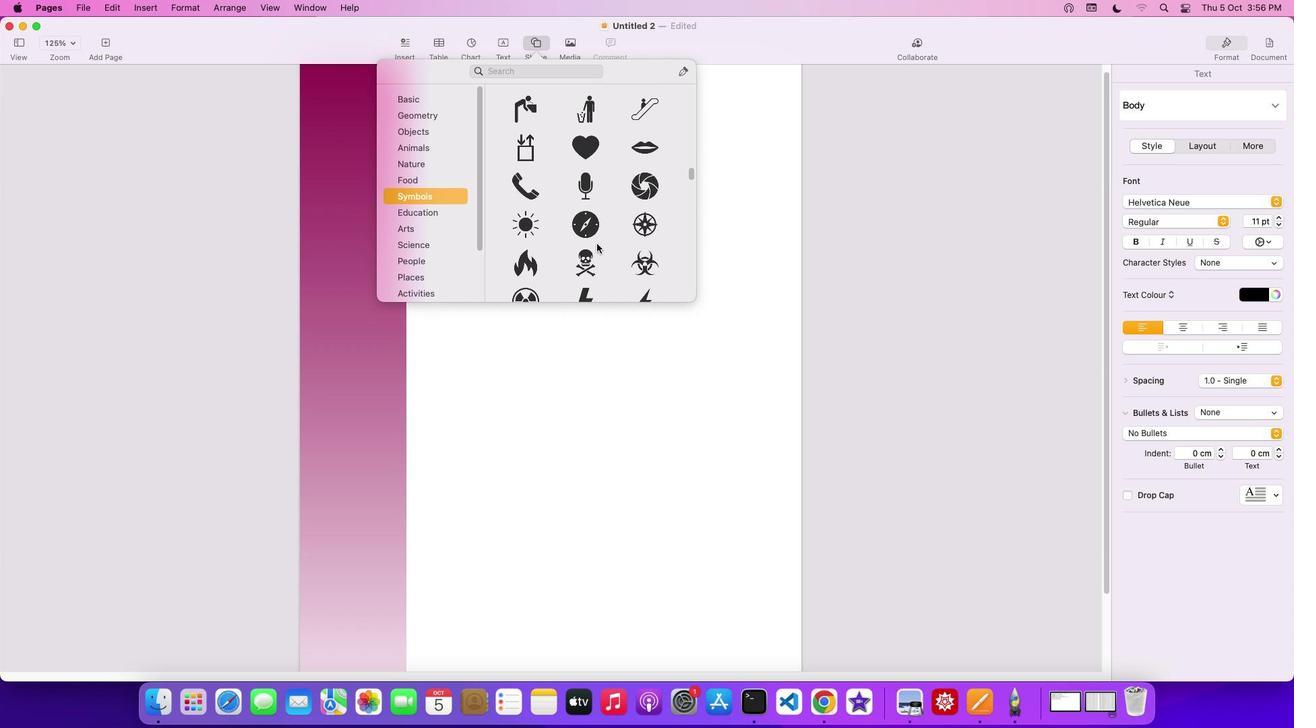 
Action: Mouse scrolled (596, 244) with delta (0, -3)
Screenshot: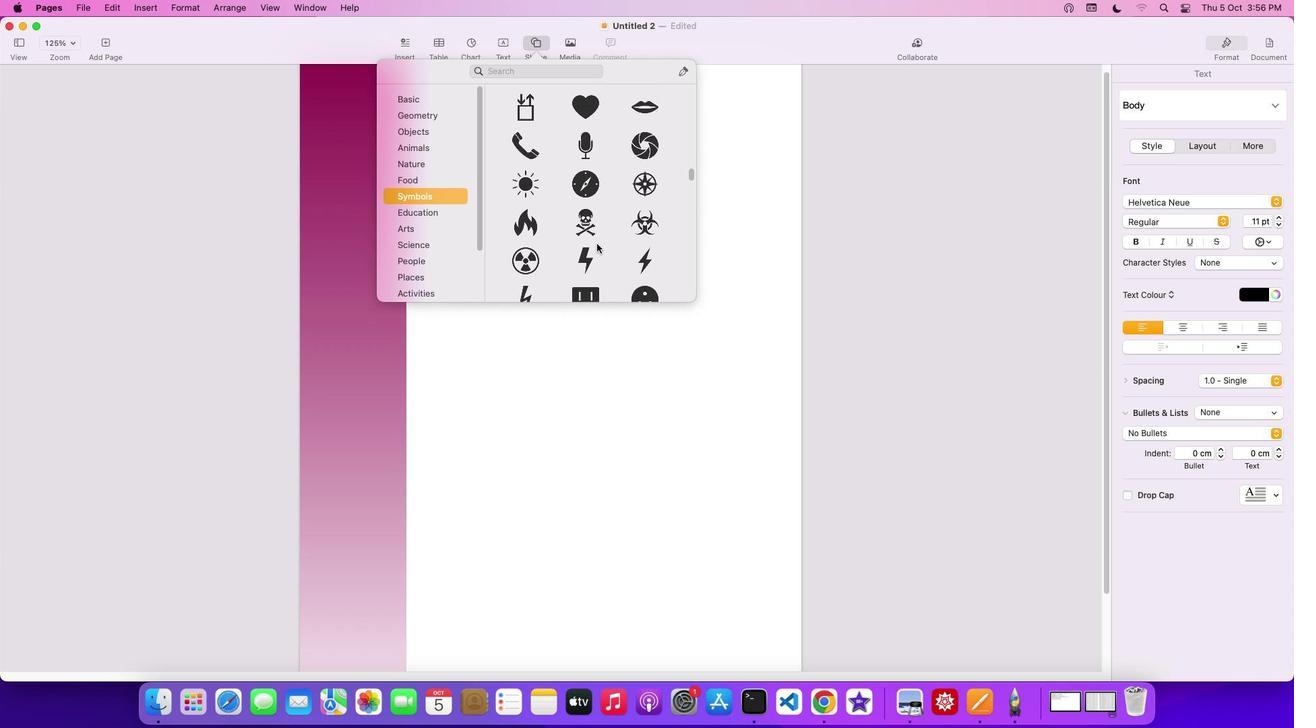 
Action: Mouse scrolled (596, 244) with delta (0, -3)
Screenshot: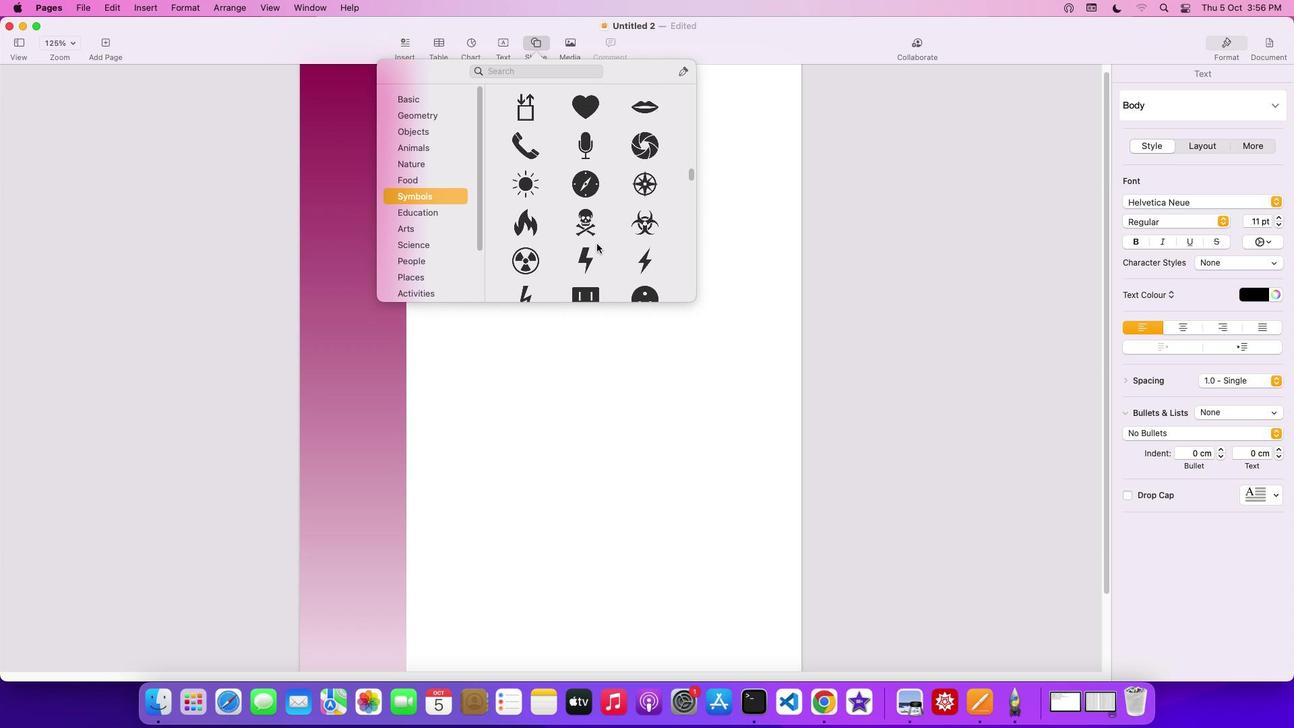
Action: Mouse scrolled (596, 244) with delta (0, 0)
Screenshot: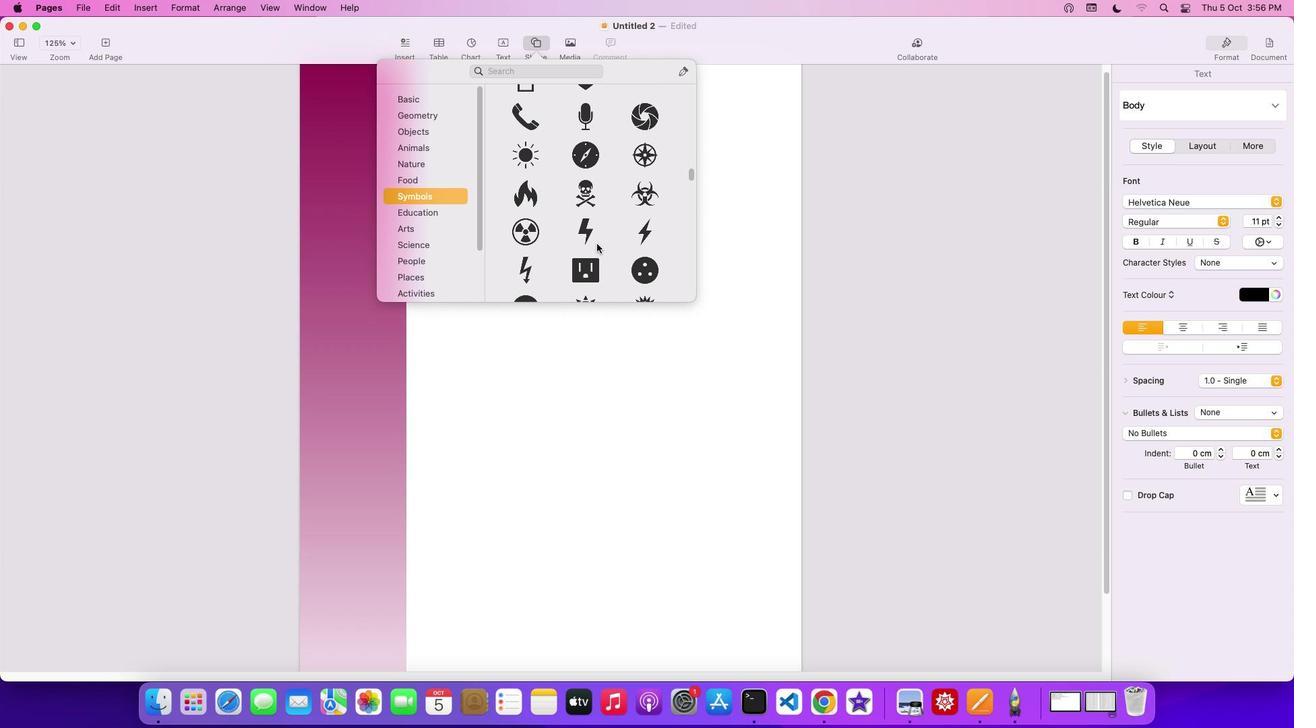 
Action: Mouse scrolled (596, 244) with delta (0, 0)
Screenshot: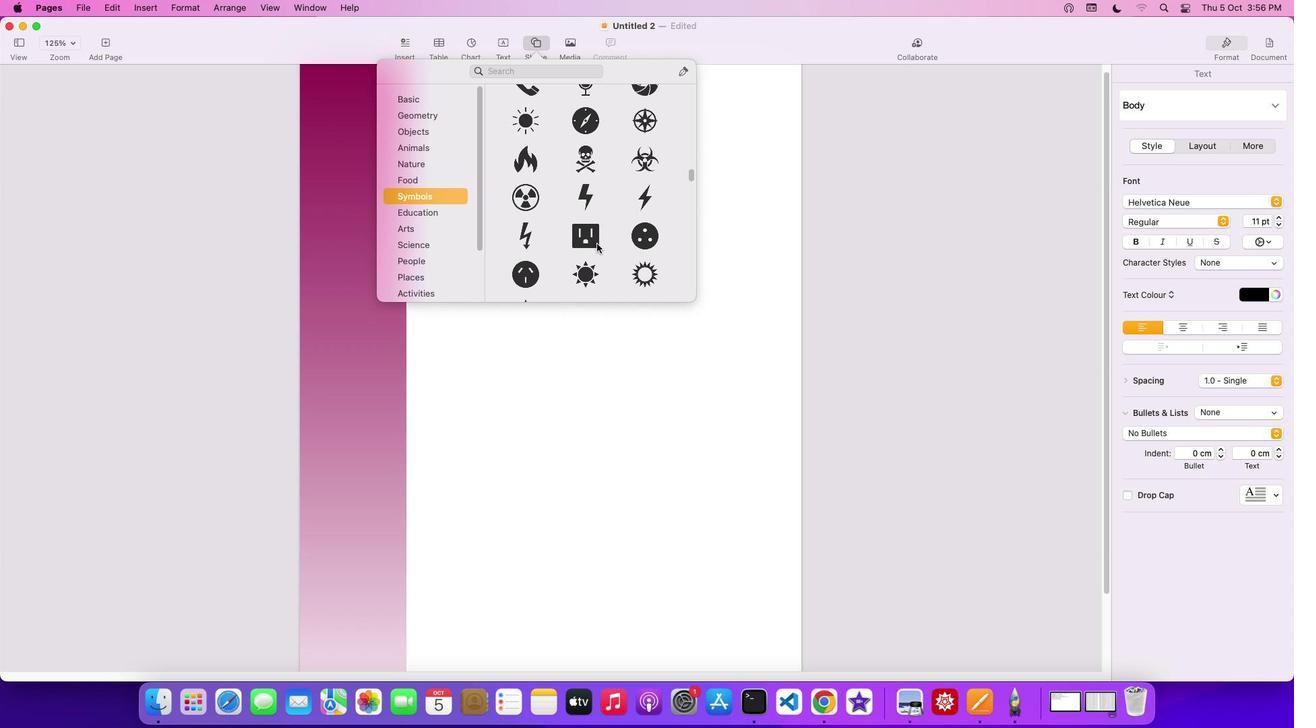 
Action: Mouse scrolled (596, 244) with delta (0, -2)
Screenshot: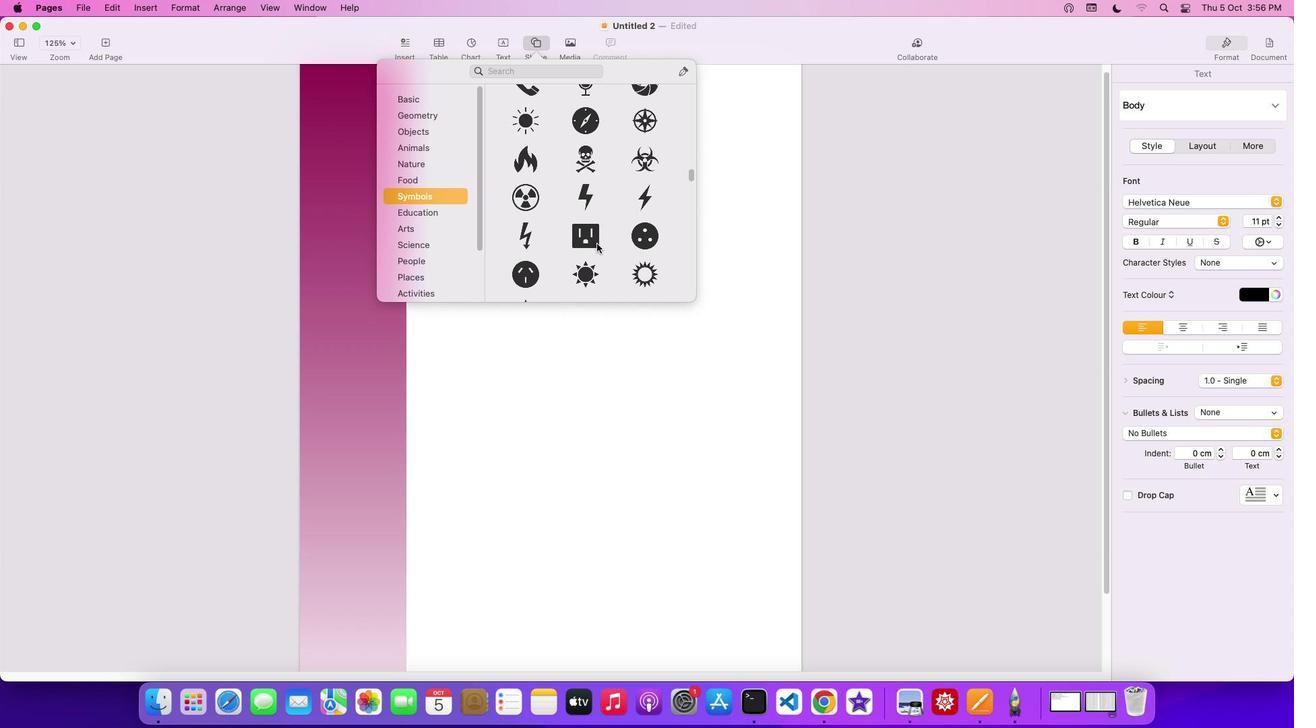 
Action: Mouse scrolled (596, 244) with delta (0, -3)
Screenshot: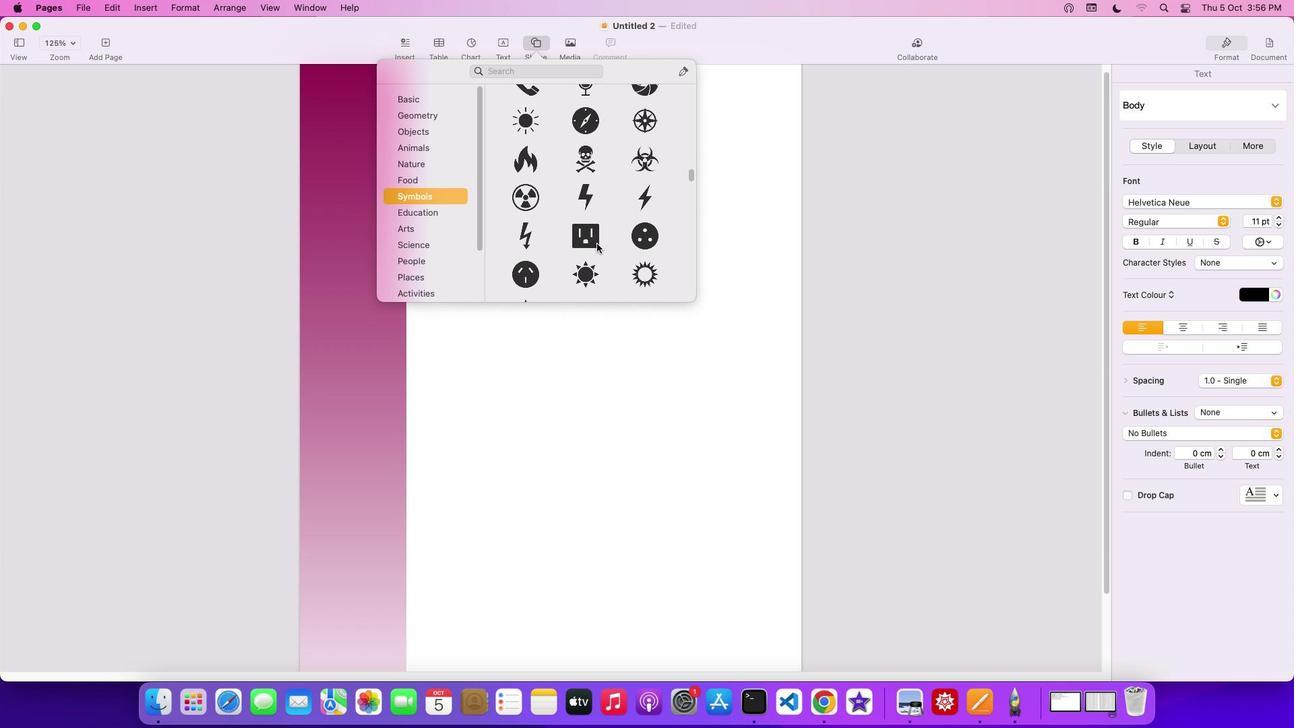 
Action: Mouse scrolled (596, 244) with delta (0, -3)
Screenshot: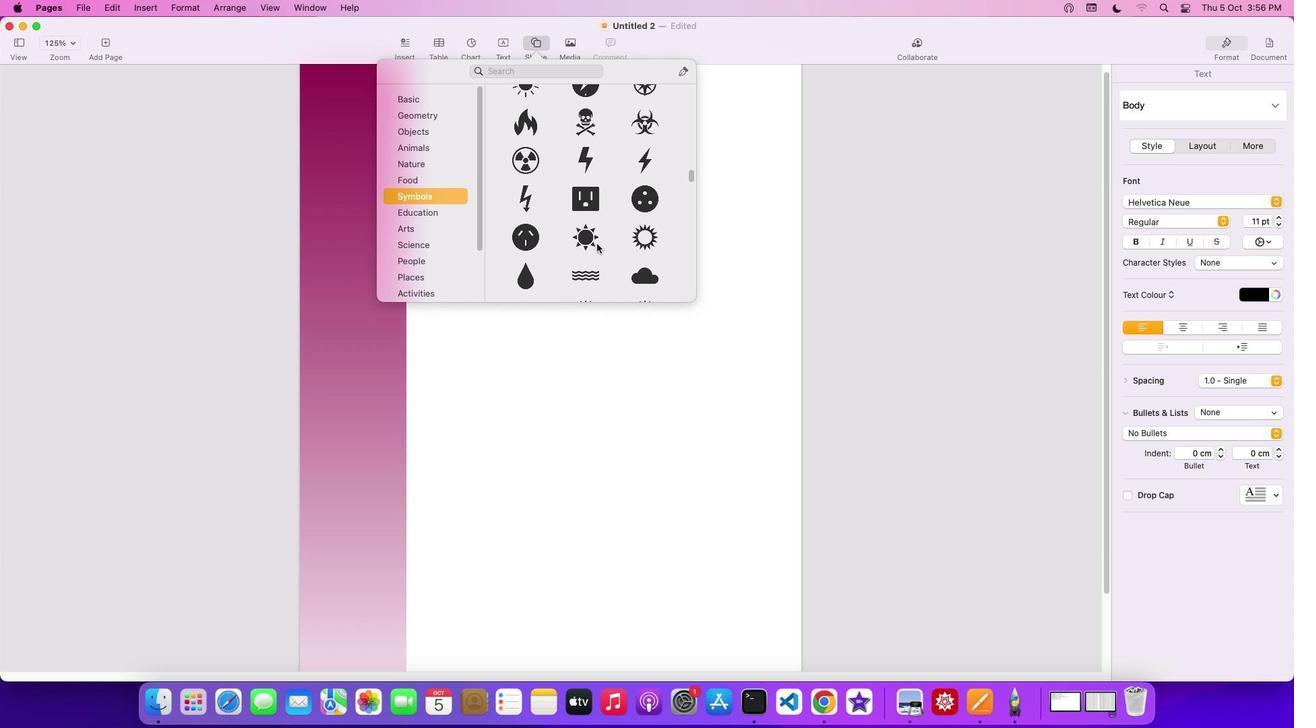 
Action: Mouse scrolled (596, 244) with delta (0, 0)
Screenshot: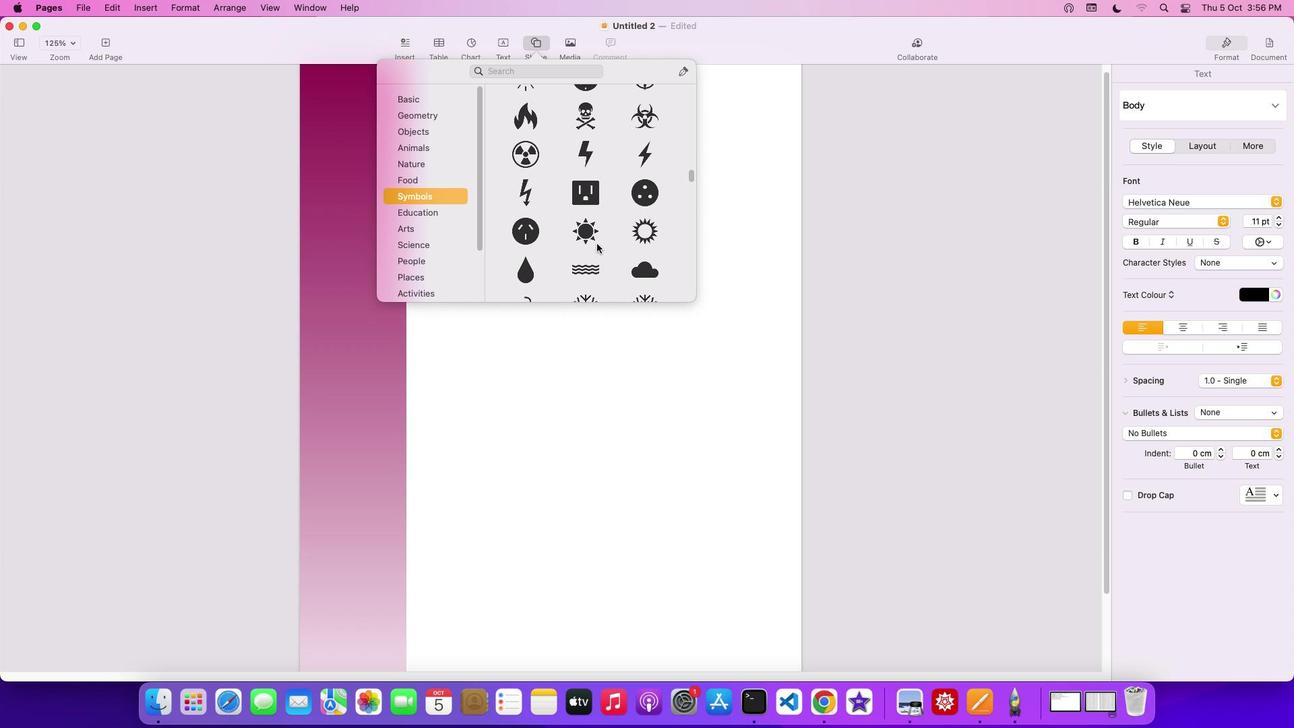 
Action: Mouse scrolled (596, 244) with delta (0, 0)
Screenshot: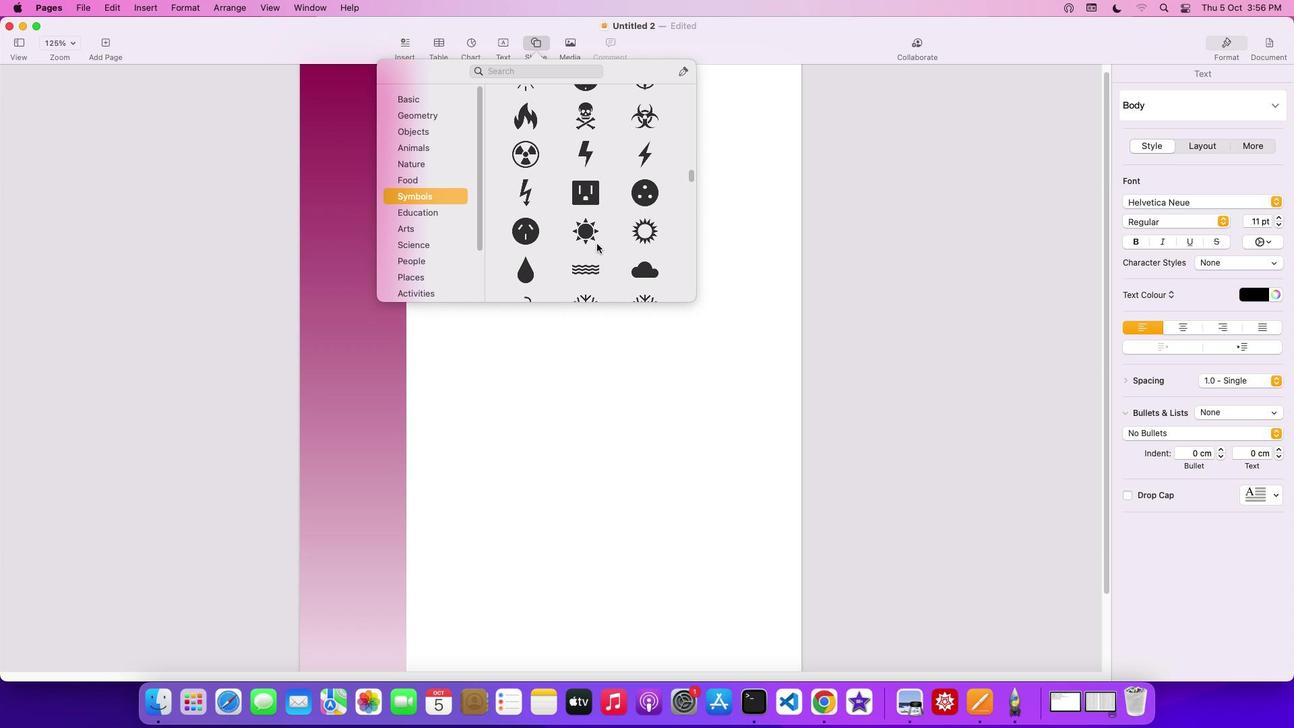 
Action: Mouse scrolled (596, 244) with delta (0, 0)
Screenshot: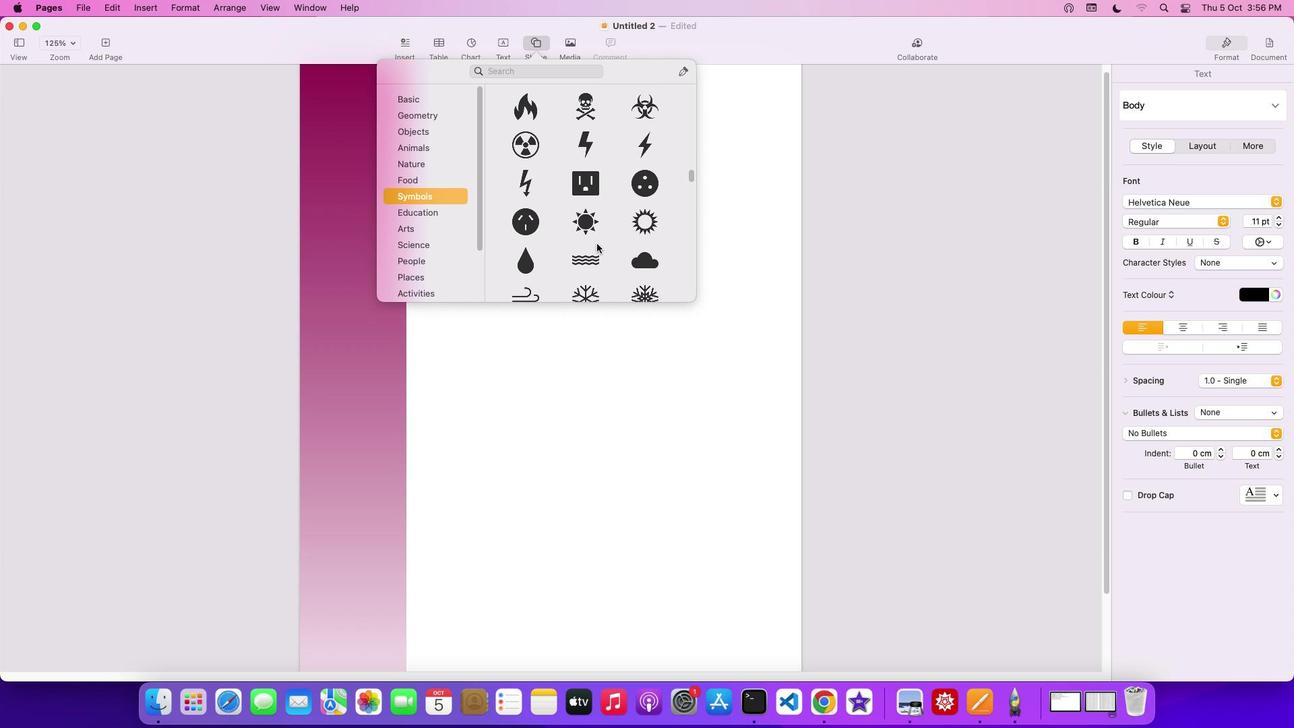 
Action: Mouse scrolled (596, 244) with delta (0, -1)
Screenshot: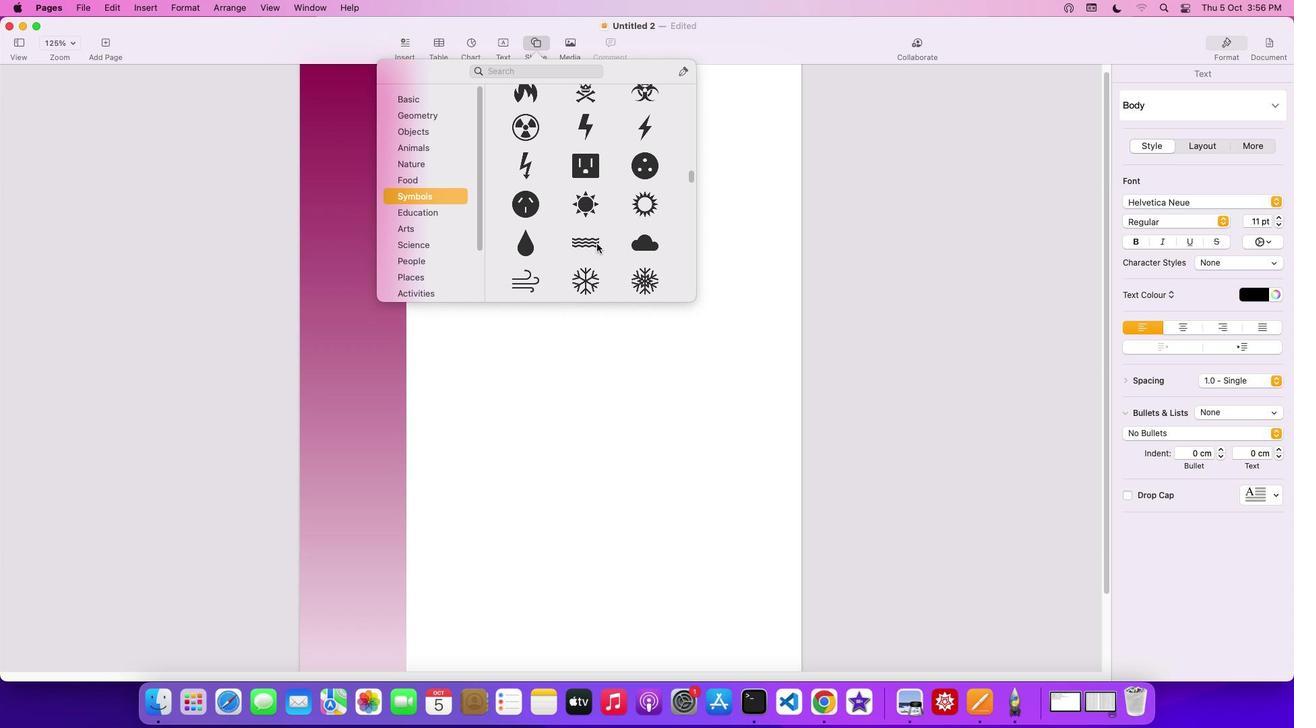 
Action: Mouse scrolled (596, 244) with delta (0, -2)
Screenshot: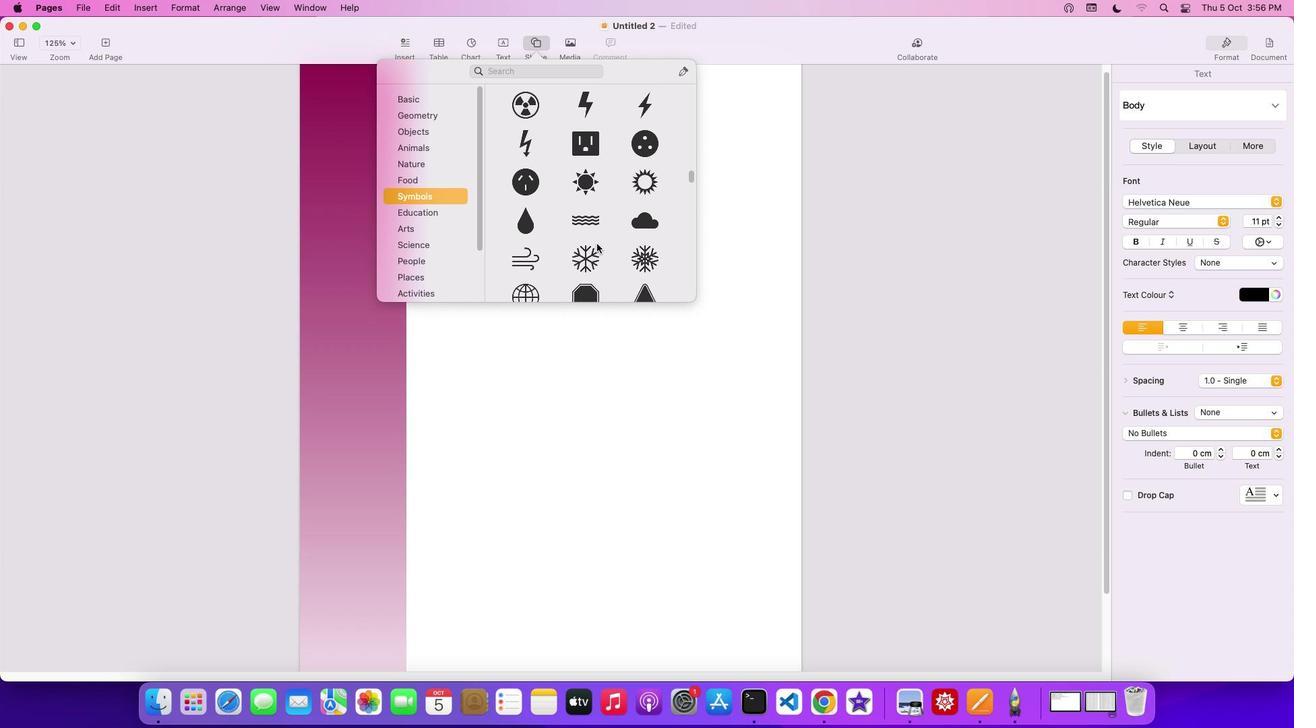 
Action: Mouse scrolled (596, 244) with delta (0, 0)
Screenshot: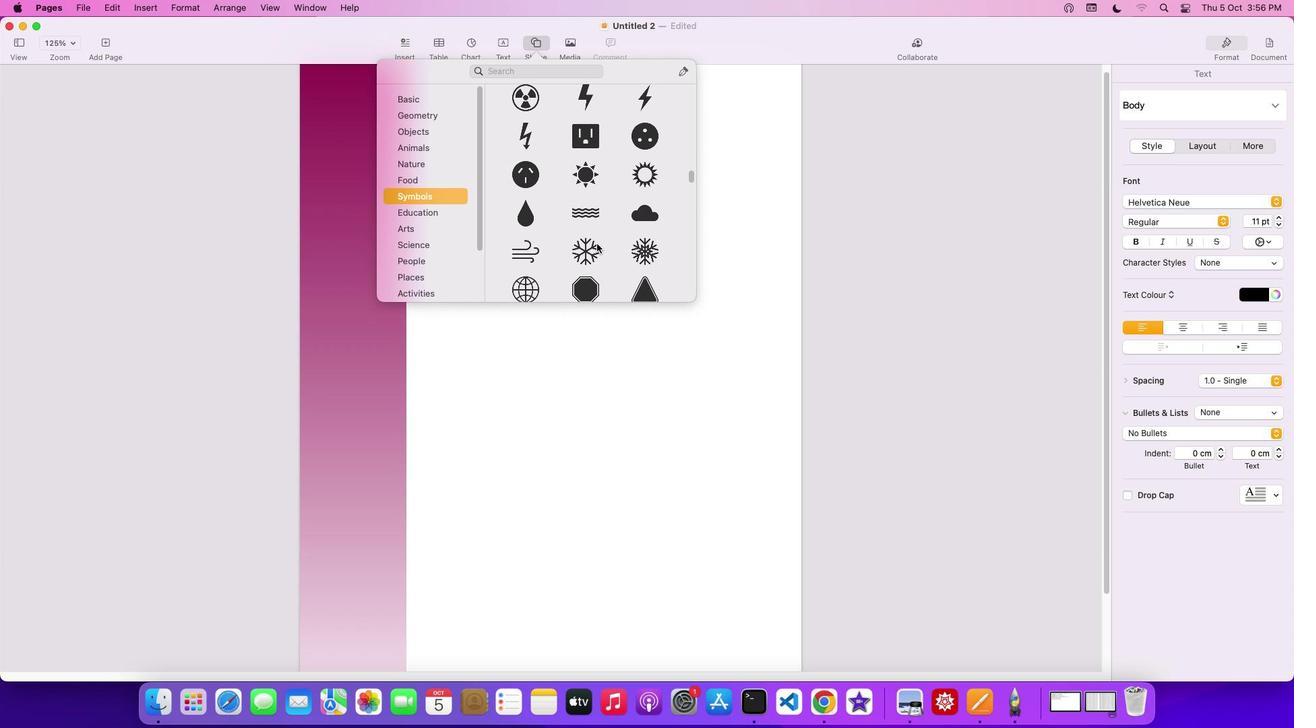 
Action: Mouse scrolled (596, 244) with delta (0, 0)
Screenshot: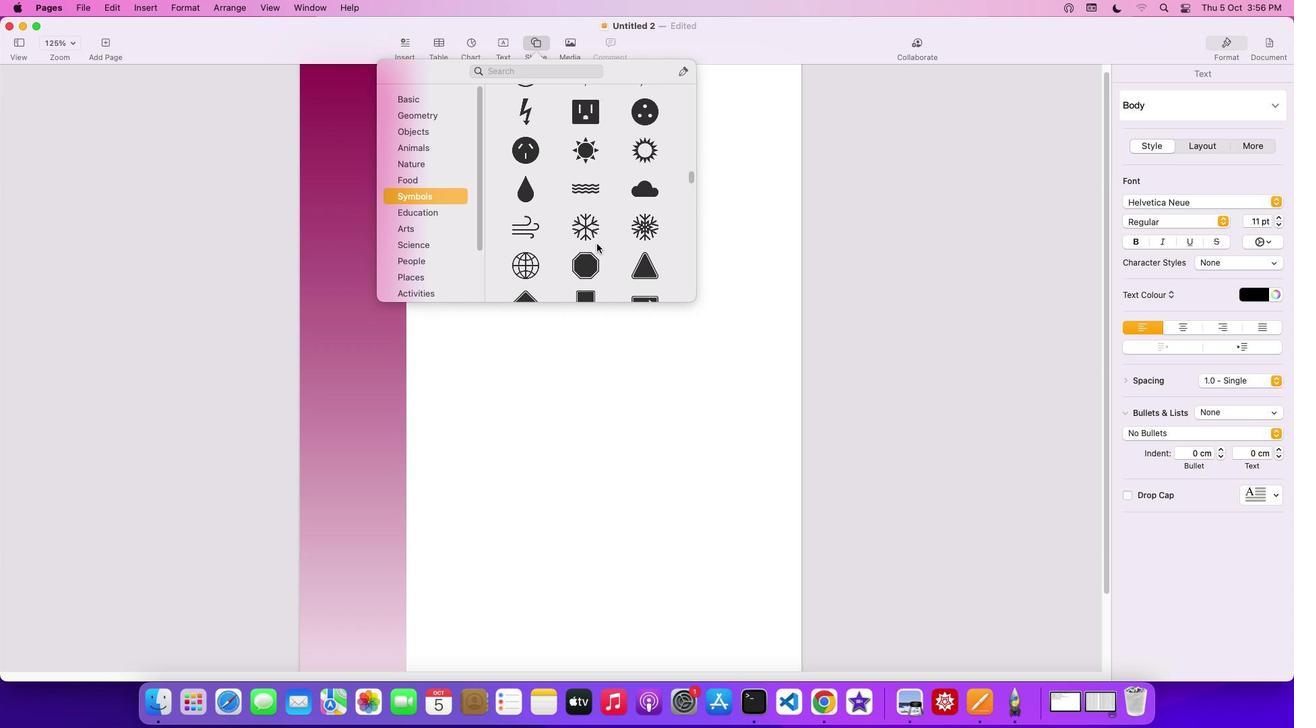 
Action: Mouse scrolled (596, 244) with delta (0, -2)
Screenshot: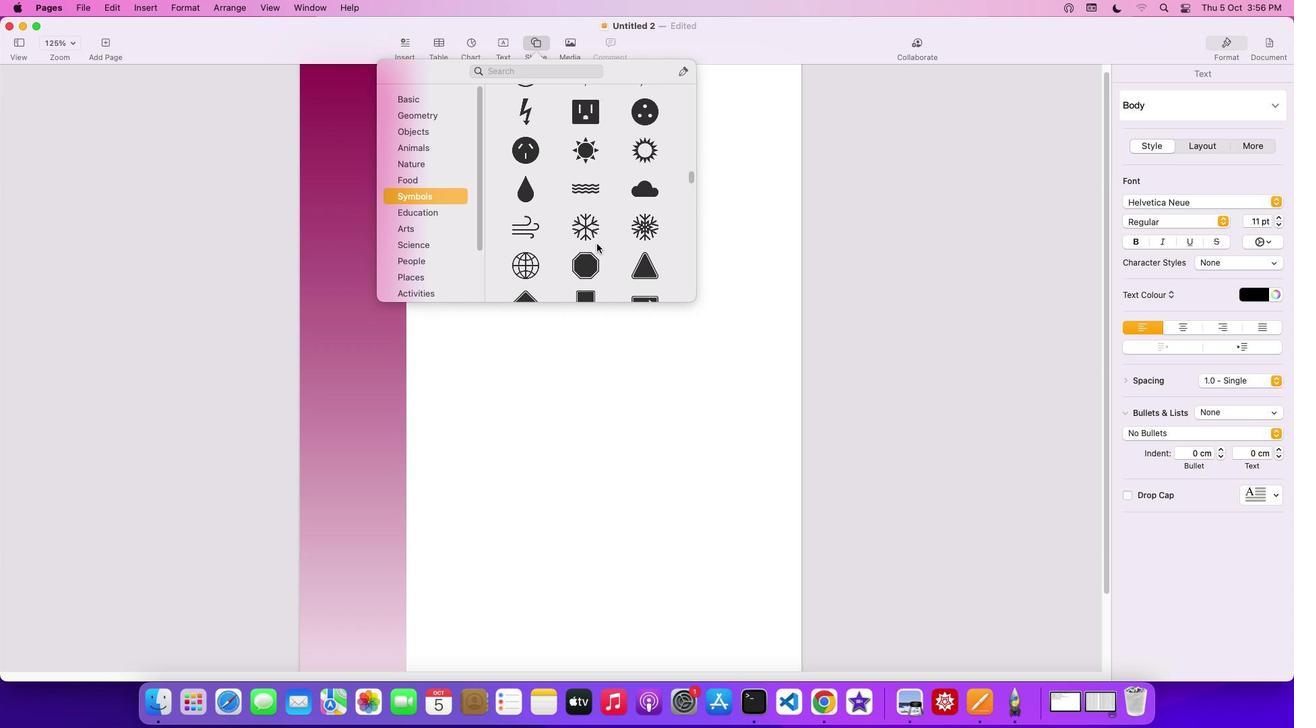 
Action: Mouse scrolled (596, 244) with delta (0, -2)
Screenshot: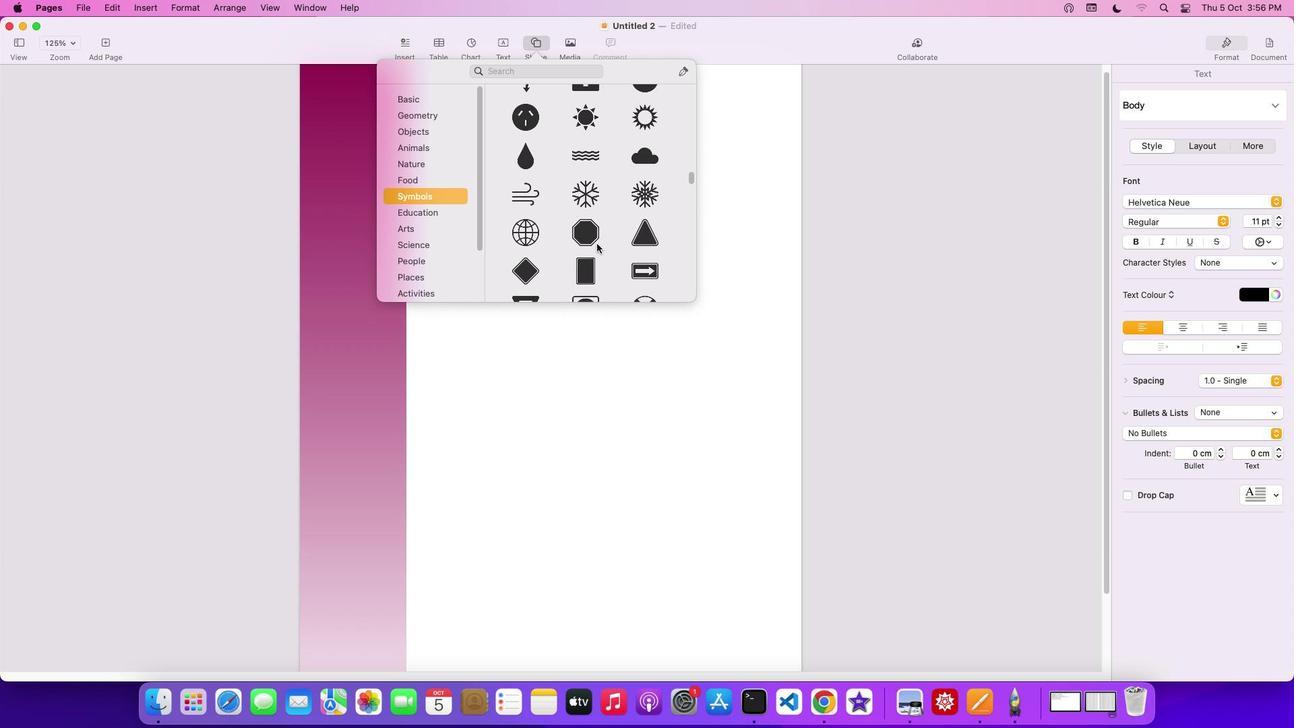 
Action: Mouse scrolled (596, 244) with delta (0, -3)
Screenshot: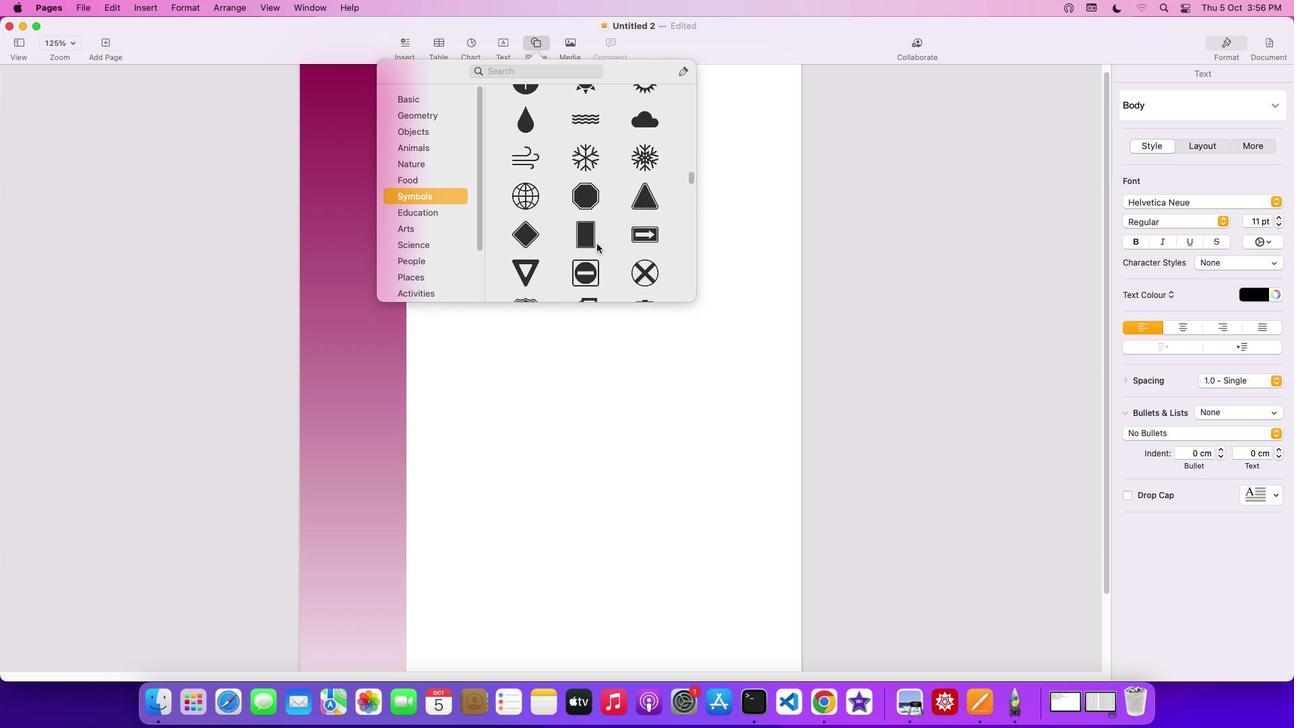 
Action: Mouse scrolled (596, 244) with delta (0, 0)
Screenshot: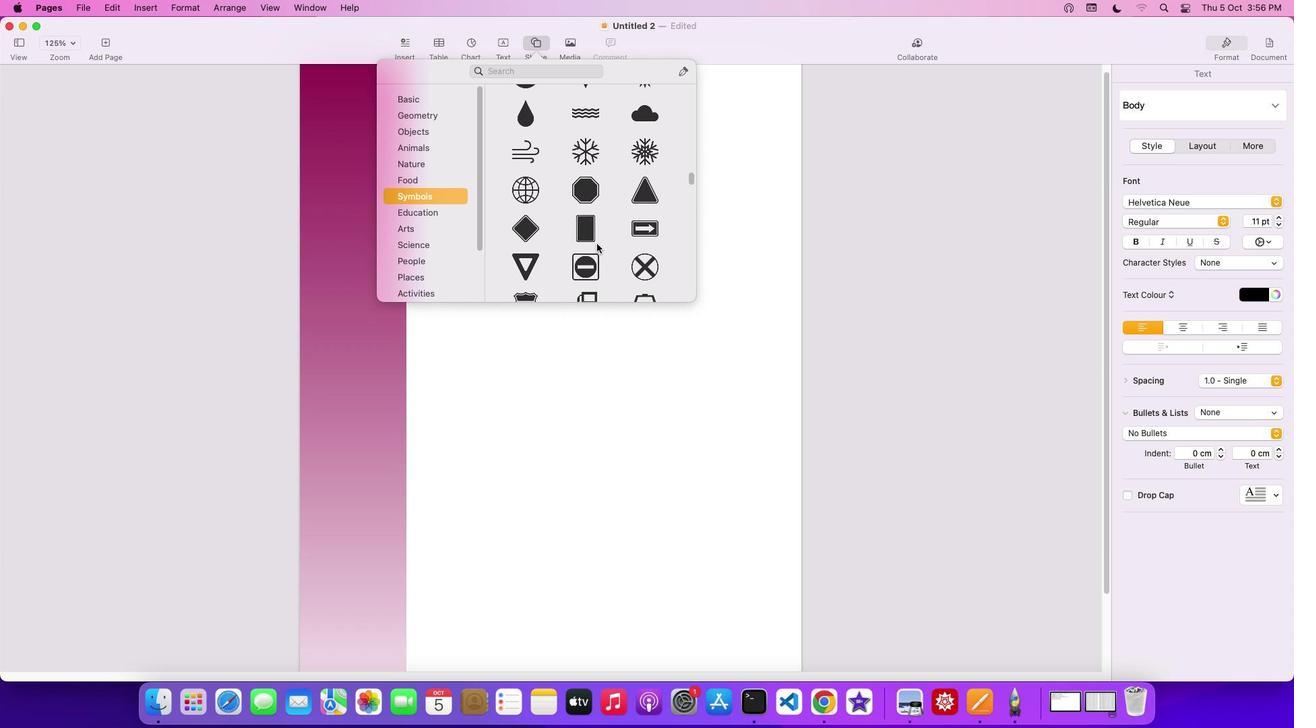 
Action: Mouse scrolled (596, 244) with delta (0, 0)
Screenshot: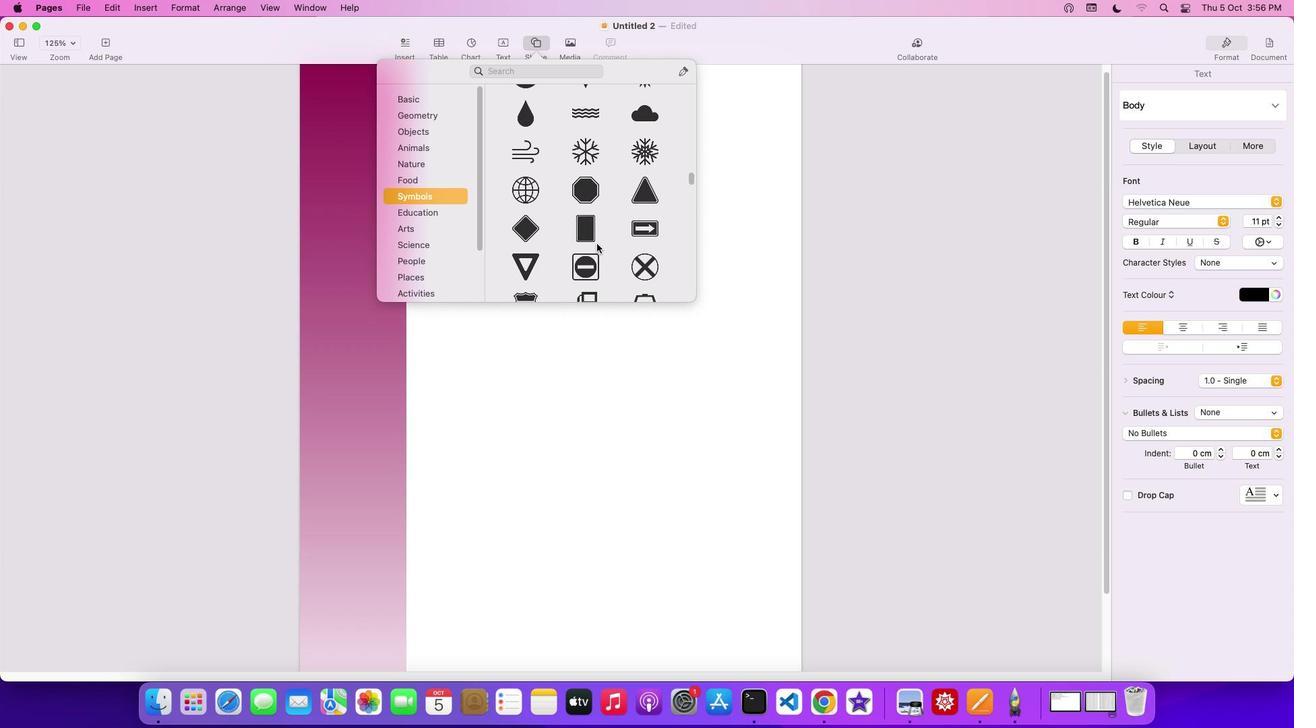 
Action: Mouse scrolled (596, 244) with delta (0, -1)
Screenshot: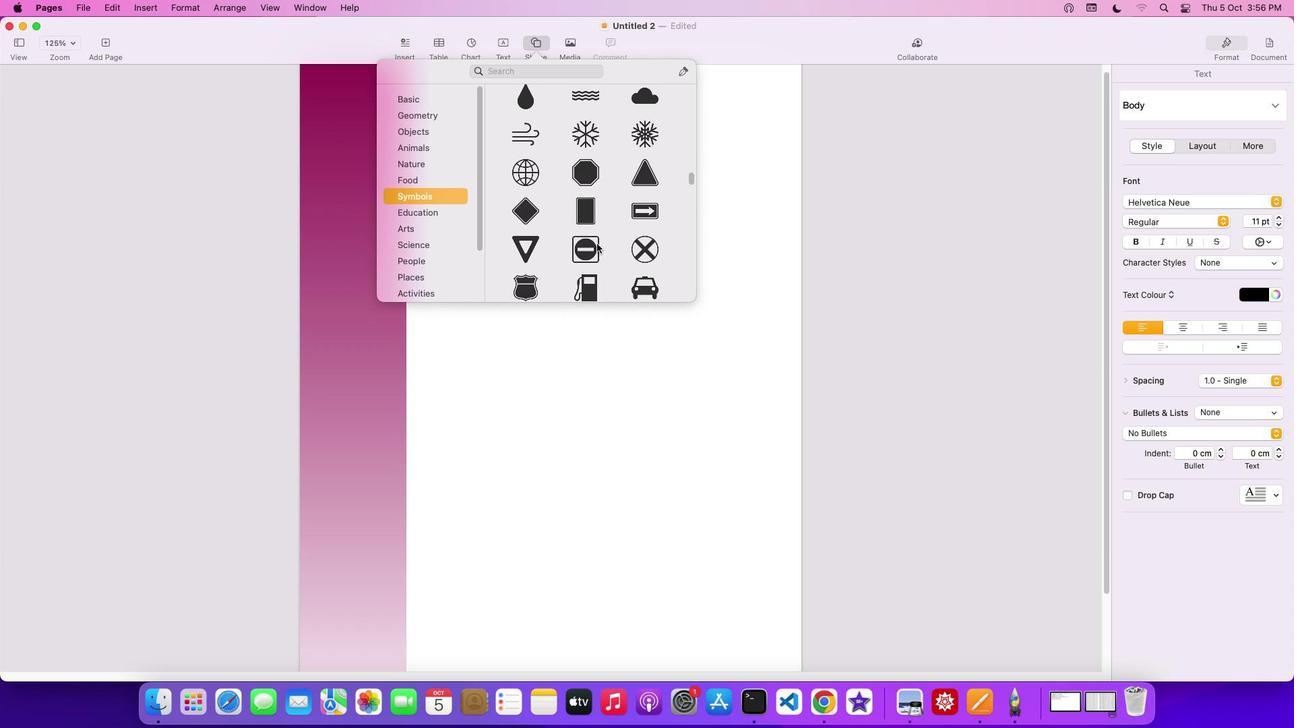 
Action: Mouse scrolled (596, 244) with delta (0, 0)
Screenshot: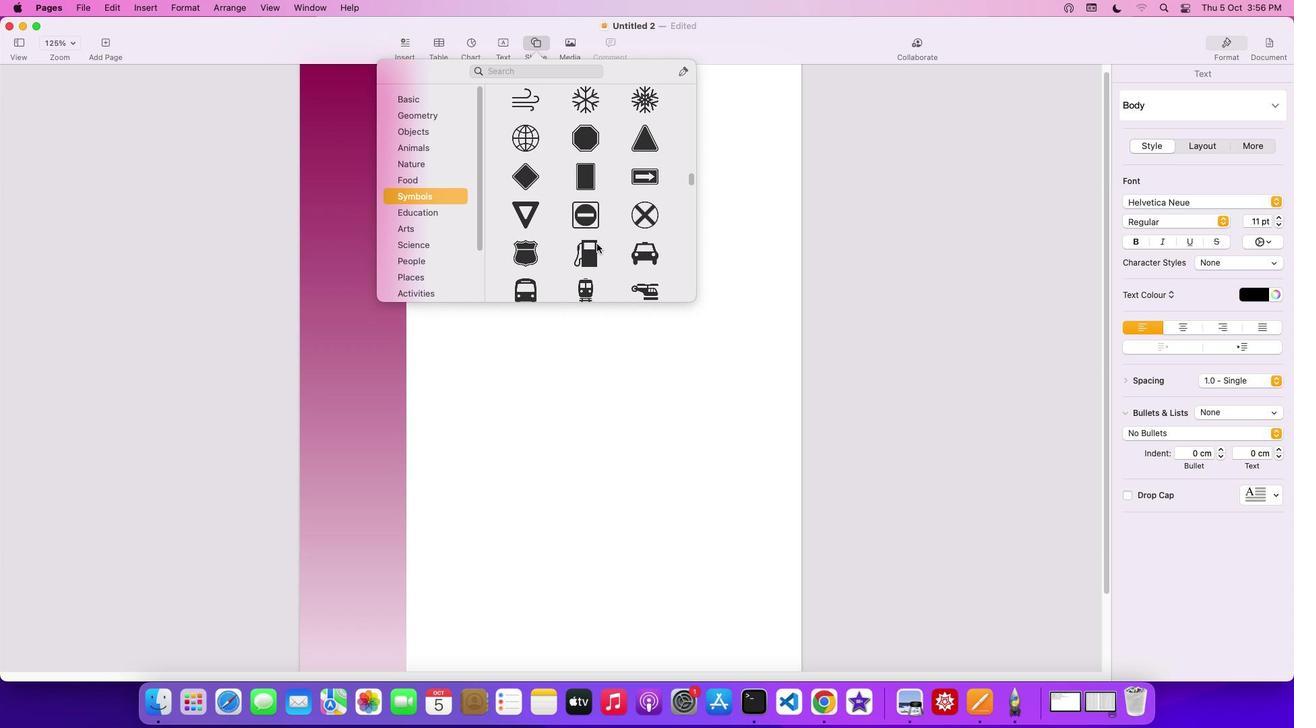
Action: Mouse scrolled (596, 244) with delta (0, 0)
Screenshot: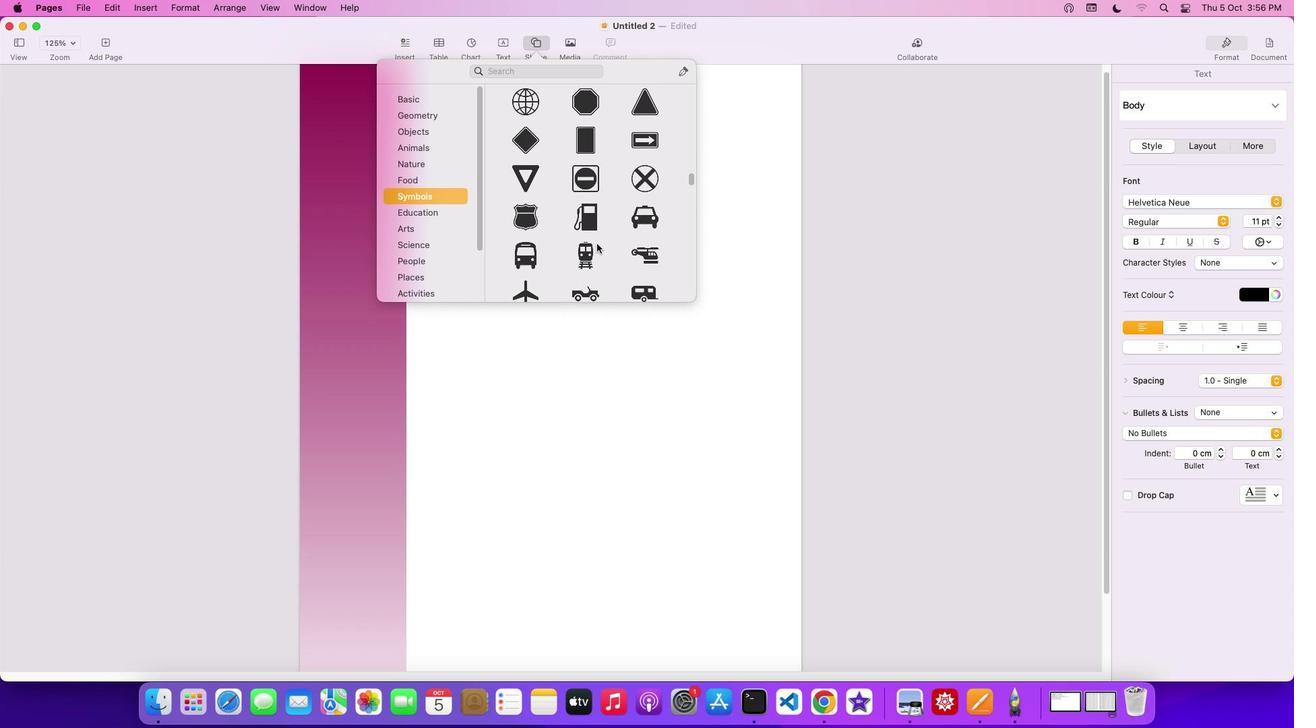 
Action: Mouse scrolled (596, 244) with delta (0, -2)
Screenshot: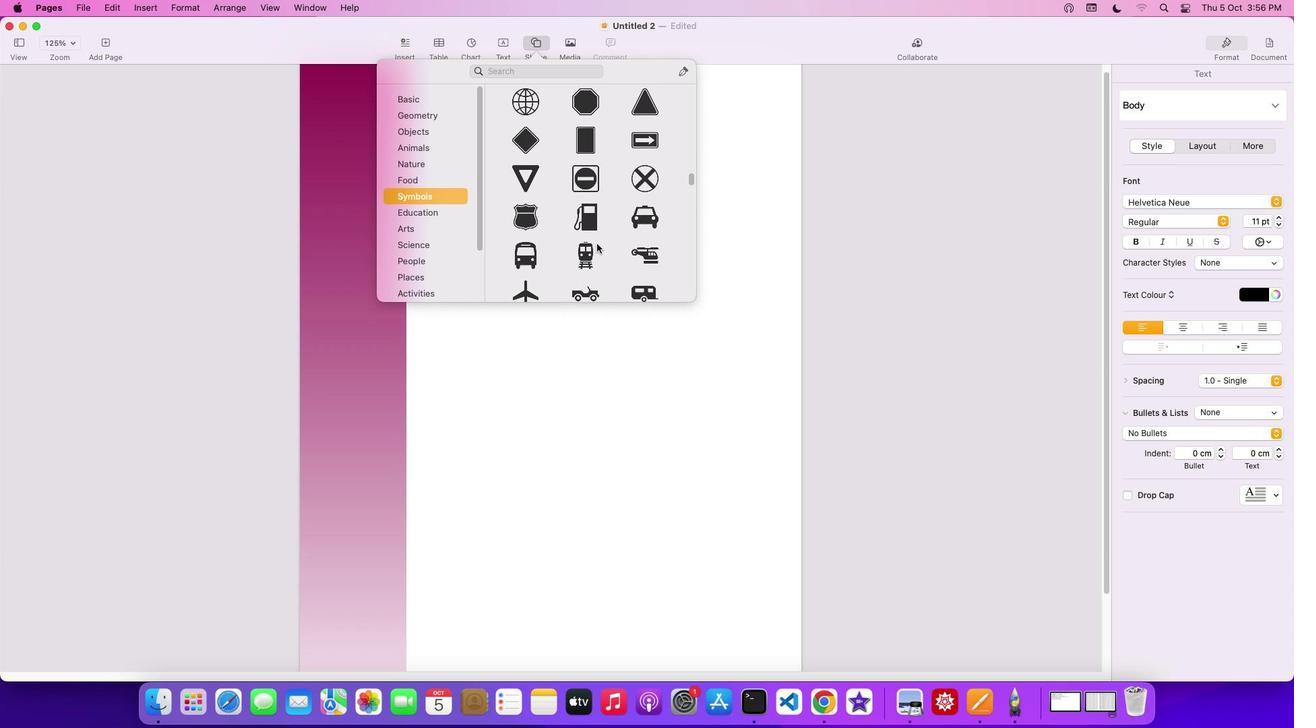 
Action: Mouse scrolled (596, 244) with delta (0, -3)
Screenshot: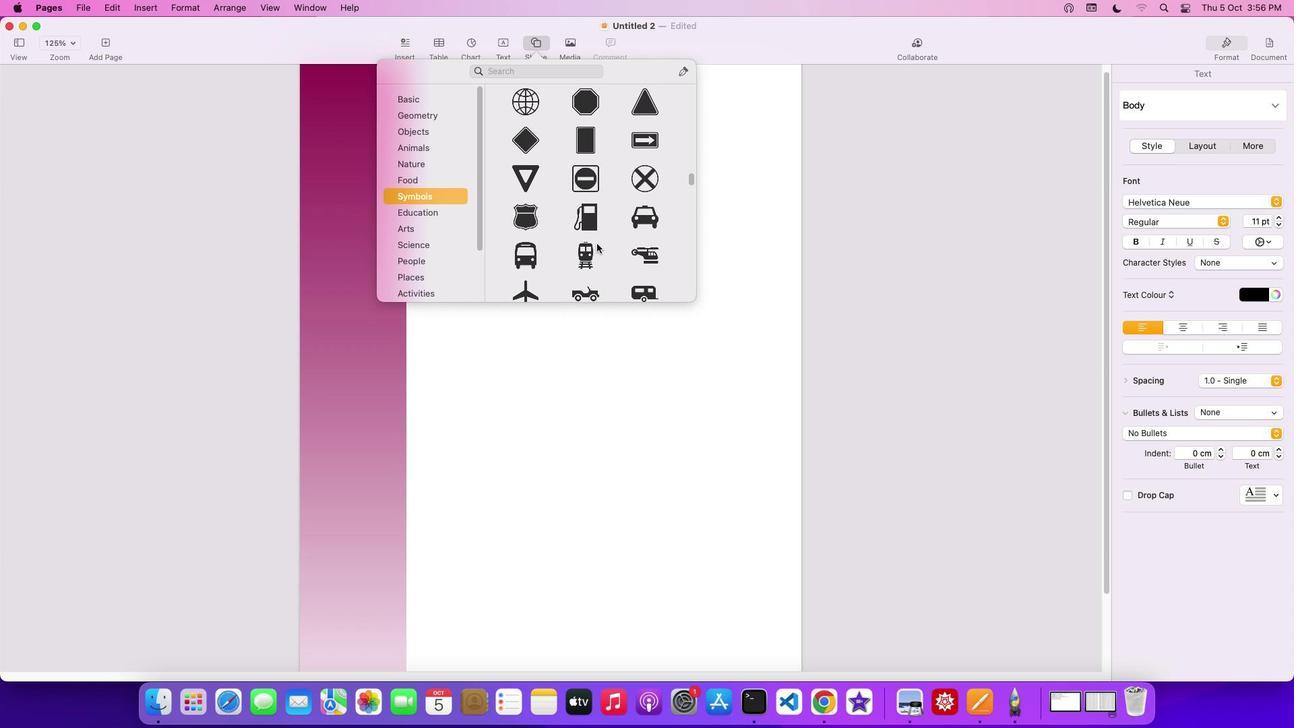 
Action: Mouse scrolled (596, 244) with delta (0, -3)
Screenshot: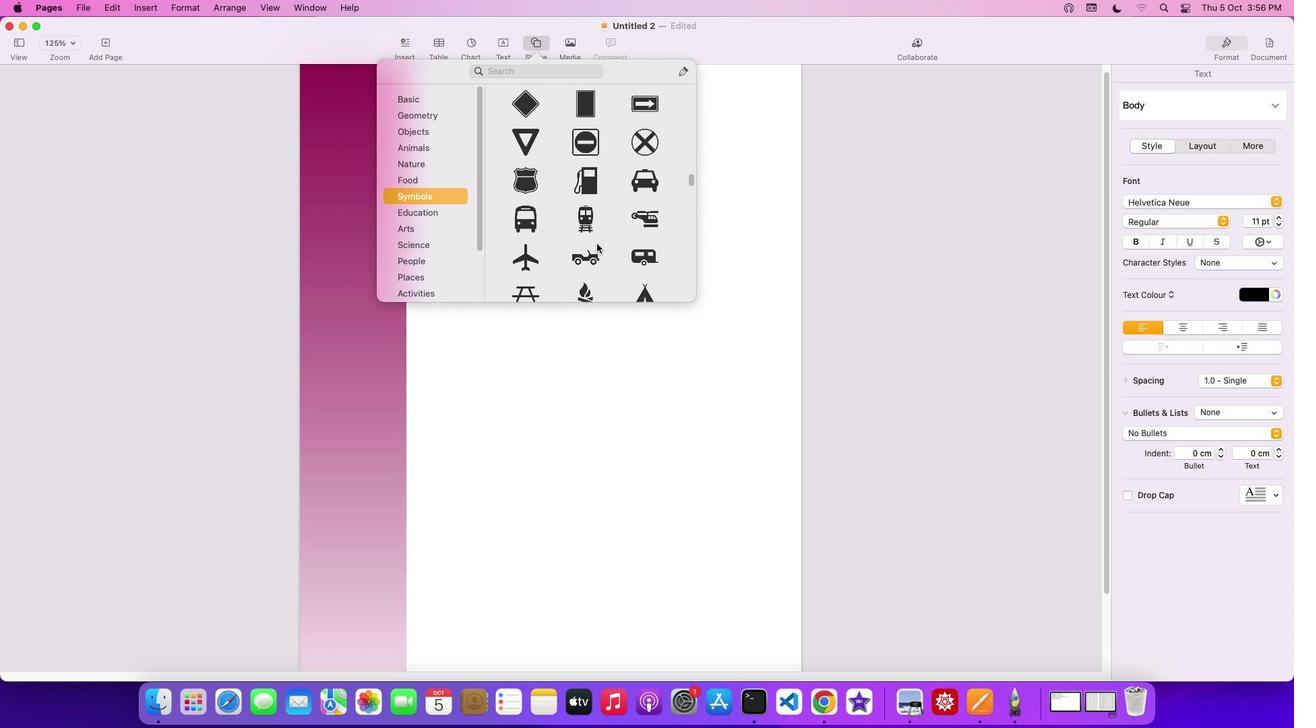 
Action: Mouse scrolled (596, 244) with delta (0, 0)
Screenshot: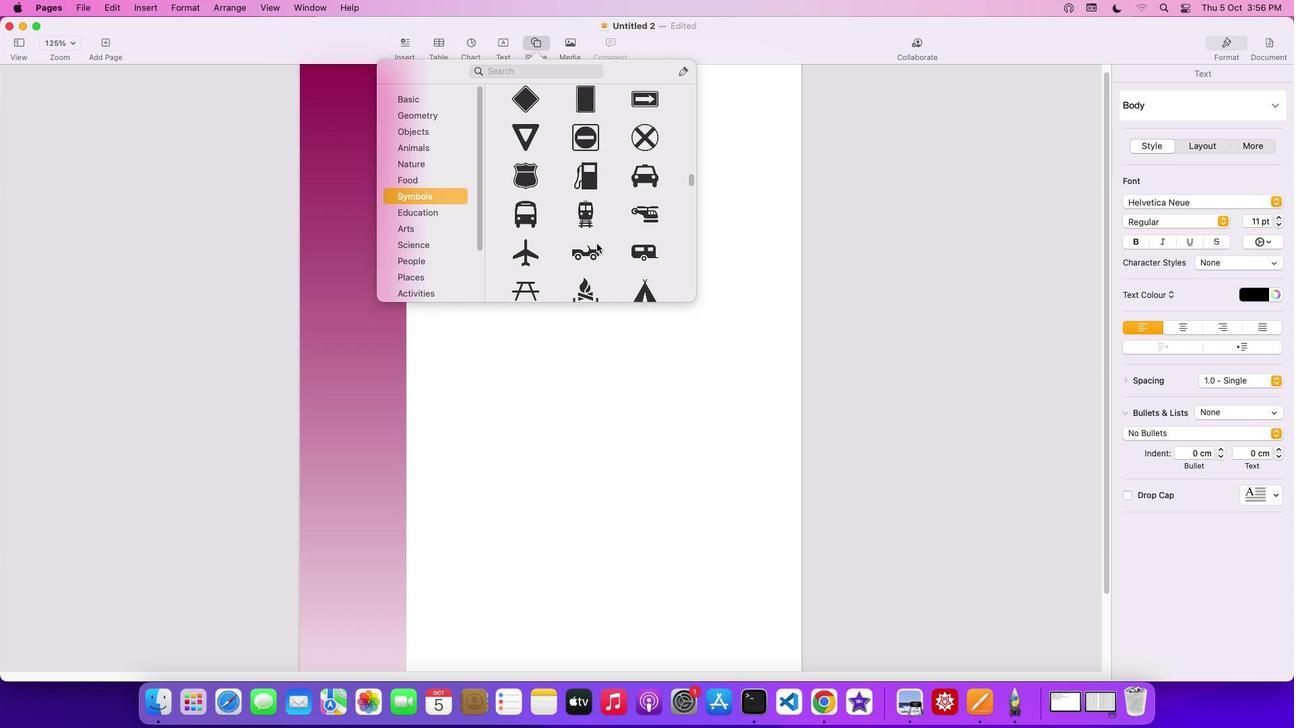 
Action: Mouse scrolled (596, 244) with delta (0, 0)
Screenshot: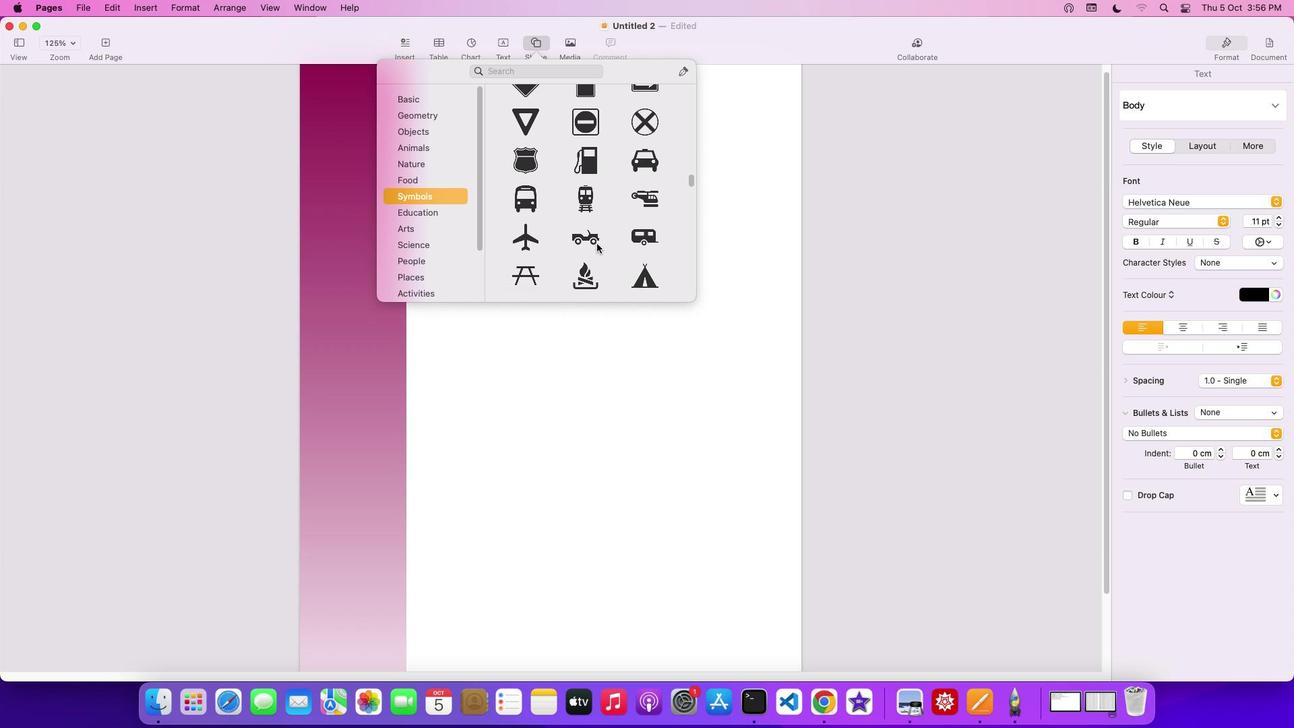 
Action: Mouse scrolled (596, 244) with delta (0, -1)
Screenshot: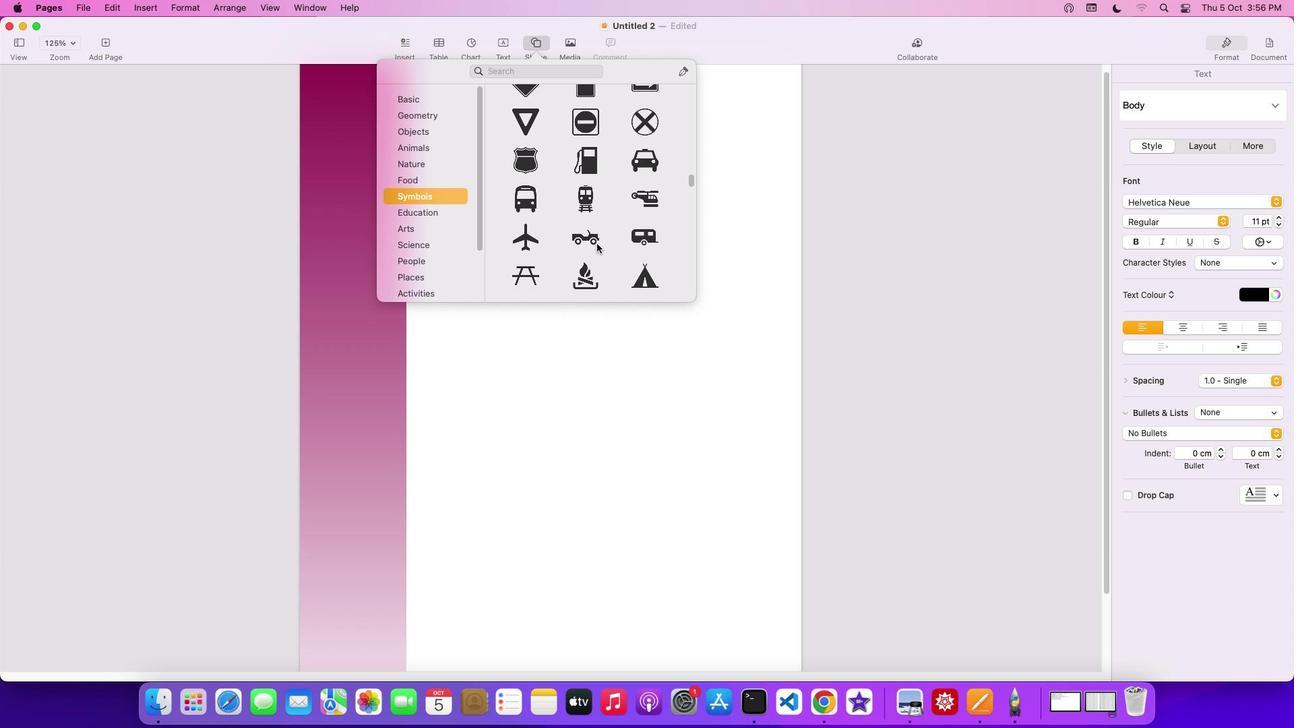 
Action: Mouse scrolled (596, 244) with delta (0, 0)
Screenshot: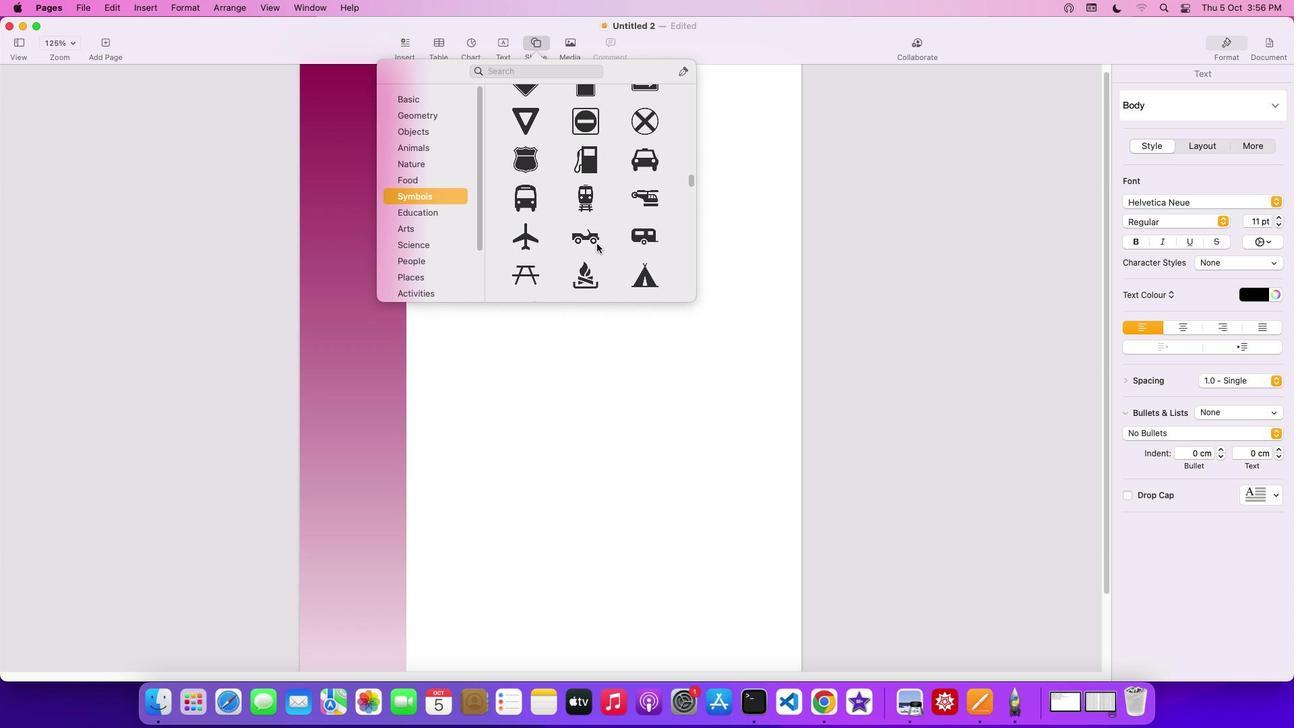 
Action: Mouse scrolled (596, 244) with delta (0, 0)
Screenshot: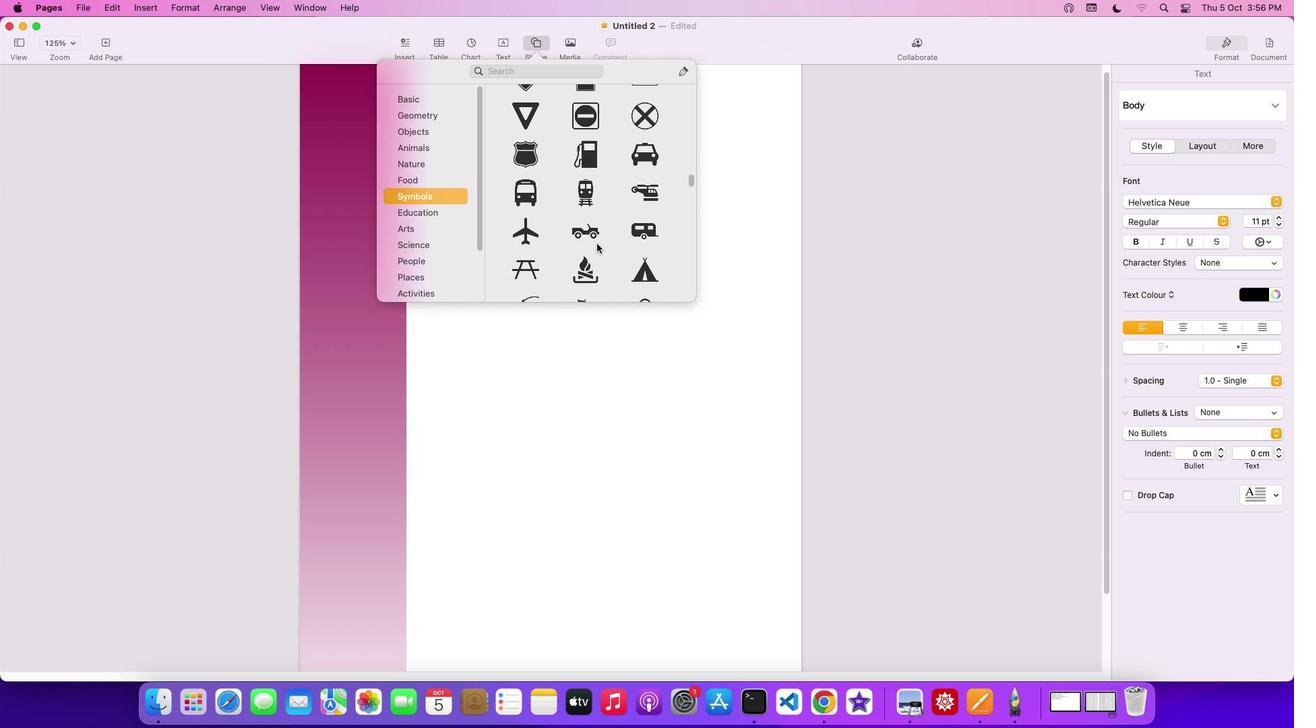 
Action: Mouse scrolled (596, 244) with delta (0, 0)
Screenshot: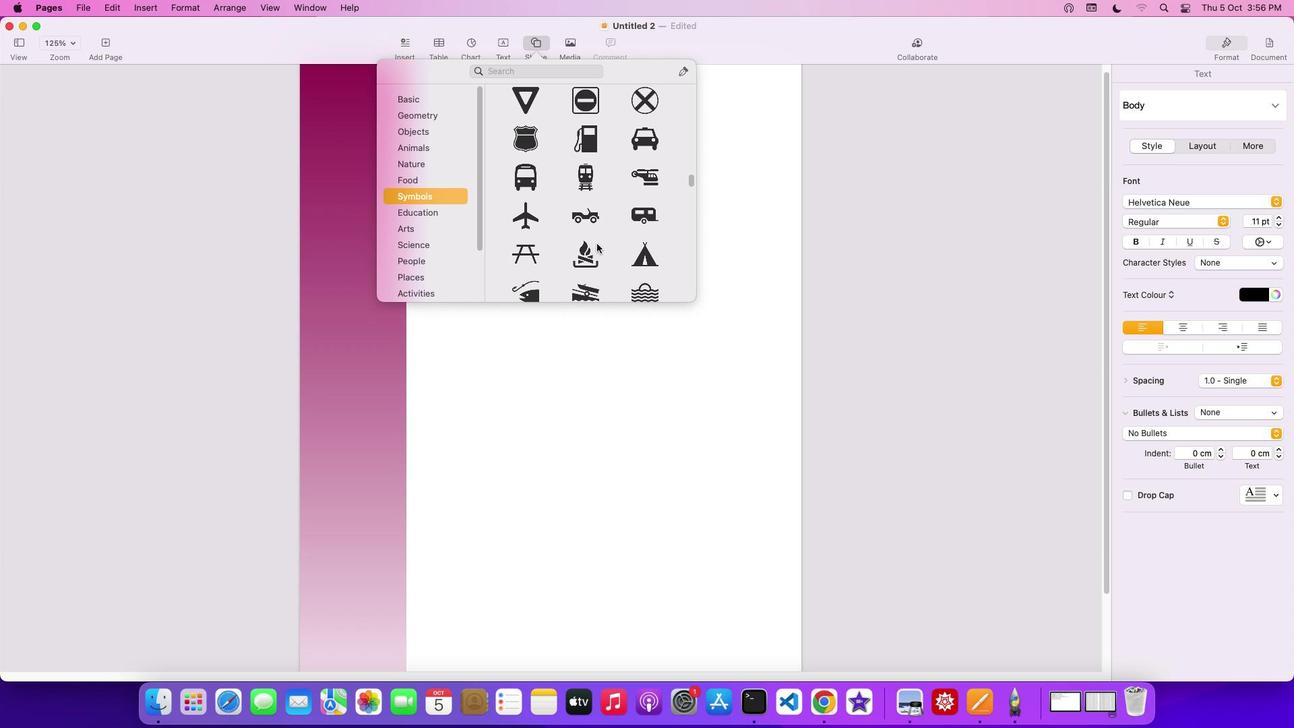 
Action: Mouse scrolled (596, 244) with delta (0, -1)
Screenshot: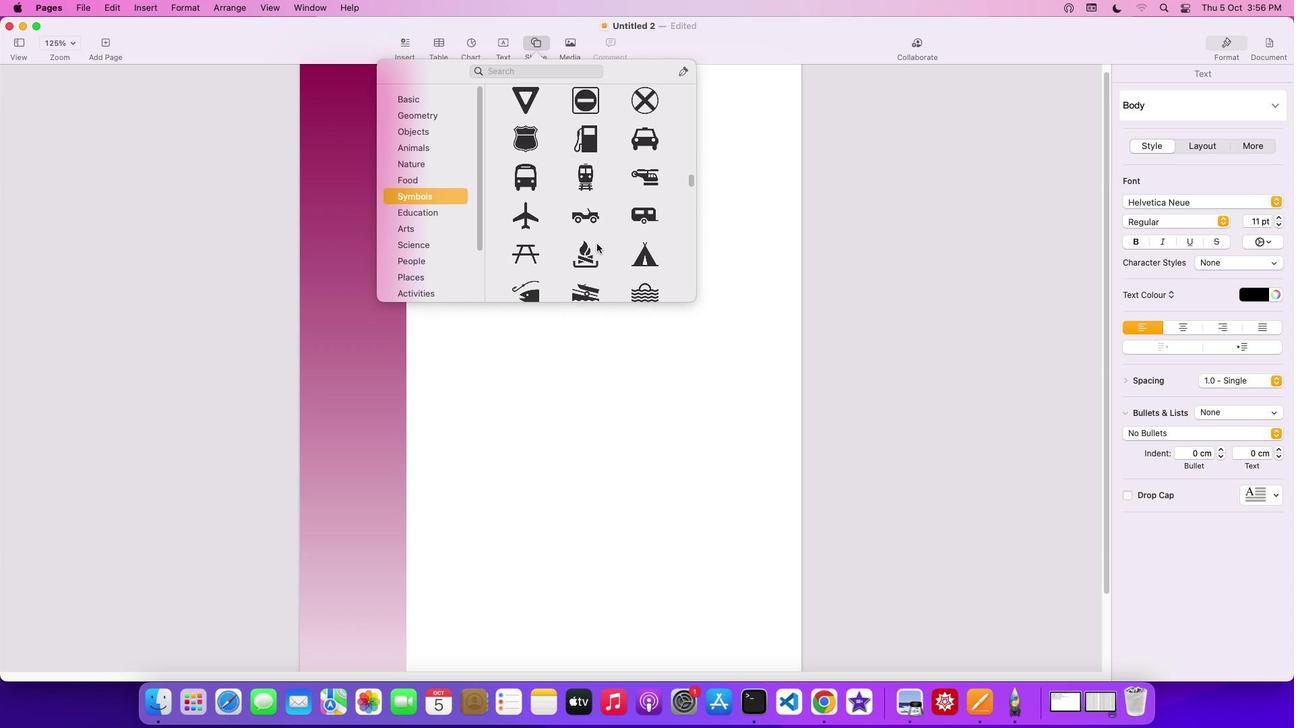 
Action: Mouse scrolled (596, 244) with delta (0, 0)
Screenshot: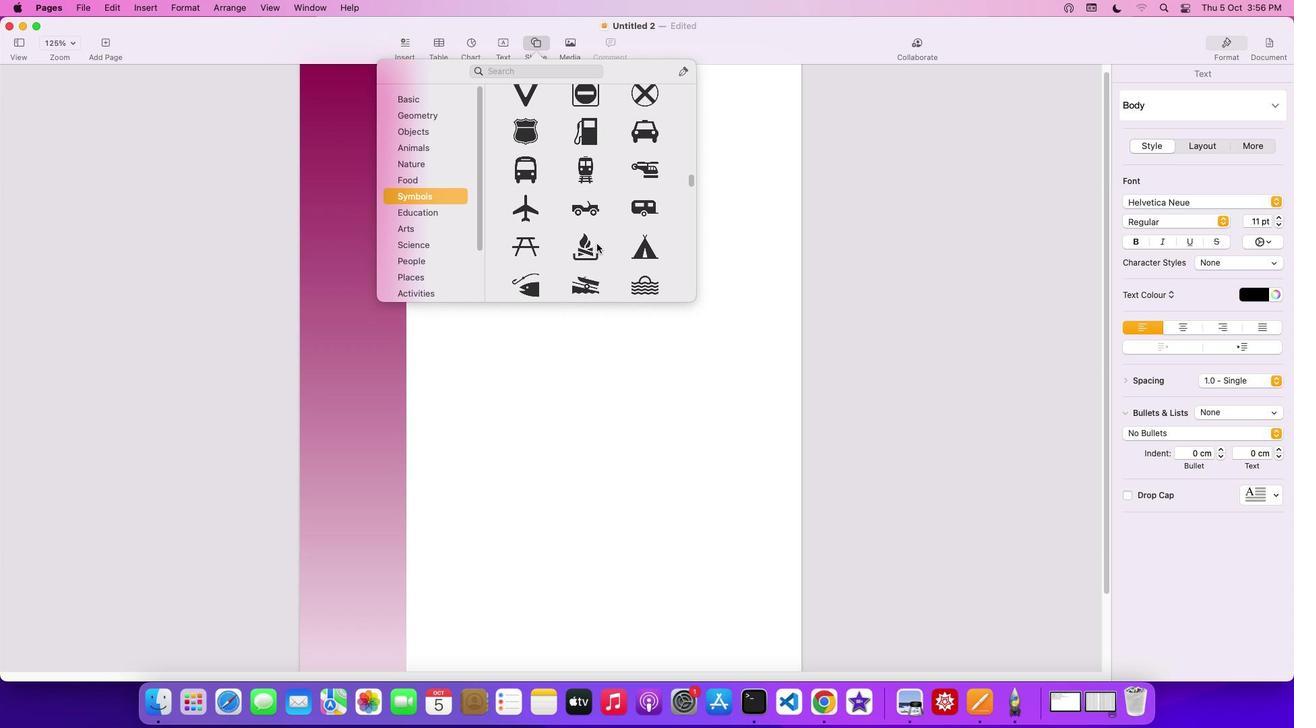 
Action: Mouse scrolled (596, 244) with delta (0, 0)
Screenshot: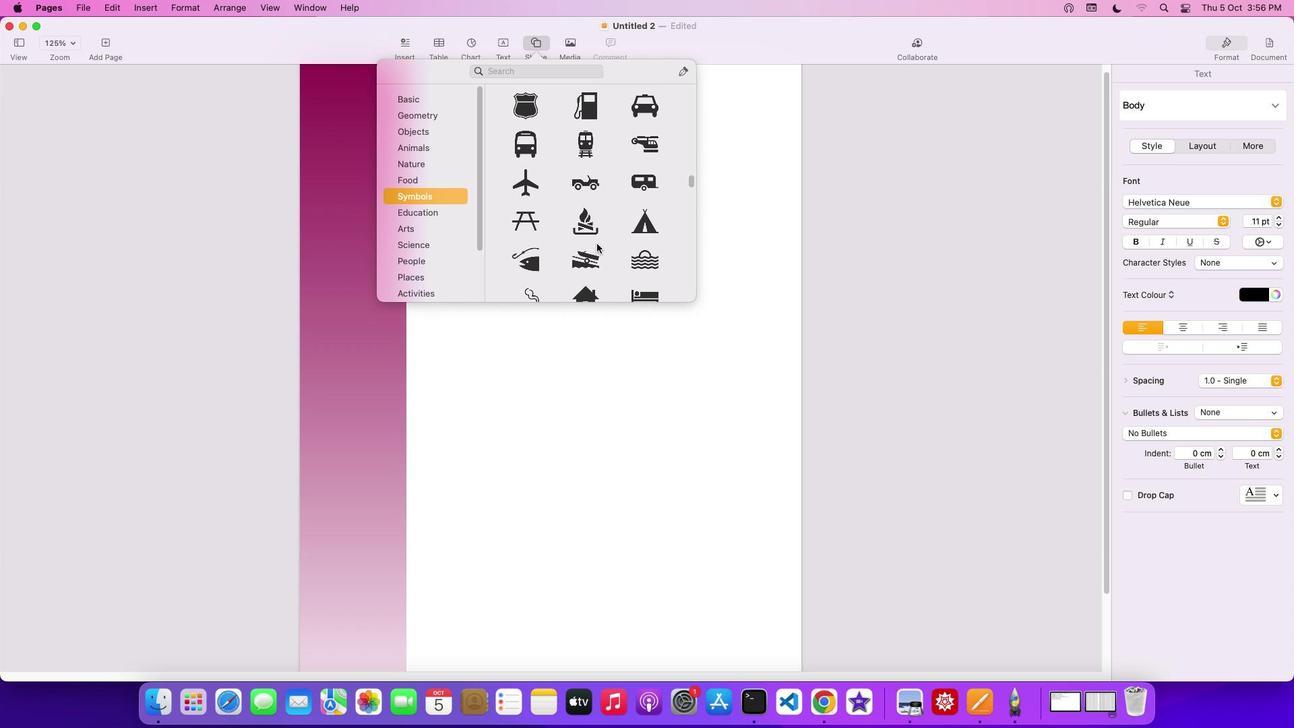 
Action: Mouse scrolled (596, 244) with delta (0, -2)
Screenshot: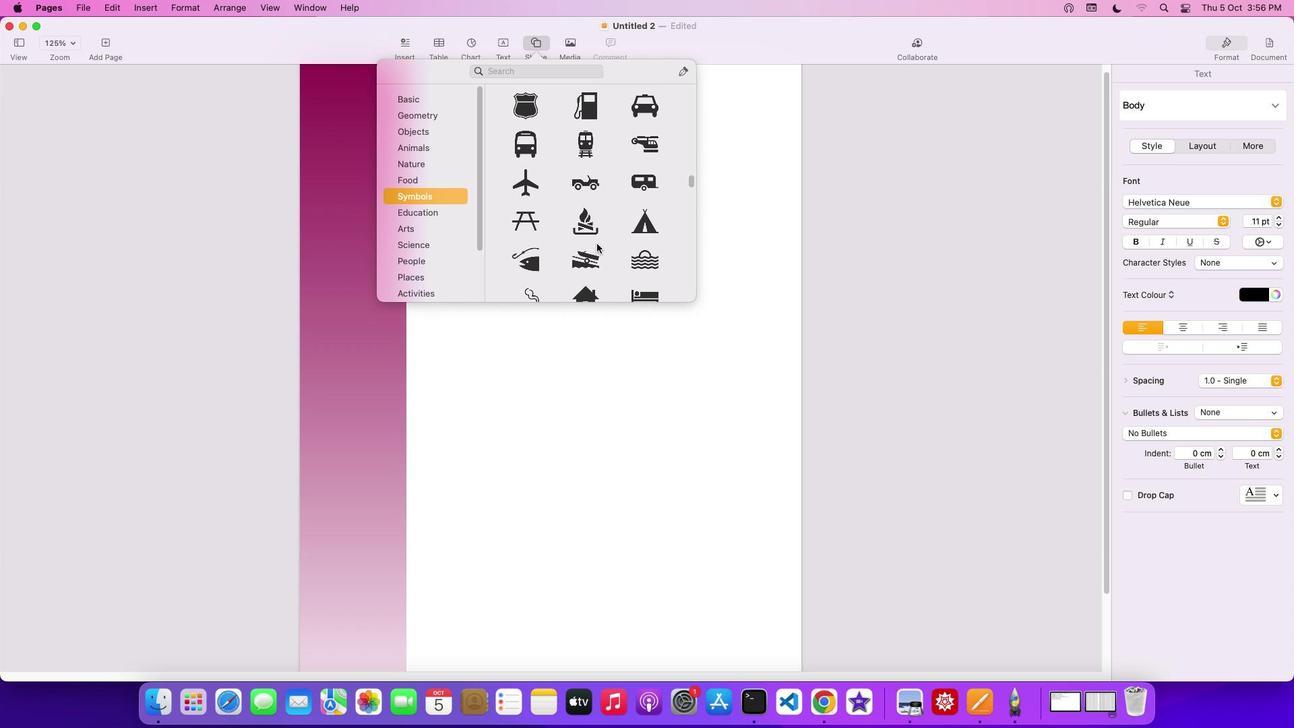 
Action: Mouse scrolled (596, 244) with delta (0, -3)
Screenshot: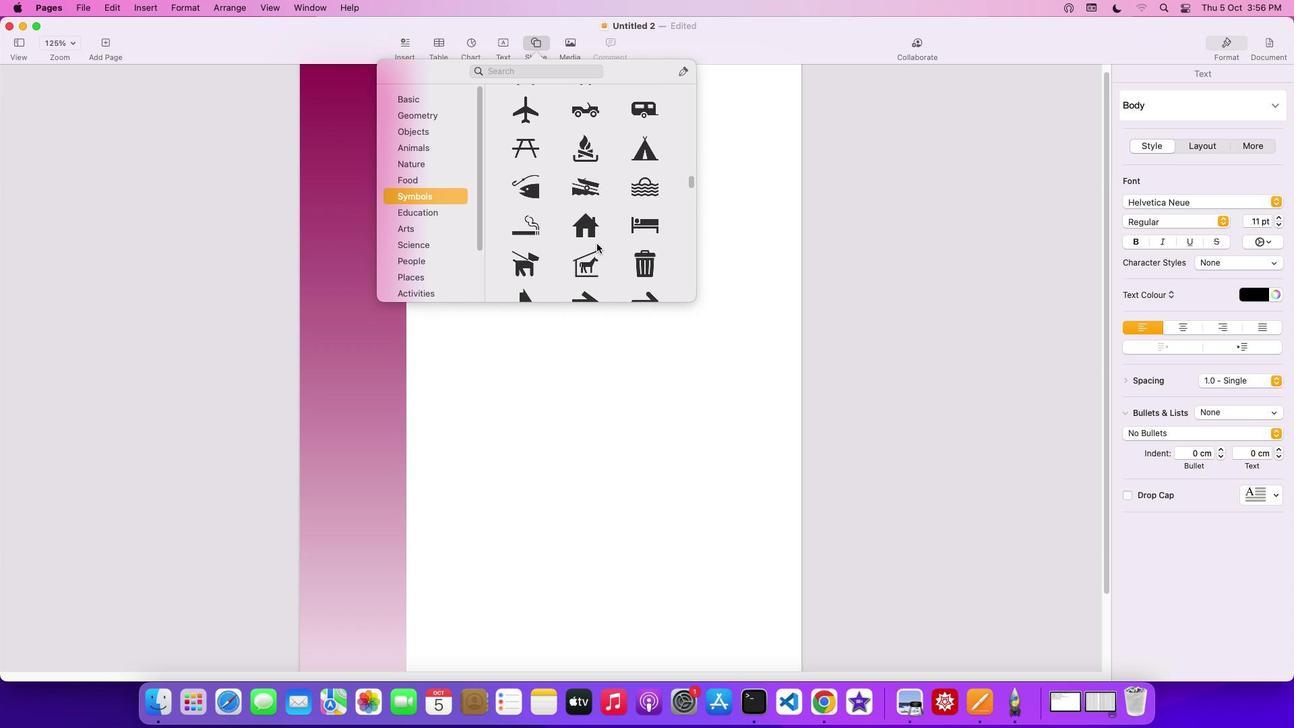 
Action: Mouse scrolled (596, 244) with delta (0, -3)
Screenshot: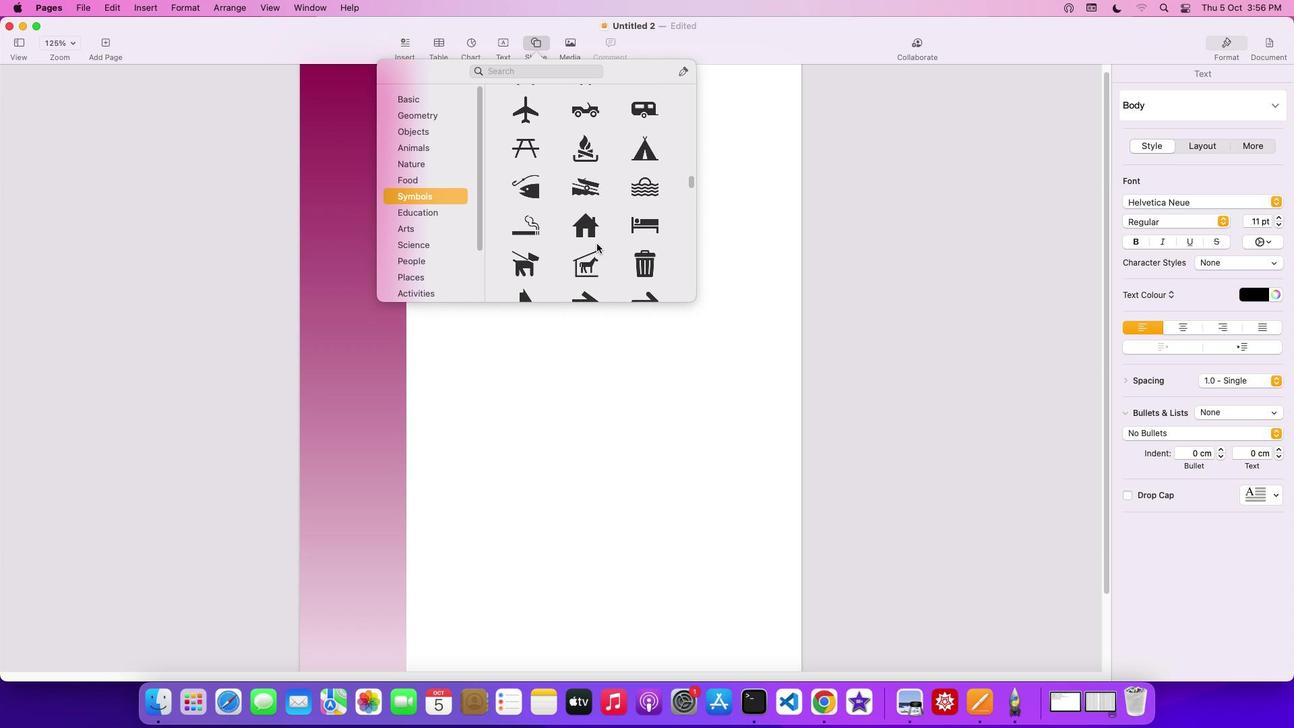 
Action: Mouse scrolled (596, 244) with delta (0, 0)
Screenshot: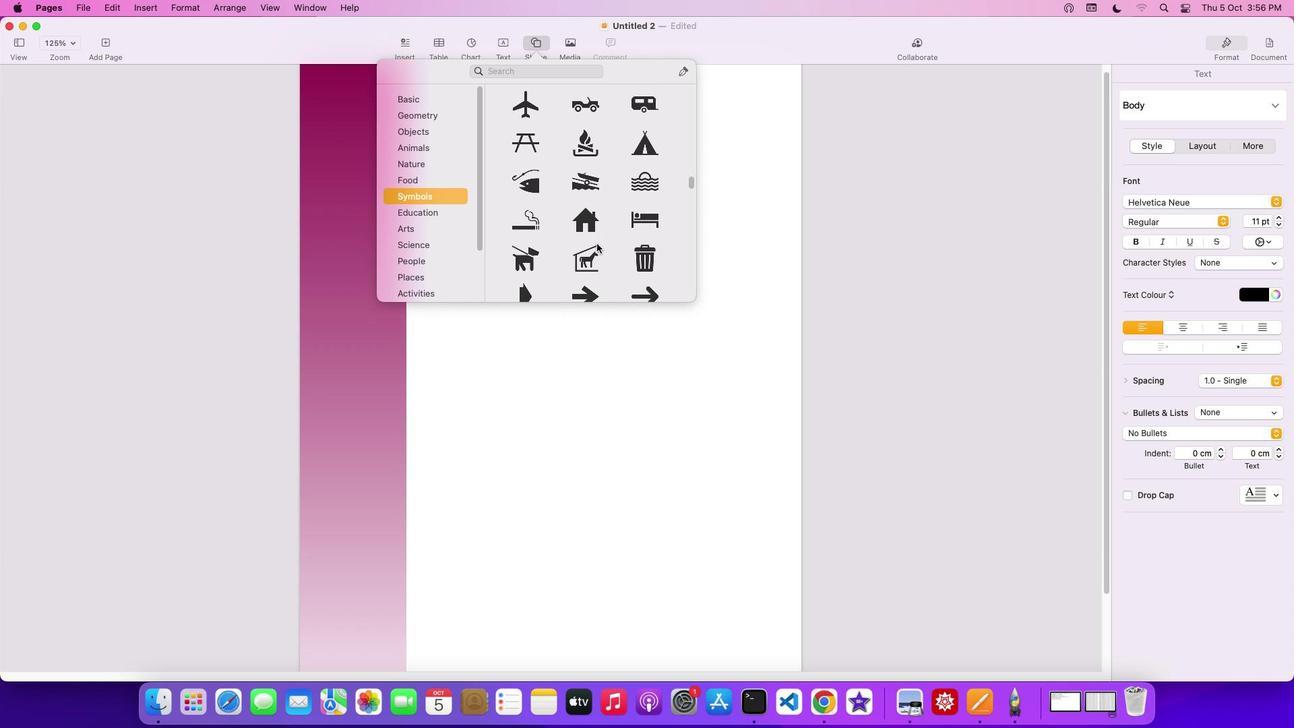 
Action: Mouse scrolled (596, 244) with delta (0, 0)
Screenshot: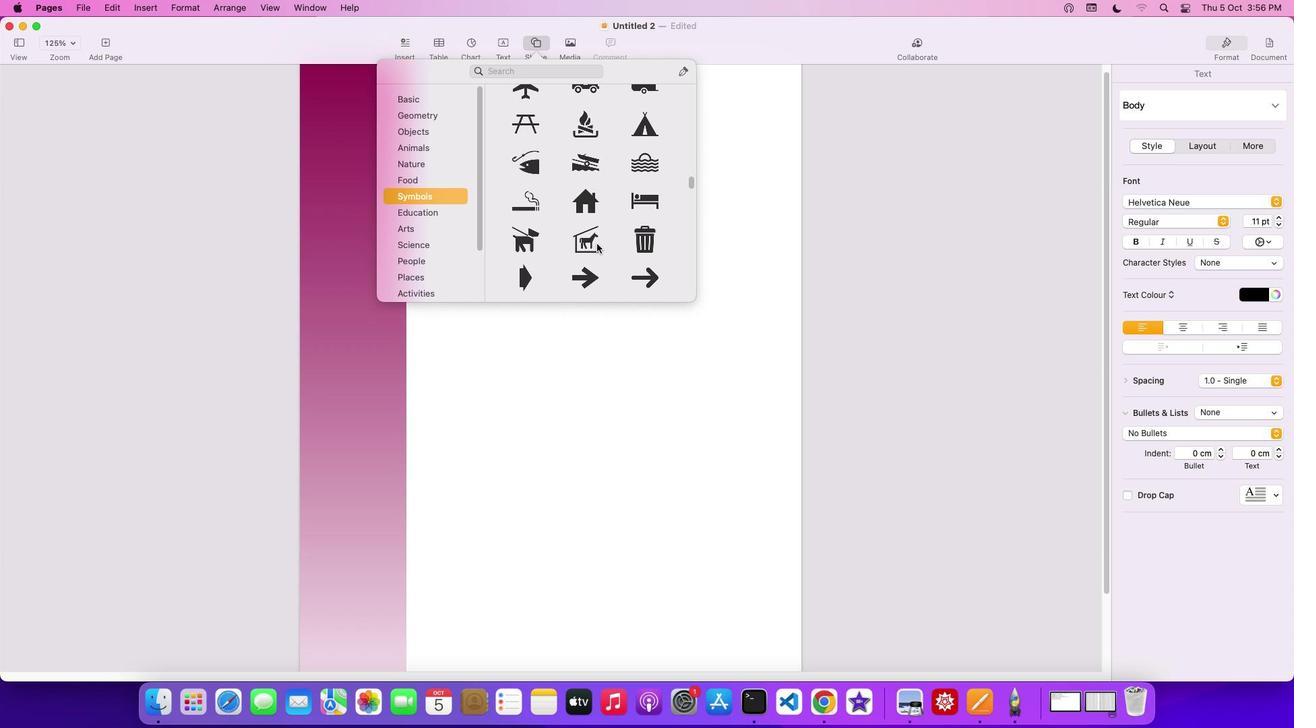 
Action: Mouse scrolled (596, 244) with delta (0, -1)
Screenshot: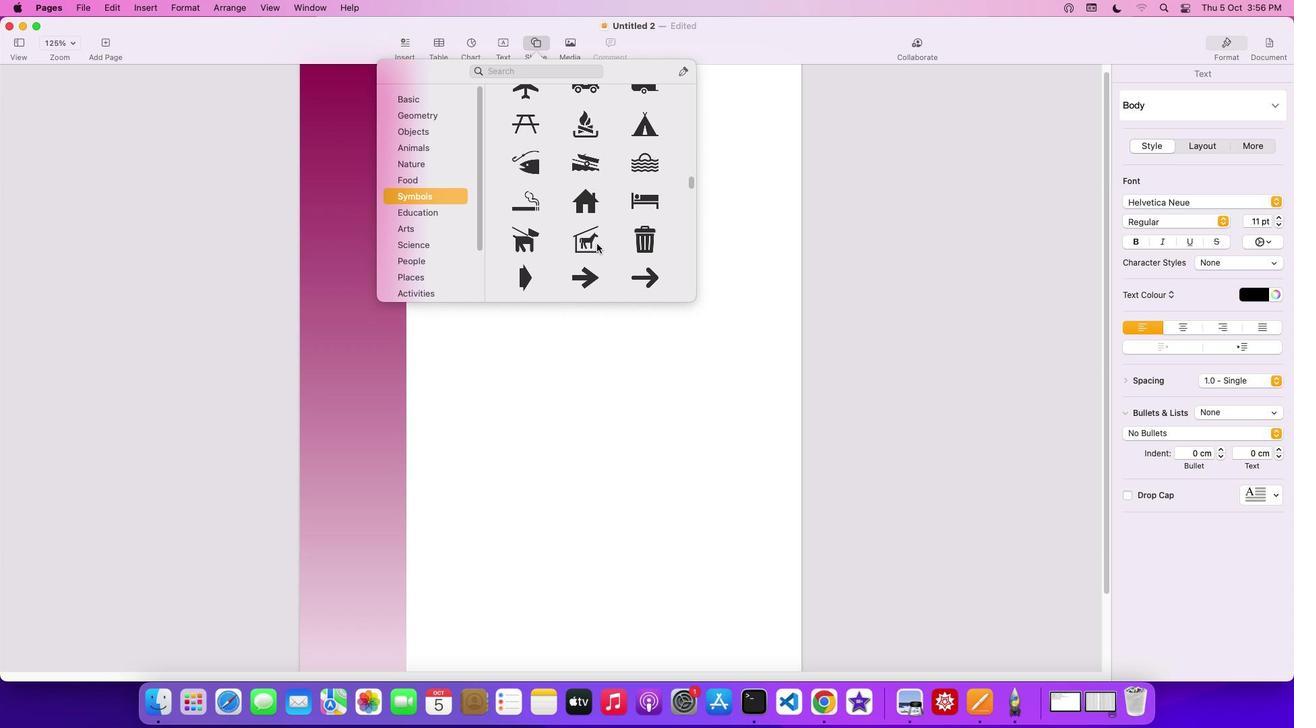 
Action: Mouse scrolled (596, 244) with delta (0, -2)
Screenshot: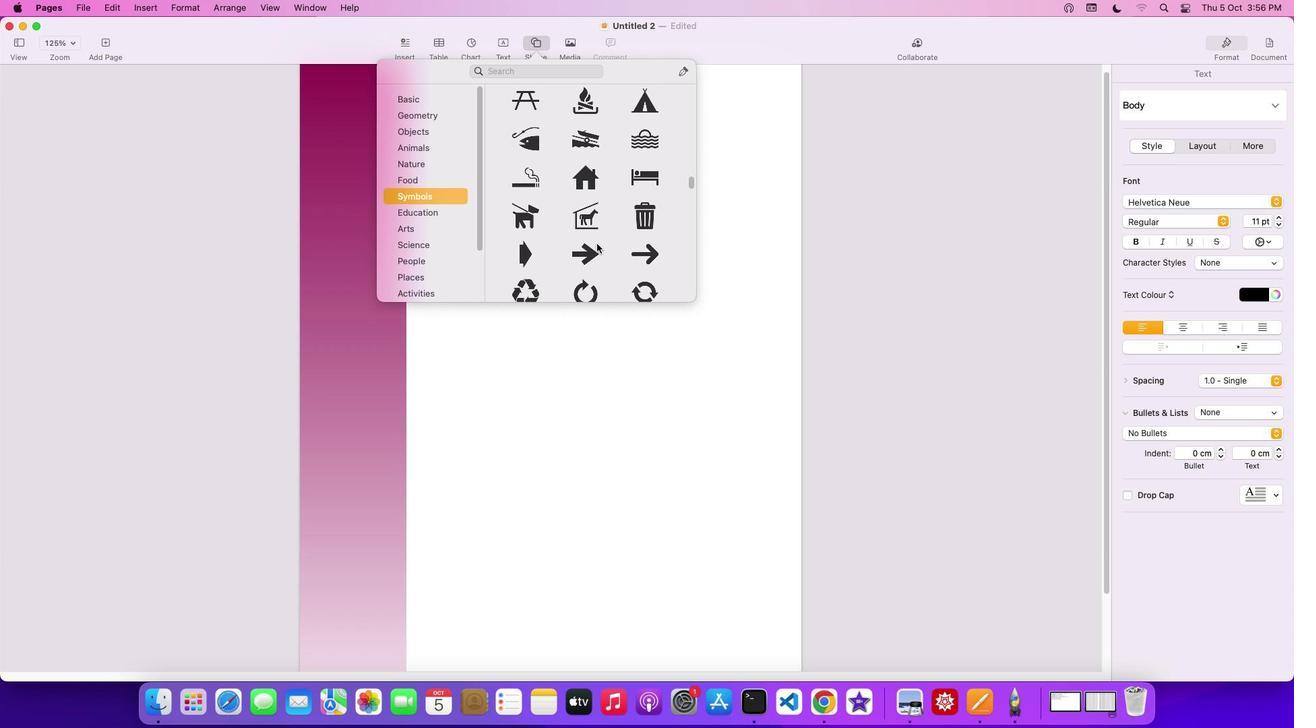 
Action: Mouse scrolled (596, 244) with delta (0, 0)
Screenshot: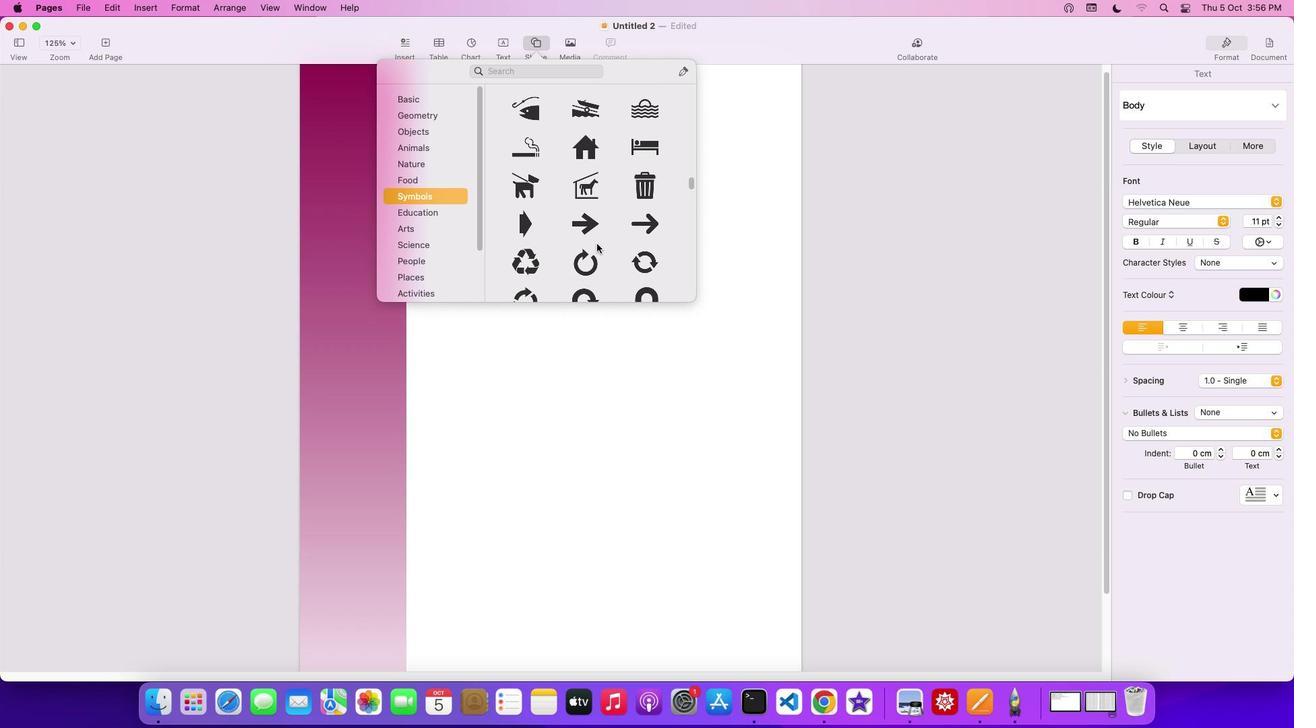 
Action: Mouse scrolled (596, 244) with delta (0, 0)
Screenshot: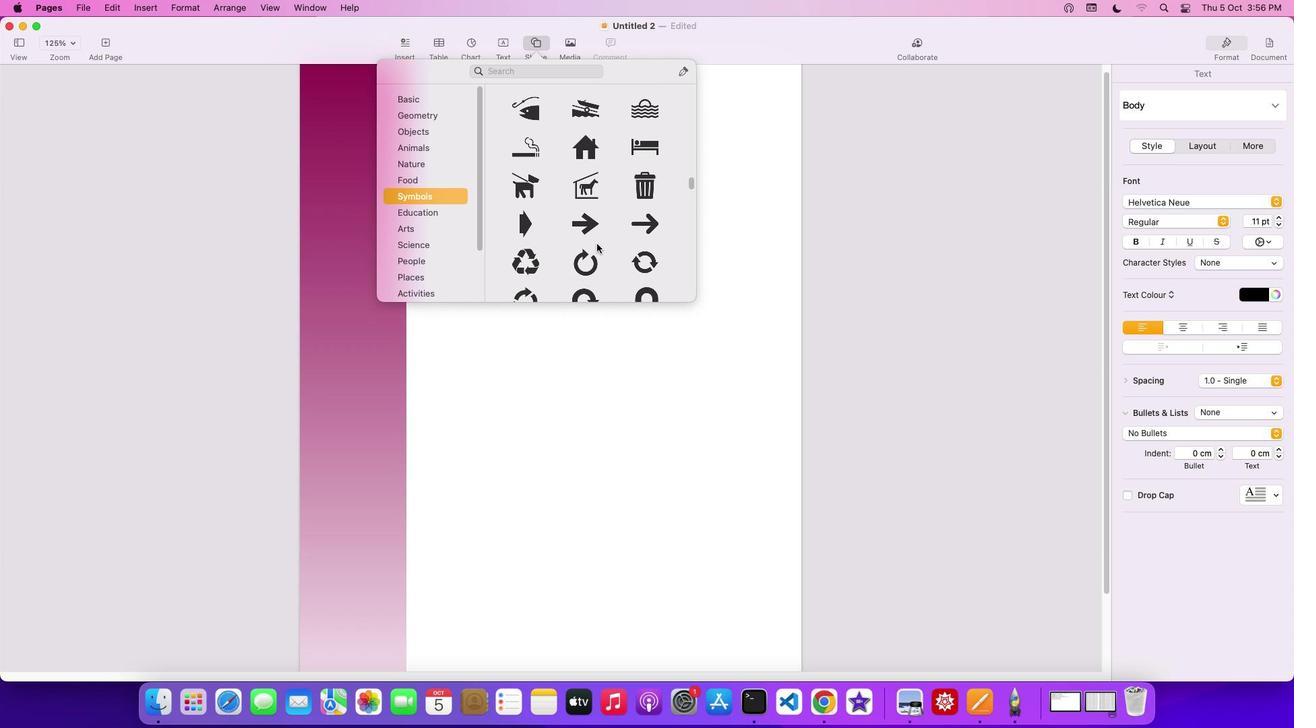 
Action: Mouse scrolled (596, 244) with delta (0, -2)
Screenshot: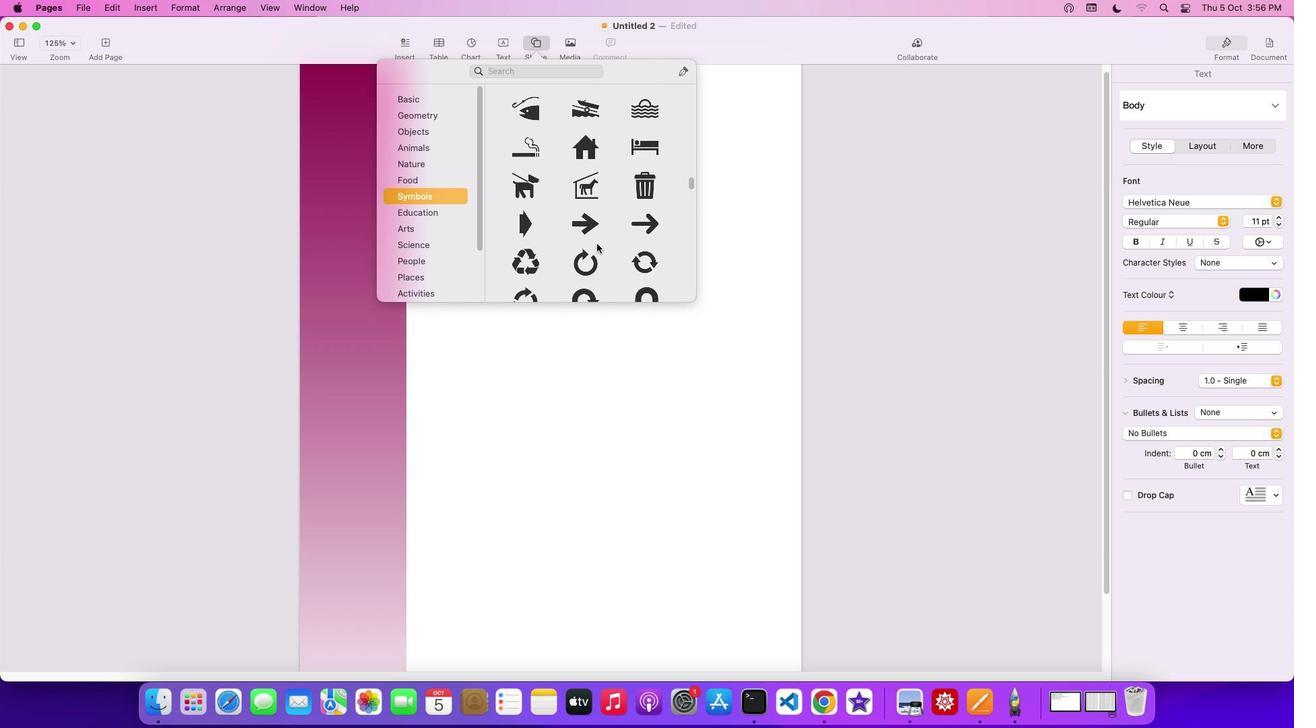 
Action: Mouse scrolled (596, 244) with delta (0, -2)
Screenshot: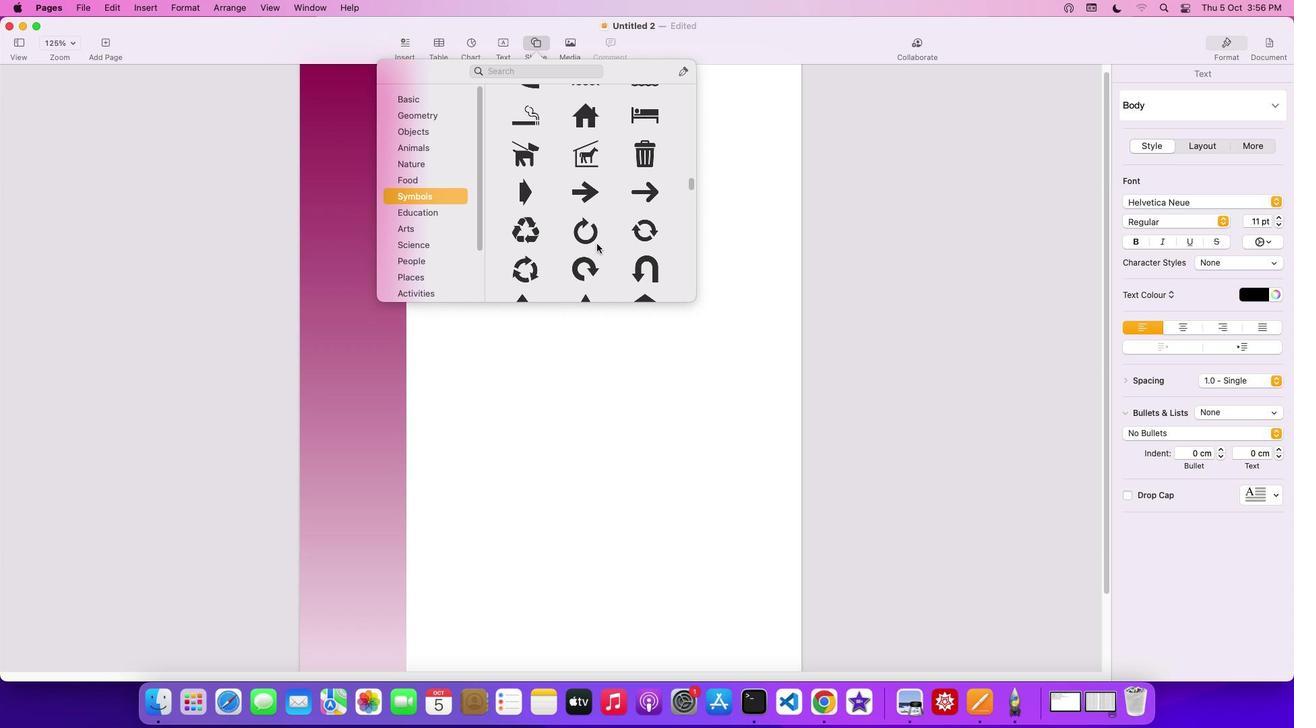 
Action: Mouse scrolled (596, 244) with delta (0, 0)
Screenshot: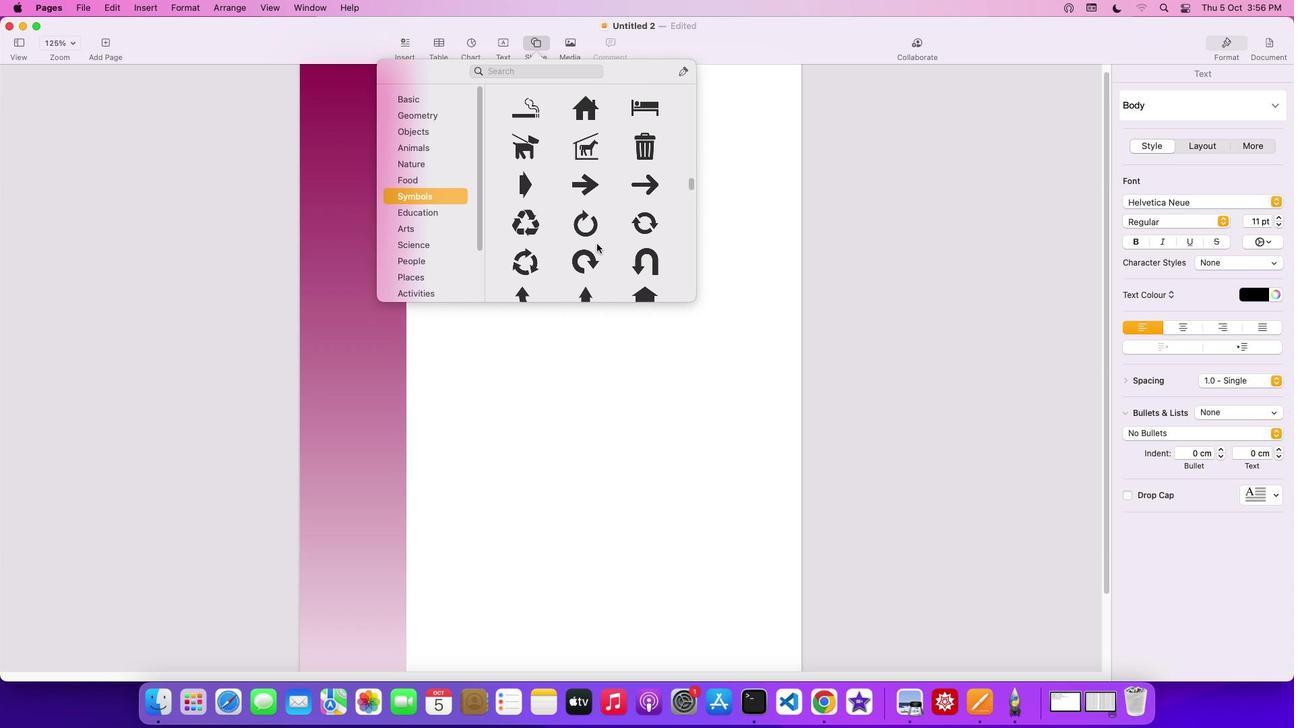 
Action: Mouse scrolled (596, 244) with delta (0, 0)
Screenshot: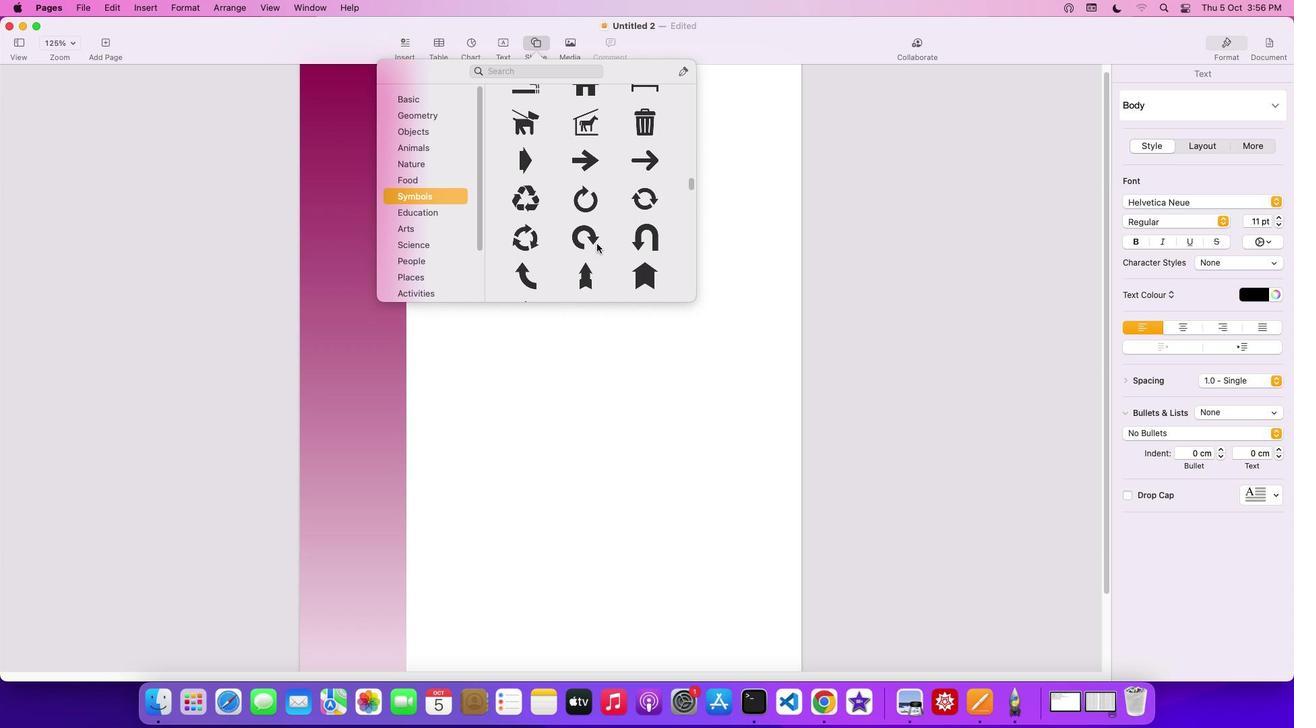 
Action: Mouse scrolled (596, 244) with delta (0, -2)
Screenshot: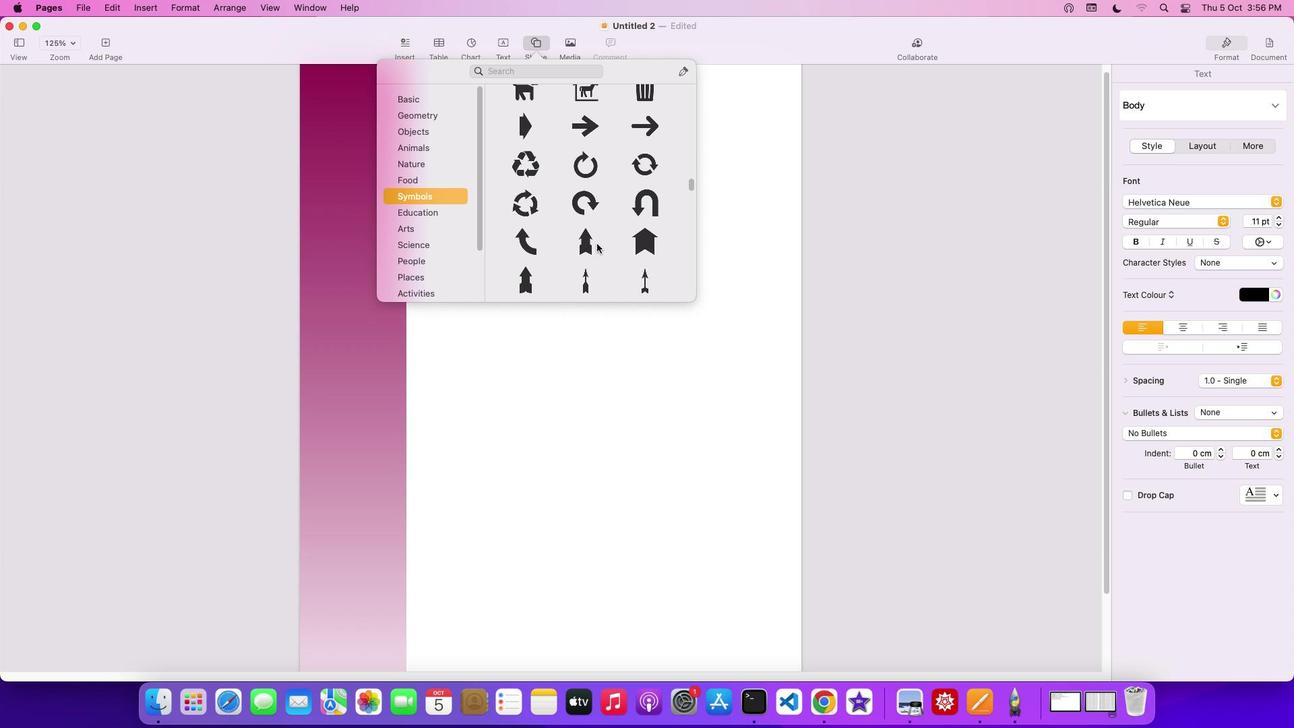 
Action: Mouse scrolled (596, 244) with delta (0, -3)
Screenshot: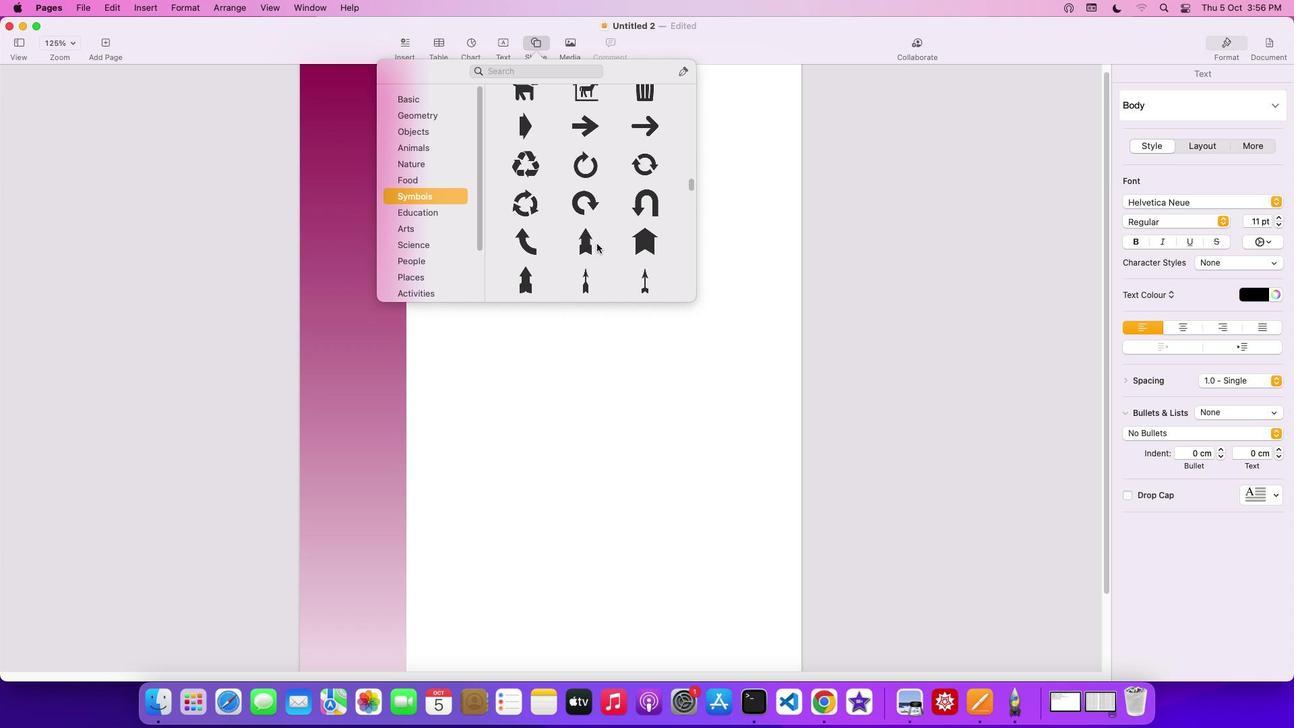 
Action: Mouse scrolled (596, 244) with delta (0, 0)
Screenshot: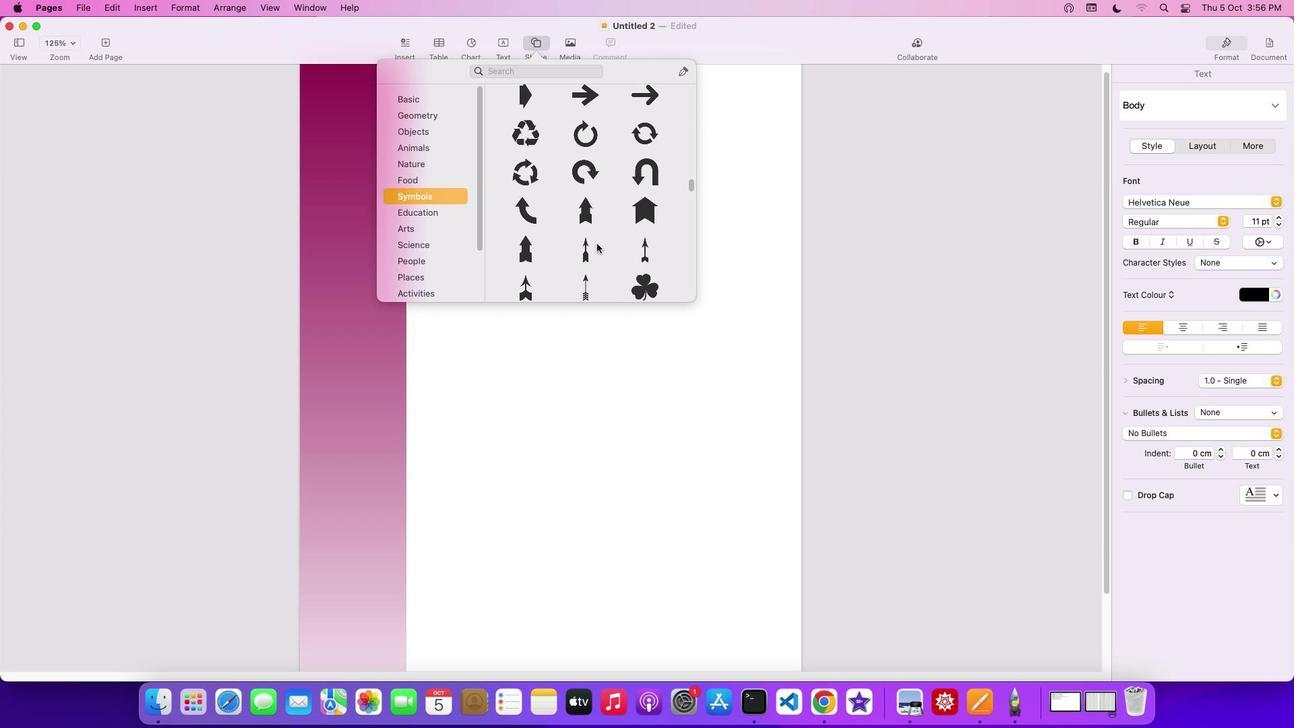 
Action: Mouse scrolled (596, 244) with delta (0, 0)
Screenshot: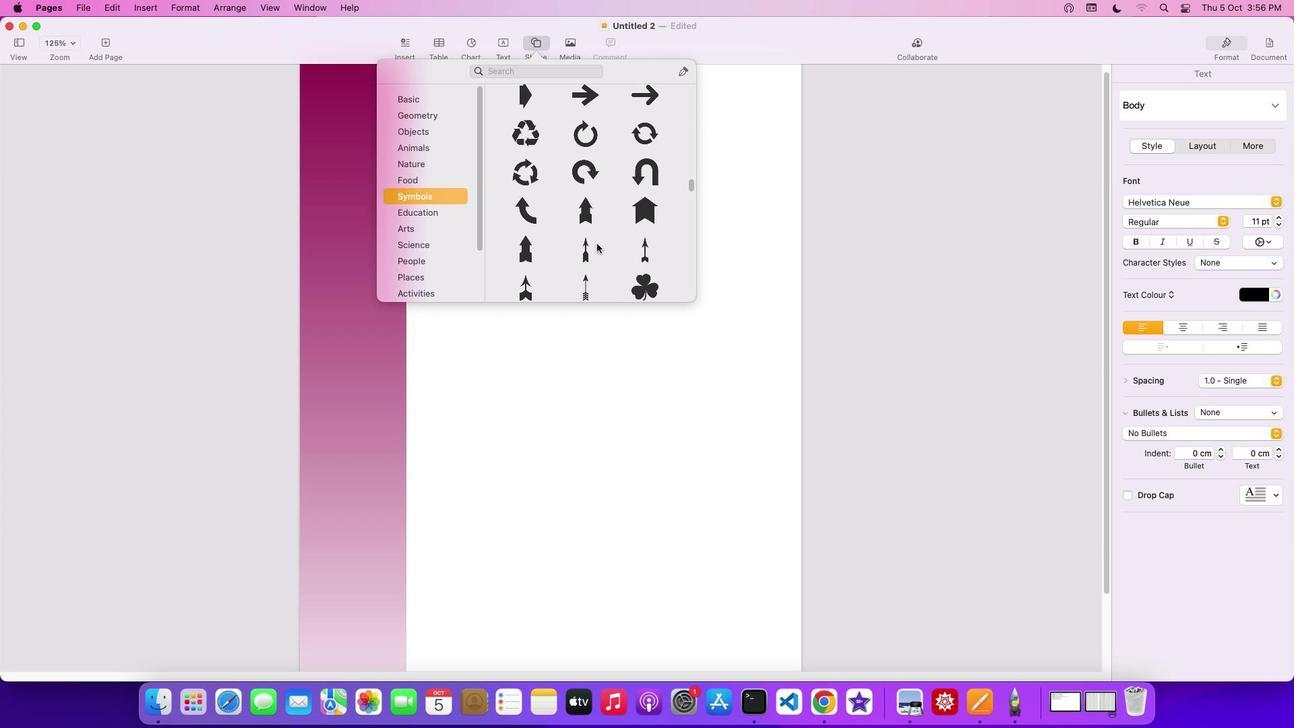 
Action: Mouse scrolled (596, 244) with delta (0, -2)
Screenshot: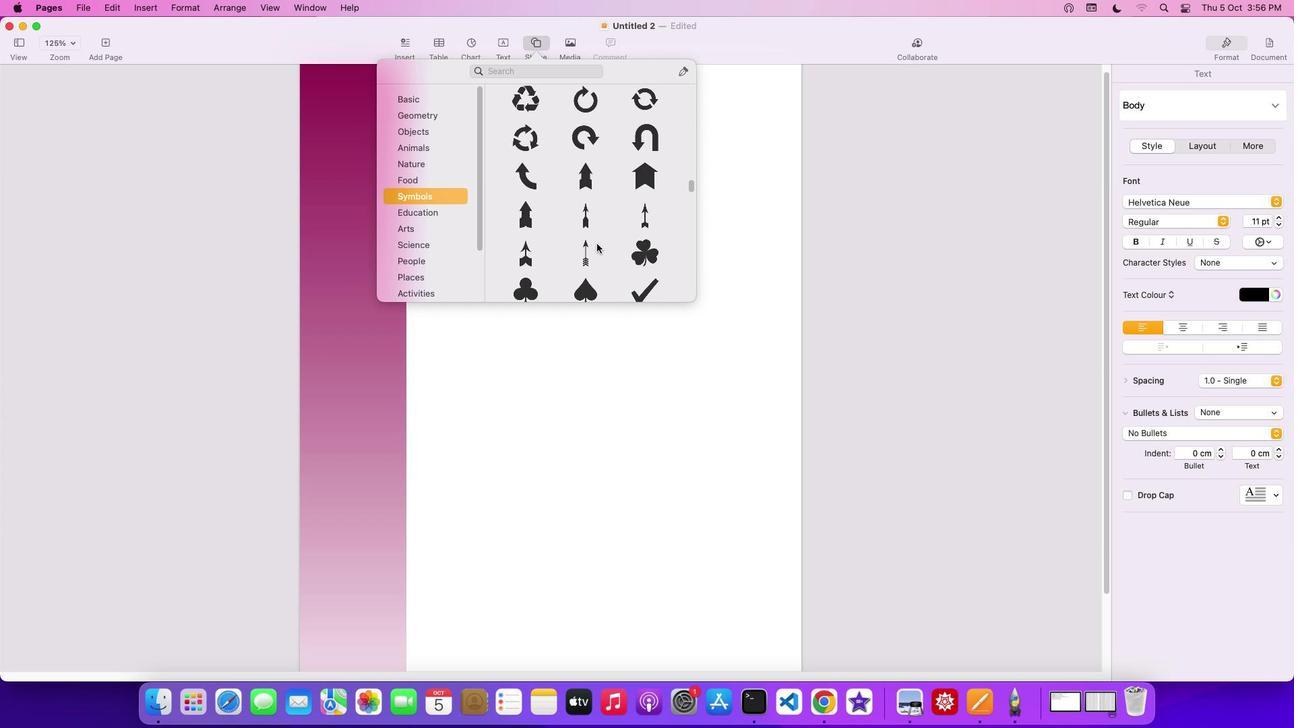
Action: Mouse scrolled (596, 244) with delta (0, -3)
Screenshot: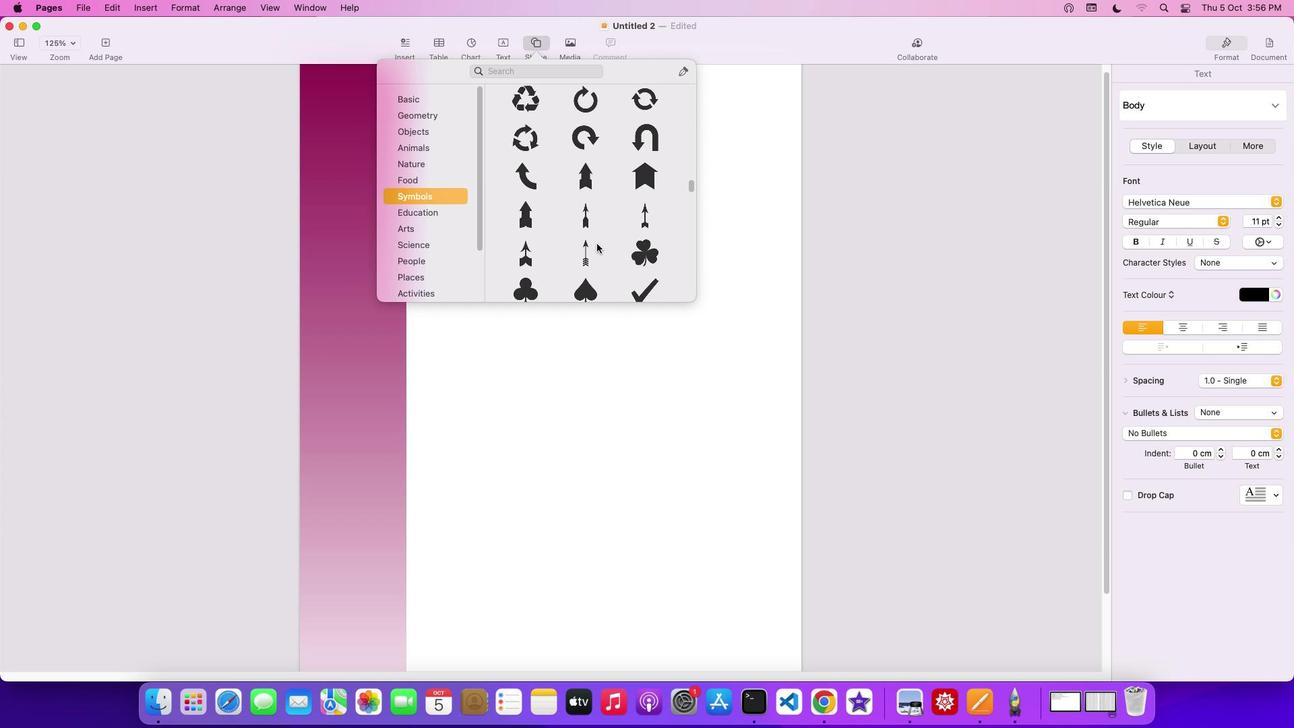 
Action: Mouse scrolled (596, 244) with delta (0, 0)
Screenshot: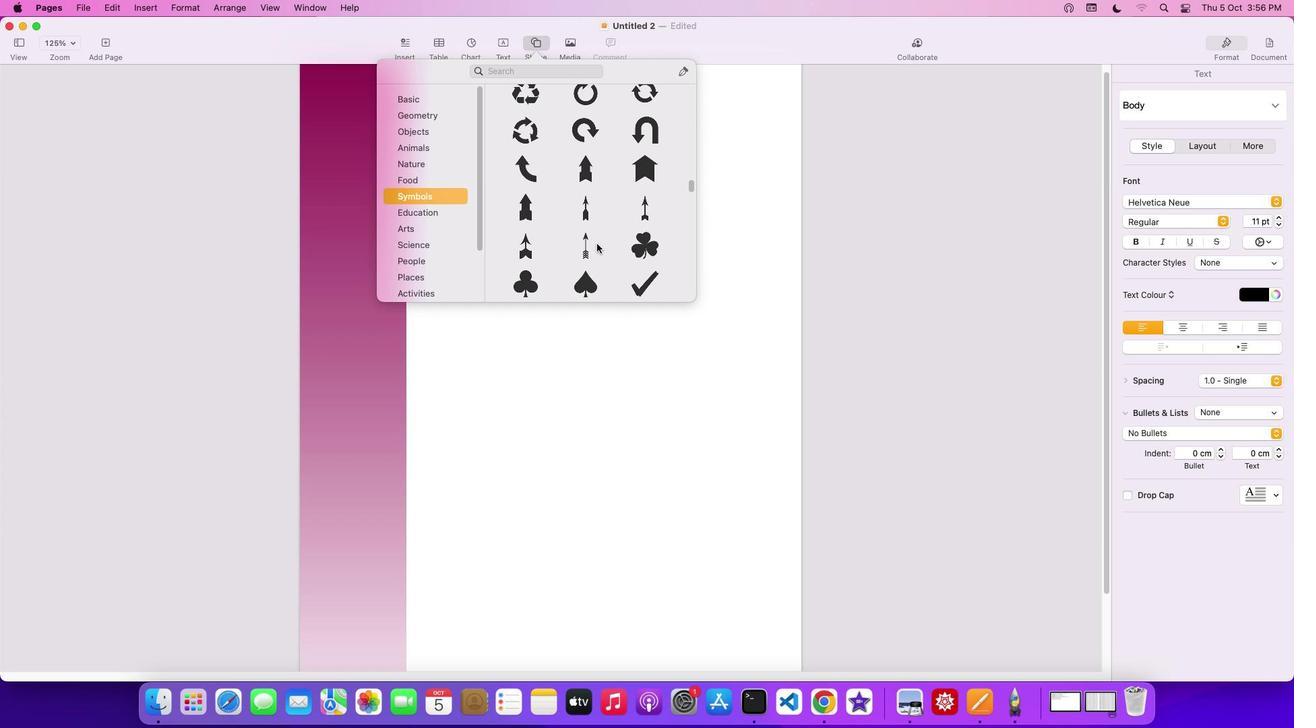 
Action: Mouse scrolled (596, 244) with delta (0, 0)
Screenshot: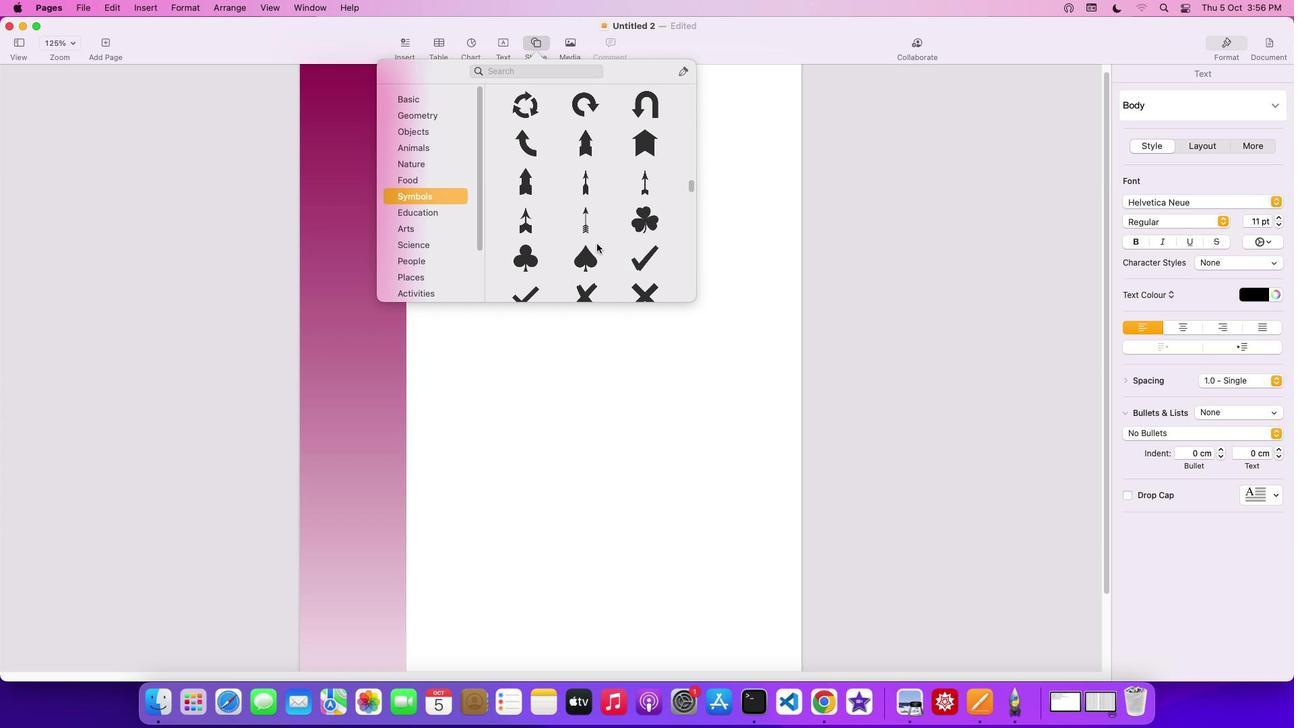 
Action: Mouse scrolled (596, 244) with delta (0, -2)
Screenshot: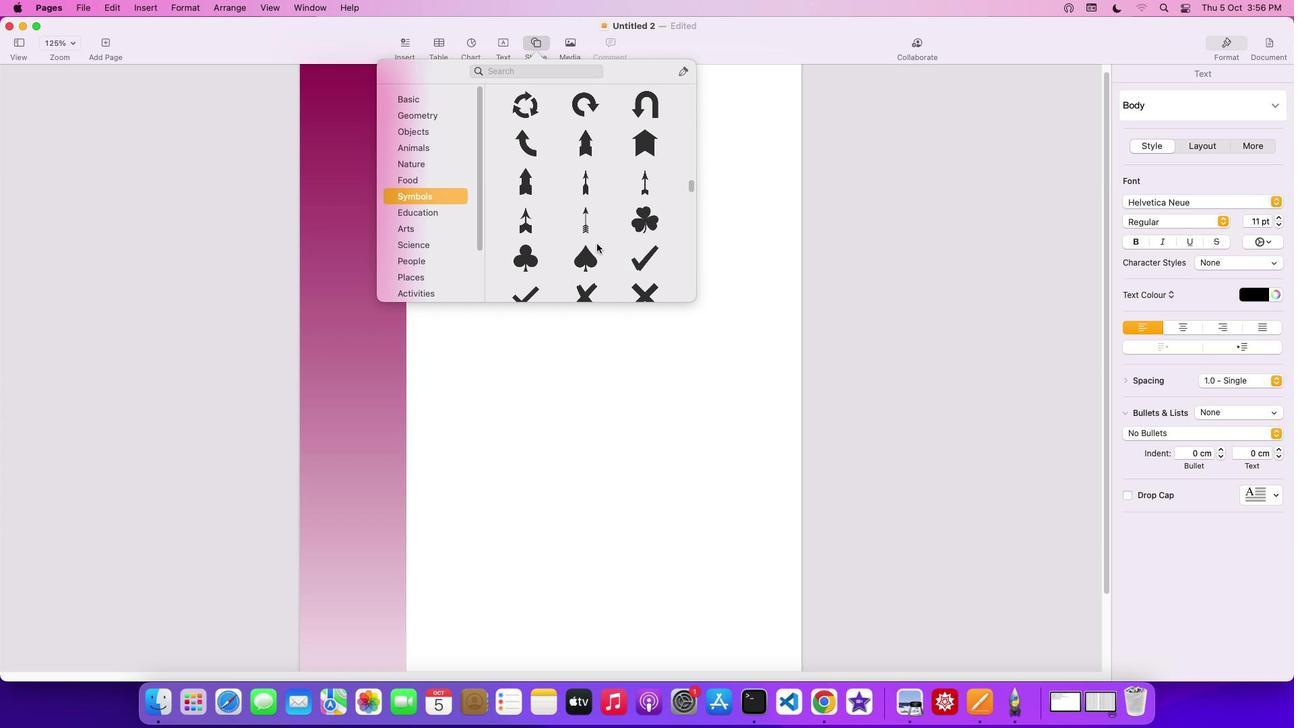 
Action: Mouse scrolled (596, 244) with delta (0, -3)
Screenshot: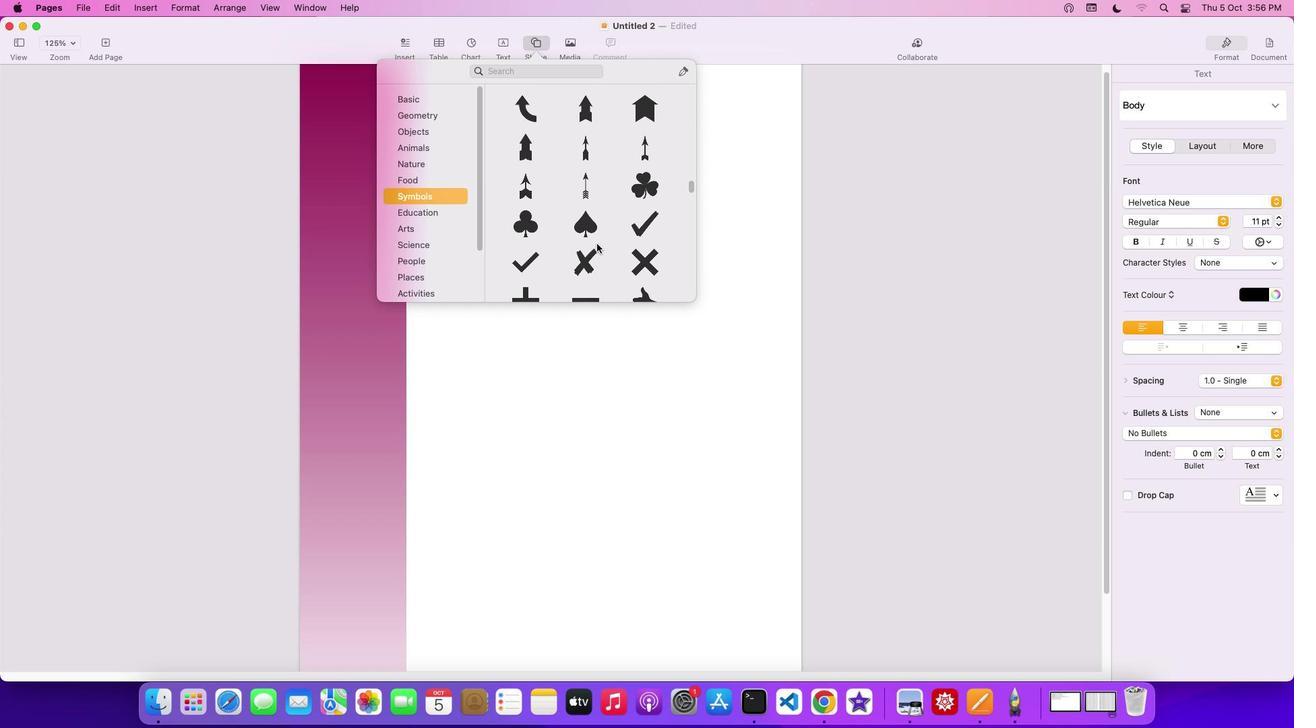 
Action: Mouse scrolled (596, 244) with delta (0, 0)
Screenshot: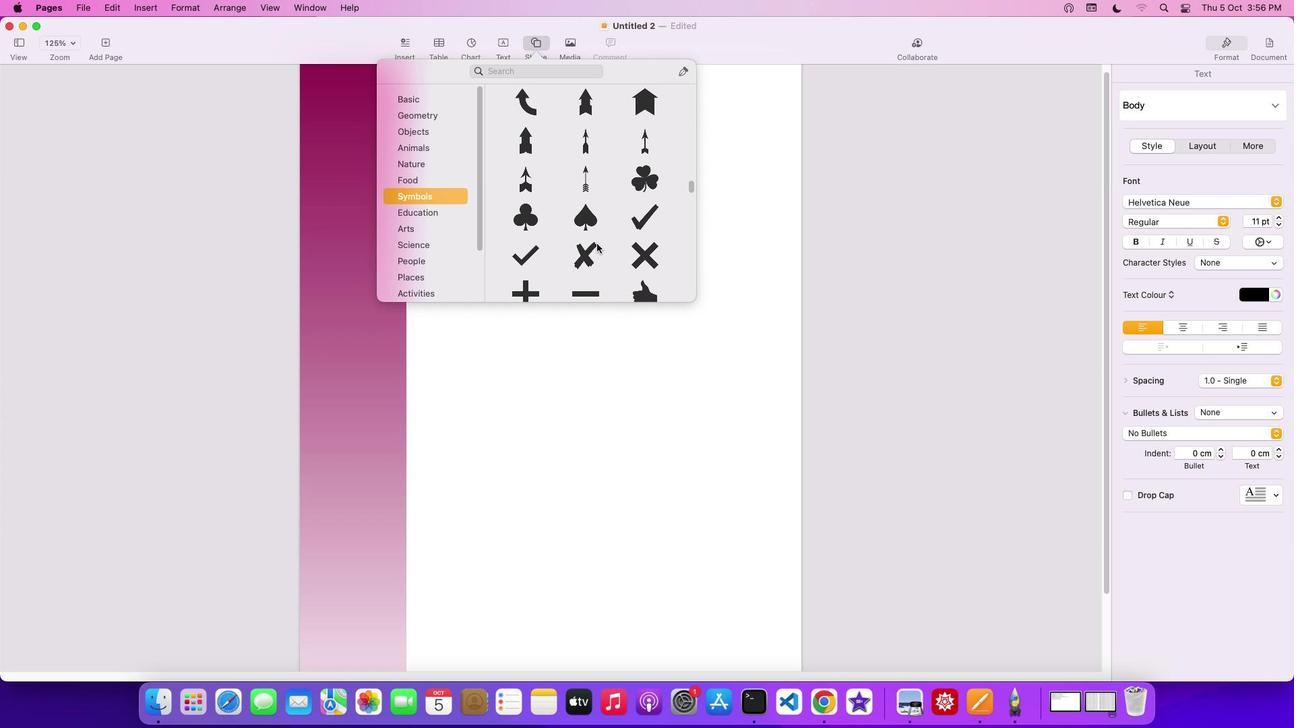 
Action: Mouse scrolled (596, 244) with delta (0, 0)
Screenshot: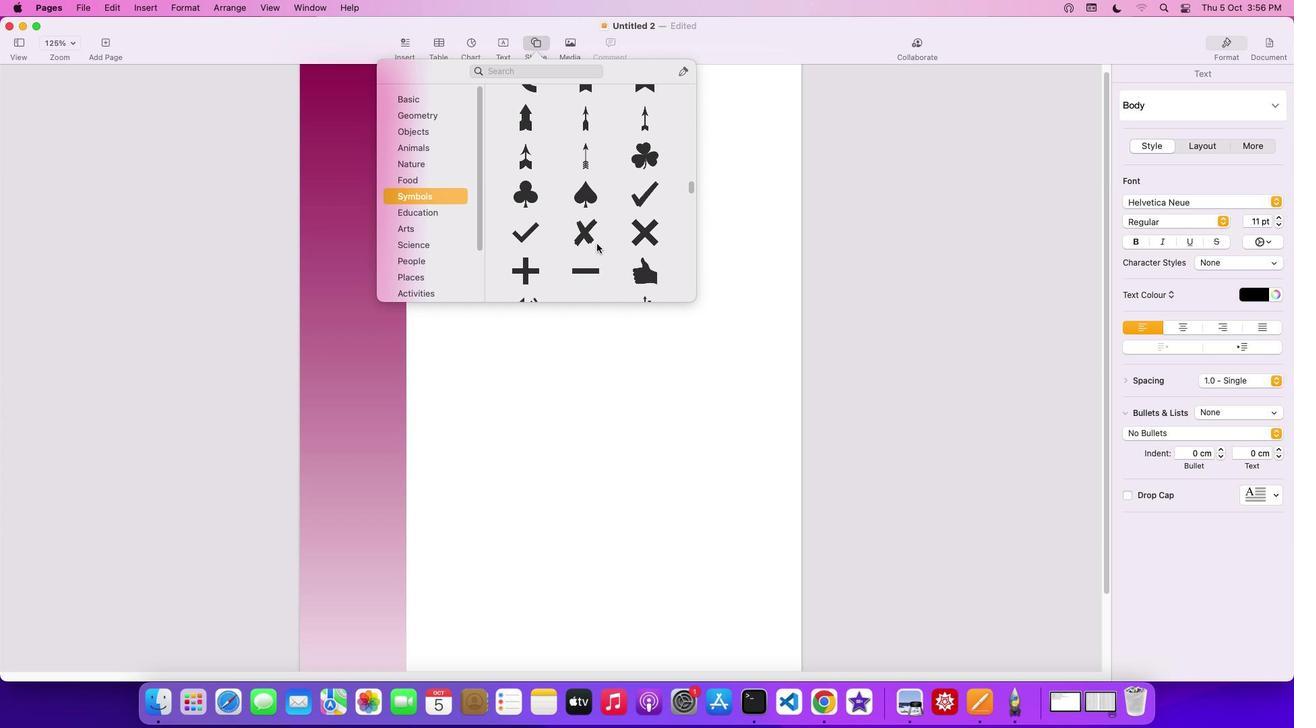 
Action: Mouse scrolled (596, 244) with delta (0, -2)
Screenshot: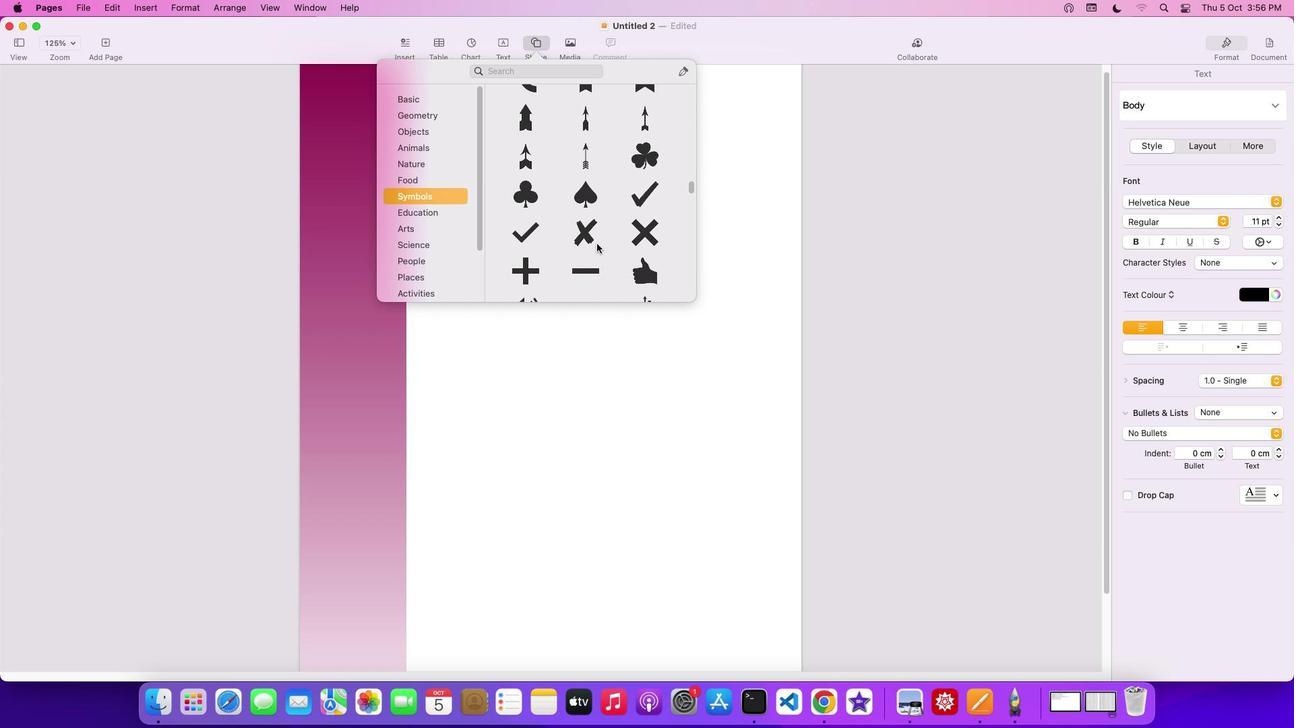
Action: Mouse scrolled (596, 244) with delta (0, 0)
Screenshot: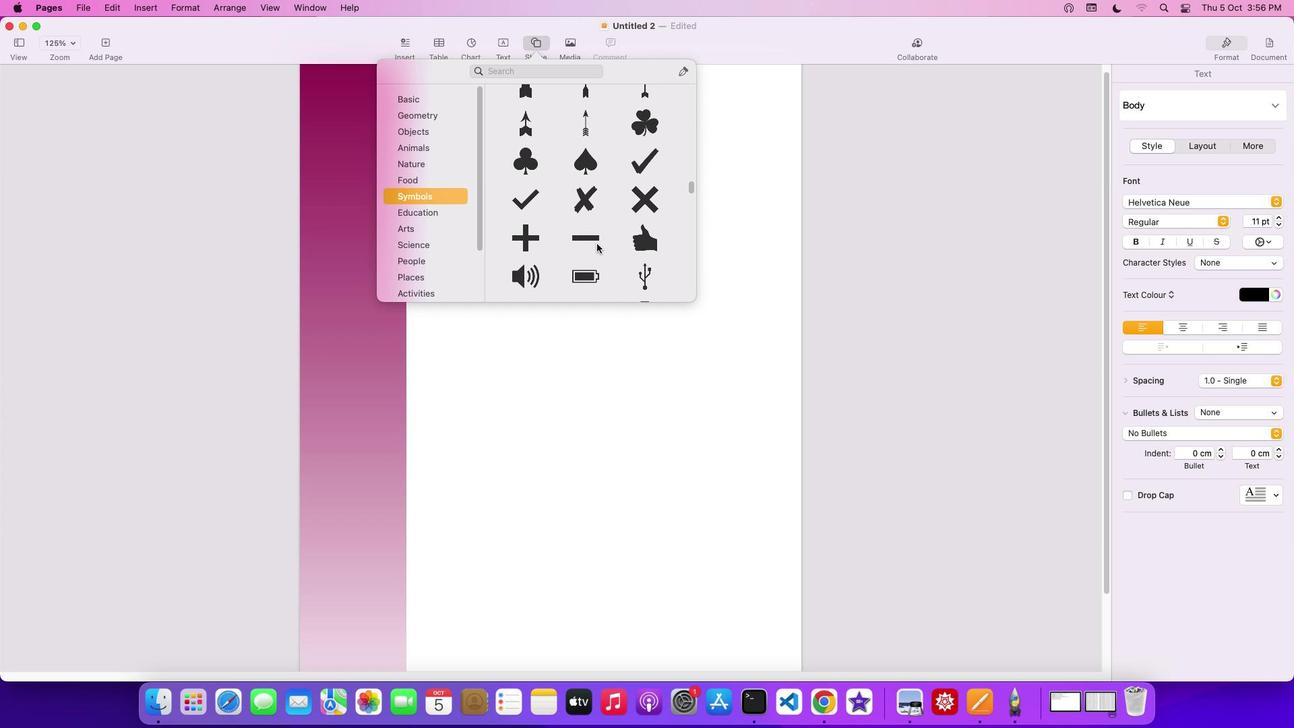 
Action: Mouse scrolled (596, 244) with delta (0, 0)
Screenshot: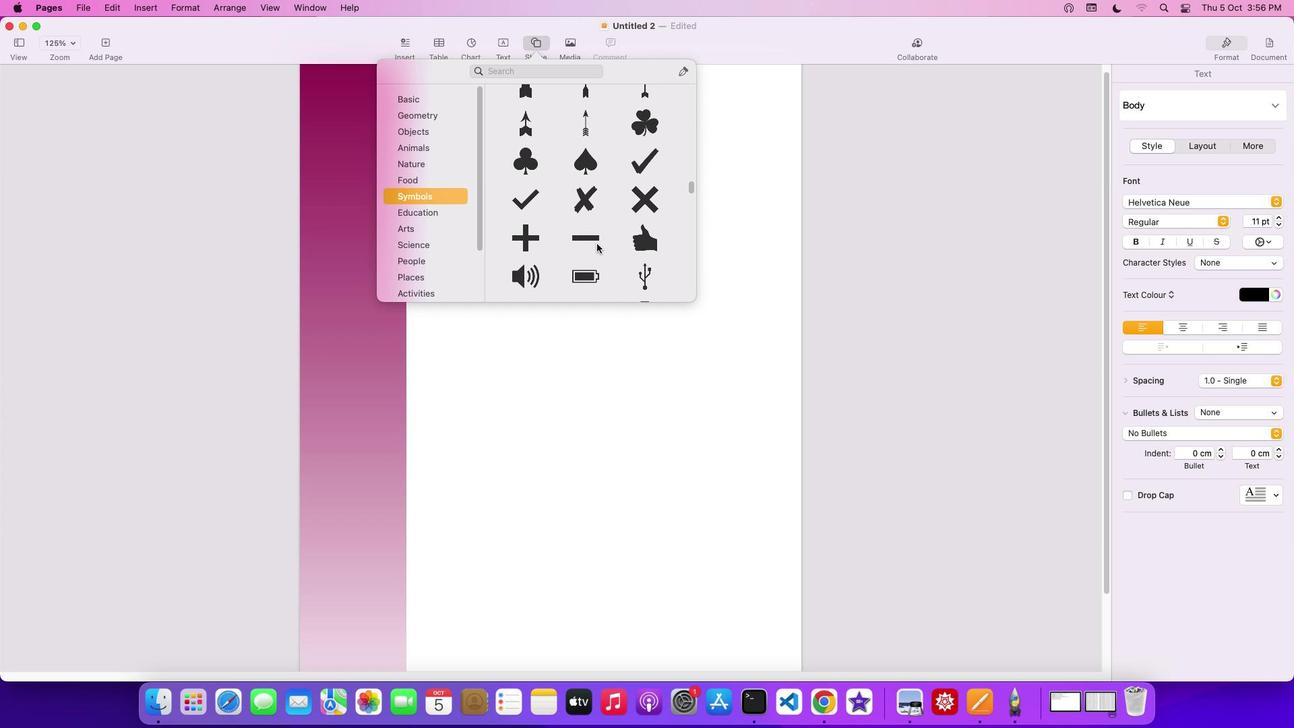 
Action: Mouse scrolled (596, 244) with delta (0, -2)
Screenshot: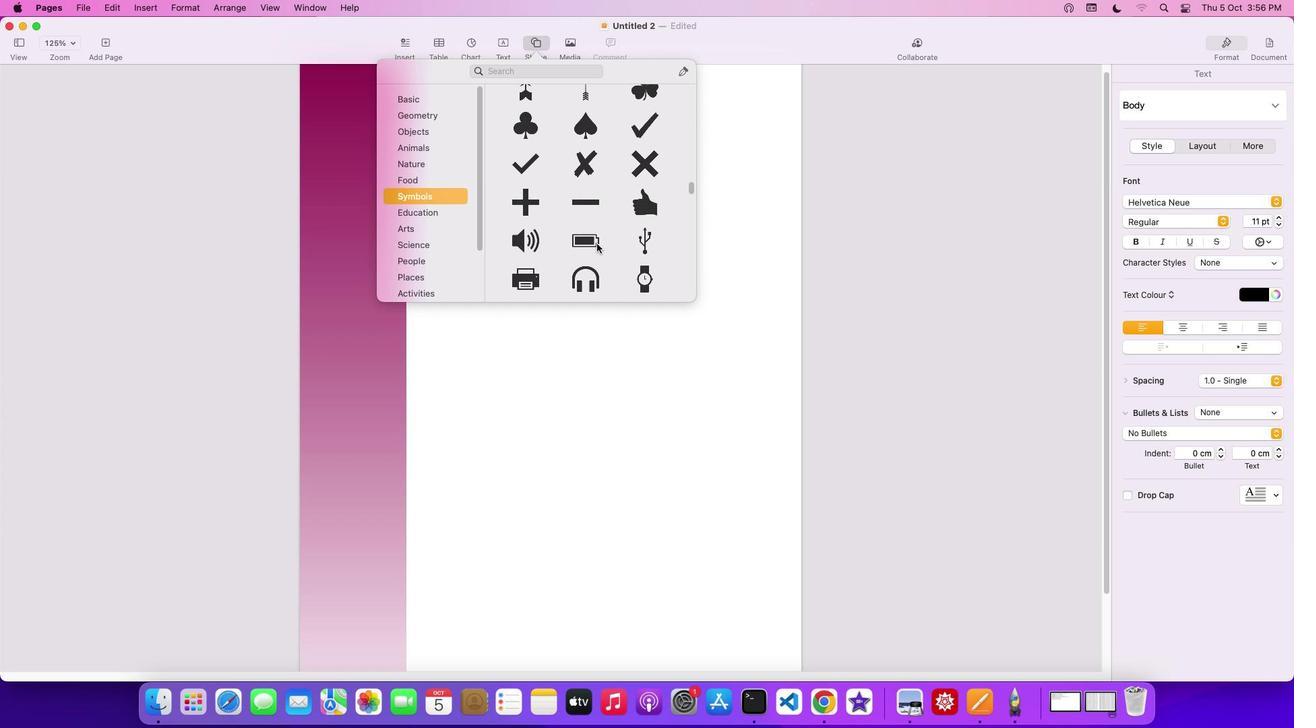 
Action: Mouse scrolled (596, 244) with delta (0, -3)
Screenshot: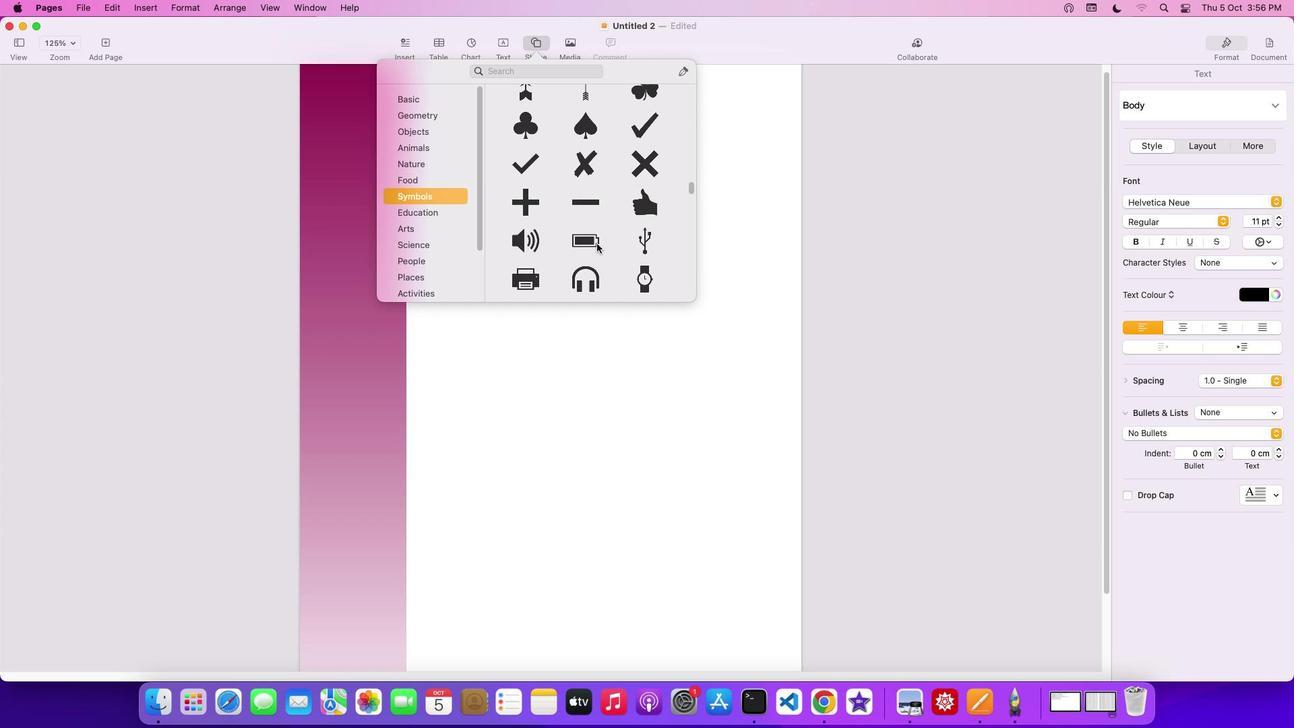 
Action: Mouse scrolled (596, 244) with delta (0, 0)
Screenshot: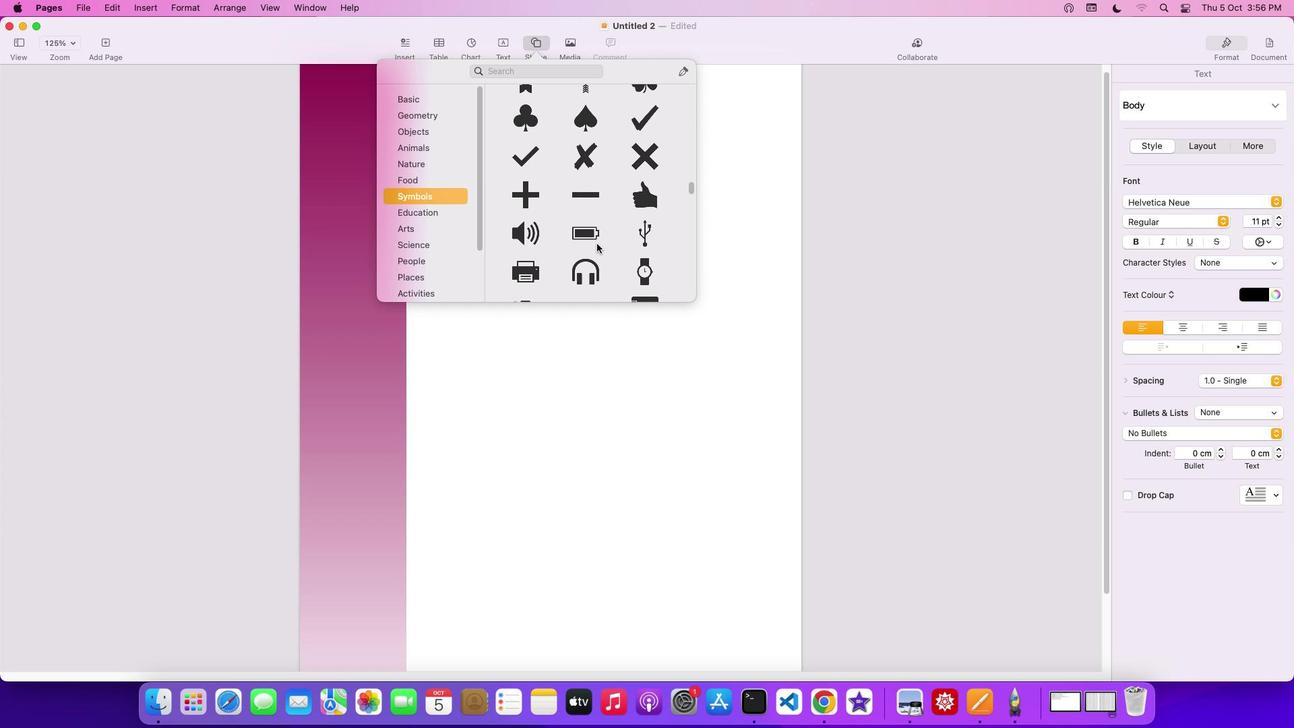 
Action: Mouse scrolled (596, 244) with delta (0, 0)
Screenshot: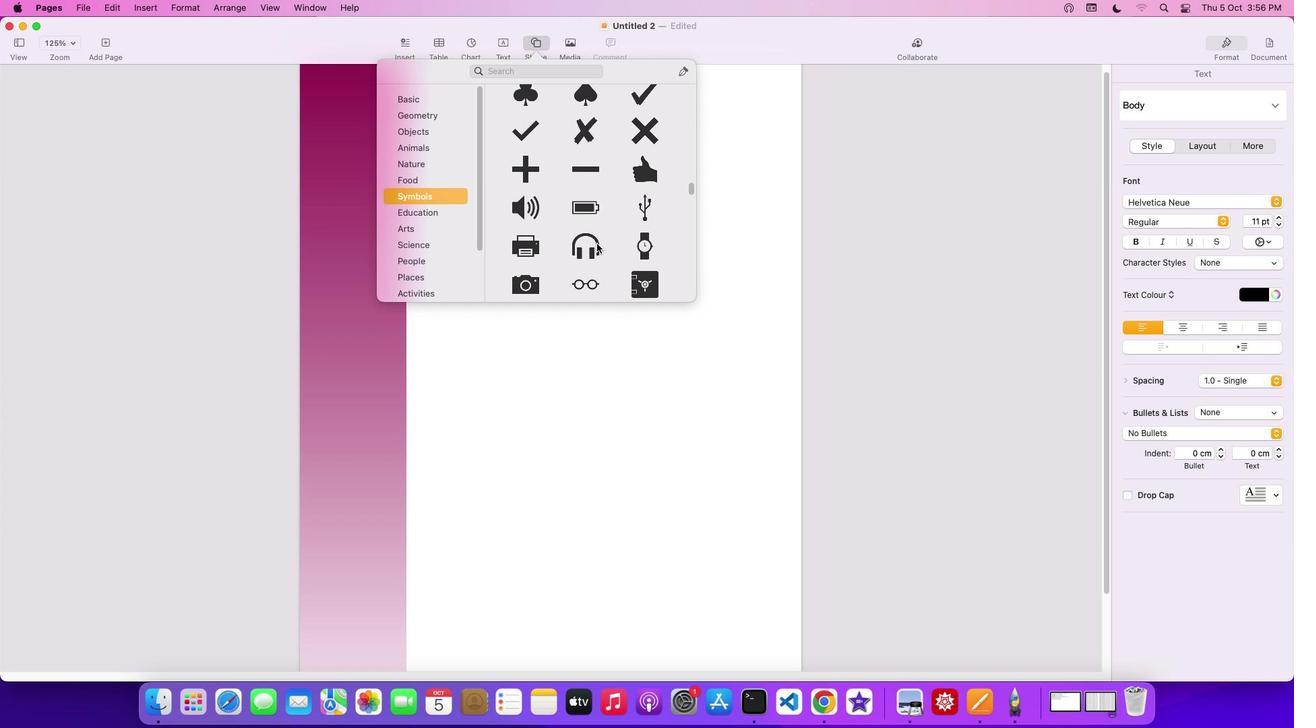 
Action: Mouse scrolled (596, 244) with delta (0, -2)
Screenshot: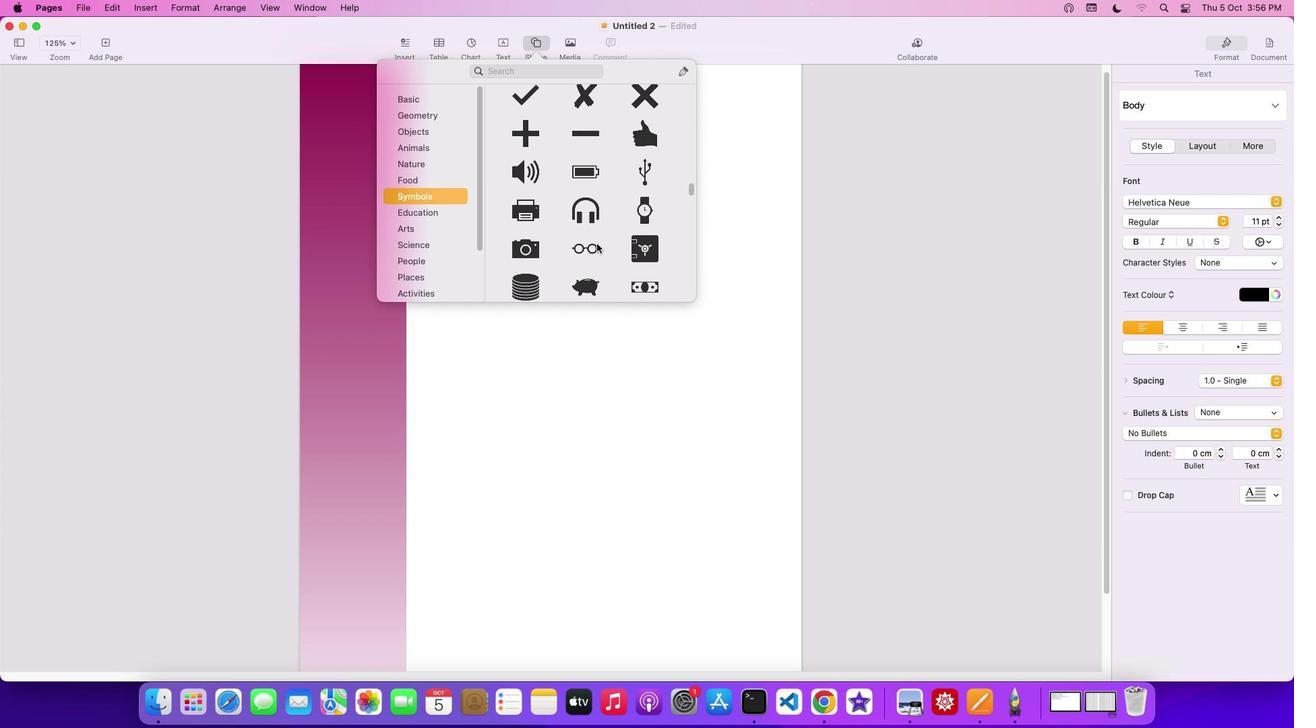 
Action: Mouse scrolled (596, 244) with delta (0, -3)
Screenshot: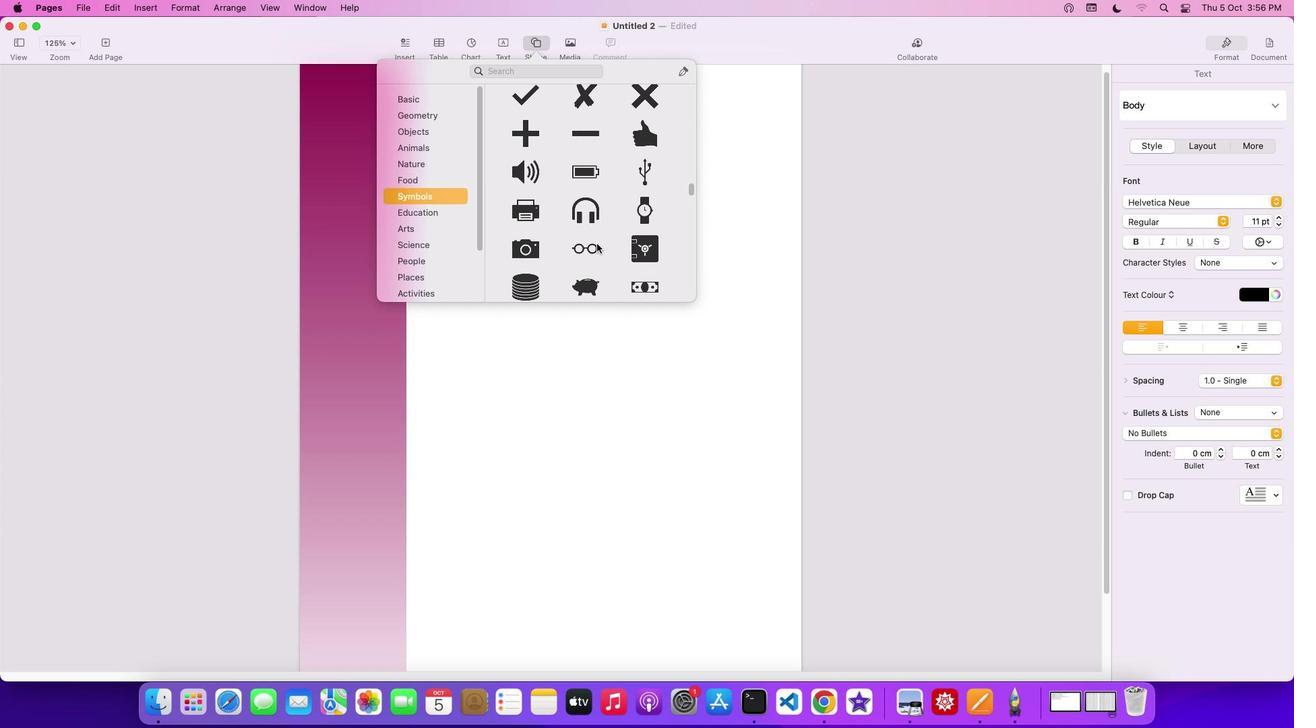 
Action: Mouse scrolled (596, 244) with delta (0, -3)
Screenshot: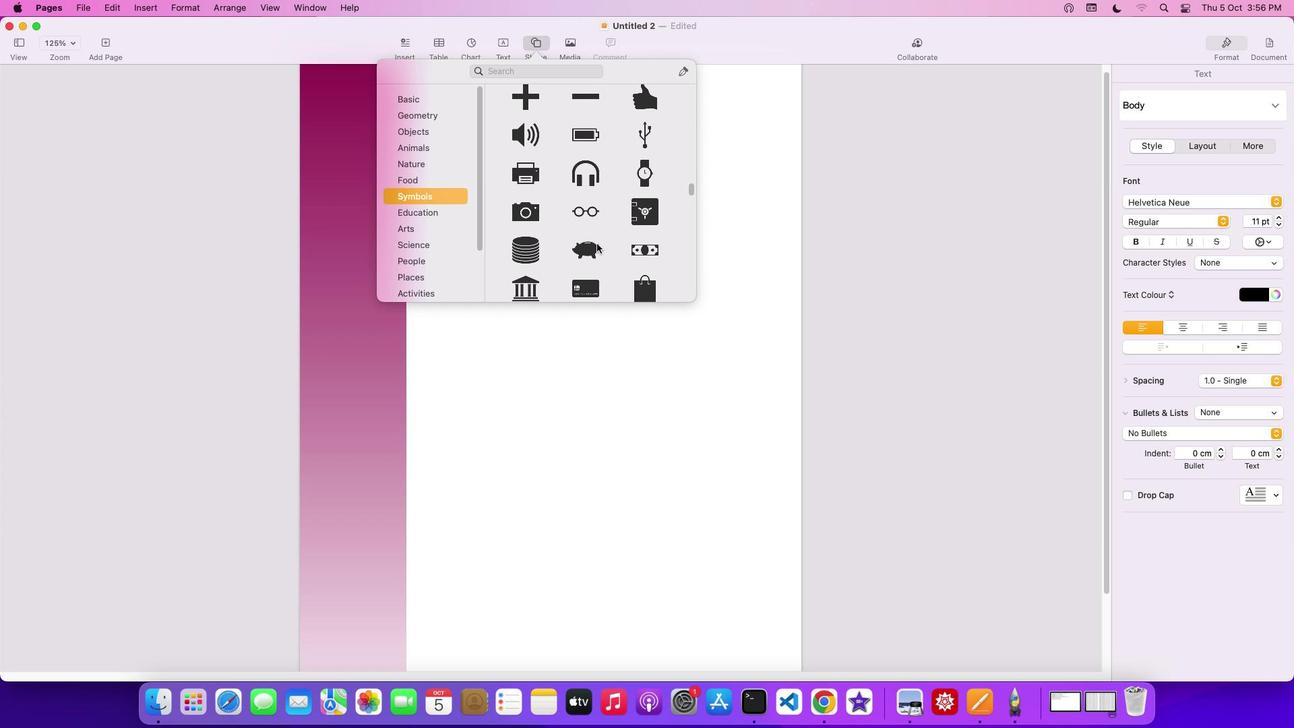 
Action: Mouse scrolled (596, 244) with delta (0, 0)
Screenshot: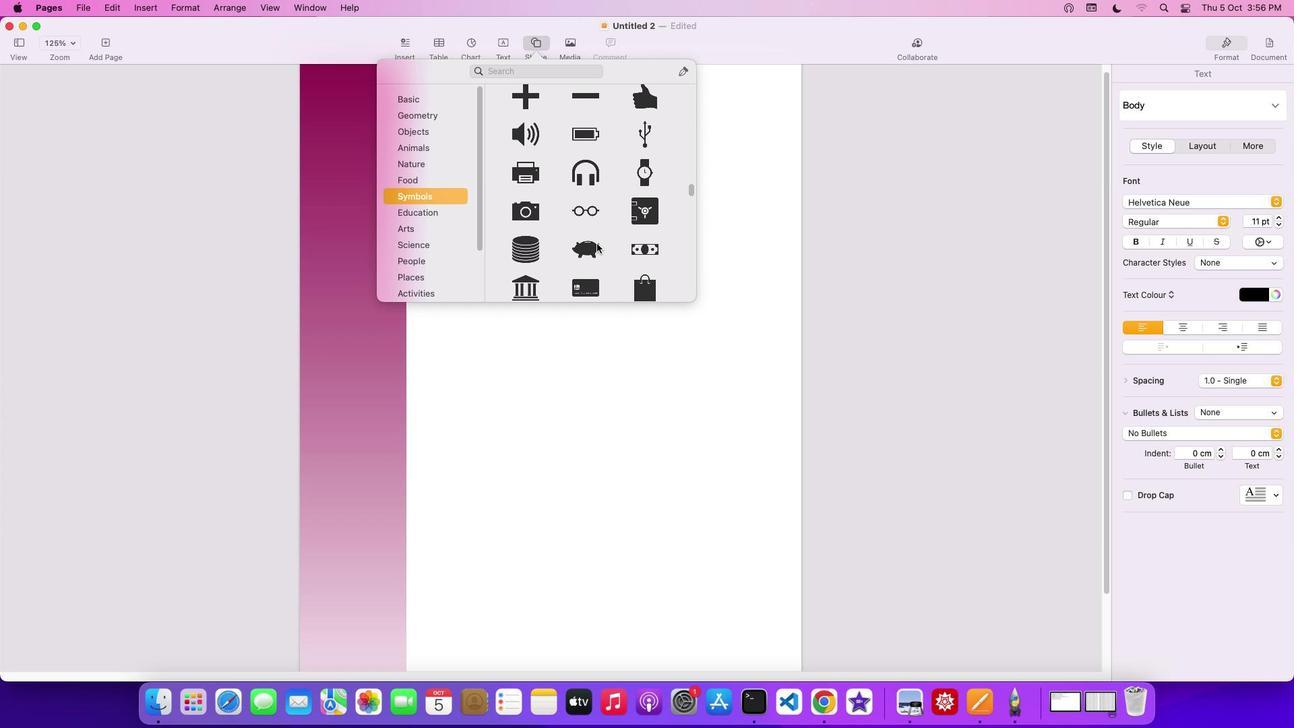 
Action: Mouse scrolled (596, 244) with delta (0, 0)
Screenshot: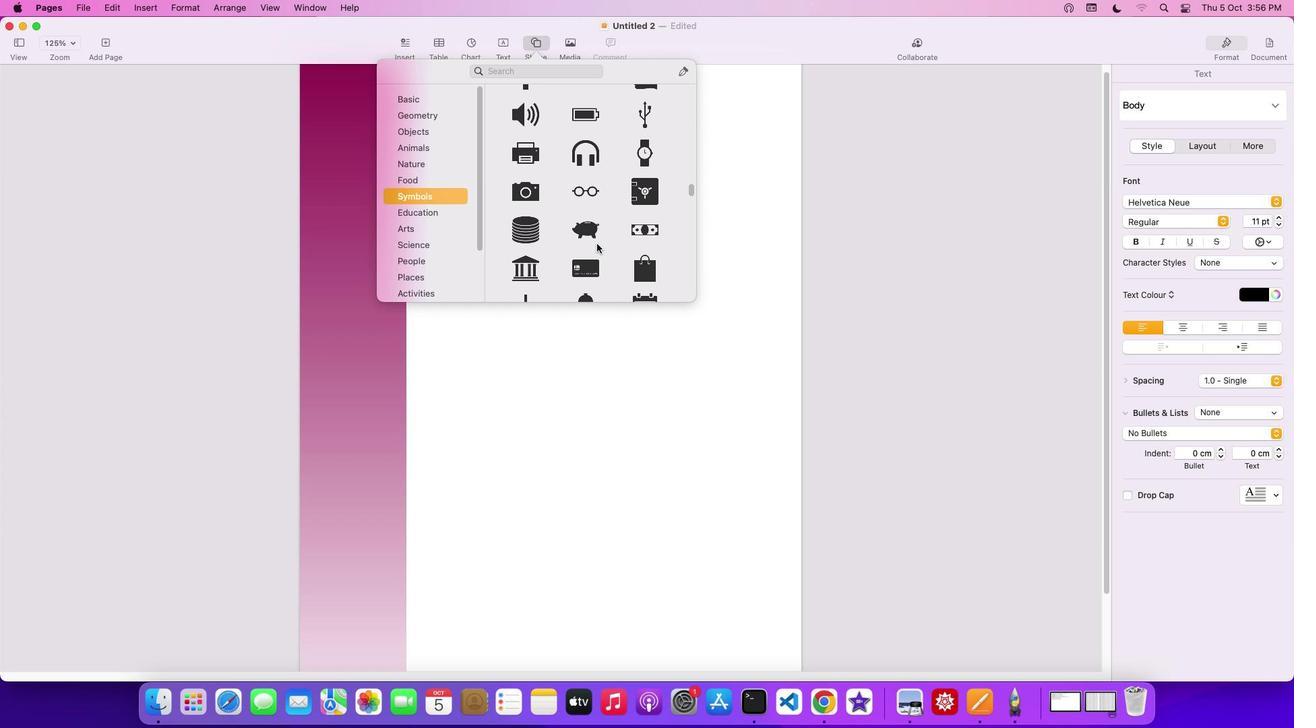 
Action: Mouse scrolled (596, 244) with delta (0, -1)
Screenshot: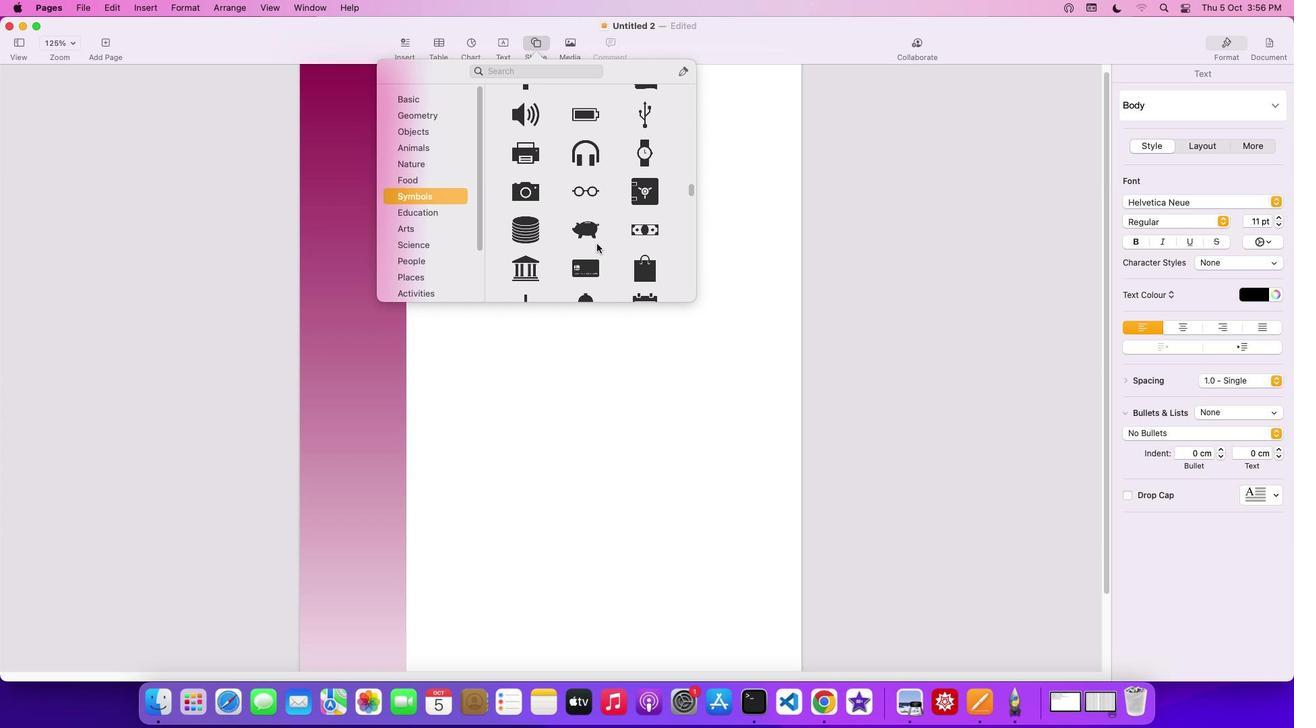 
Action: Mouse moved to (601, 242)
Screenshot: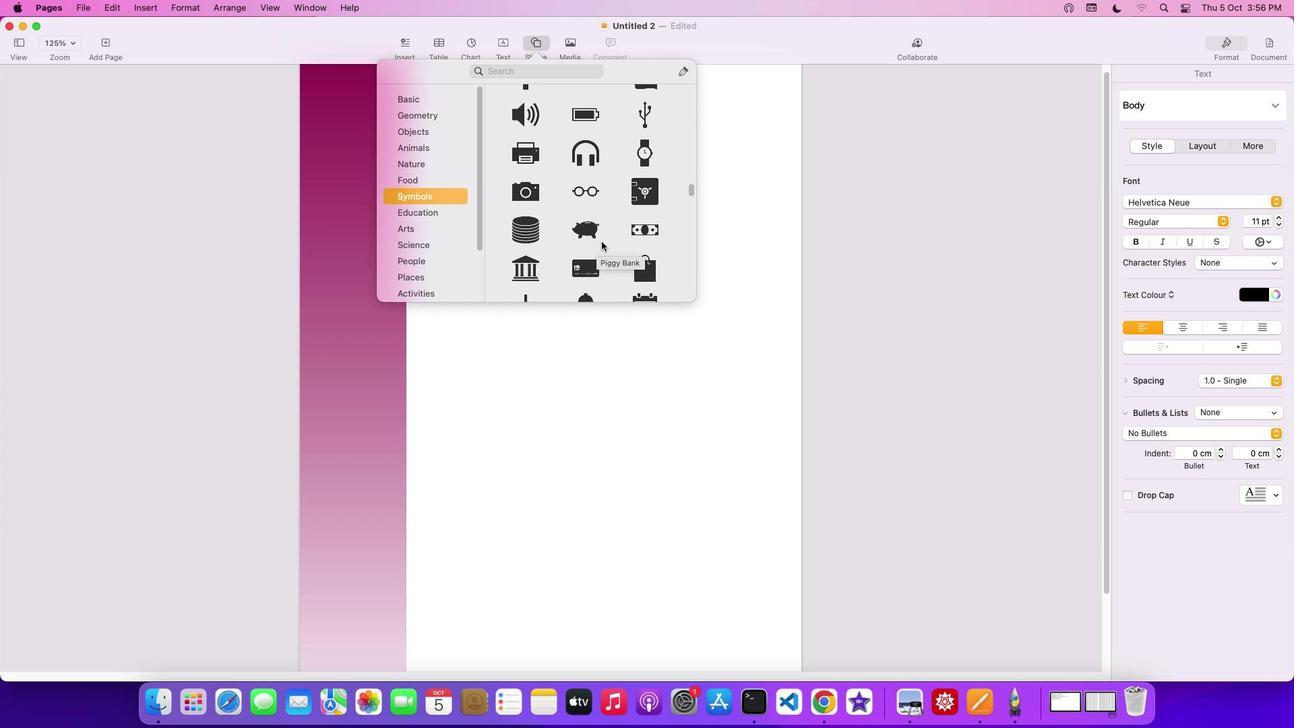 
Action: Mouse scrolled (601, 242) with delta (0, 0)
Screenshot: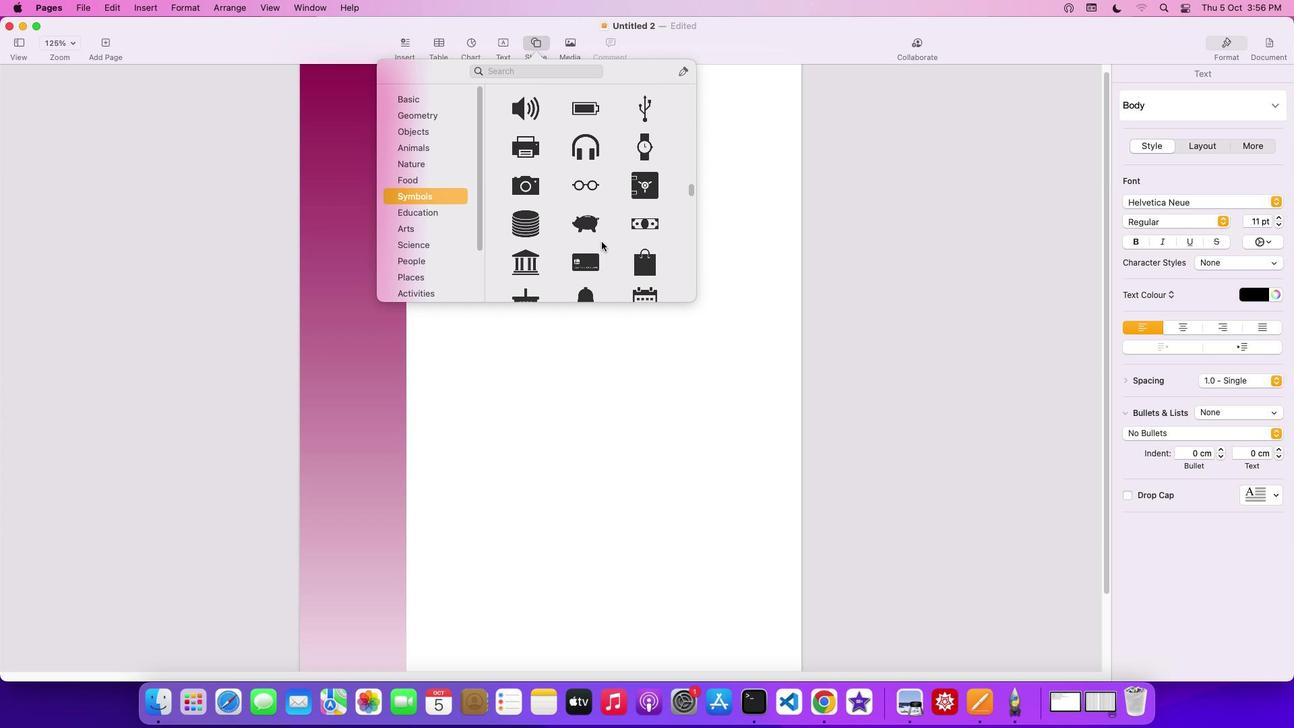 
Action: Mouse scrolled (601, 242) with delta (0, 0)
Screenshot: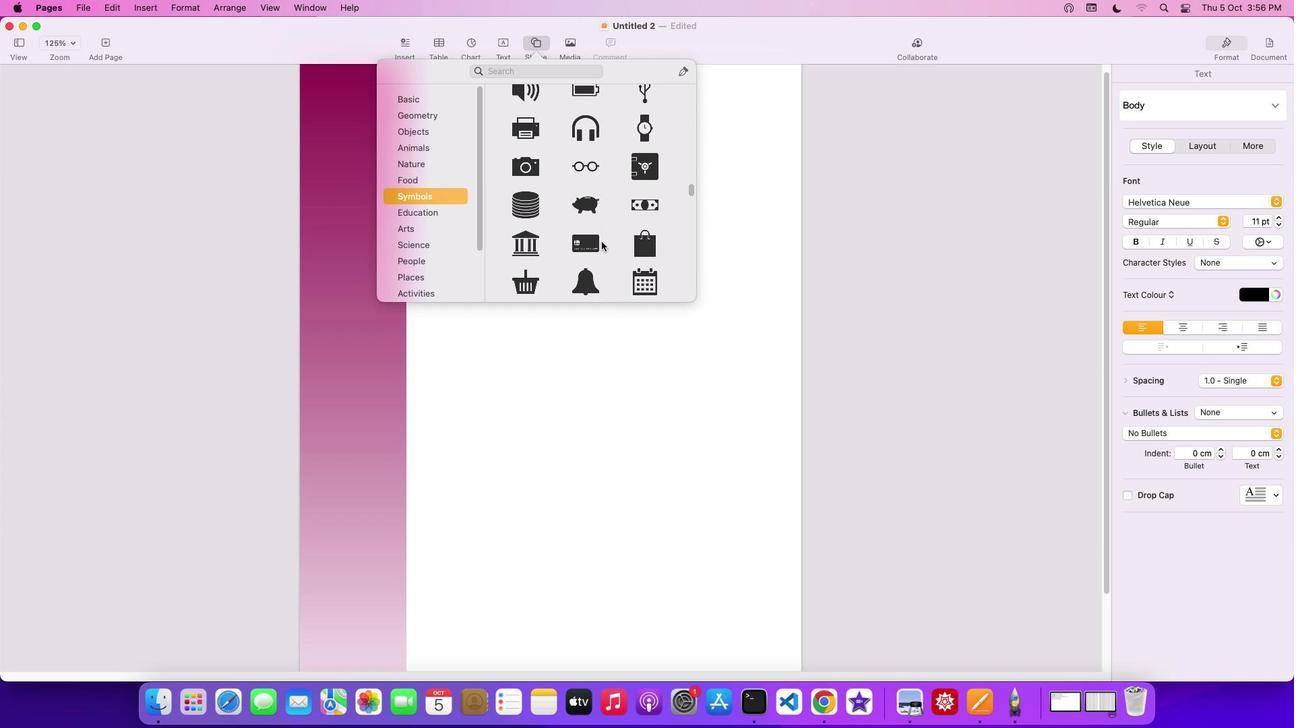 
Action: Mouse scrolled (601, 242) with delta (0, -1)
Screenshot: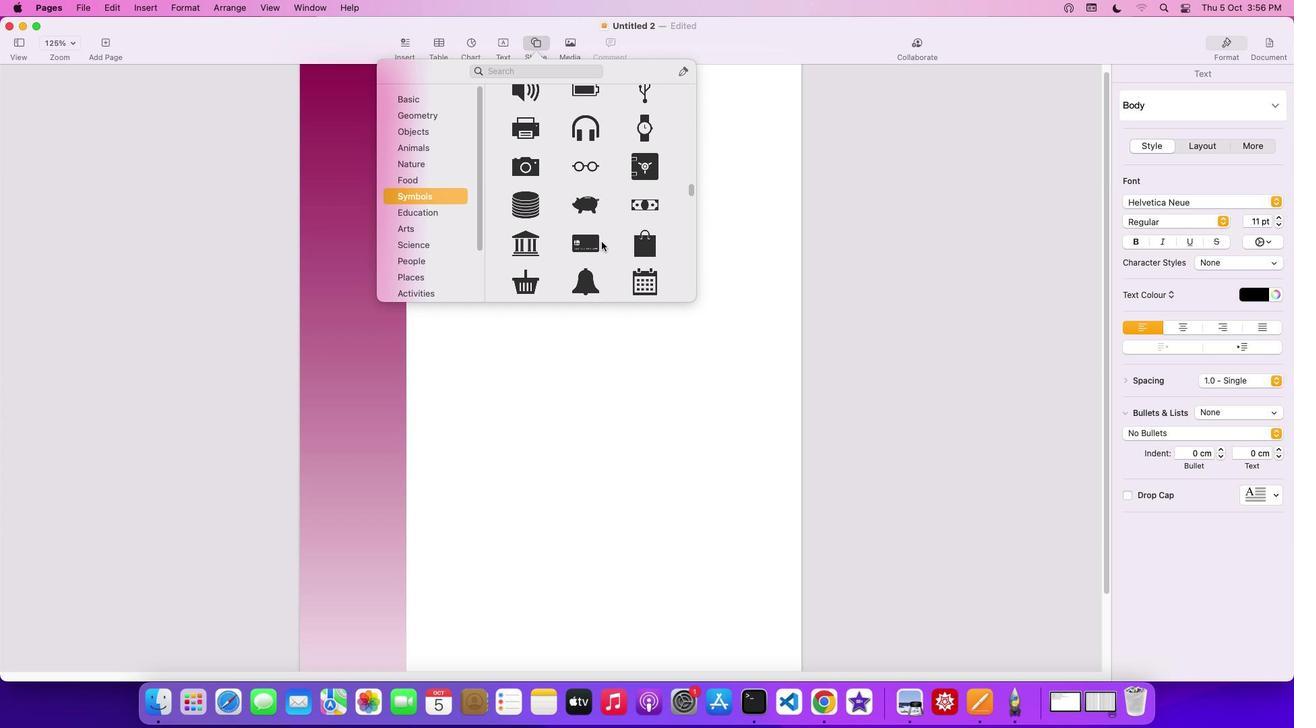 
Action: Mouse scrolled (601, 242) with delta (0, -2)
Screenshot: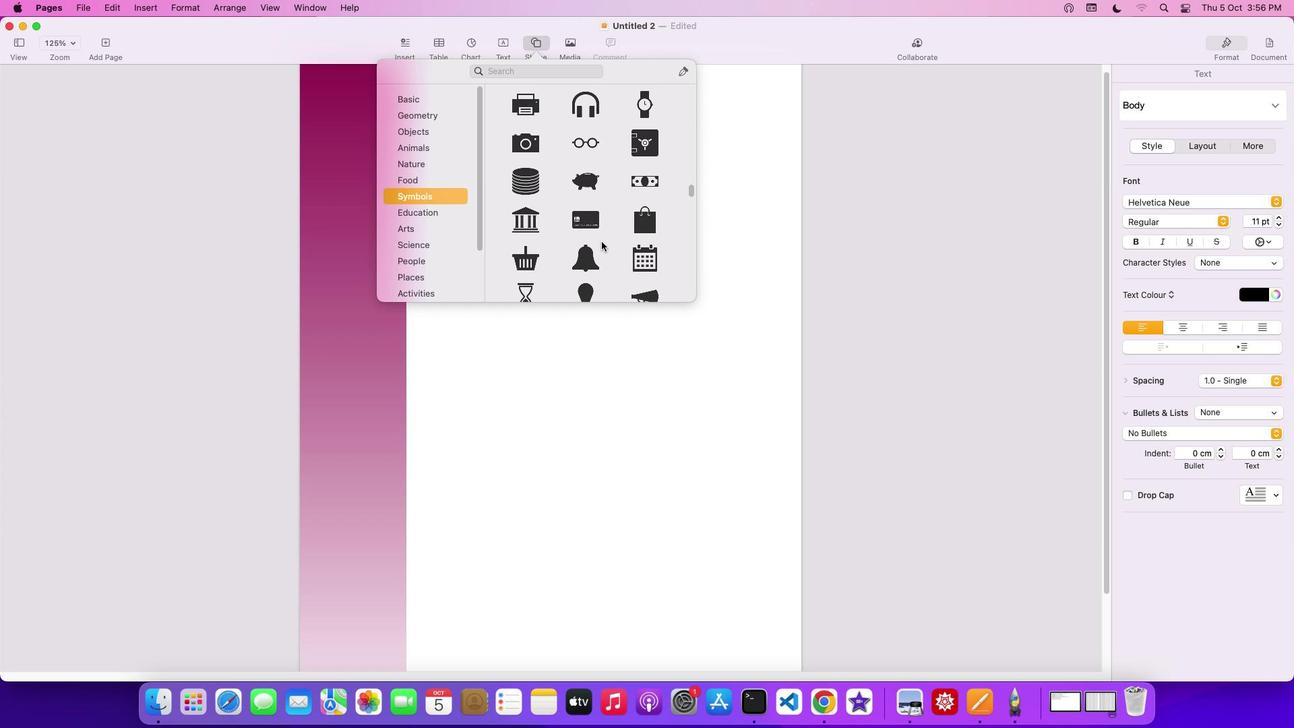 
Action: Mouse scrolled (601, 242) with delta (0, 0)
Screenshot: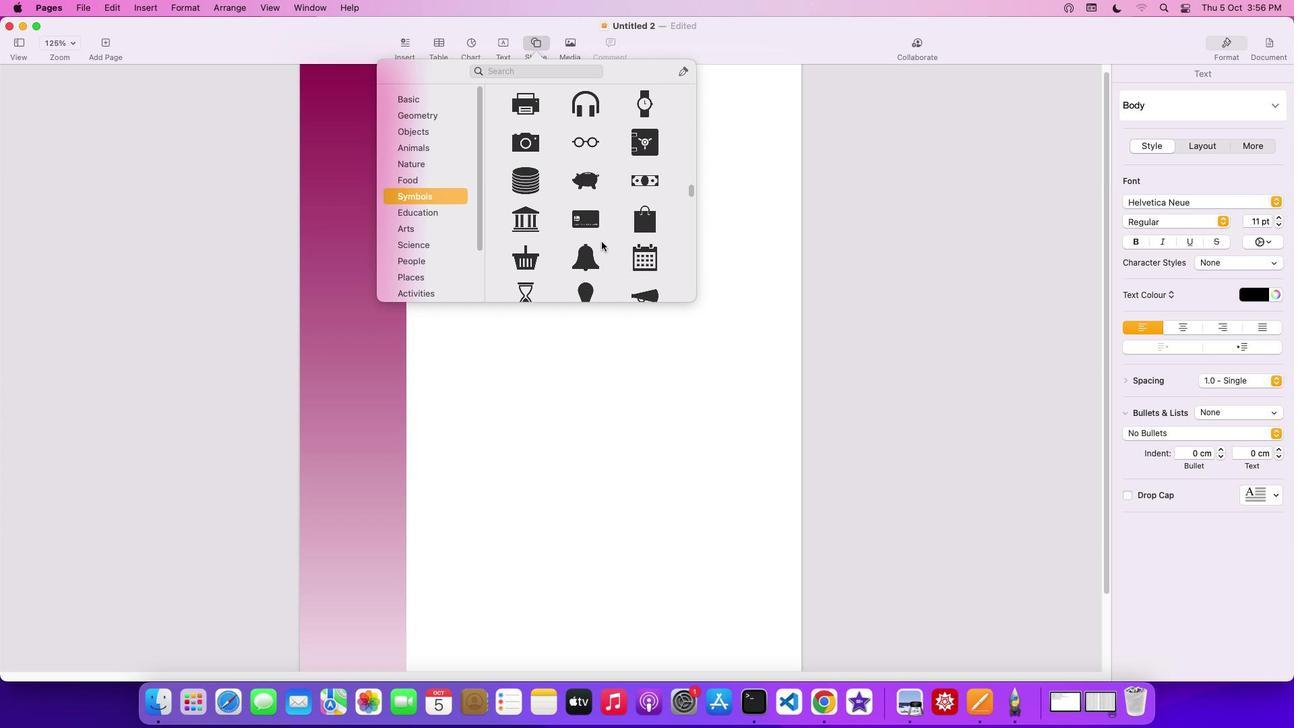 
Action: Mouse scrolled (601, 242) with delta (0, 0)
Screenshot: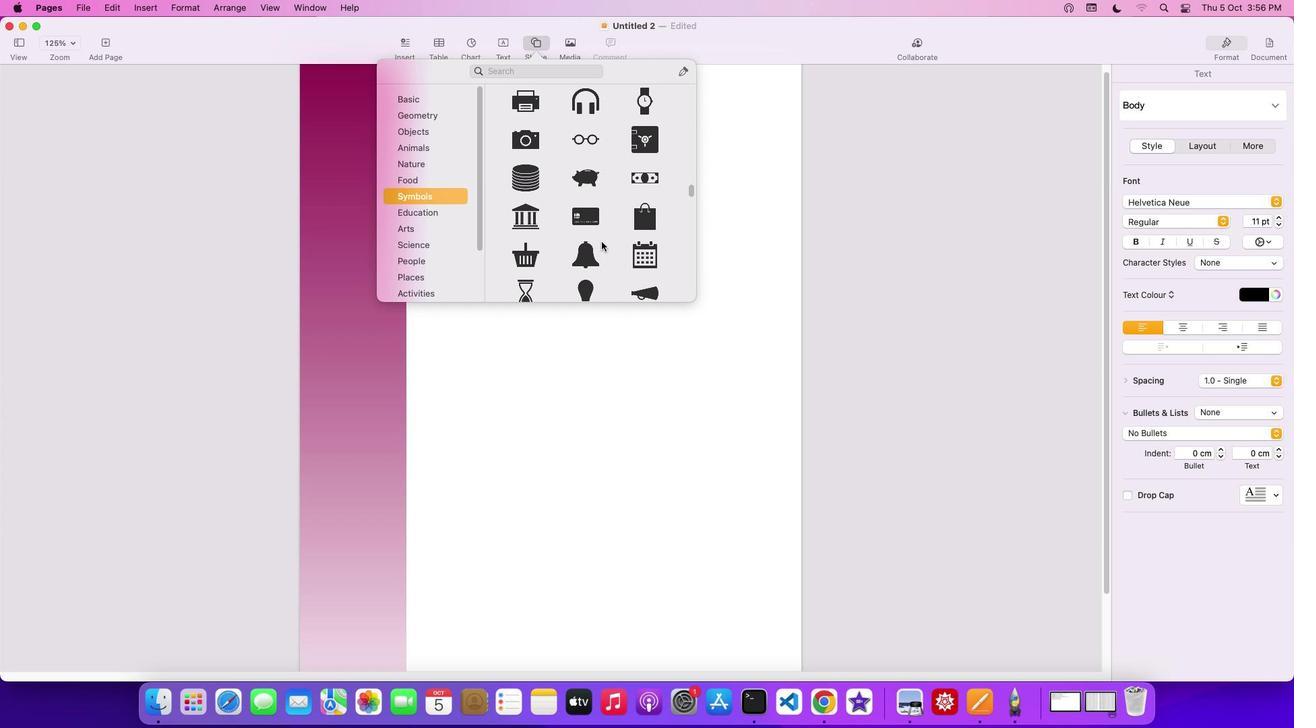 
Action: Mouse scrolled (601, 242) with delta (0, 0)
Screenshot: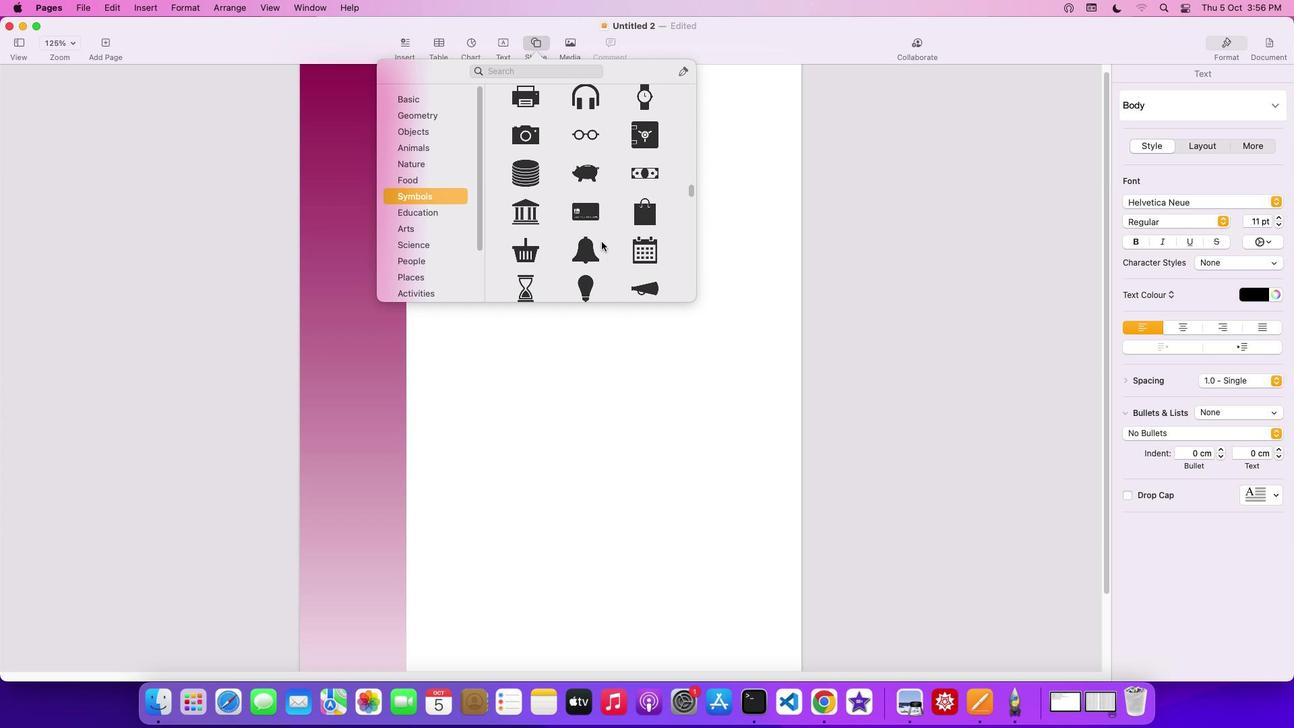 
Action: Mouse scrolled (601, 242) with delta (0, 0)
Screenshot: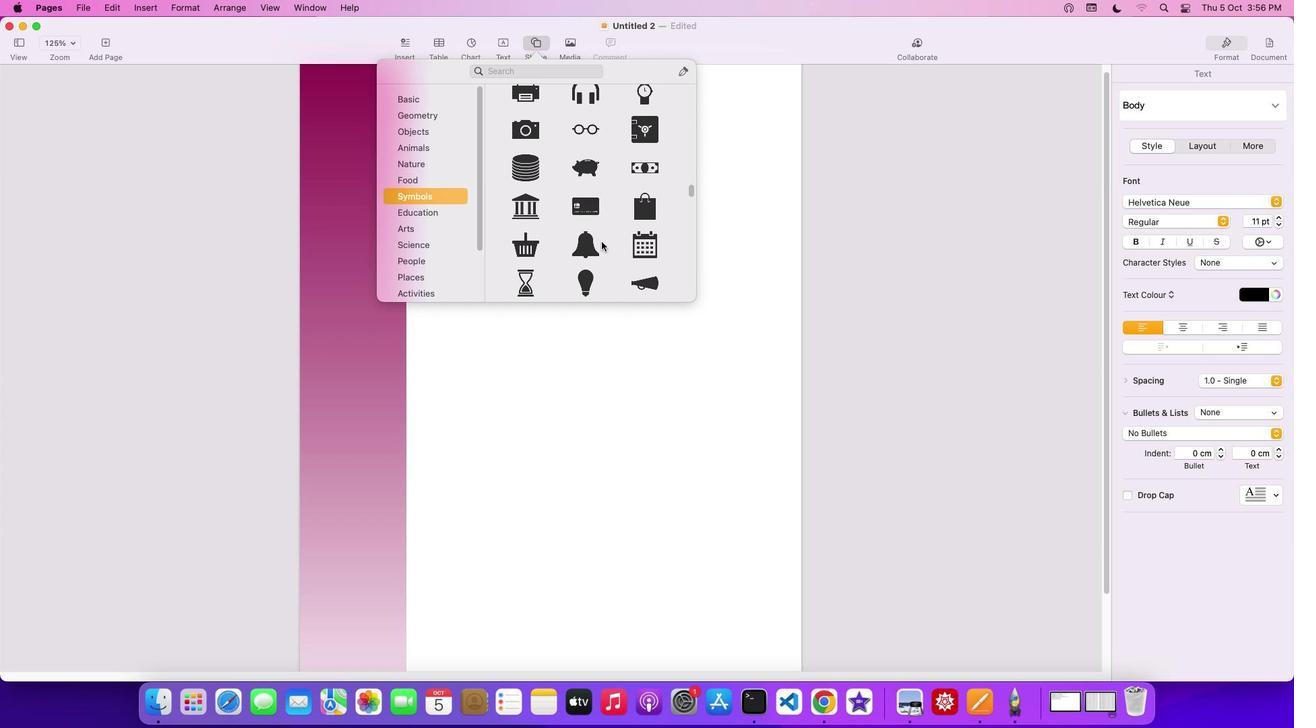 
Action: Mouse scrolled (601, 242) with delta (0, 0)
Screenshot: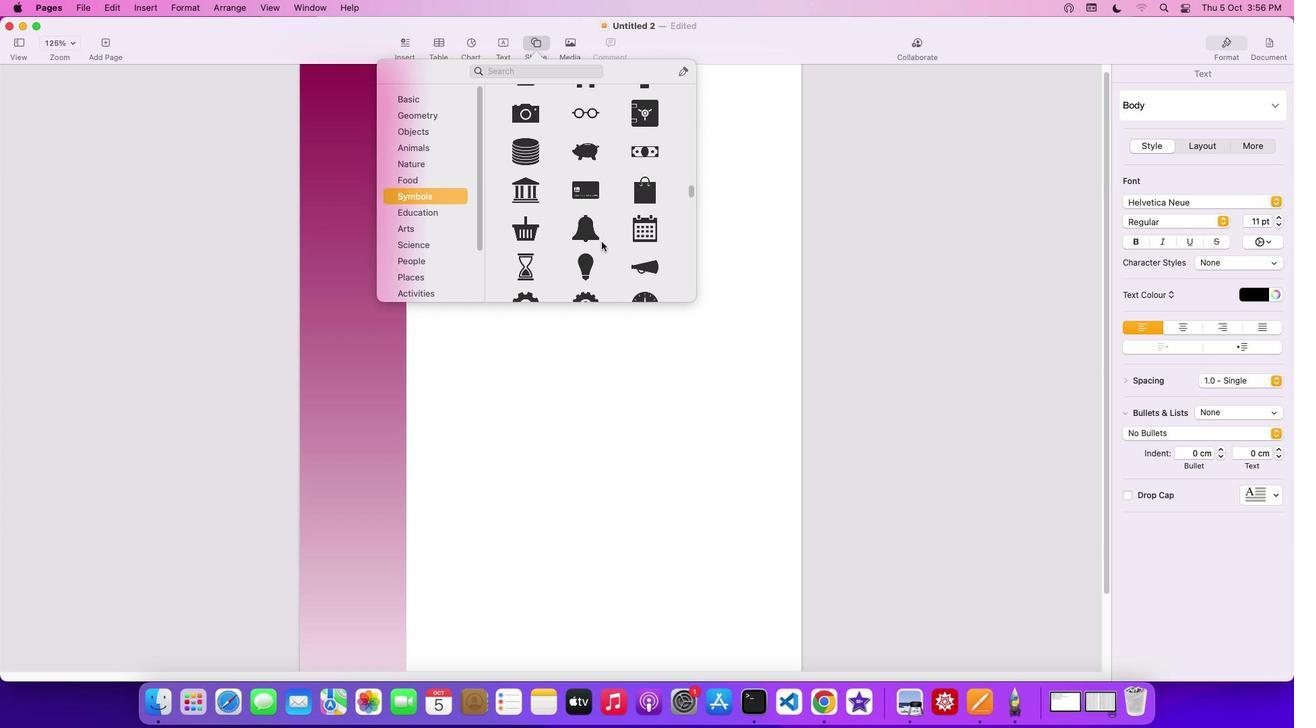 
Action: Mouse scrolled (601, 242) with delta (0, -1)
Screenshot: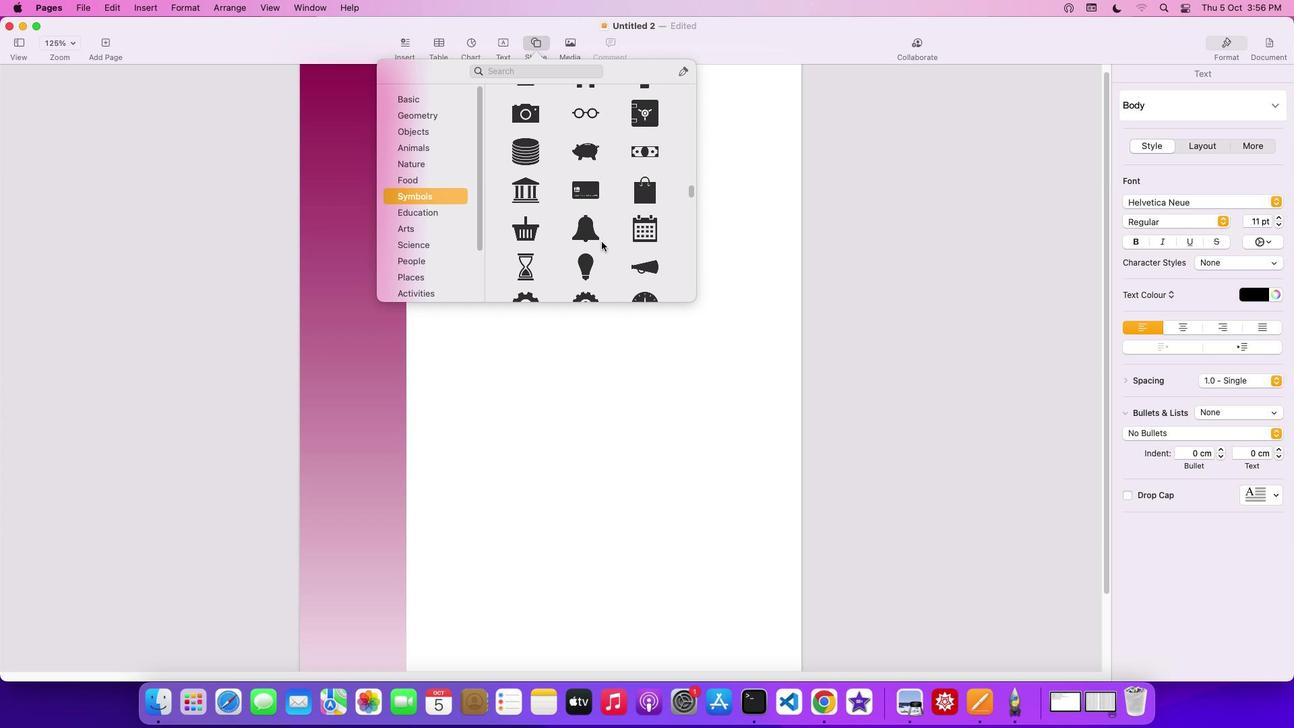 
Action: Mouse moved to (525, 255)
Screenshot: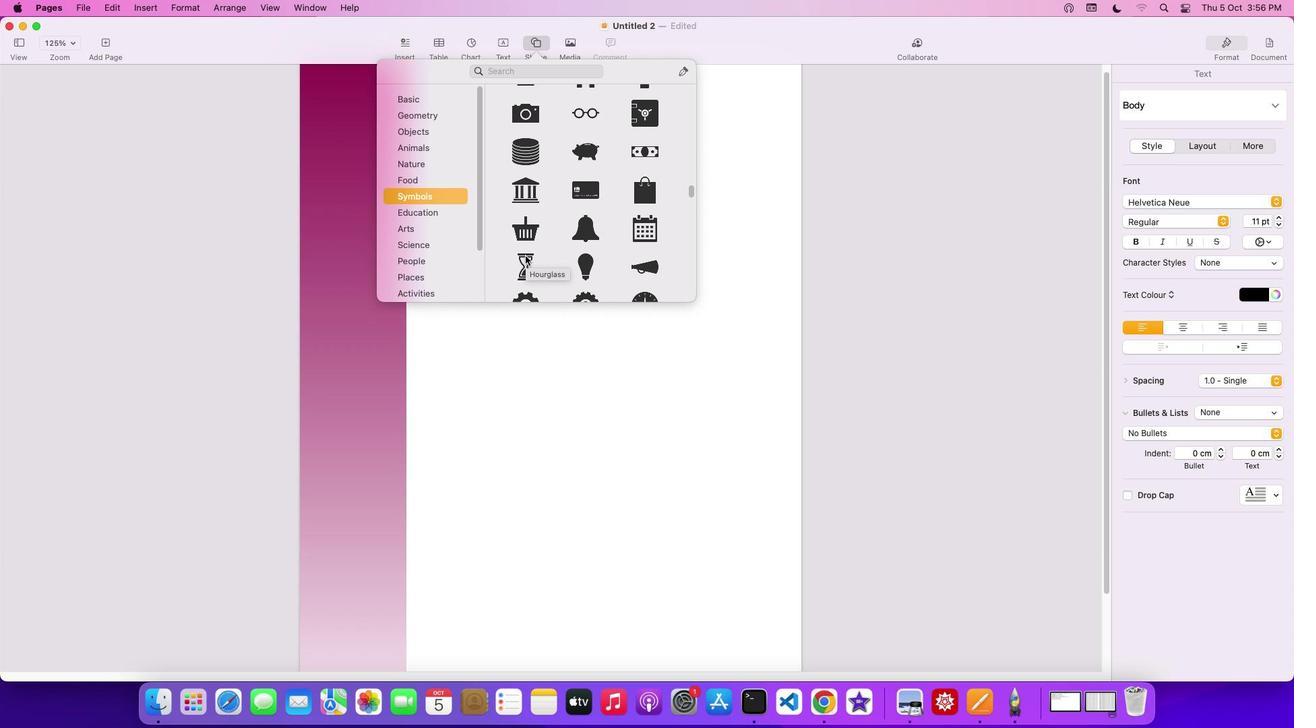 
Action: Mouse pressed left at (525, 255)
Screenshot: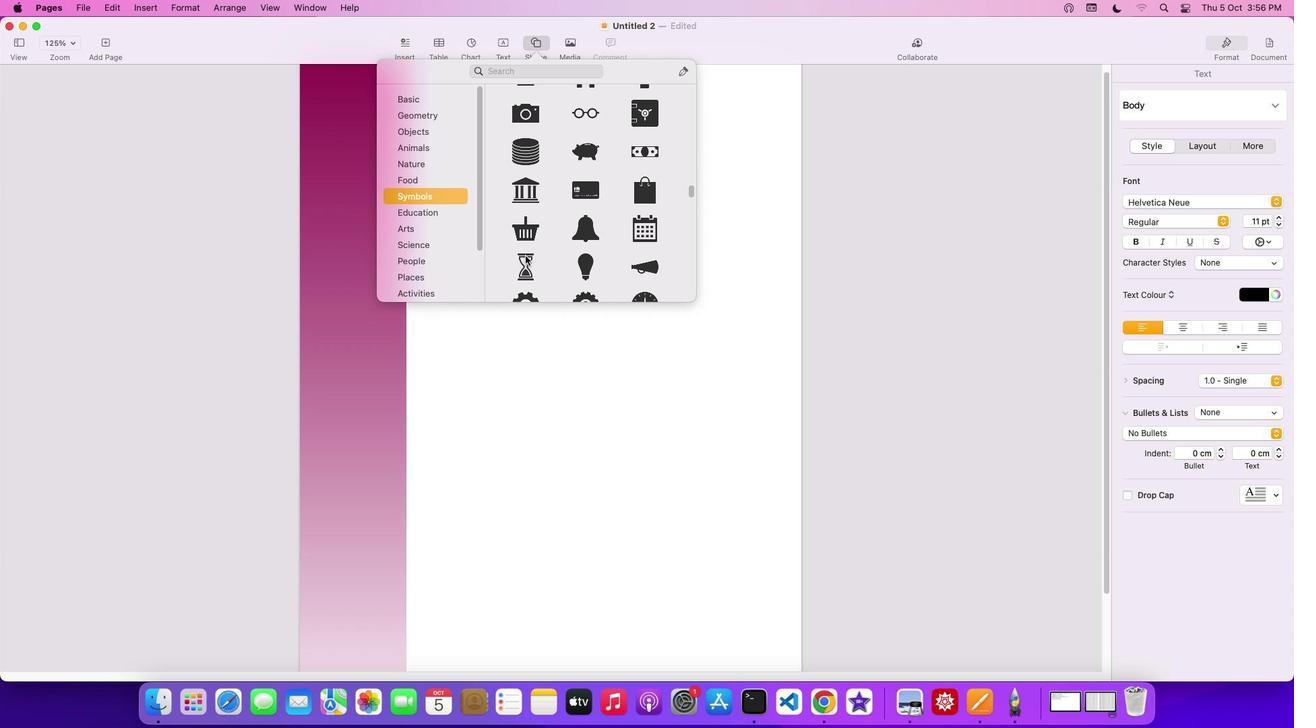 
Action: Mouse moved to (1139, 264)
Screenshot: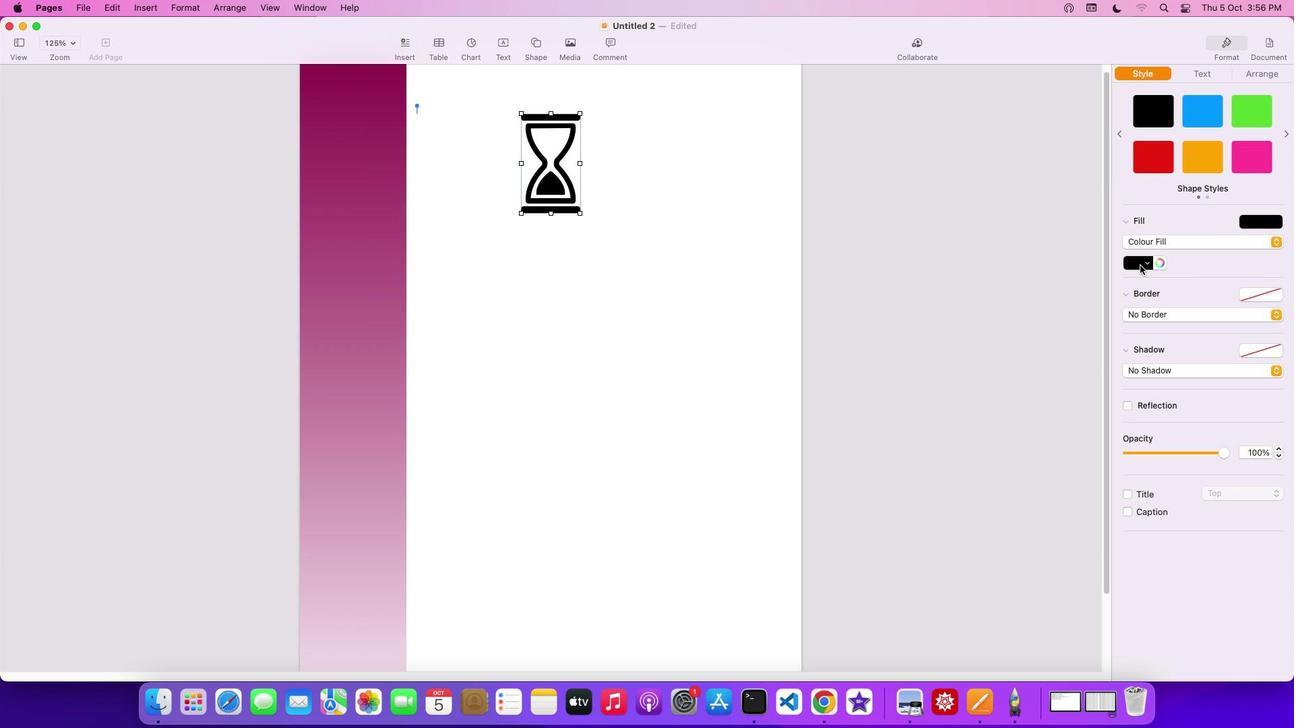
Action: Mouse pressed left at (1139, 264)
Screenshot: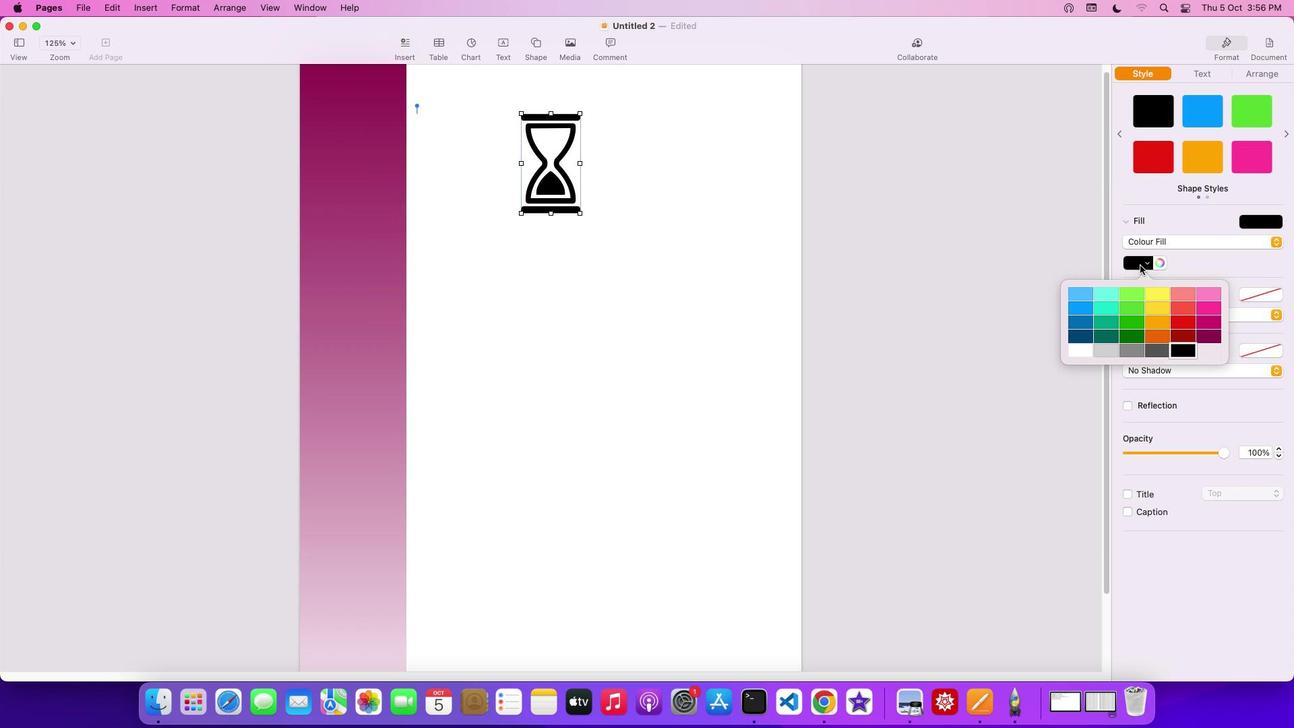 
Action: Mouse moved to (1082, 351)
Screenshot: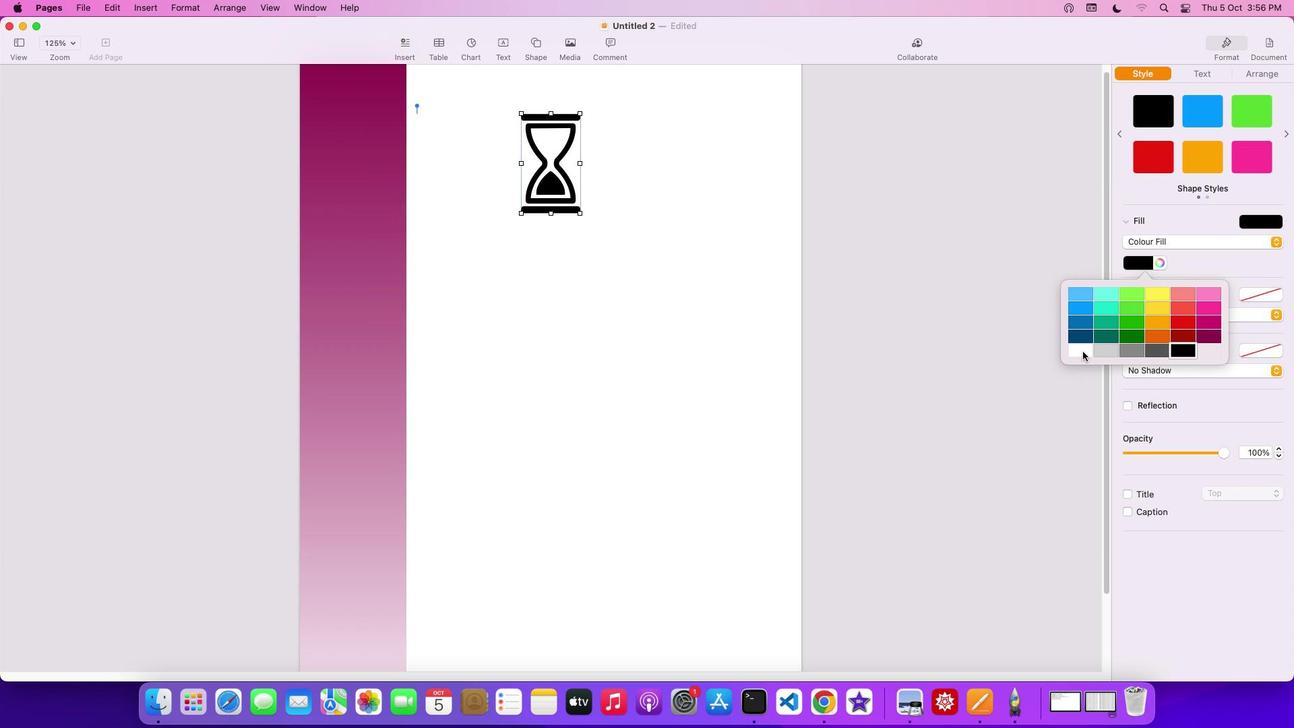 
Action: Mouse pressed left at (1082, 351)
Screenshot: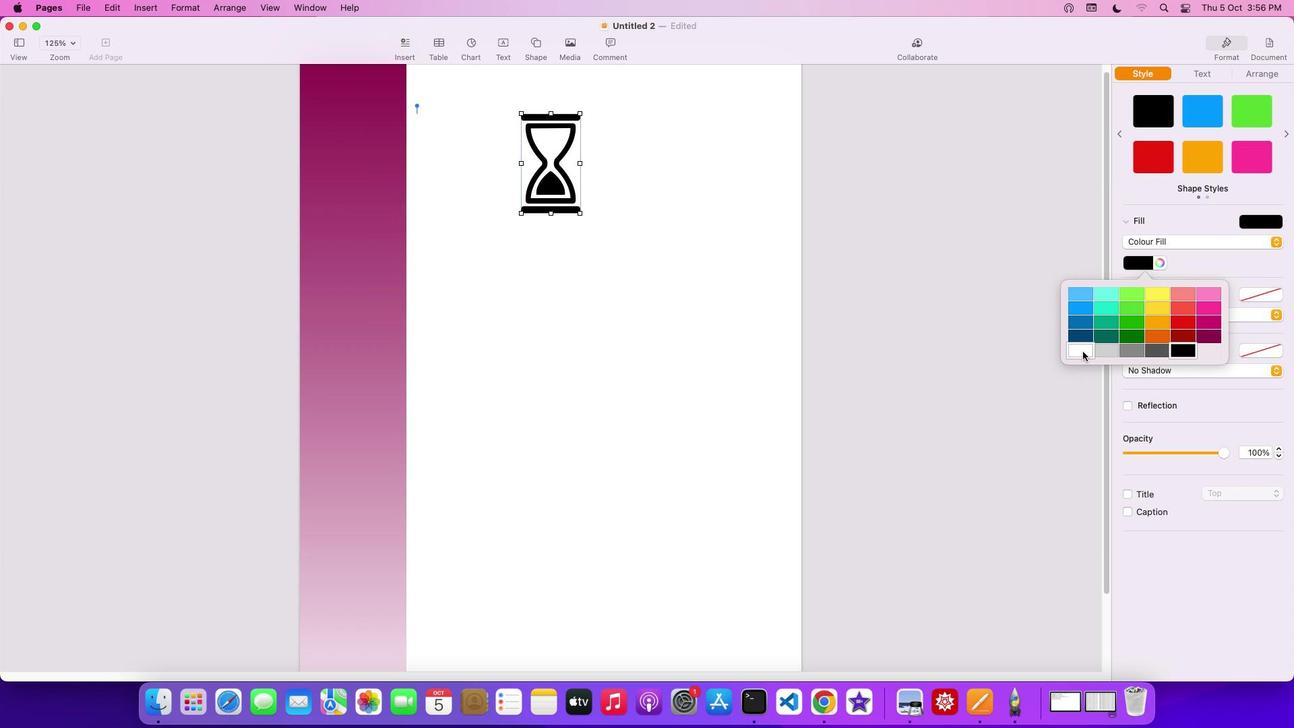 
Action: Mouse moved to (548, 170)
Screenshot: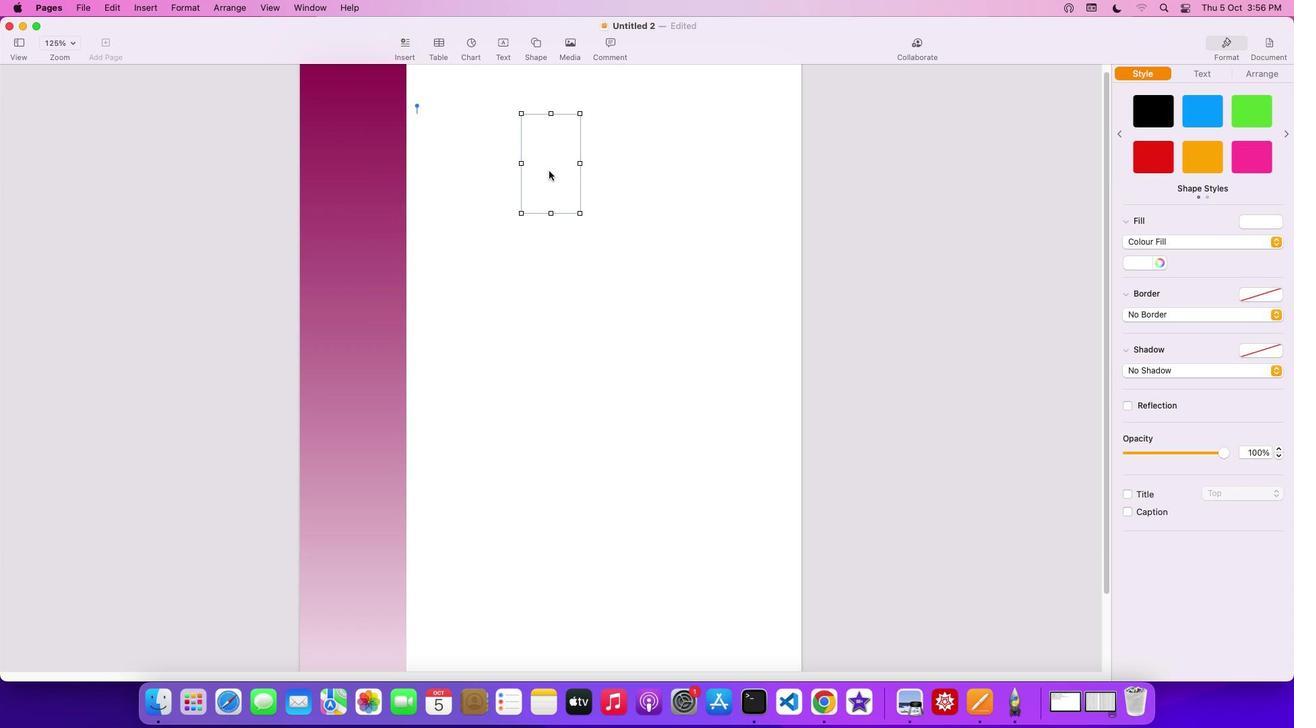 
Action: Mouse pressed left at (548, 170)
Screenshot: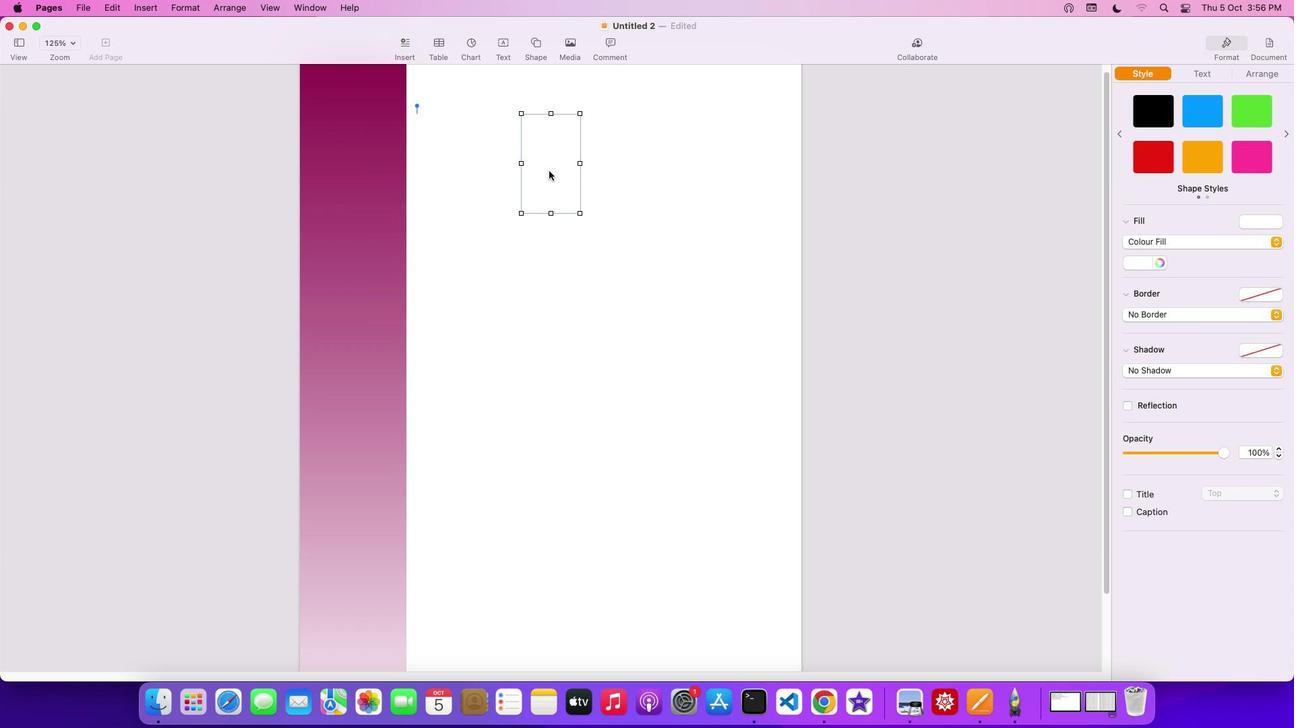 
Action: Mouse moved to (380, 202)
Screenshot: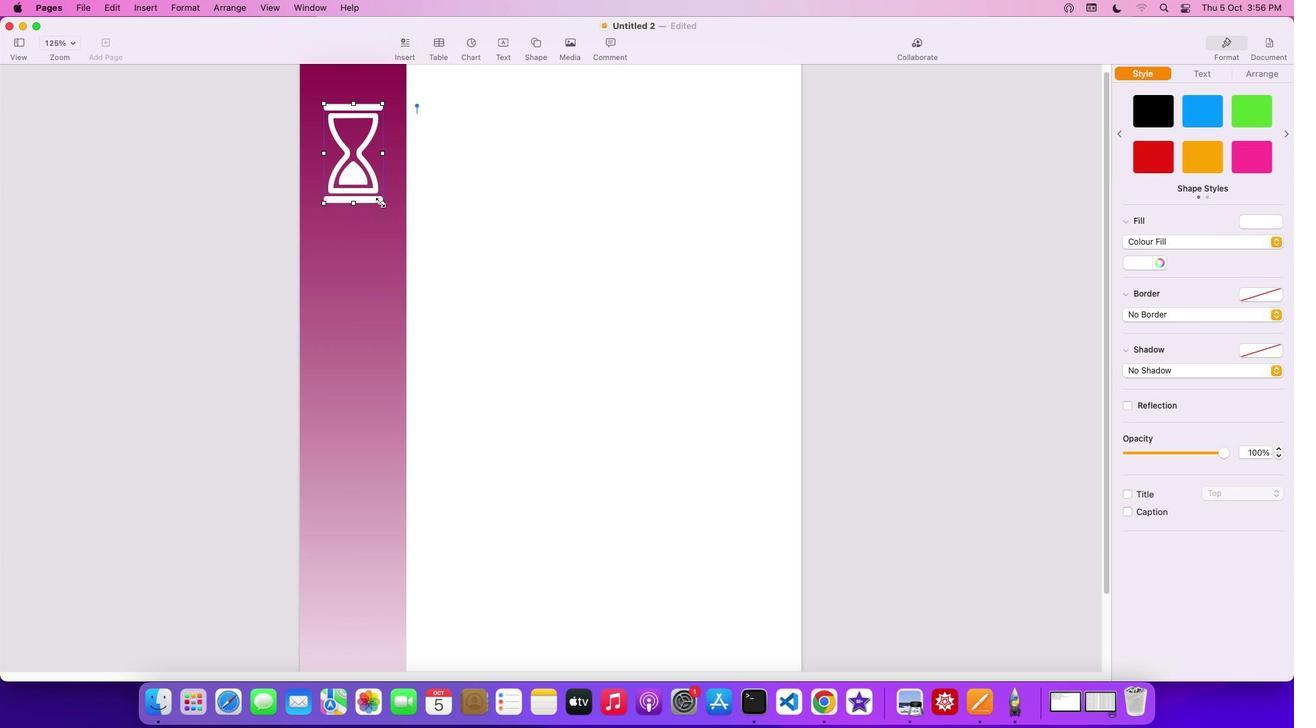 
Action: Mouse pressed left at (380, 202)
Screenshot: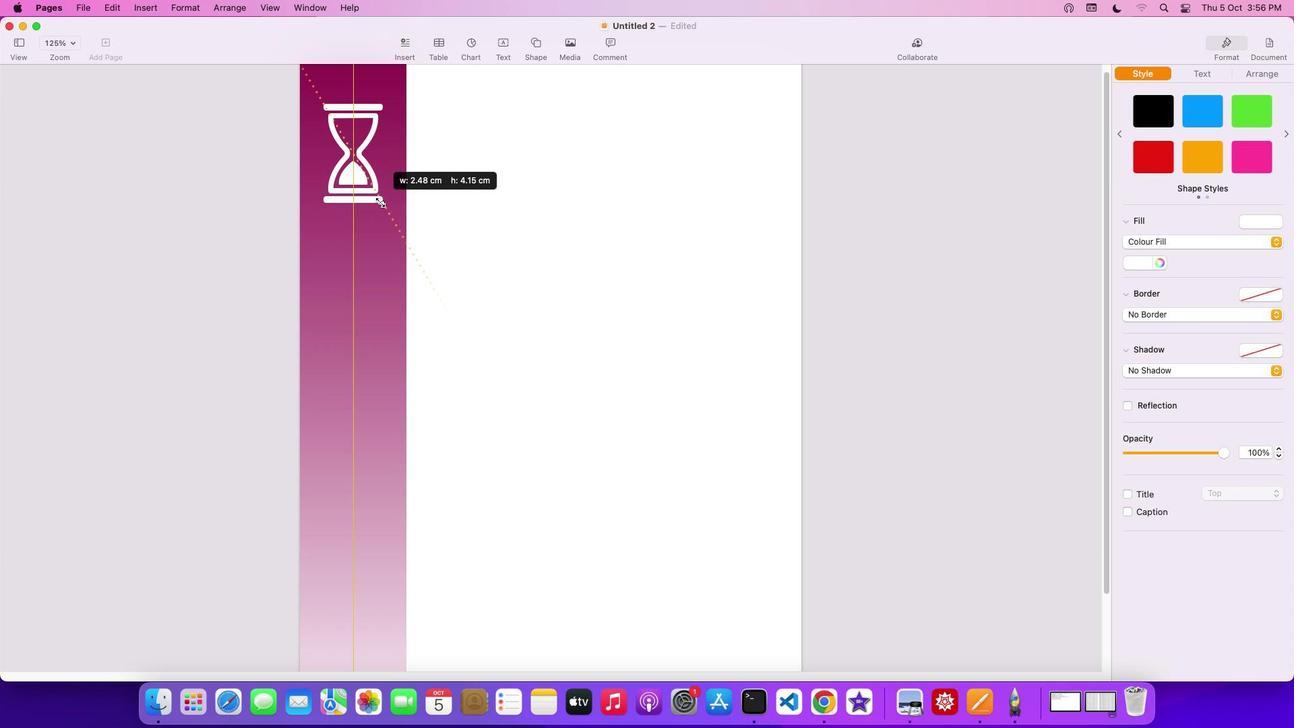 
Action: Mouse moved to (346, 139)
Screenshot: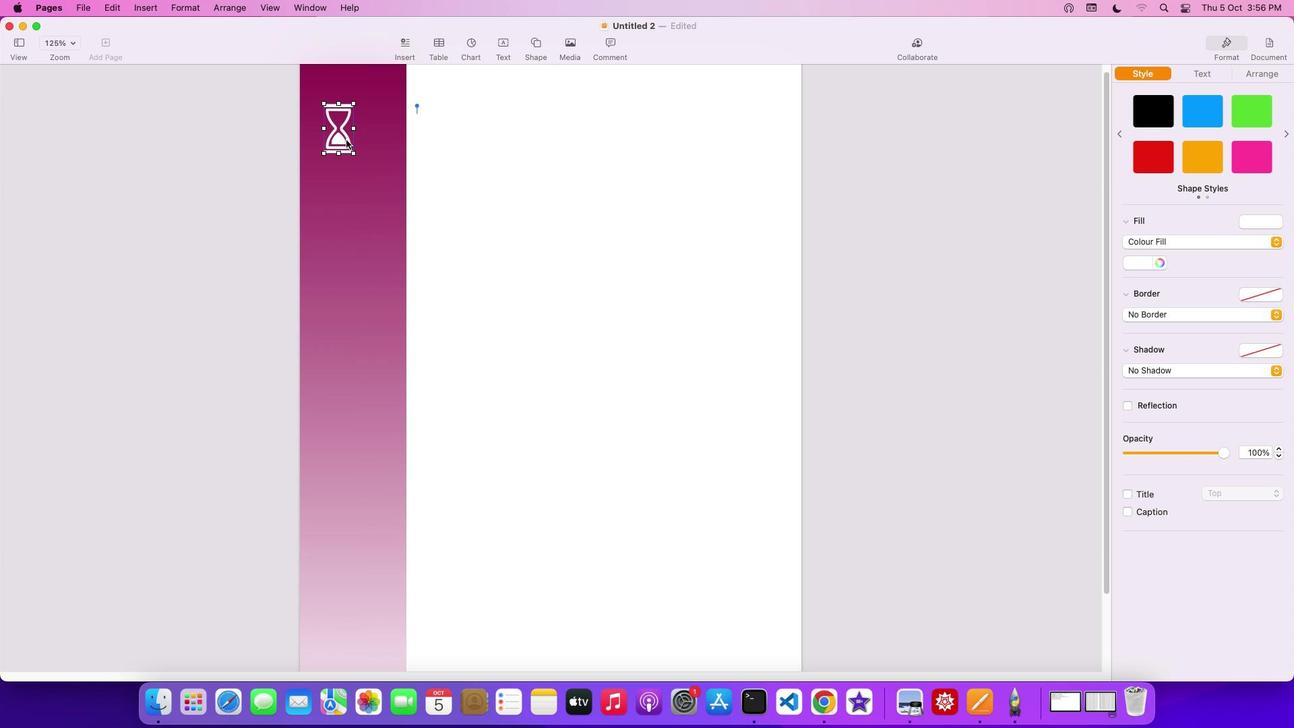 
Action: Mouse pressed left at (346, 139)
Screenshot: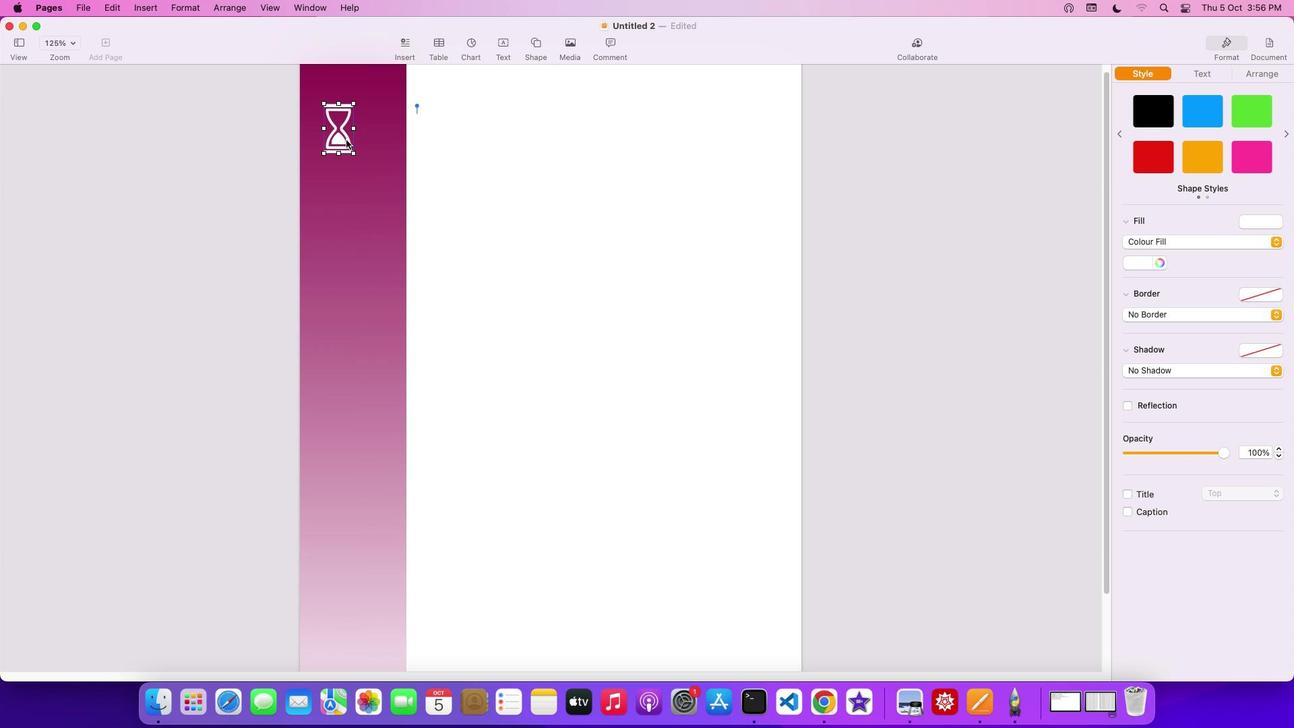 
Action: Mouse moved to (539, 43)
Screenshot: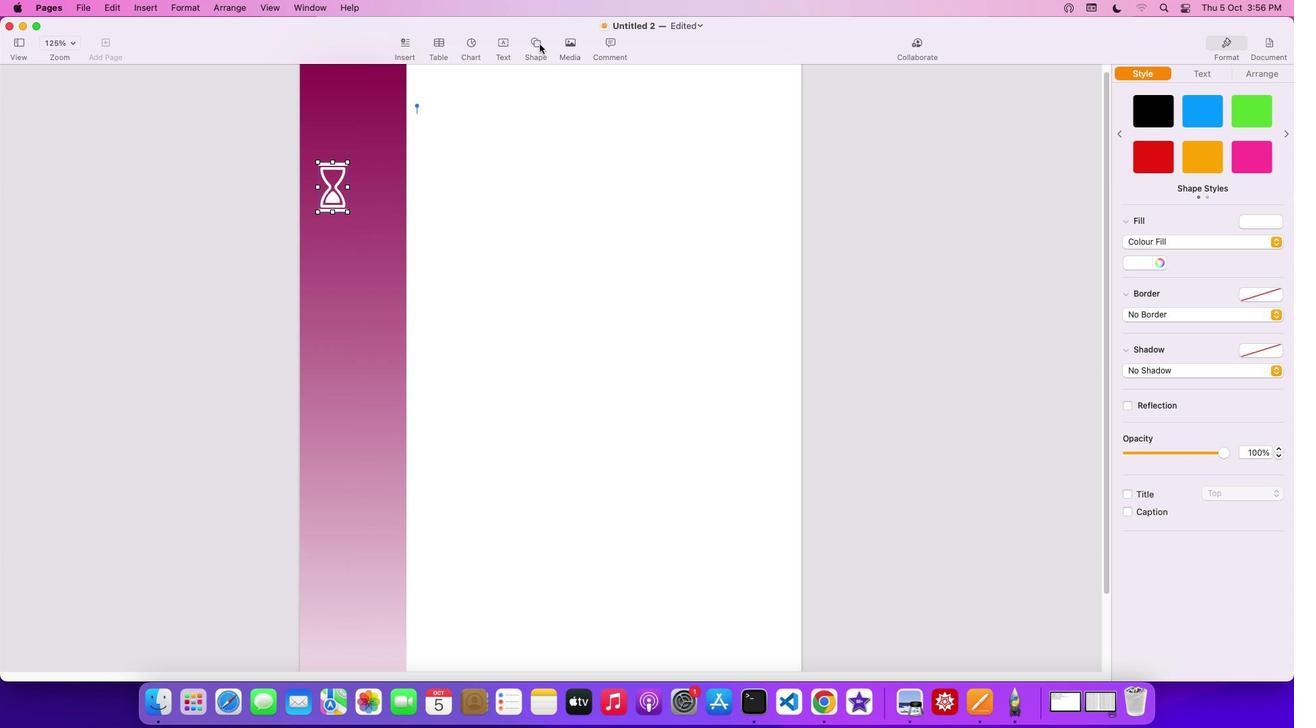 
Action: Mouse pressed left at (539, 43)
